 Task: 1.5.3 Create kanban view on account object
Action: Mouse moved to (41, 107)
Screenshot: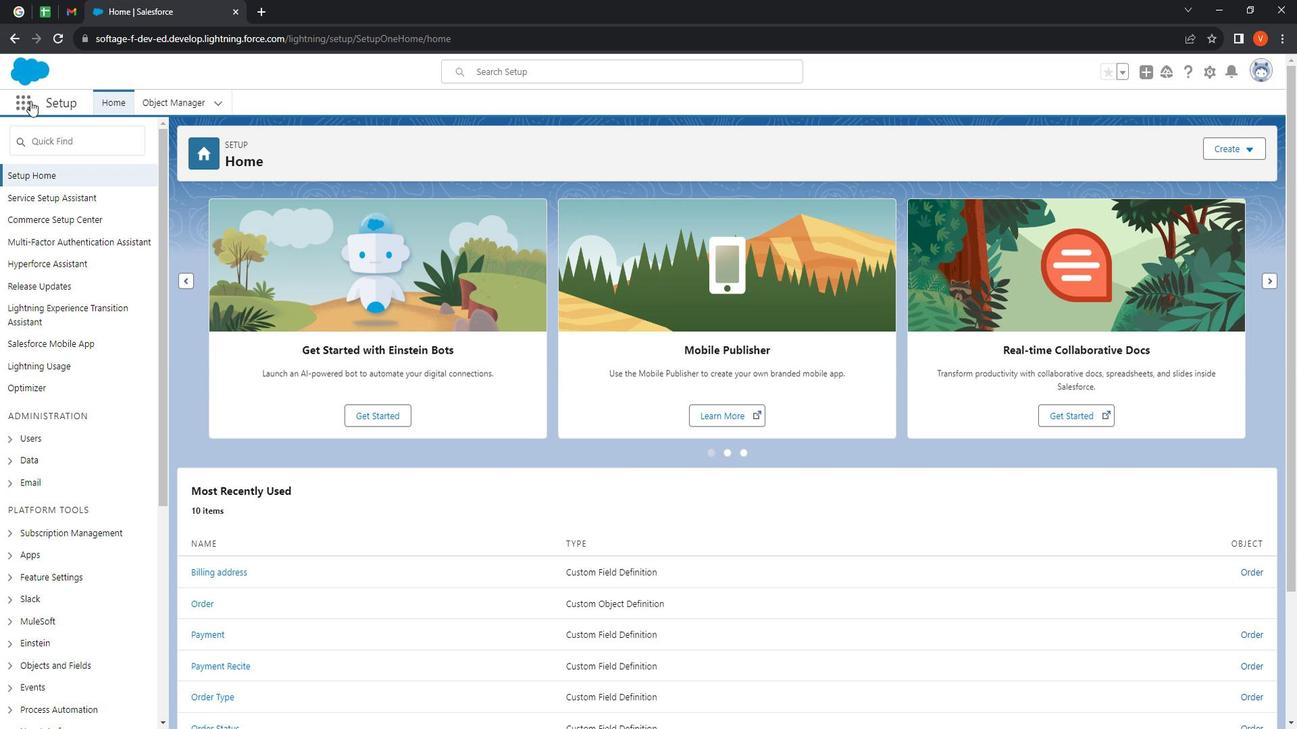 
Action: Mouse pressed left at (41, 107)
Screenshot: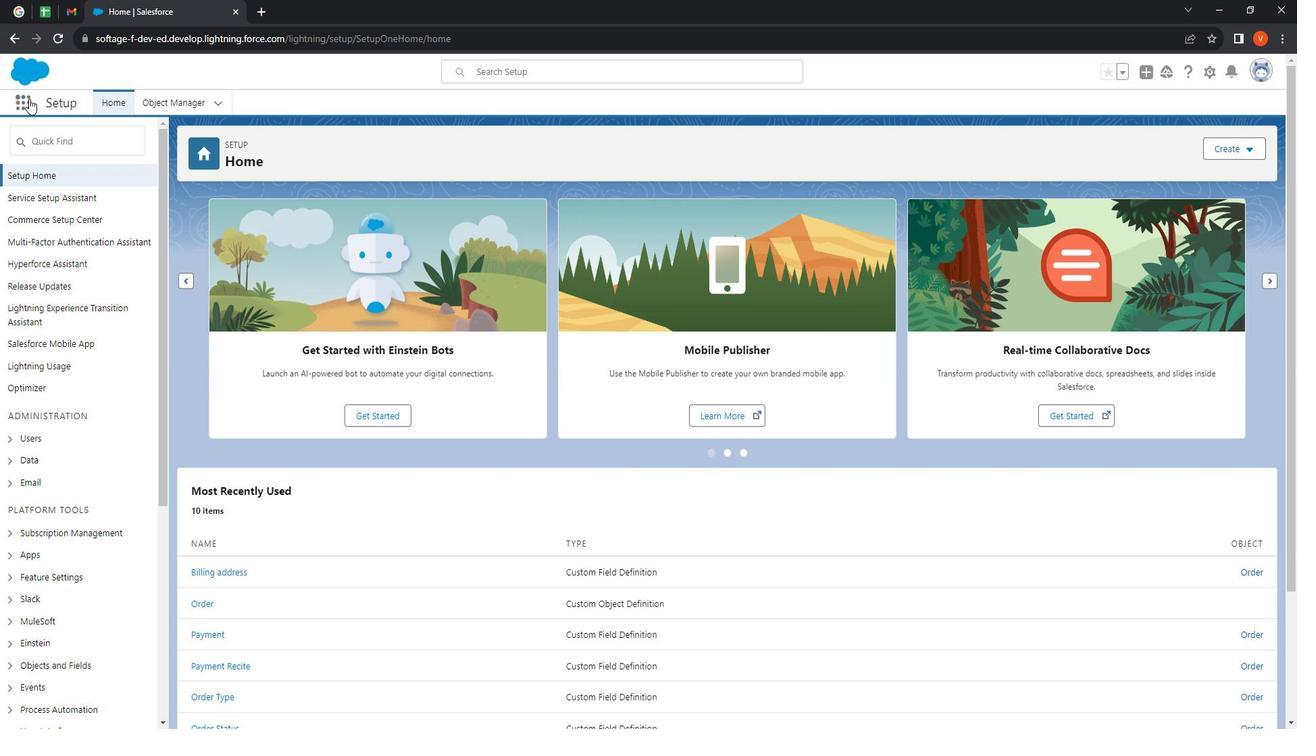 
Action: Mouse moved to (56, 351)
Screenshot: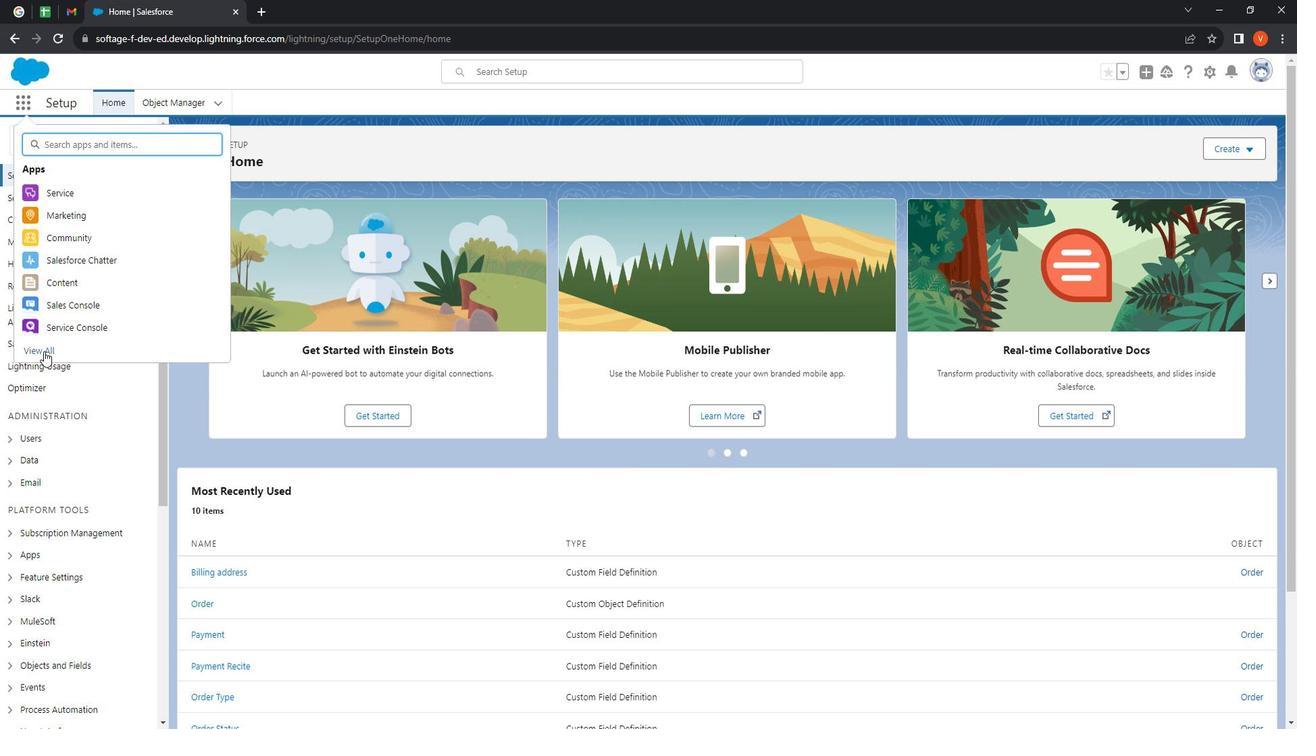 
Action: Mouse pressed left at (56, 351)
Screenshot: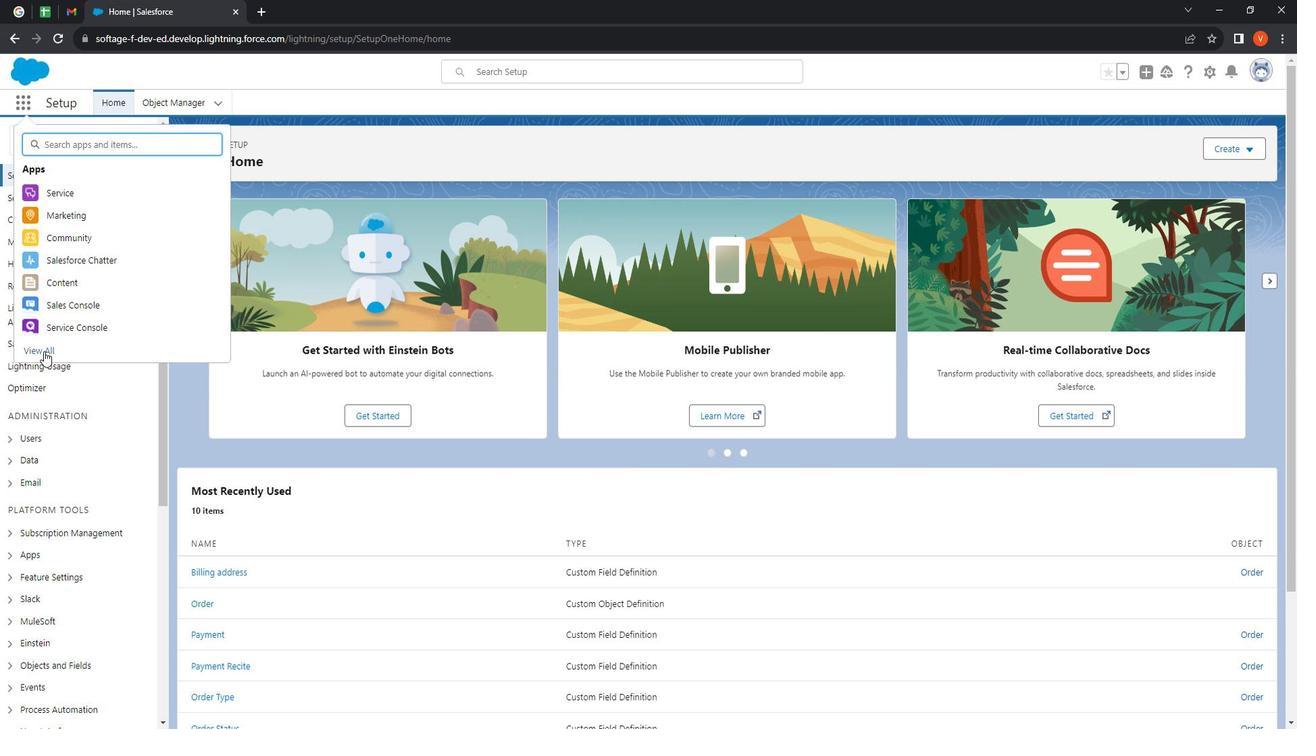
Action: Mouse moved to (399, 312)
Screenshot: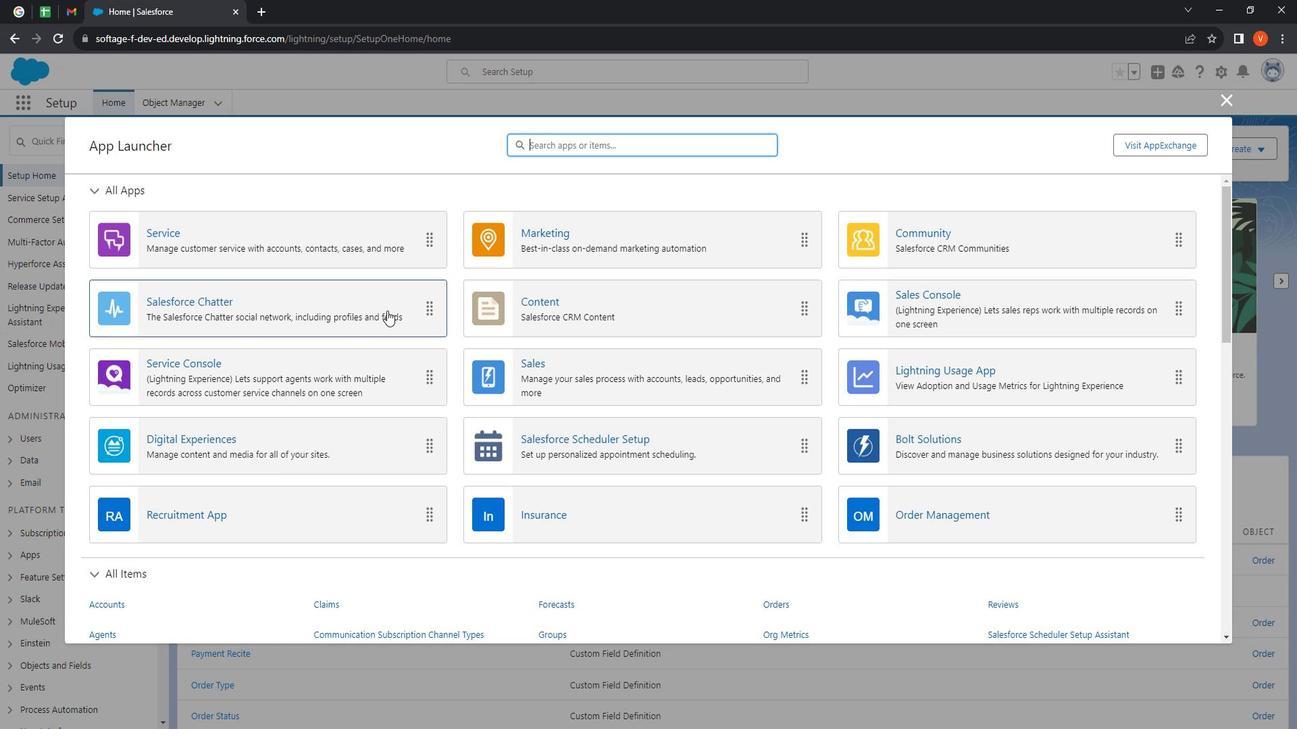 
Action: Mouse scrolled (399, 311) with delta (0, 0)
Screenshot: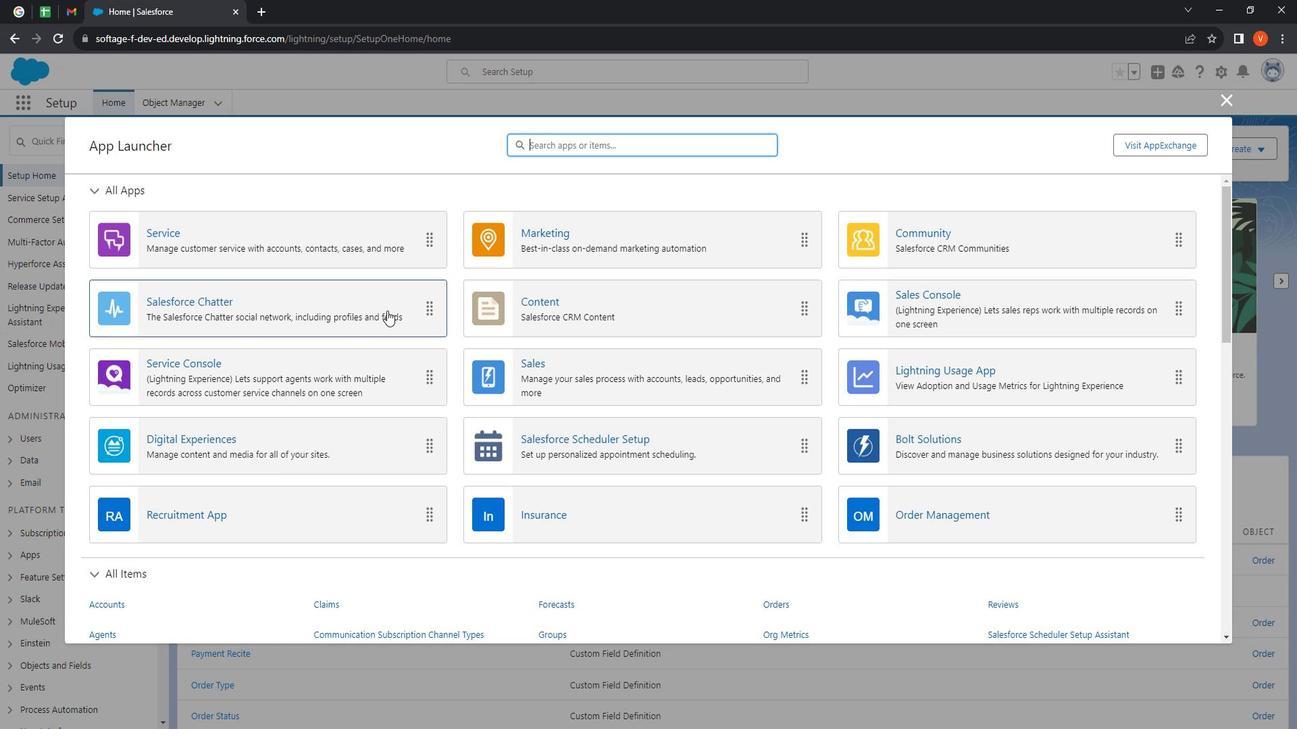 
Action: Mouse moved to (399, 316)
Screenshot: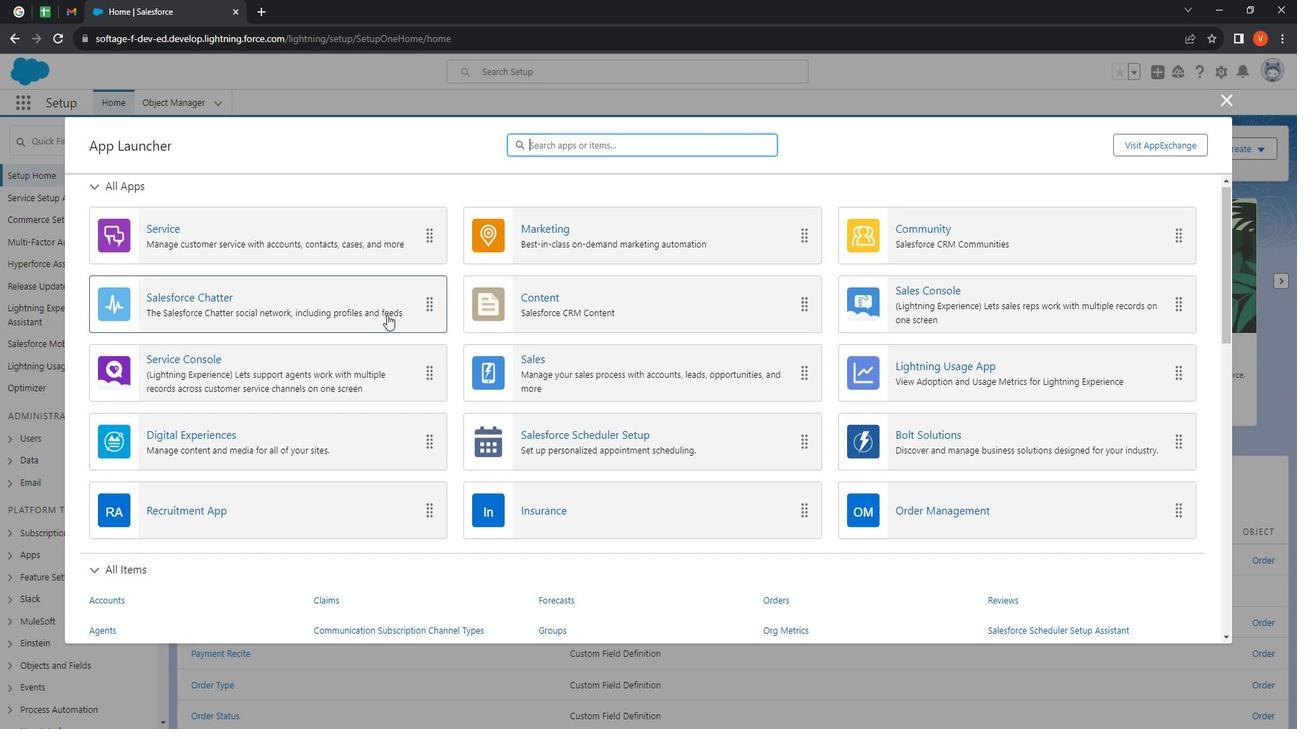 
Action: Mouse scrolled (399, 315) with delta (0, 0)
Screenshot: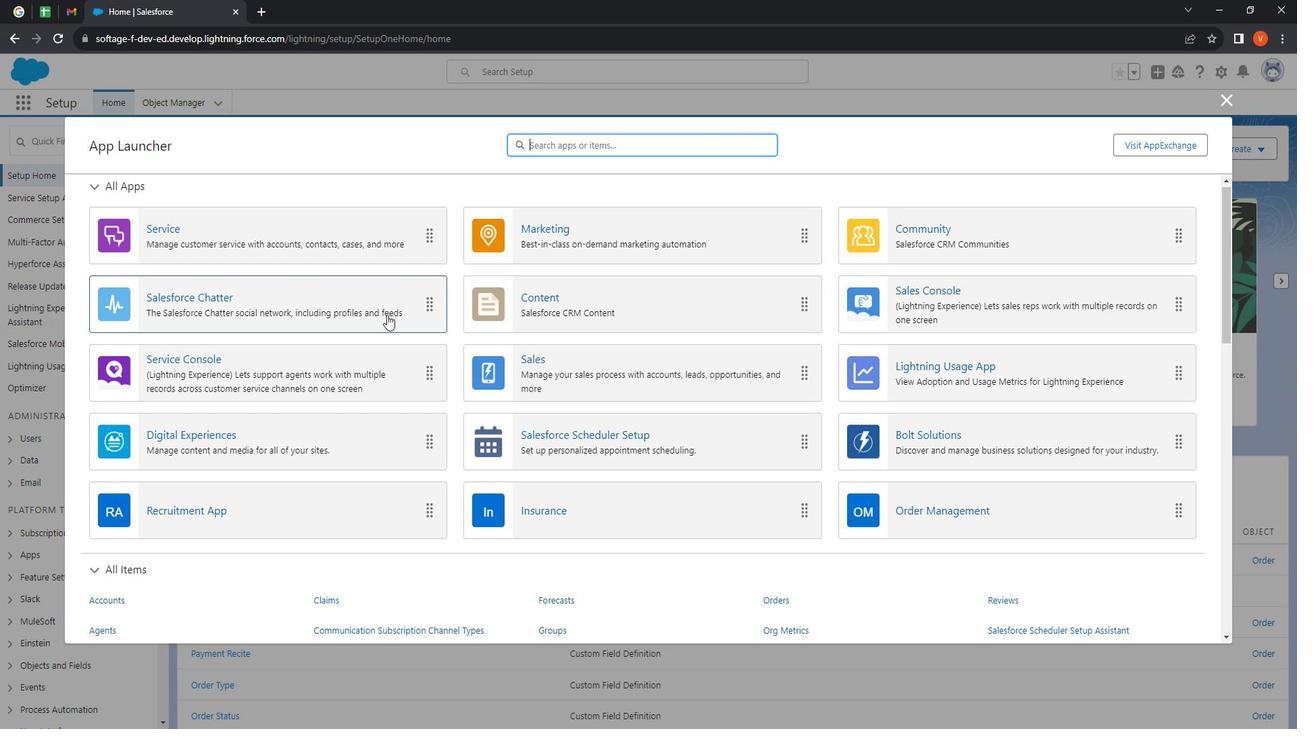 
Action: Mouse moved to (139, 458)
Screenshot: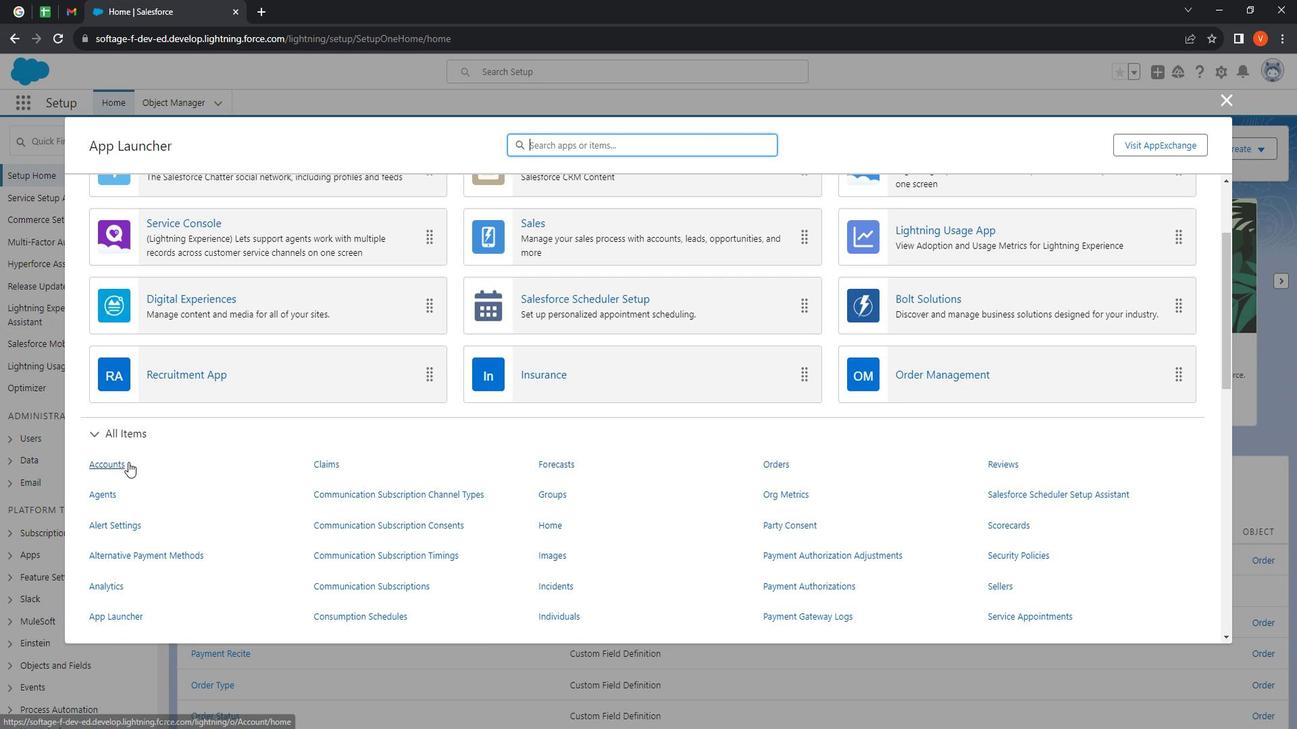 
Action: Mouse pressed left at (139, 458)
Screenshot: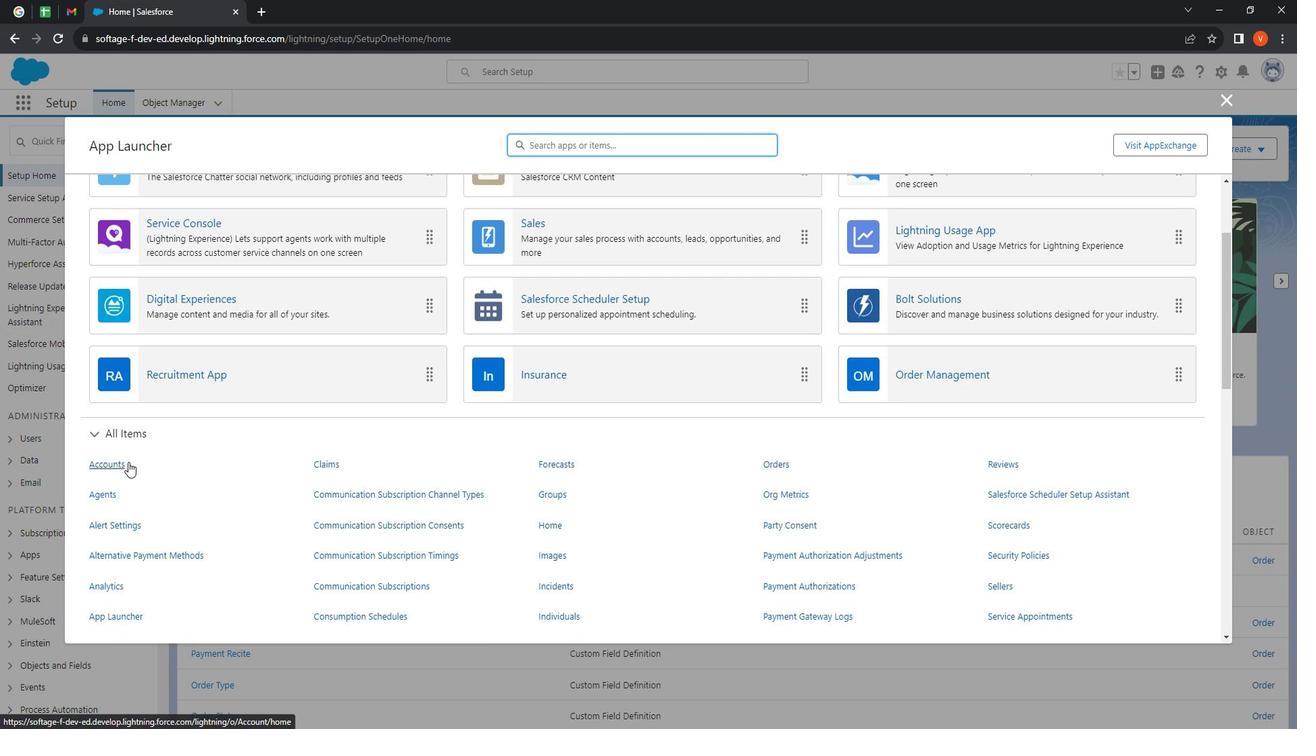 
Action: Mouse moved to (158, 164)
Screenshot: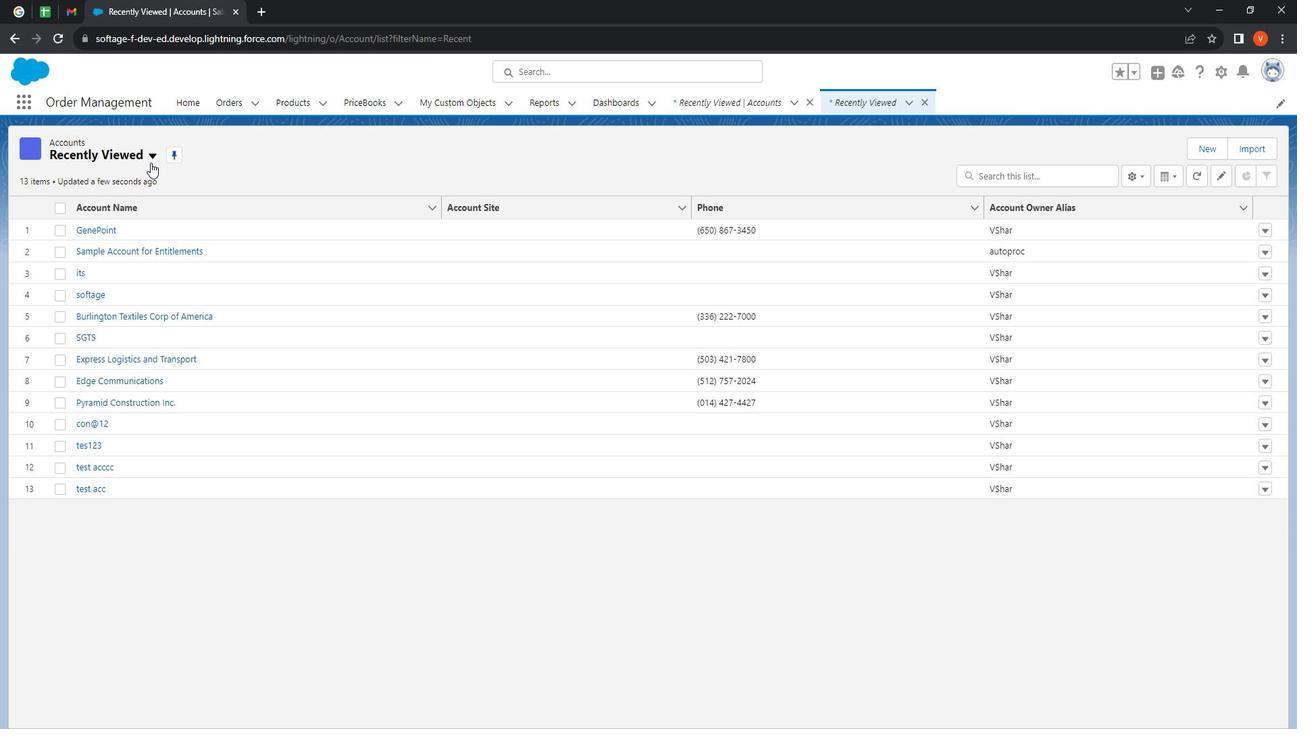 
Action: Mouse pressed left at (158, 164)
Screenshot: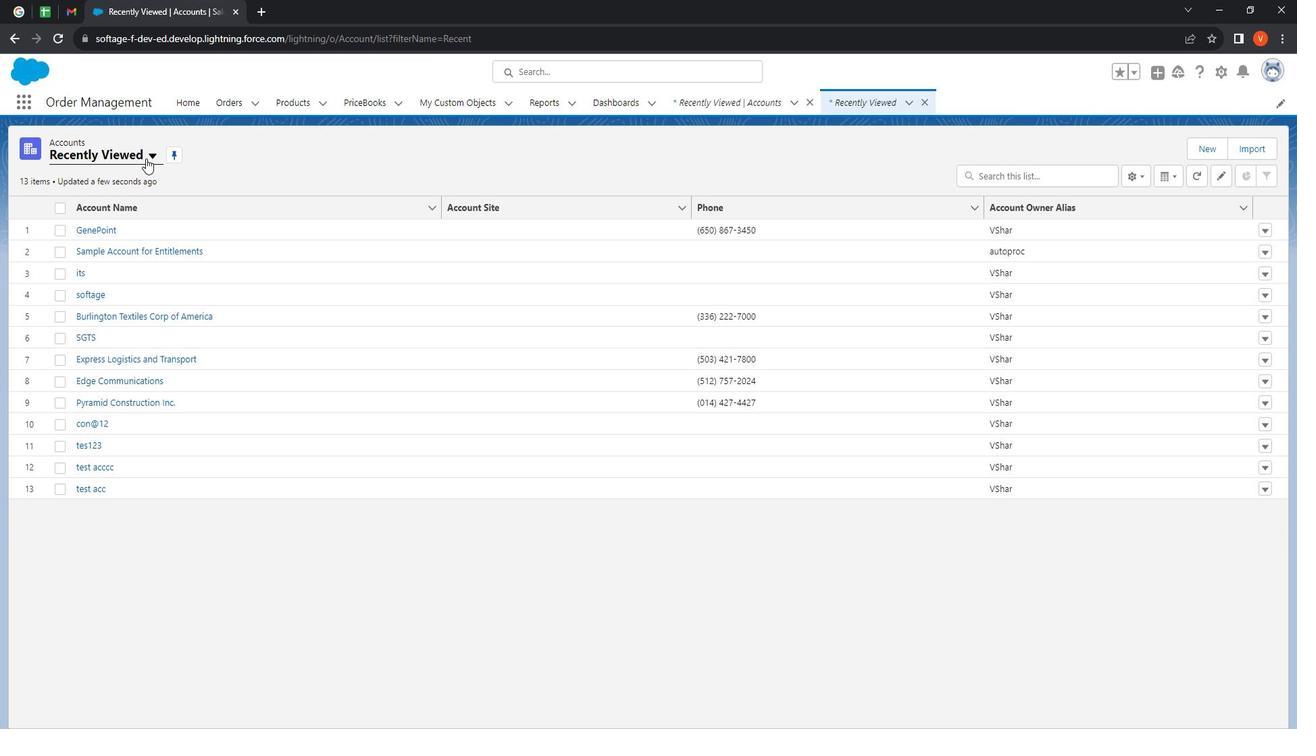 
Action: Mouse moved to (143, 208)
Screenshot: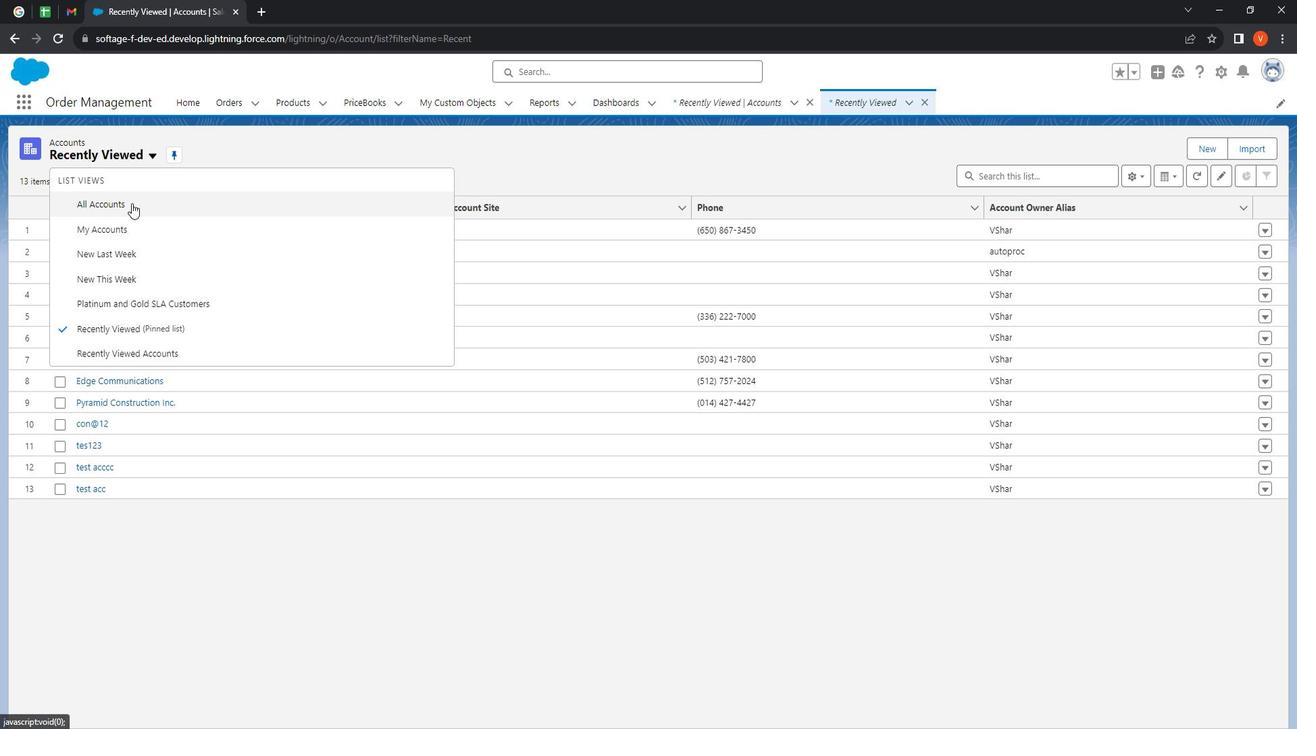 
Action: Mouse pressed left at (143, 208)
Screenshot: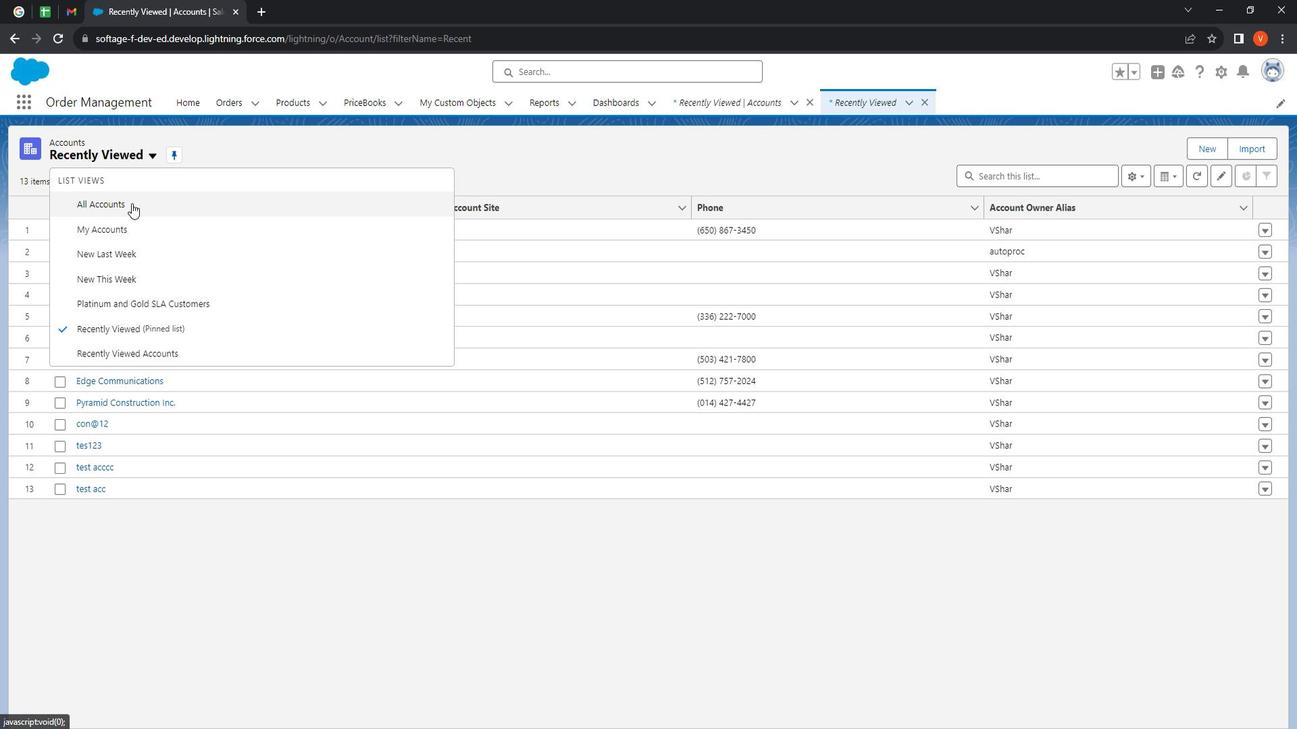
Action: Mouse moved to (162, 162)
Screenshot: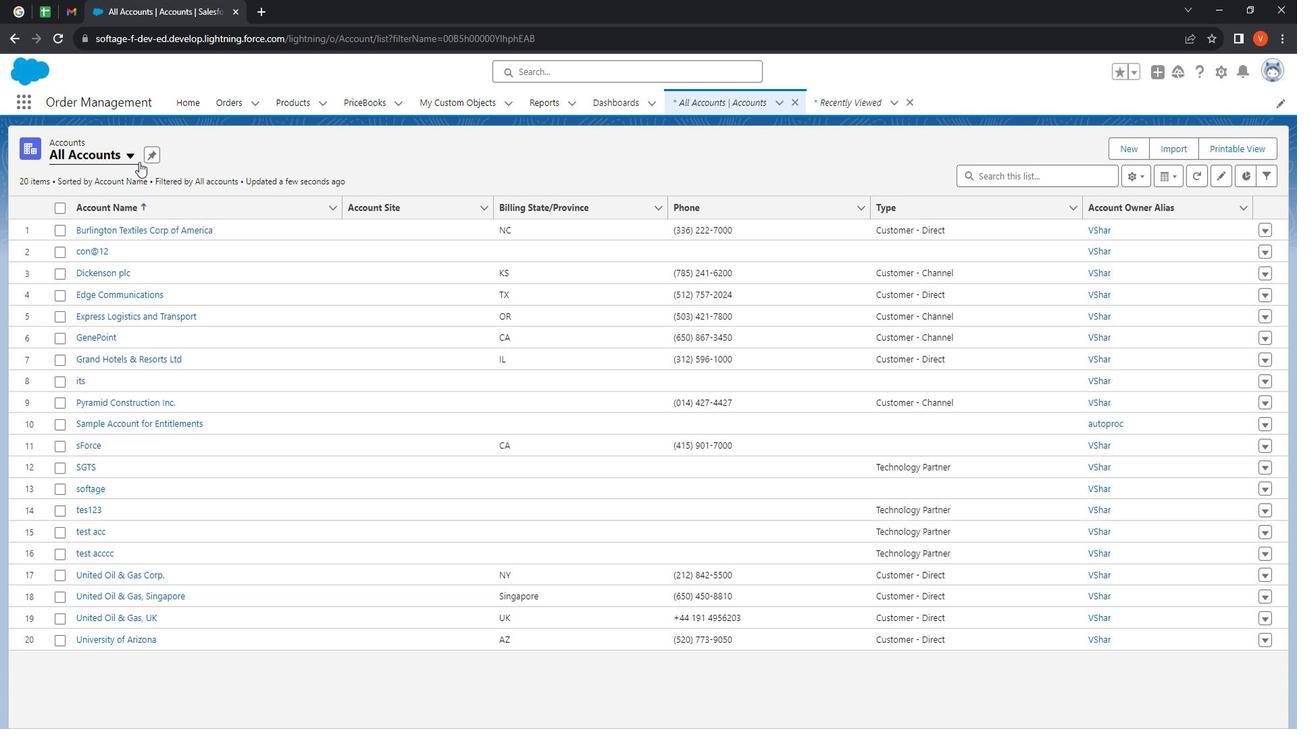 
Action: Mouse pressed left at (162, 162)
Screenshot: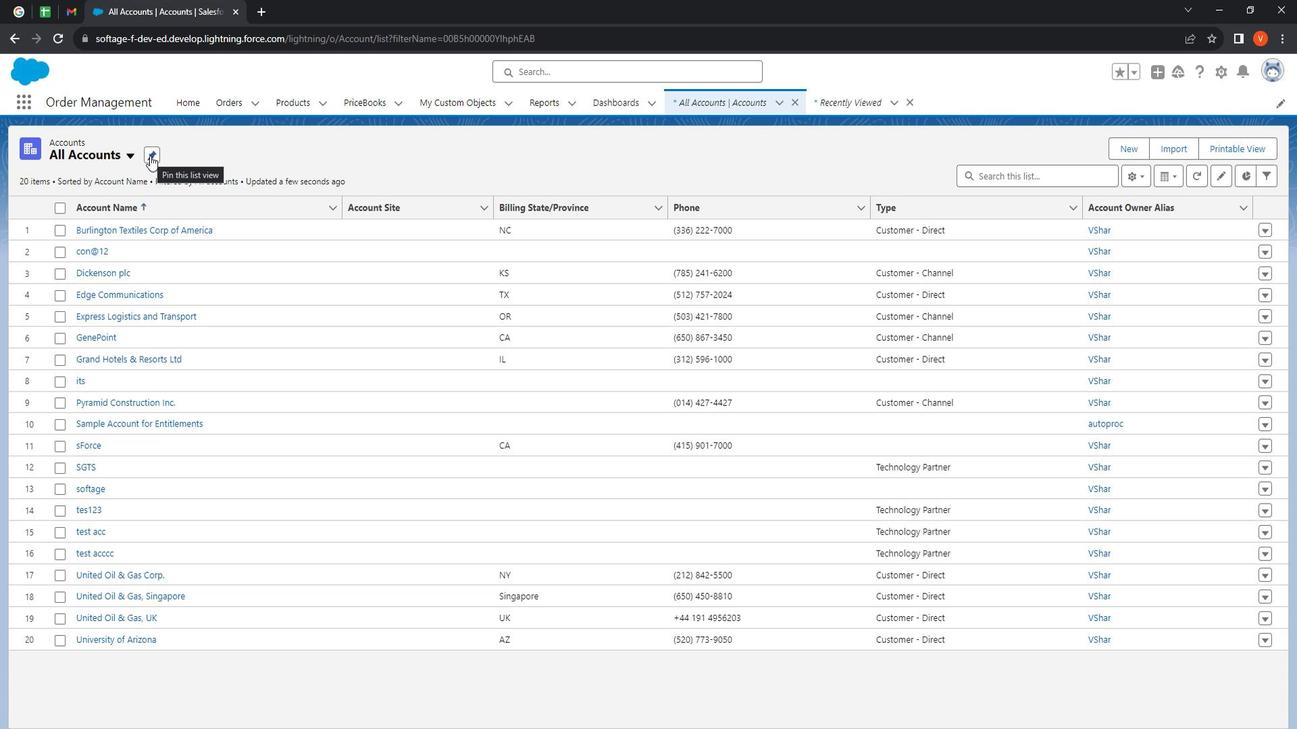 
Action: Mouse moved to (1185, 187)
Screenshot: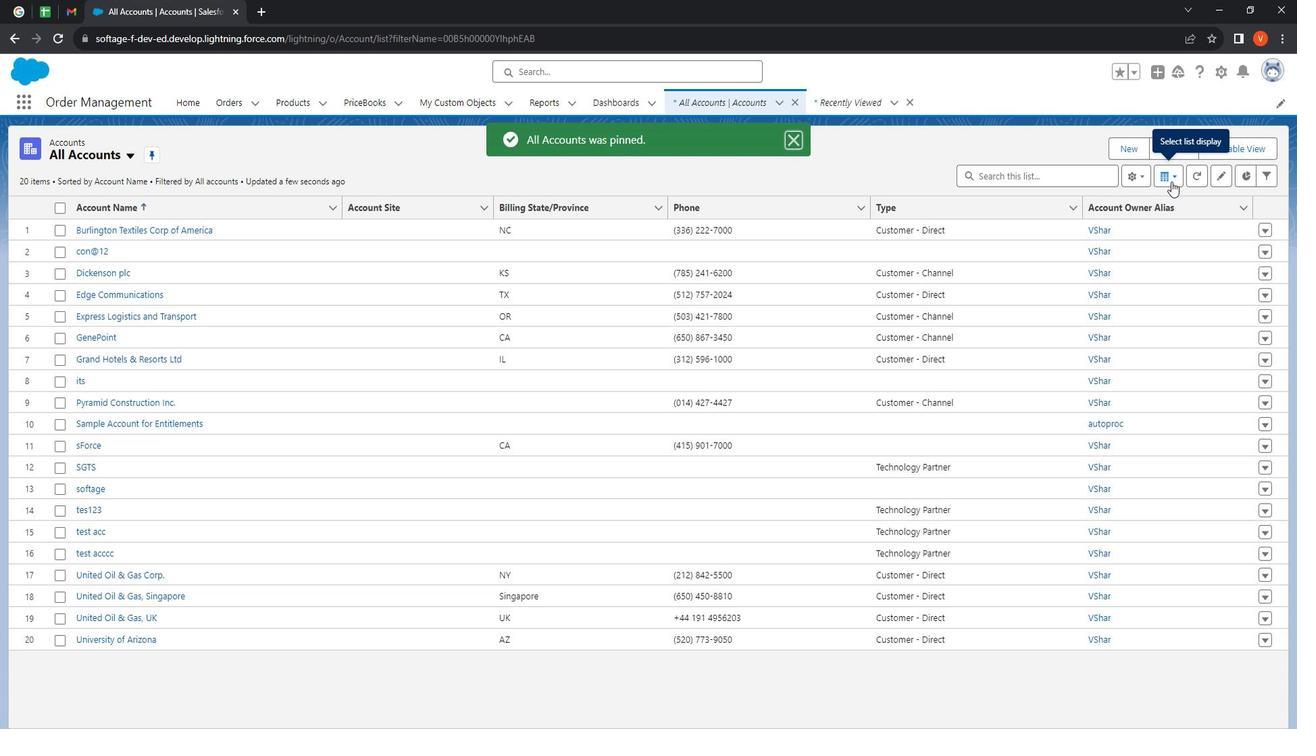 
Action: Mouse pressed left at (1185, 187)
Screenshot: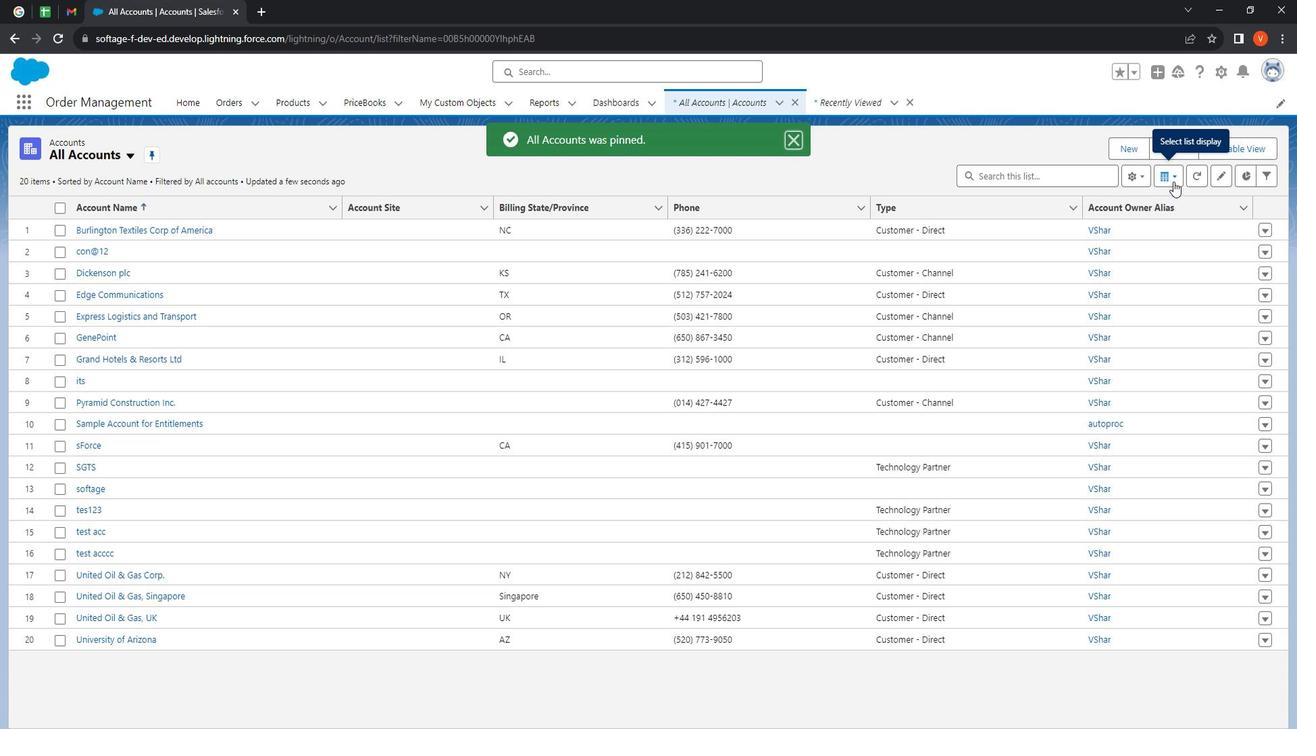 
Action: Mouse moved to (1216, 254)
Screenshot: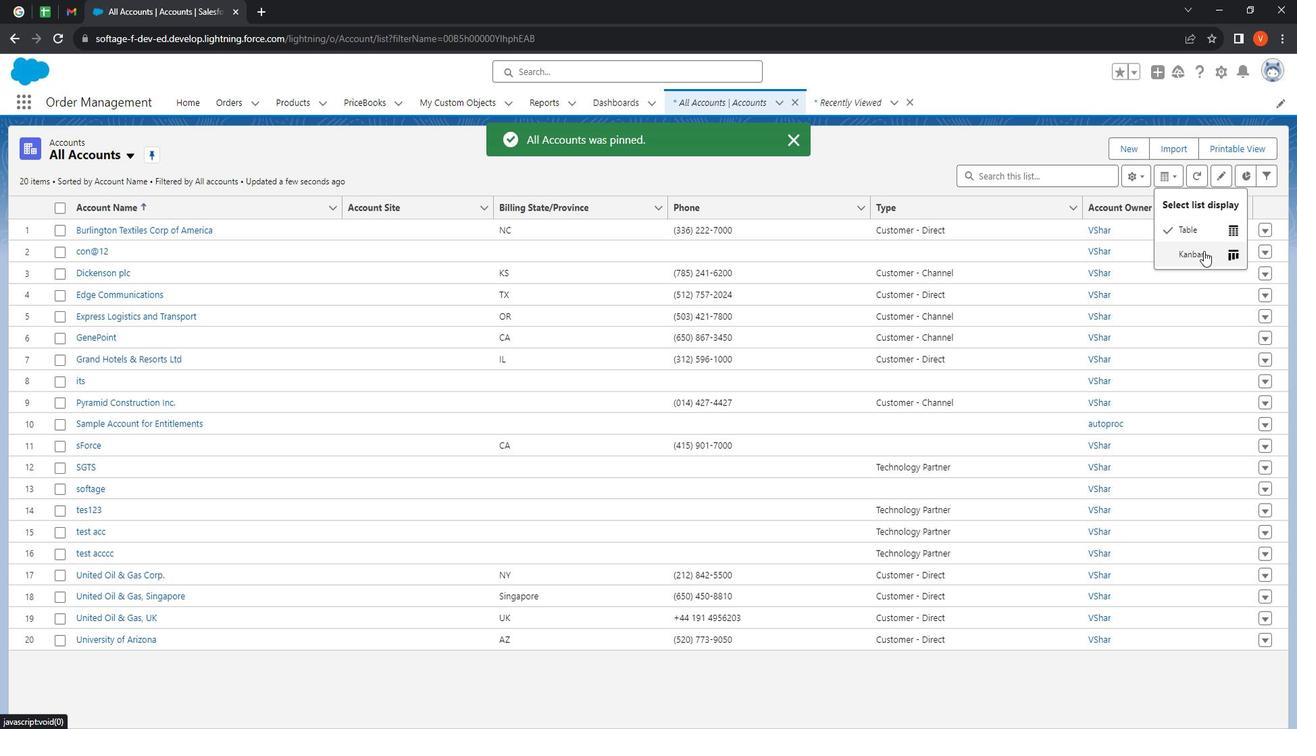 
Action: Mouse pressed left at (1216, 254)
Screenshot: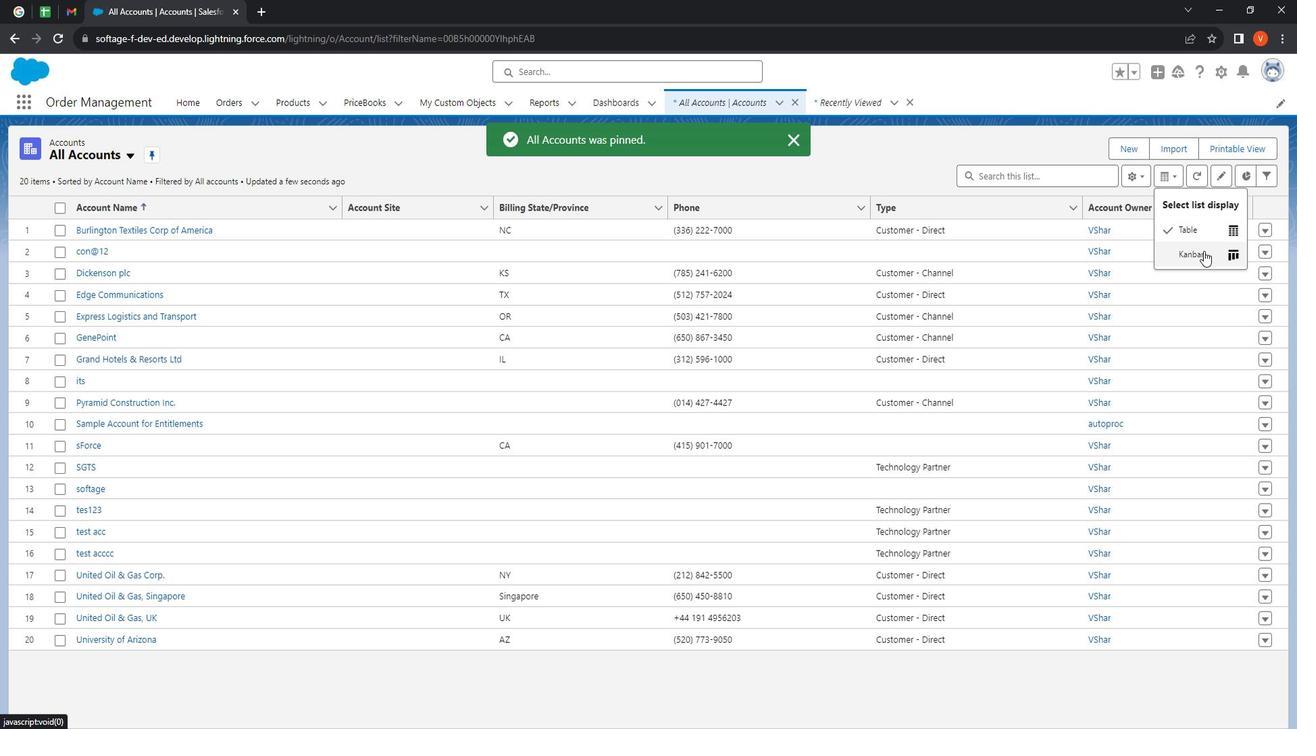 
Action: Mouse moved to (662, 370)
Screenshot: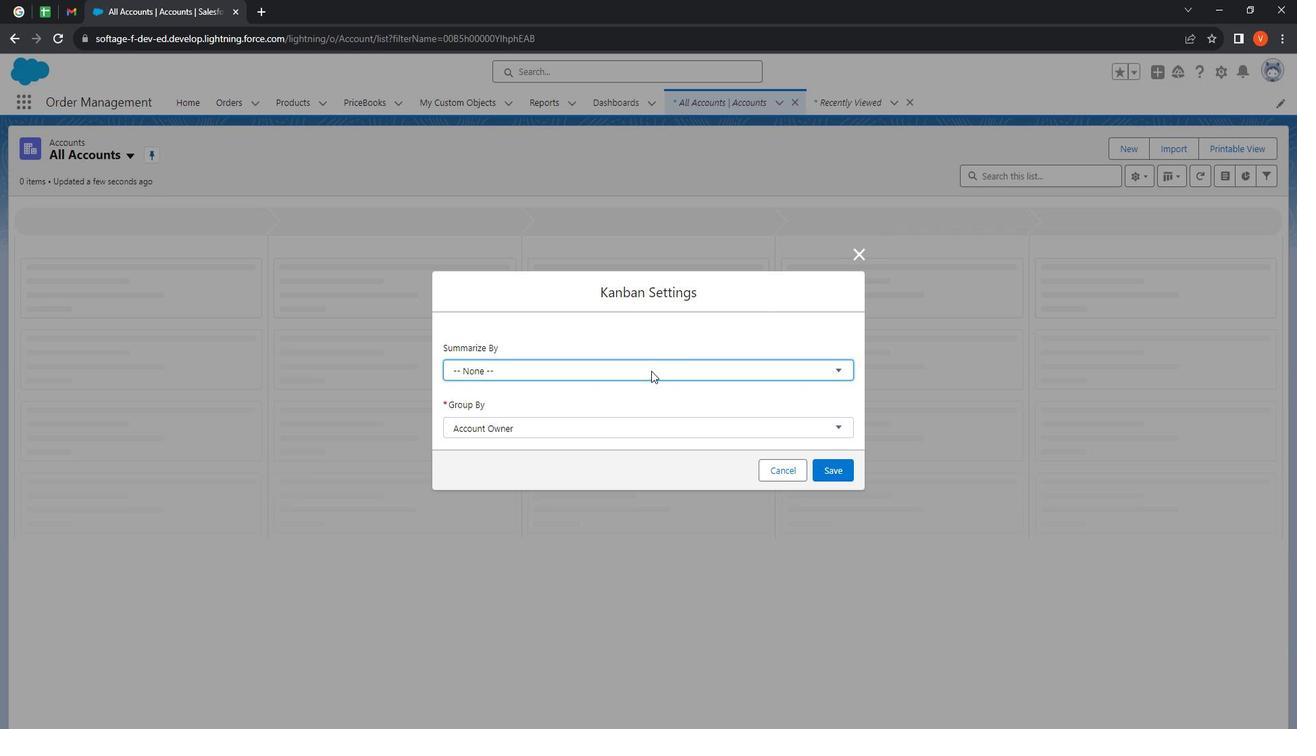 
Action: Mouse pressed left at (662, 370)
Screenshot: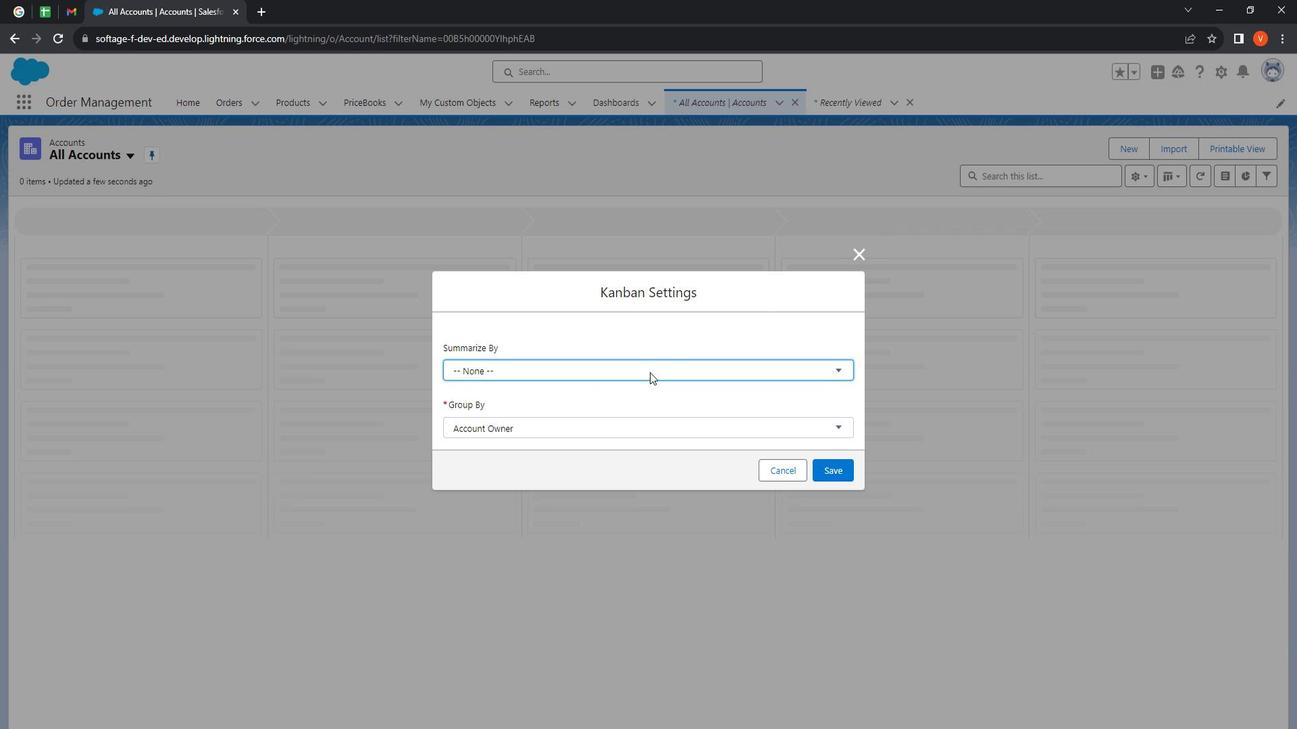
Action: Mouse moved to (537, 412)
Screenshot: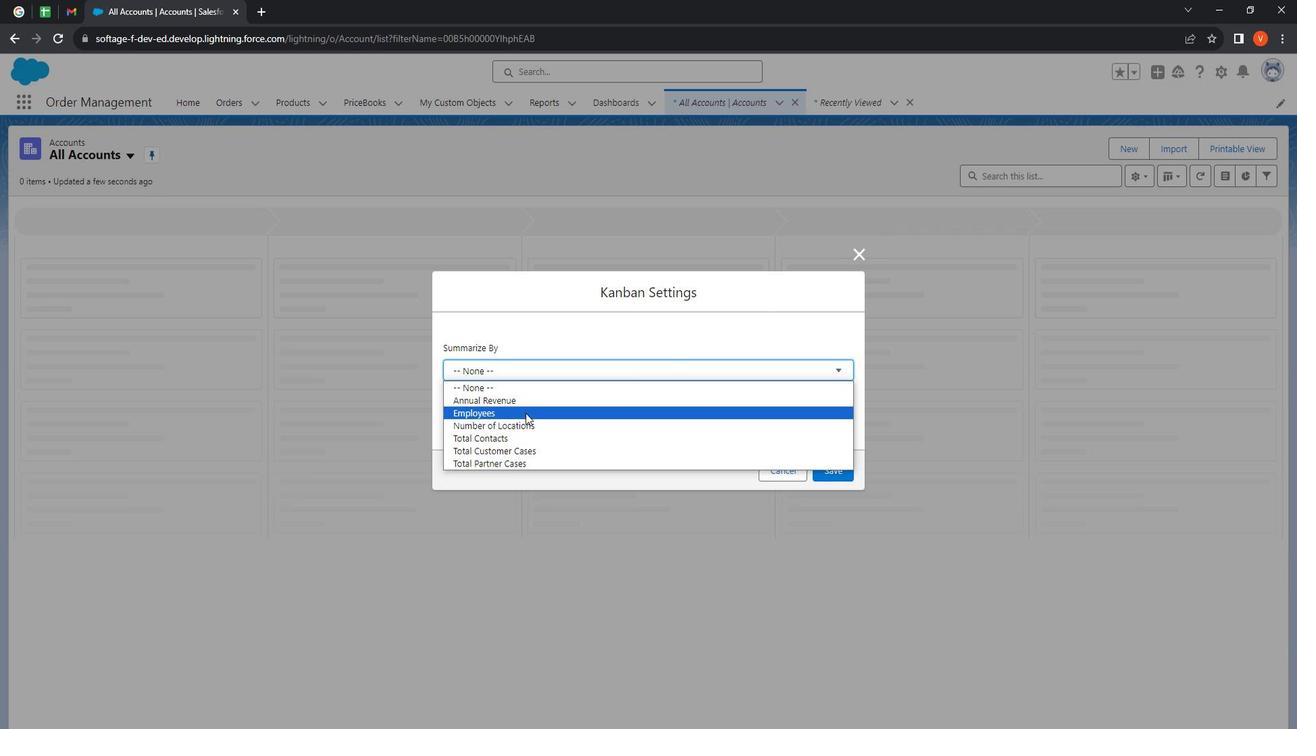 
Action: Mouse scrolled (537, 411) with delta (0, 0)
Screenshot: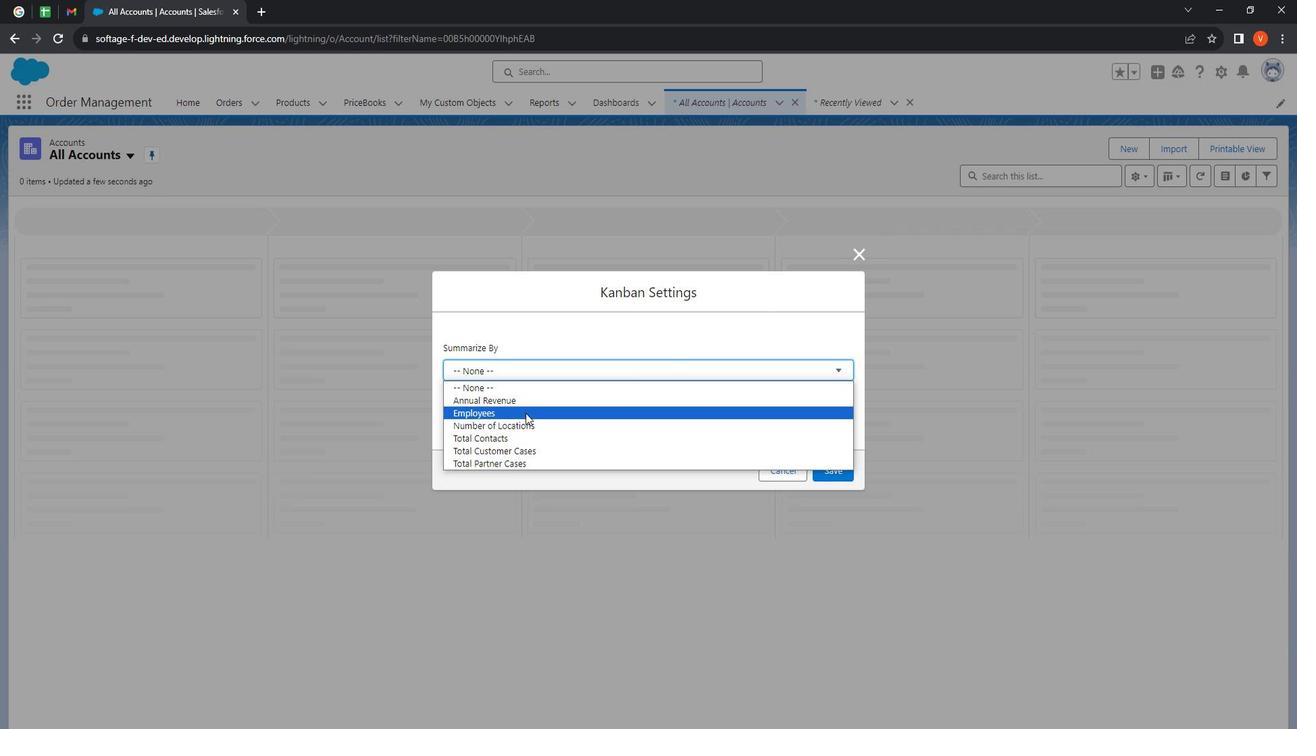 
Action: Mouse moved to (537, 412)
Screenshot: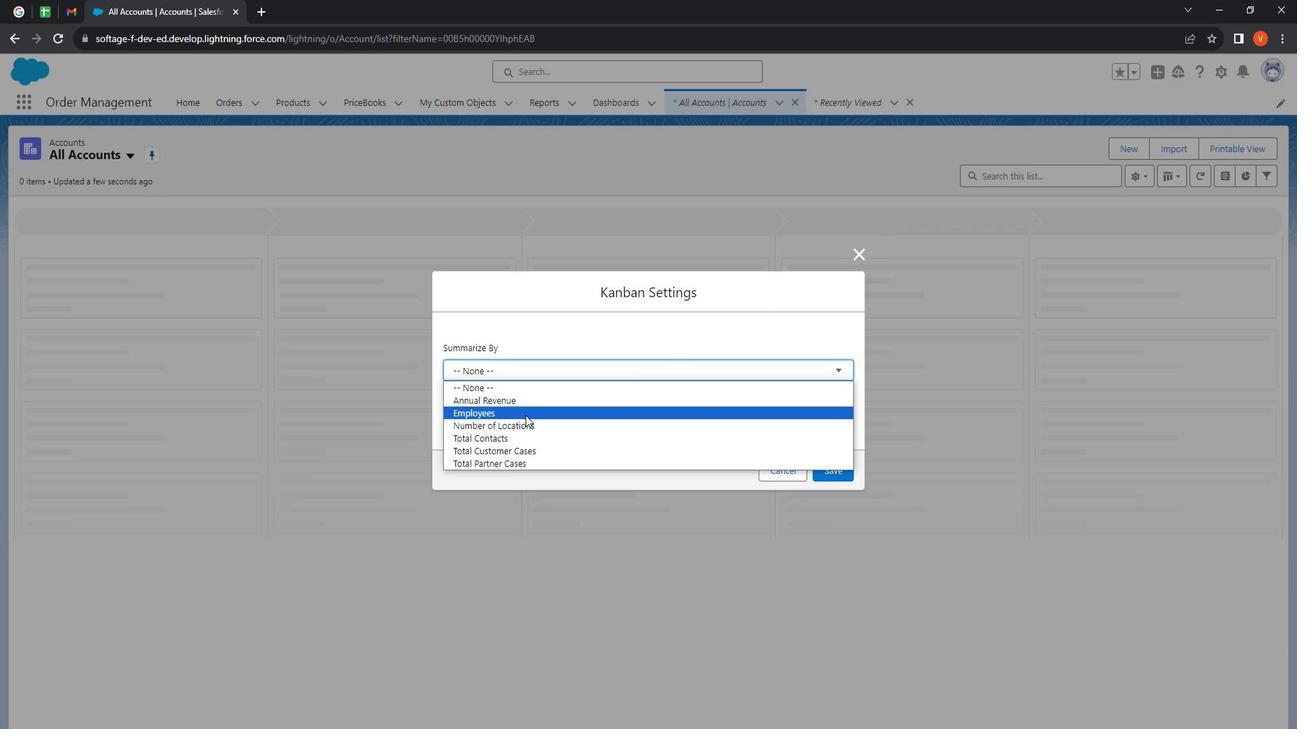 
Action: Mouse scrolled (537, 411) with delta (0, 0)
Screenshot: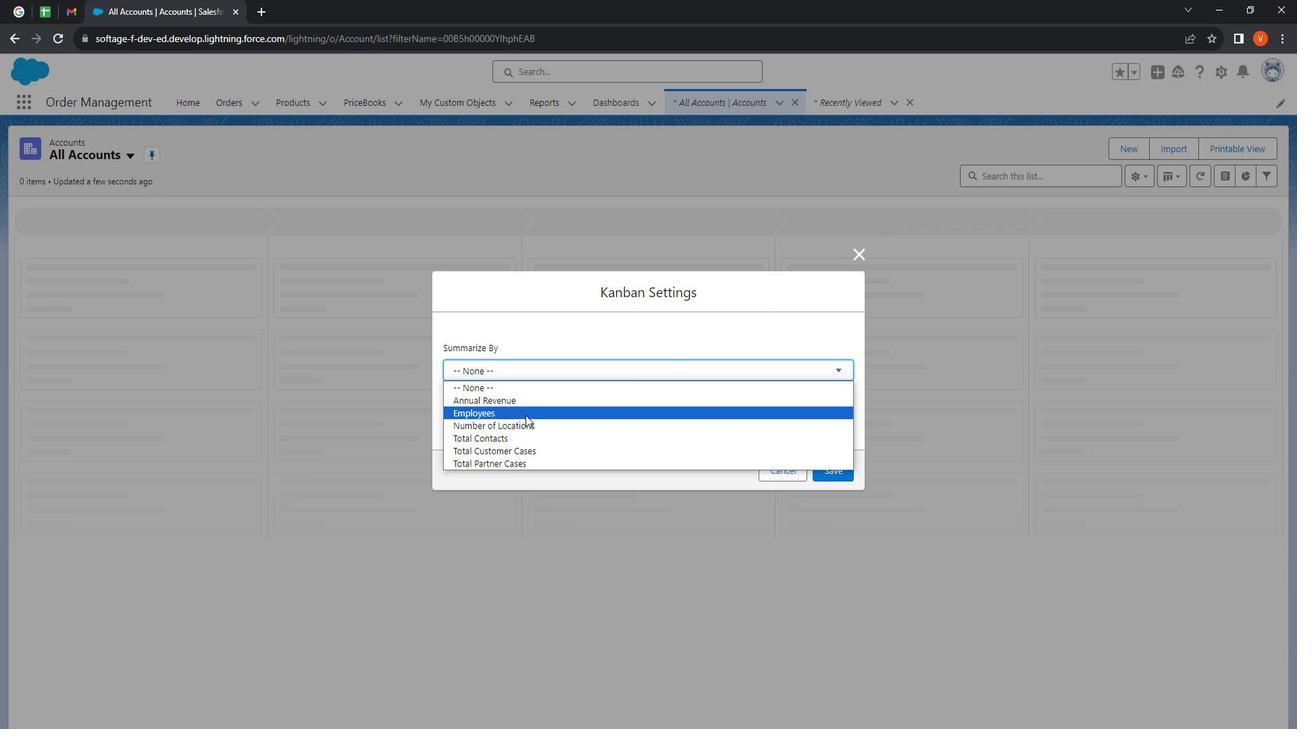 
Action: Mouse moved to (522, 399)
Screenshot: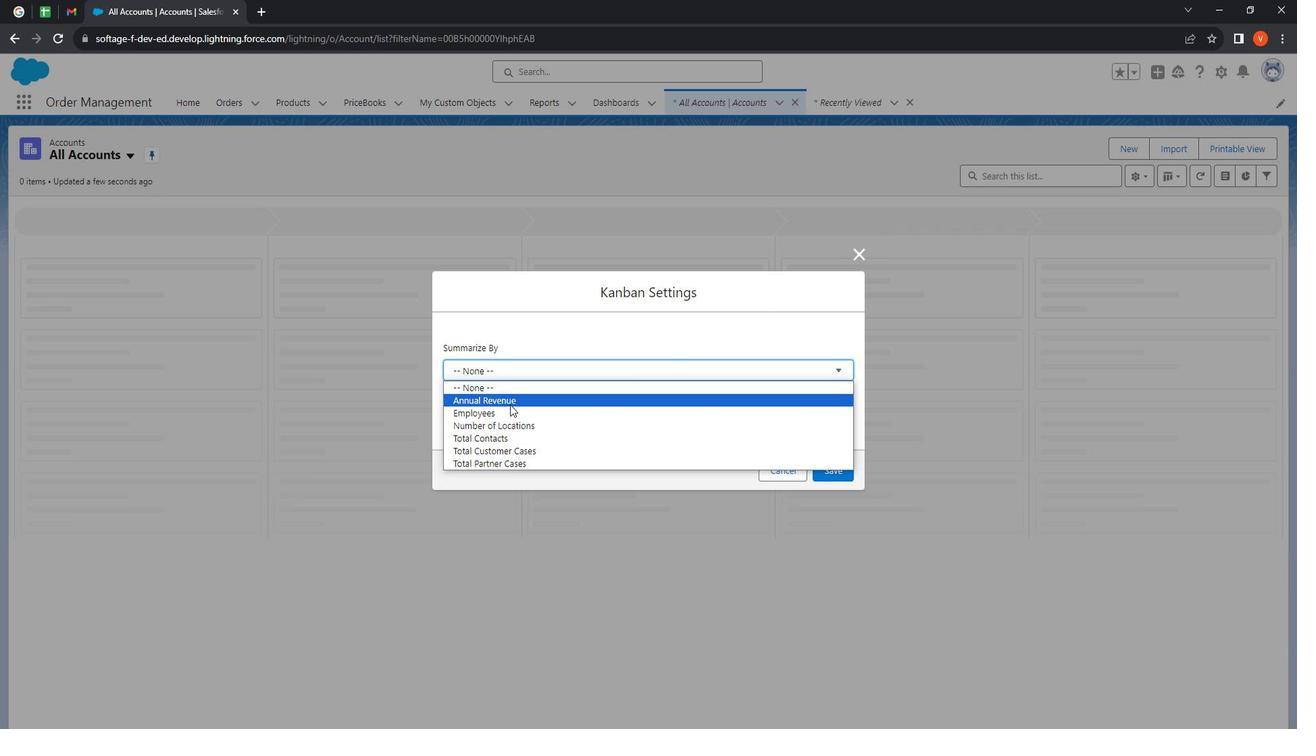 
Action: Mouse pressed left at (522, 399)
Screenshot: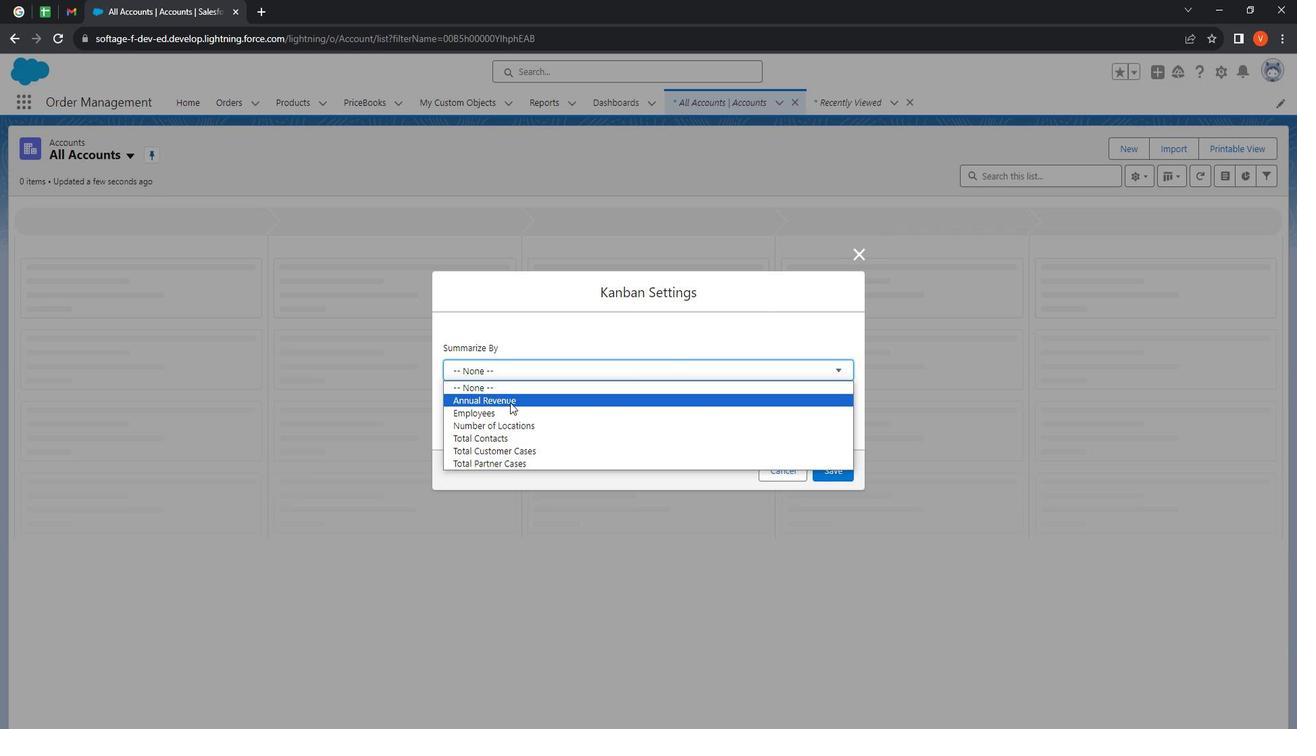
Action: Mouse moved to (535, 424)
Screenshot: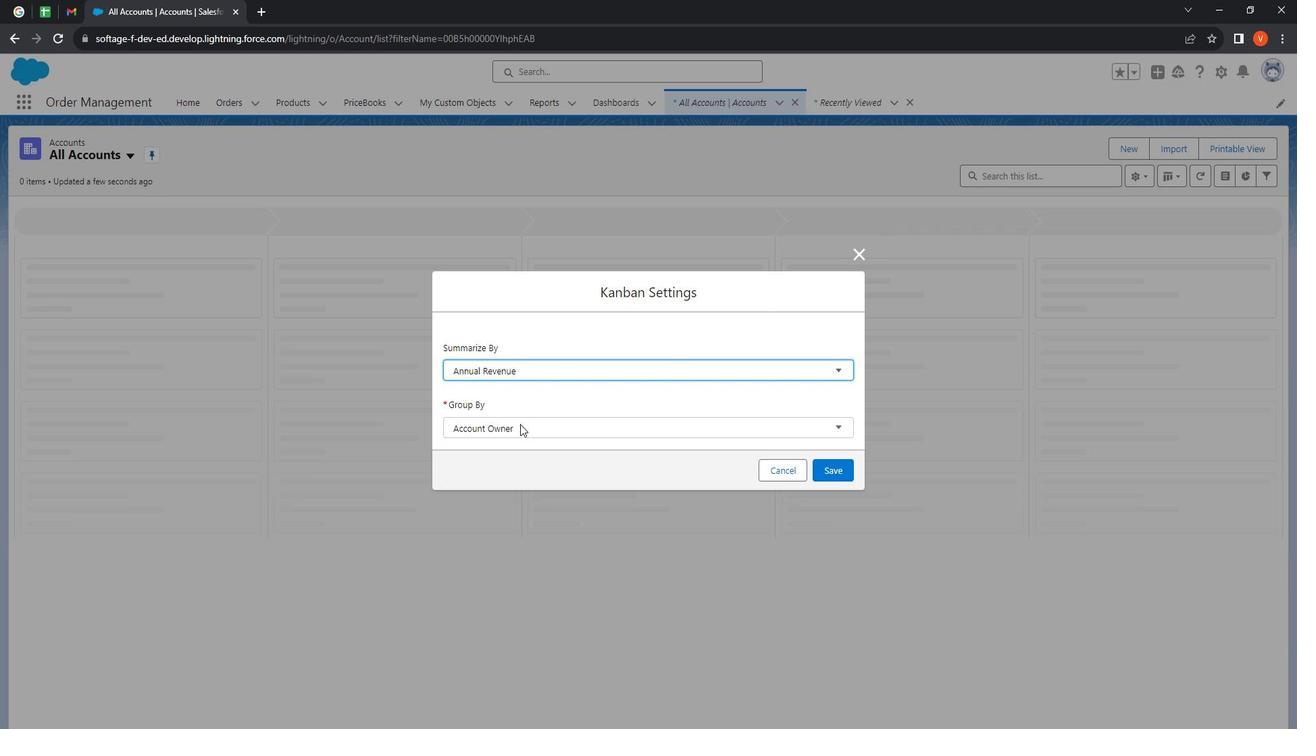 
Action: Mouse pressed left at (535, 424)
Screenshot: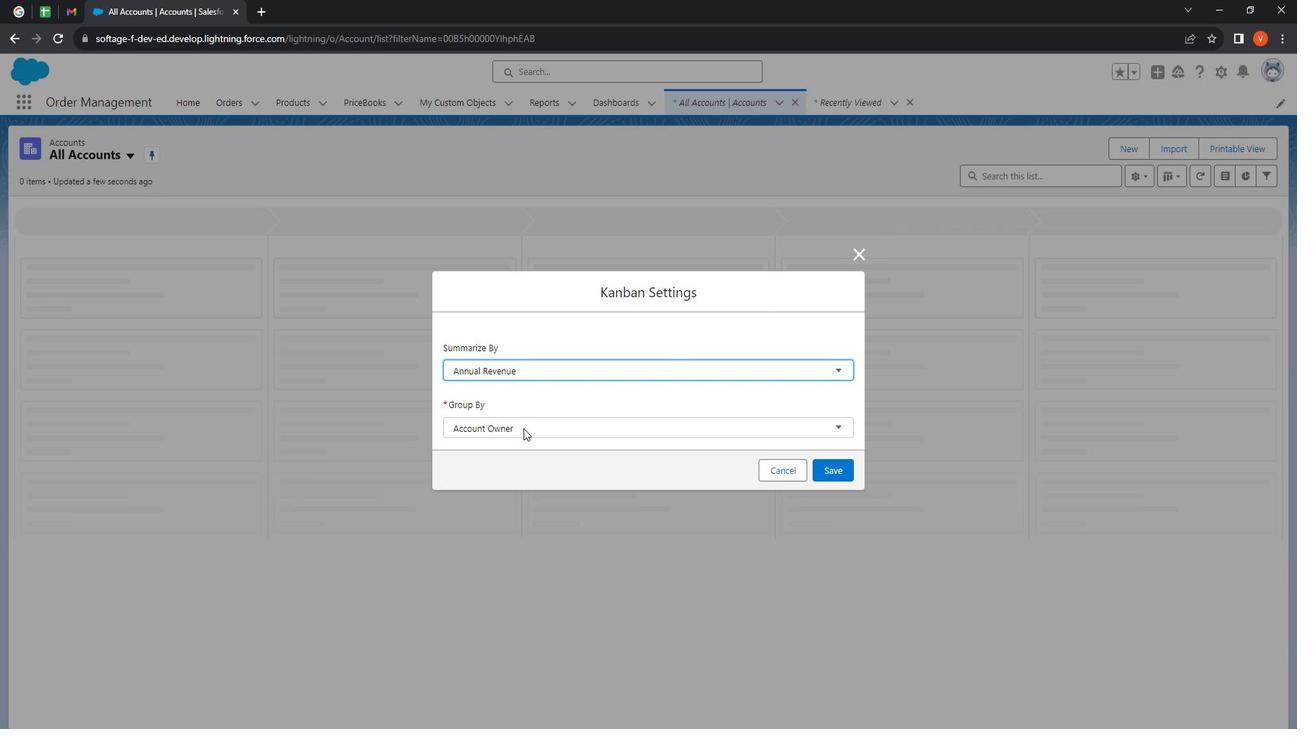 
Action: Mouse moved to (526, 485)
Screenshot: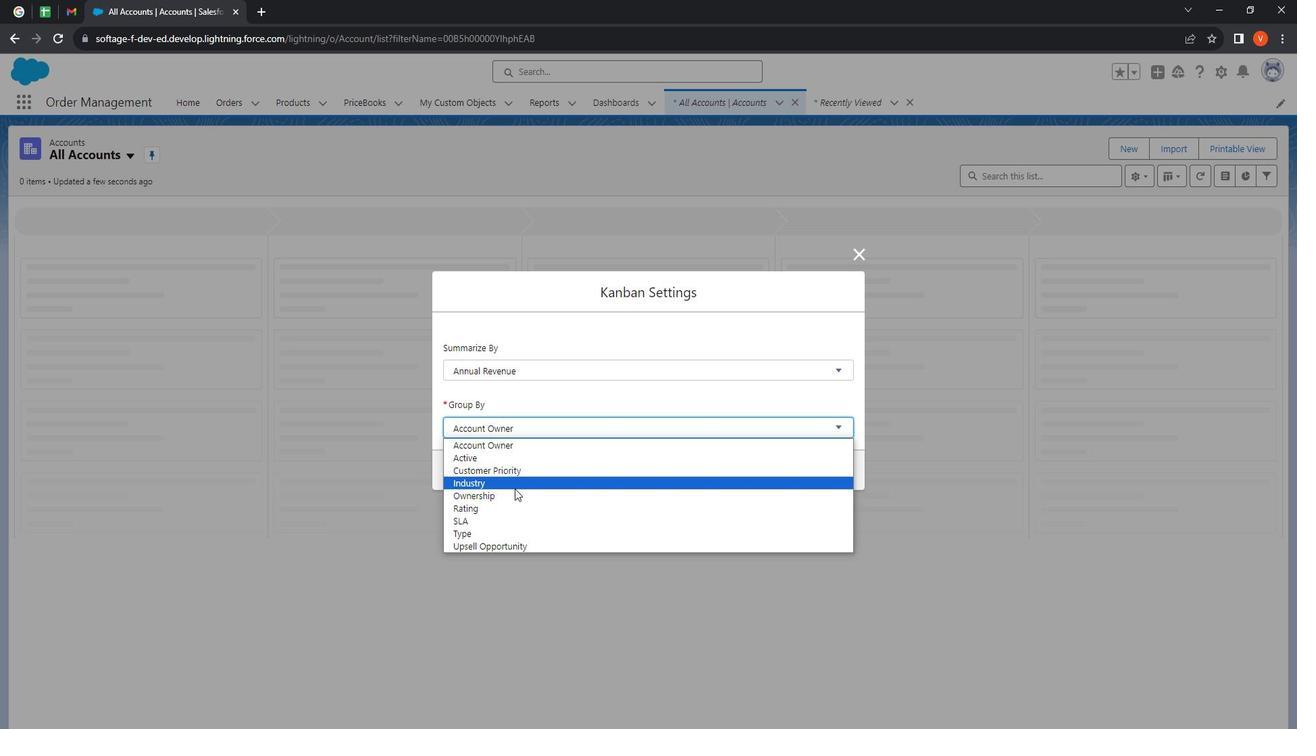 
Action: Mouse scrolled (526, 484) with delta (0, 0)
Screenshot: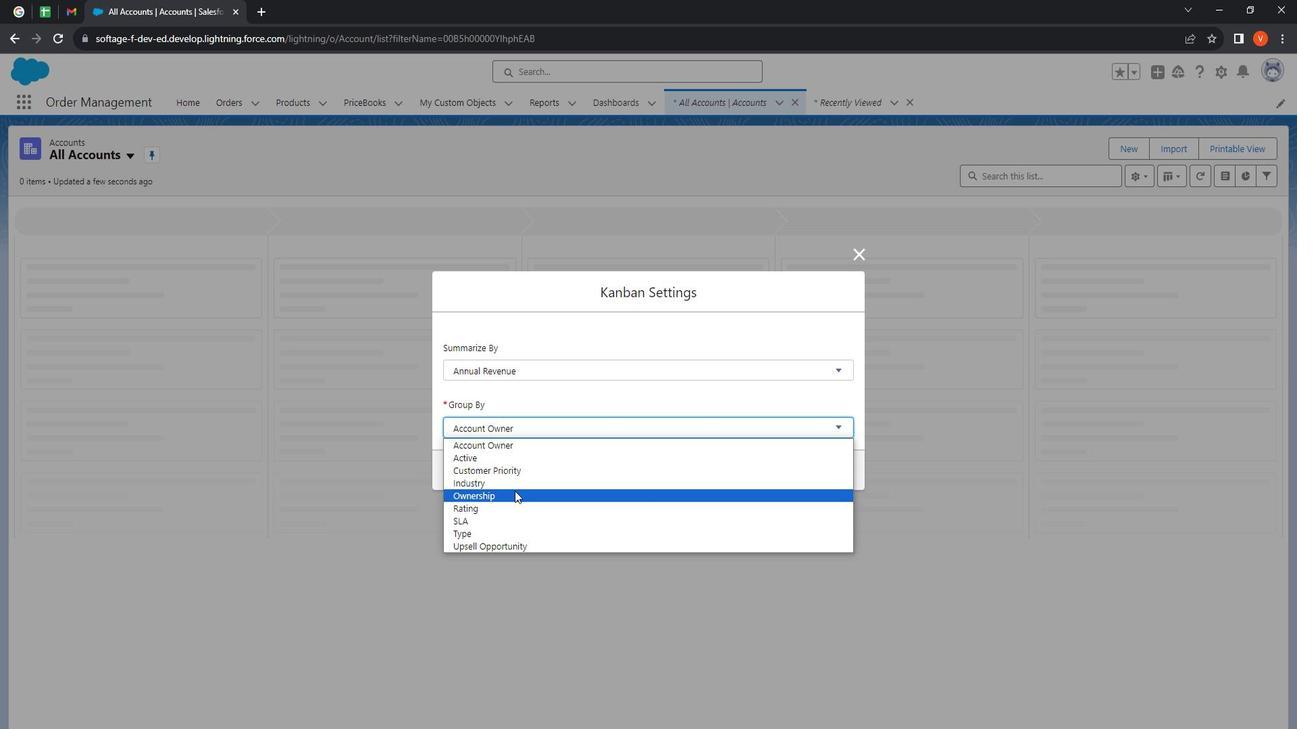 
Action: Mouse moved to (526, 490)
Screenshot: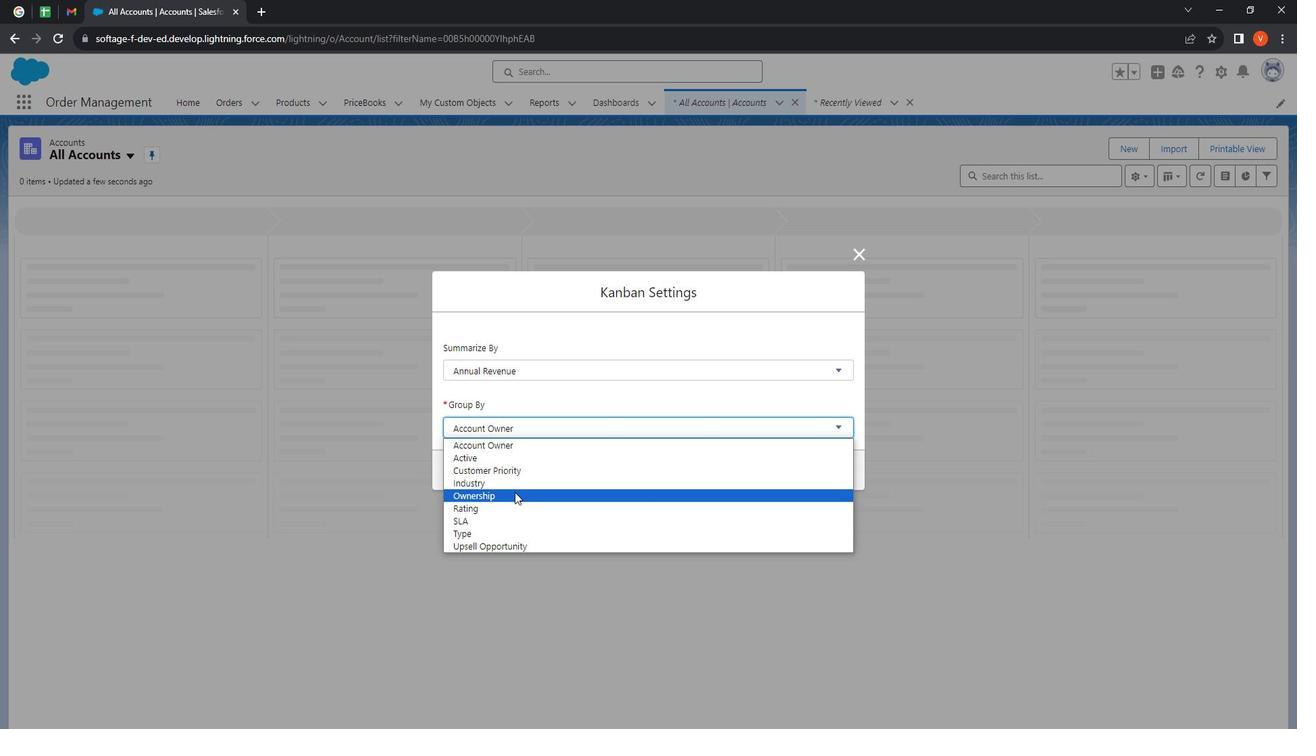 
Action: Mouse scrolled (526, 489) with delta (0, 0)
Screenshot: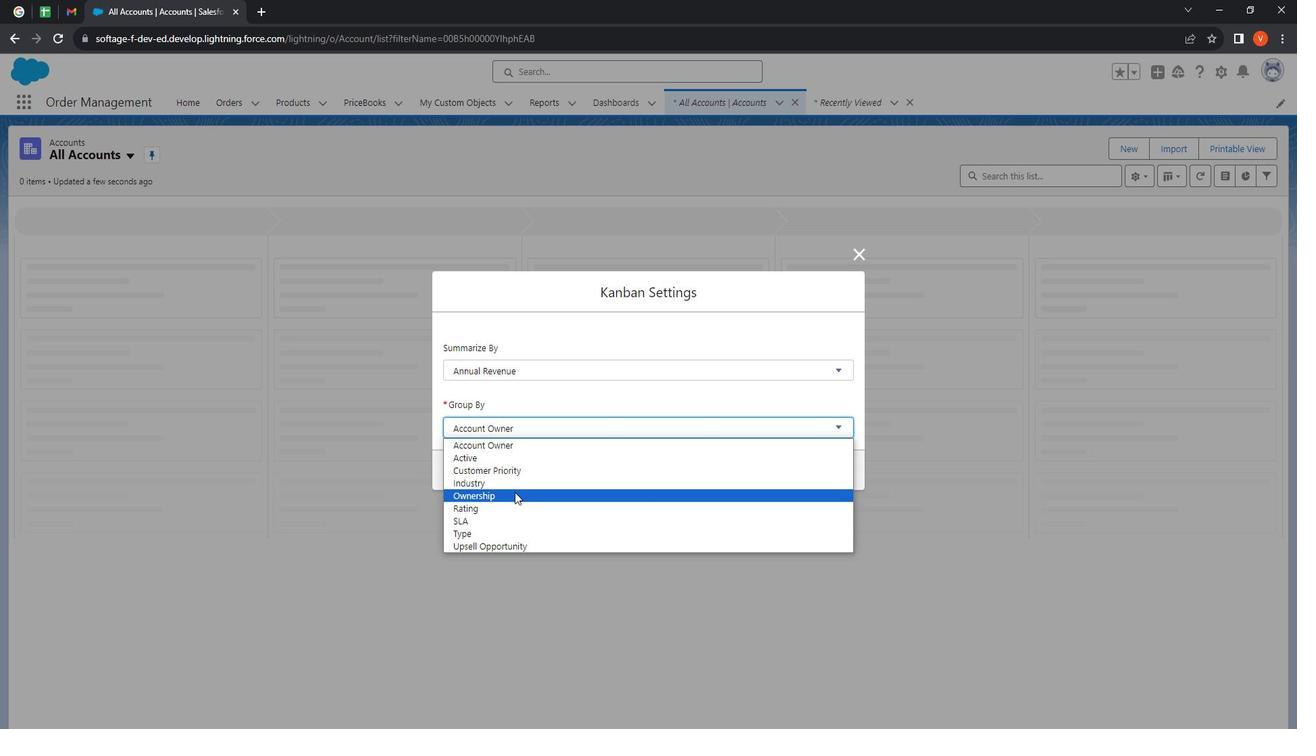
Action: Mouse moved to (501, 530)
Screenshot: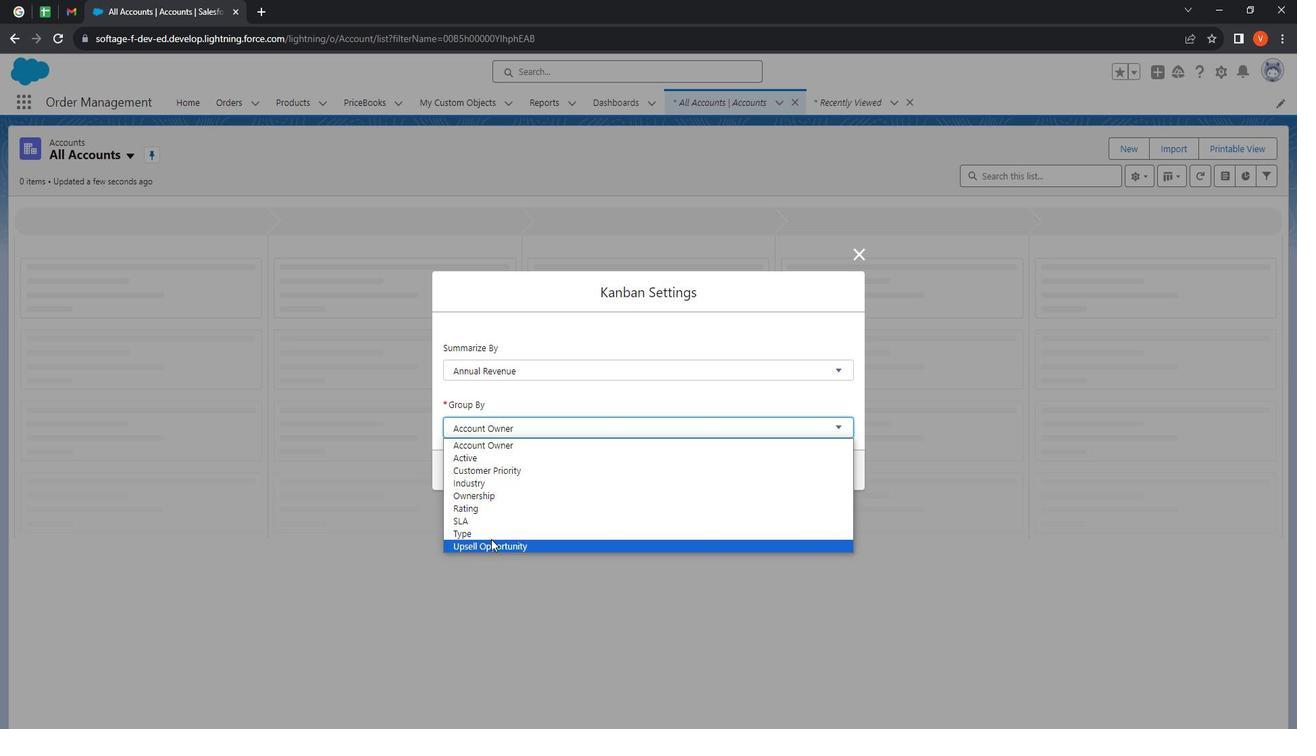 
Action: Mouse pressed left at (501, 530)
Screenshot: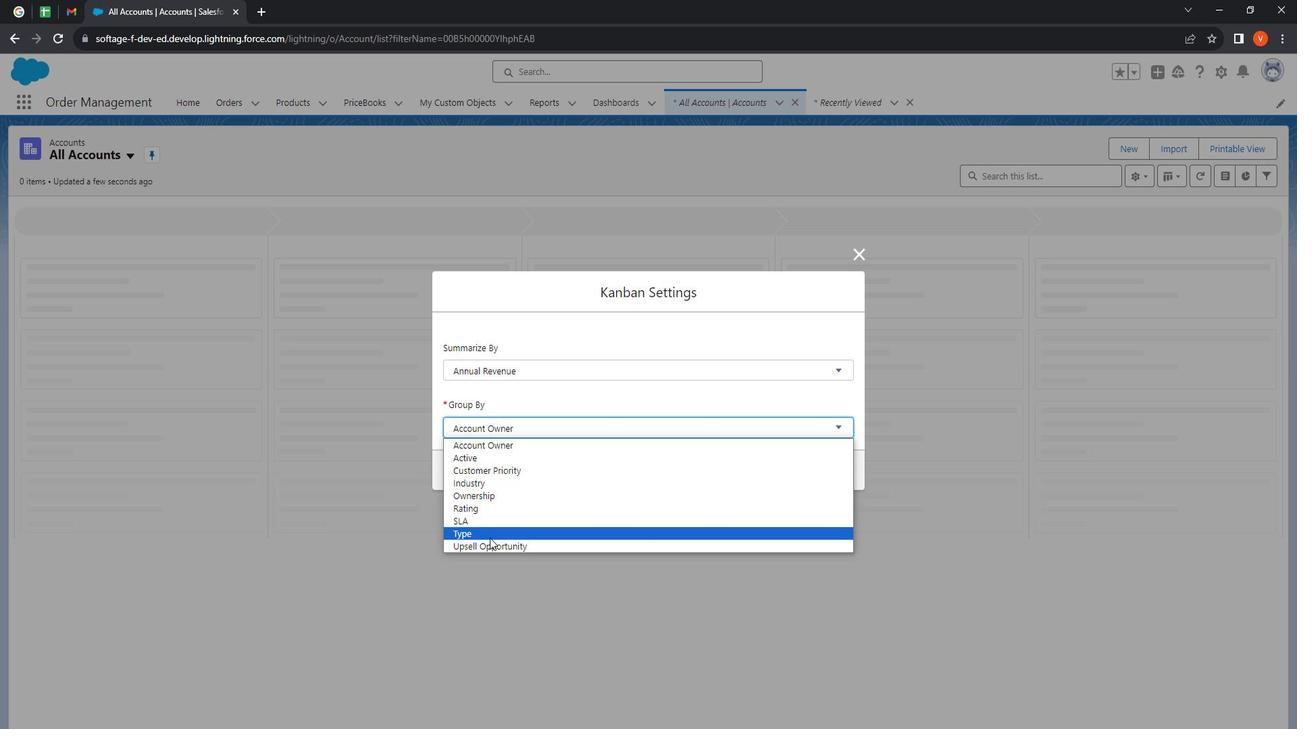 
Action: Mouse moved to (843, 464)
Screenshot: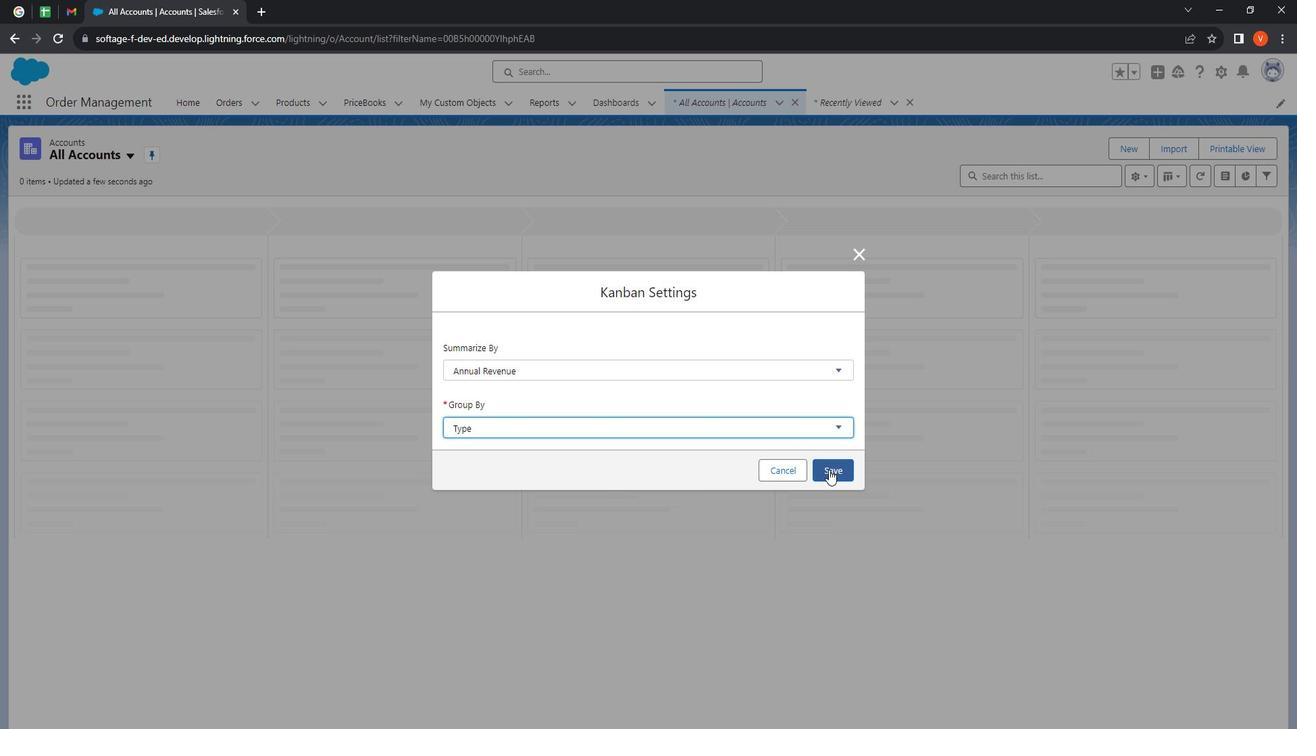 
Action: Mouse pressed left at (843, 464)
Screenshot: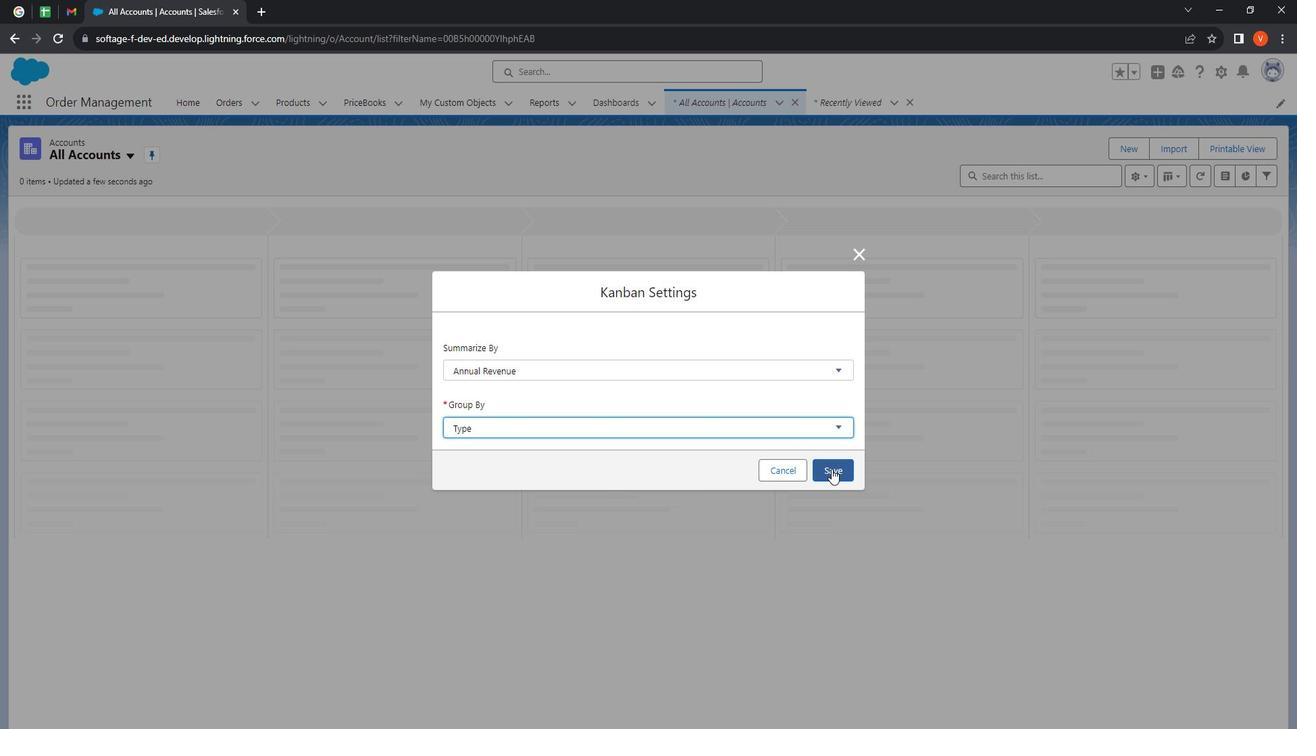 
Action: Mouse moved to (1189, 177)
Screenshot: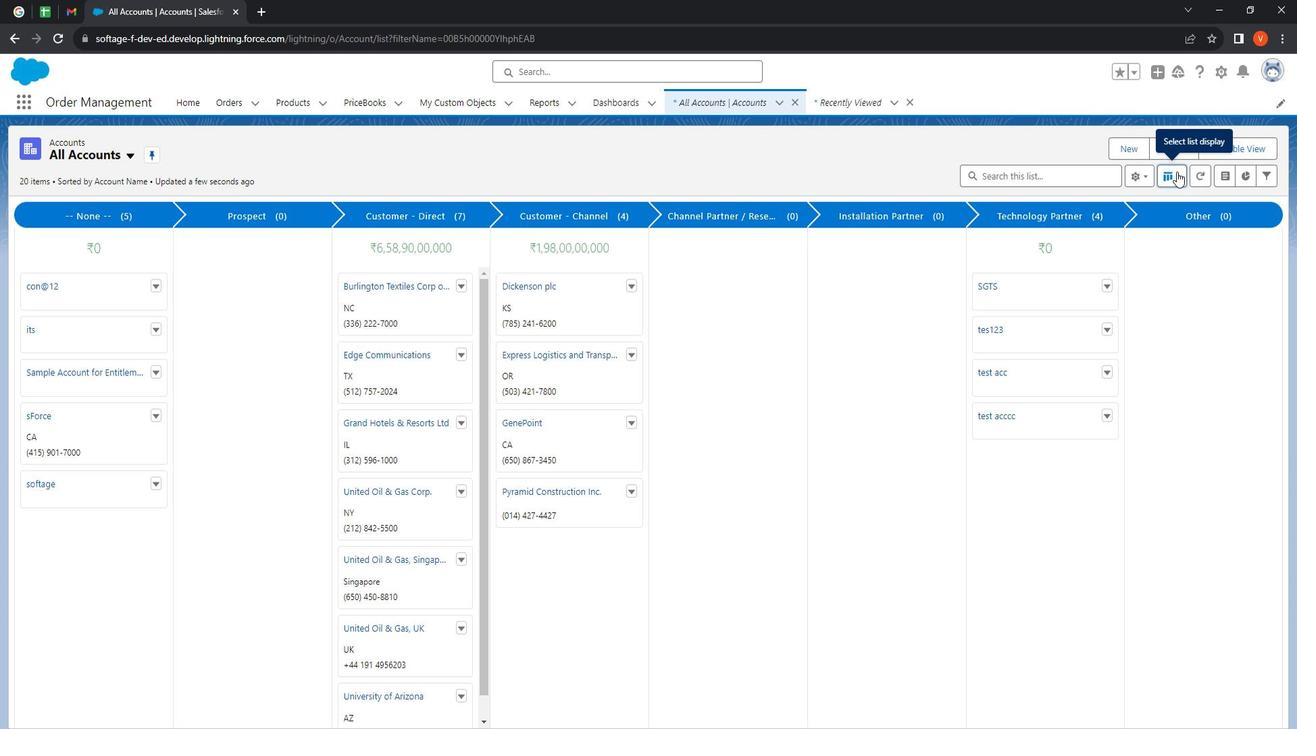 
Action: Mouse pressed left at (1189, 177)
Screenshot: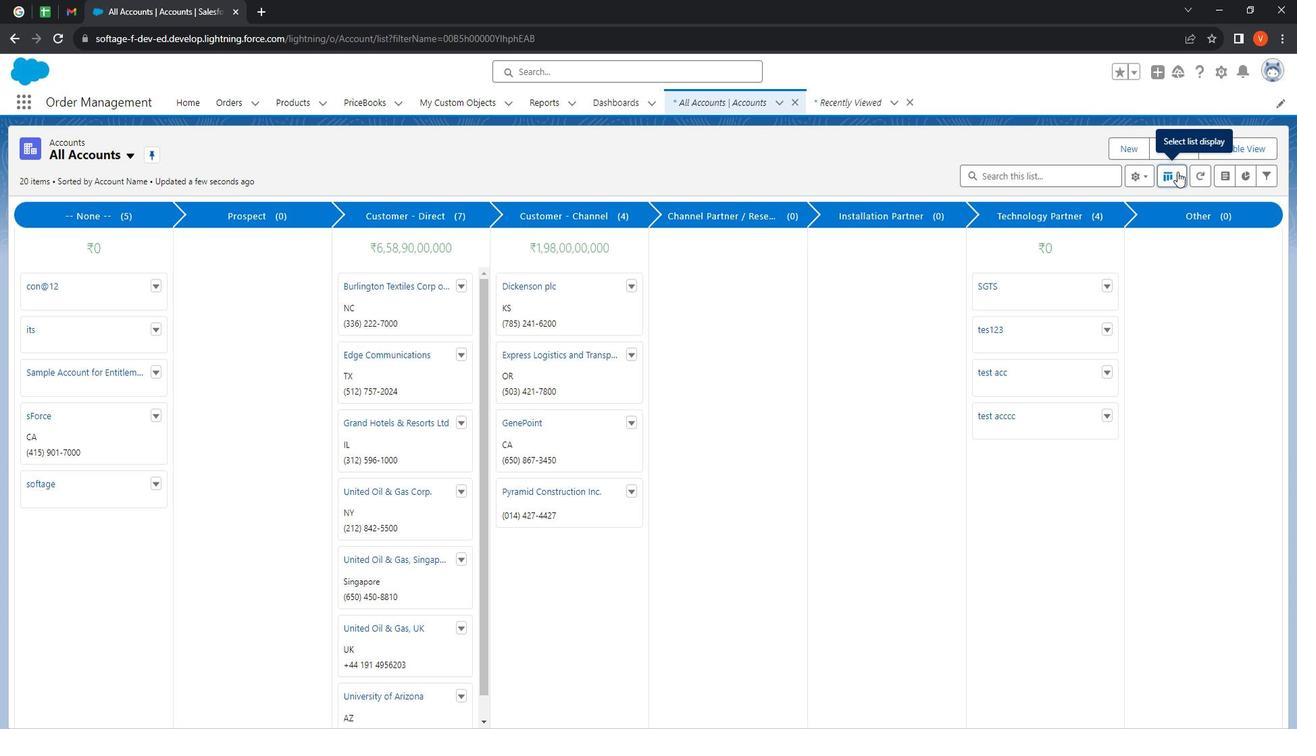 
Action: Mouse moved to (857, 159)
Screenshot: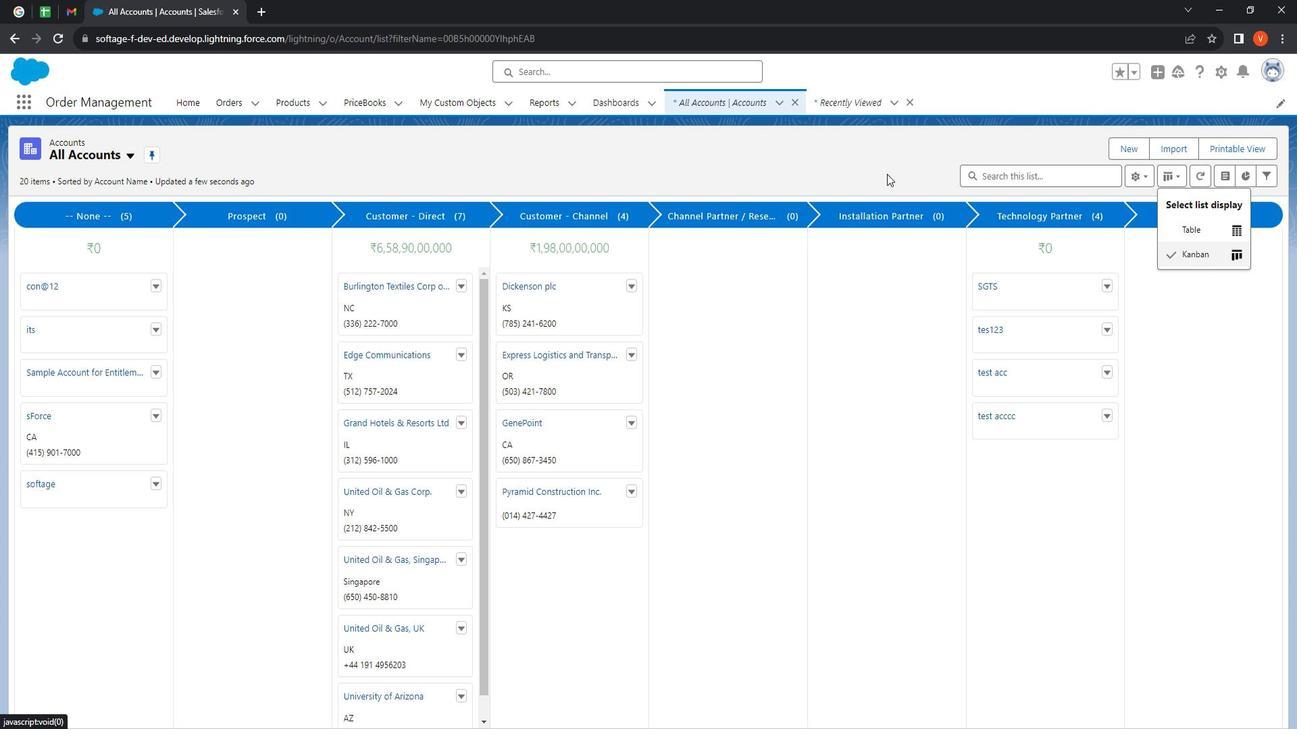 
Action: Mouse pressed left at (857, 159)
Screenshot: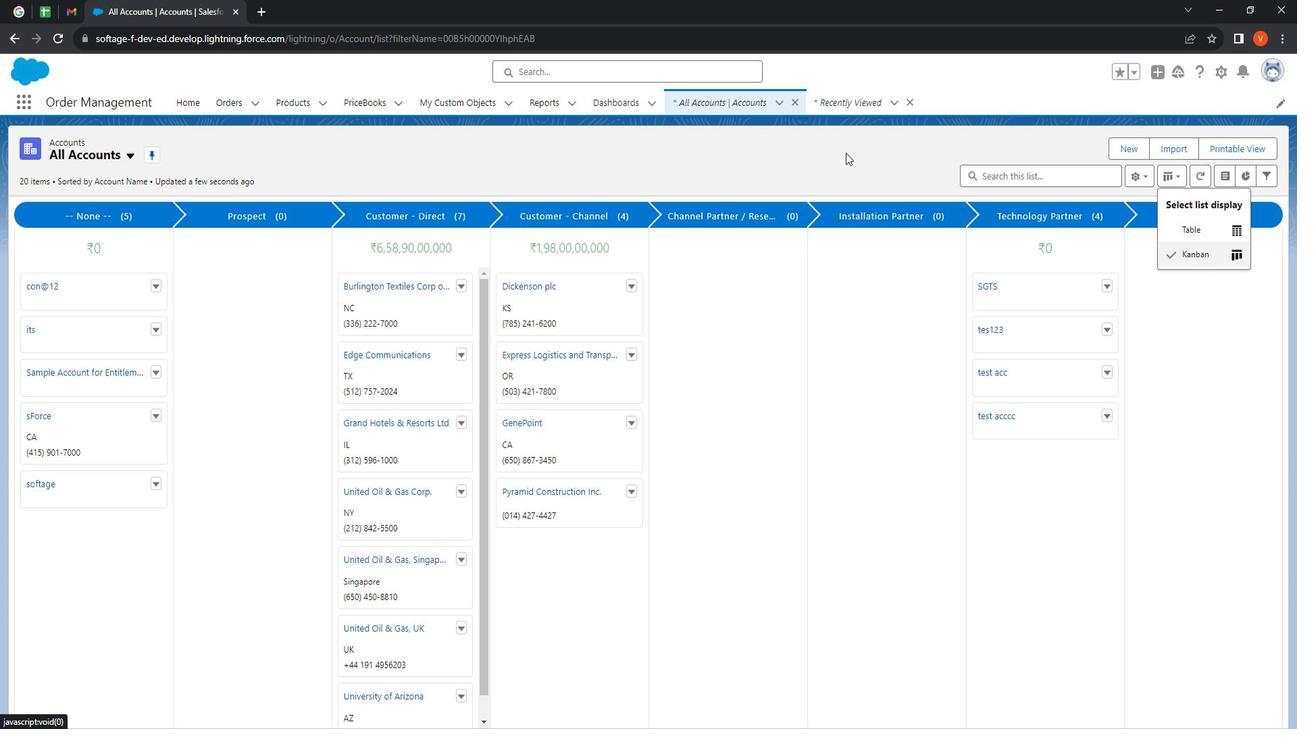 
Action: Mouse moved to (397, 354)
Screenshot: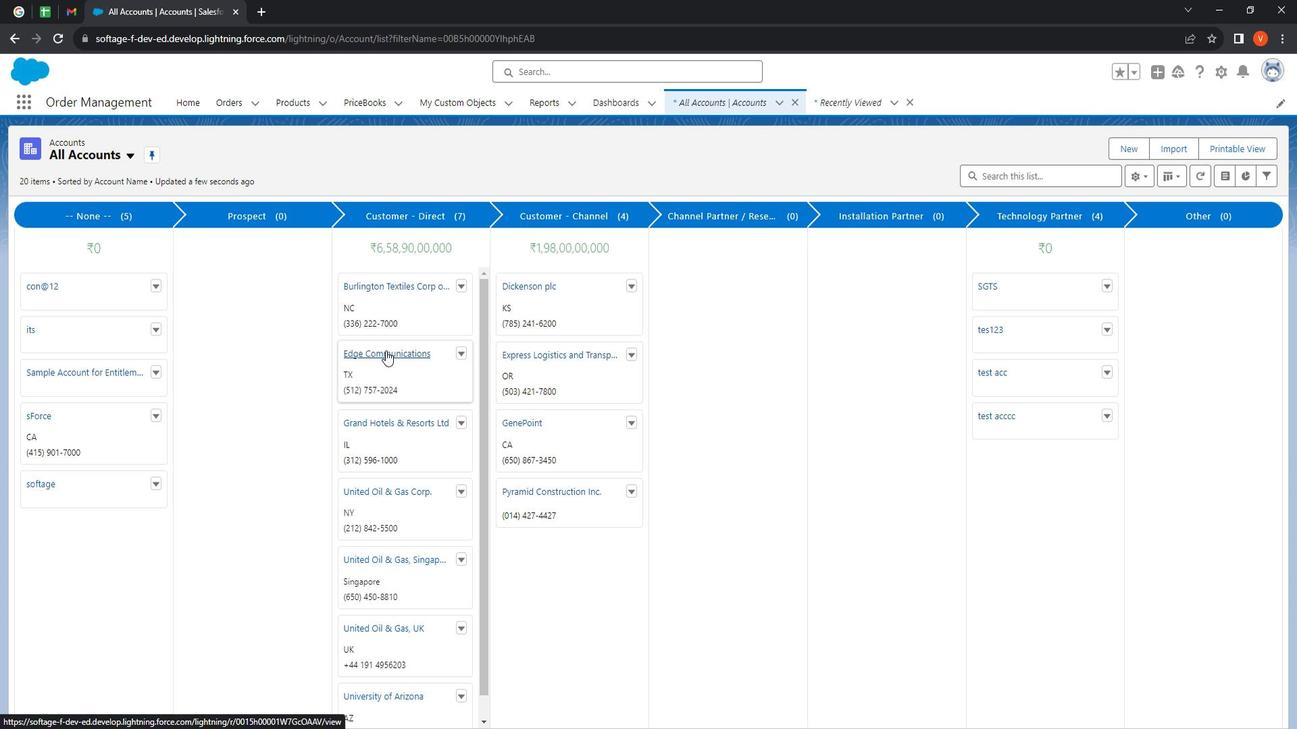 
Action: Mouse scrolled (397, 353) with delta (0, 0)
Screenshot: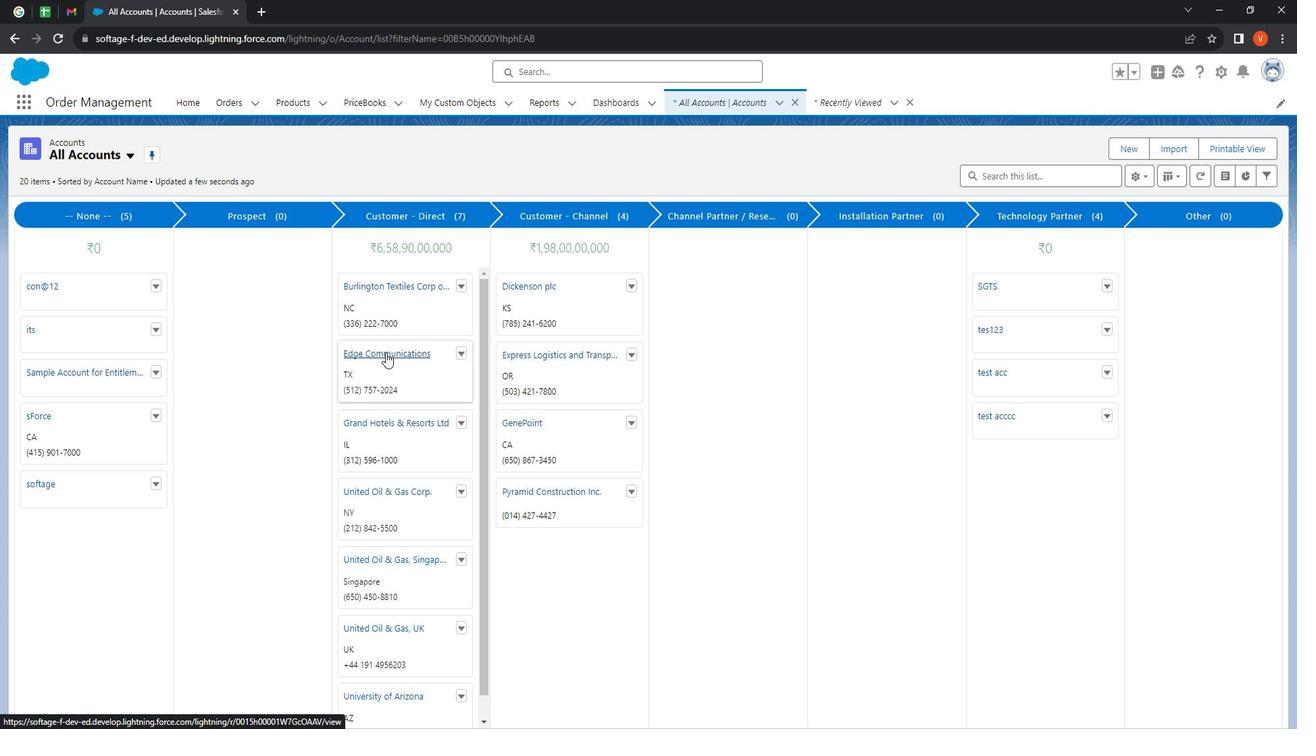 
Action: Mouse moved to (408, 366)
Screenshot: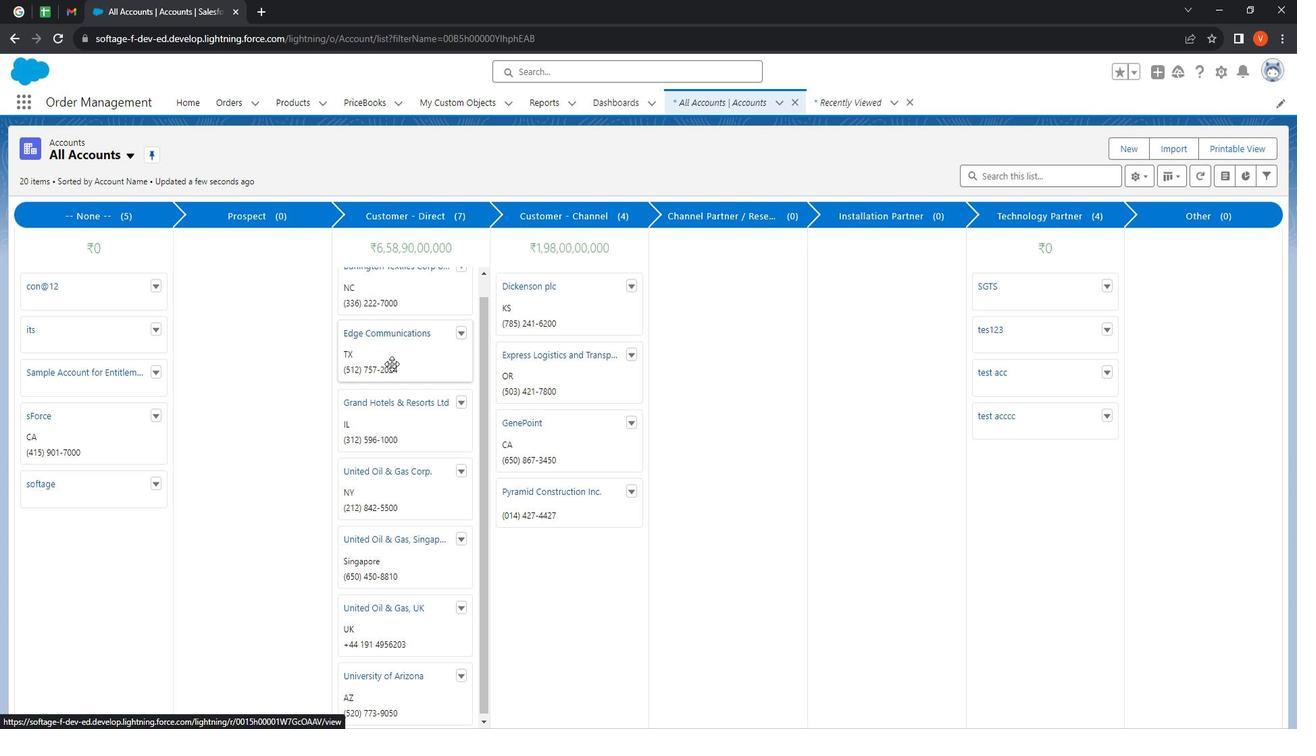 
Action: Mouse scrolled (408, 365) with delta (0, 0)
Screenshot: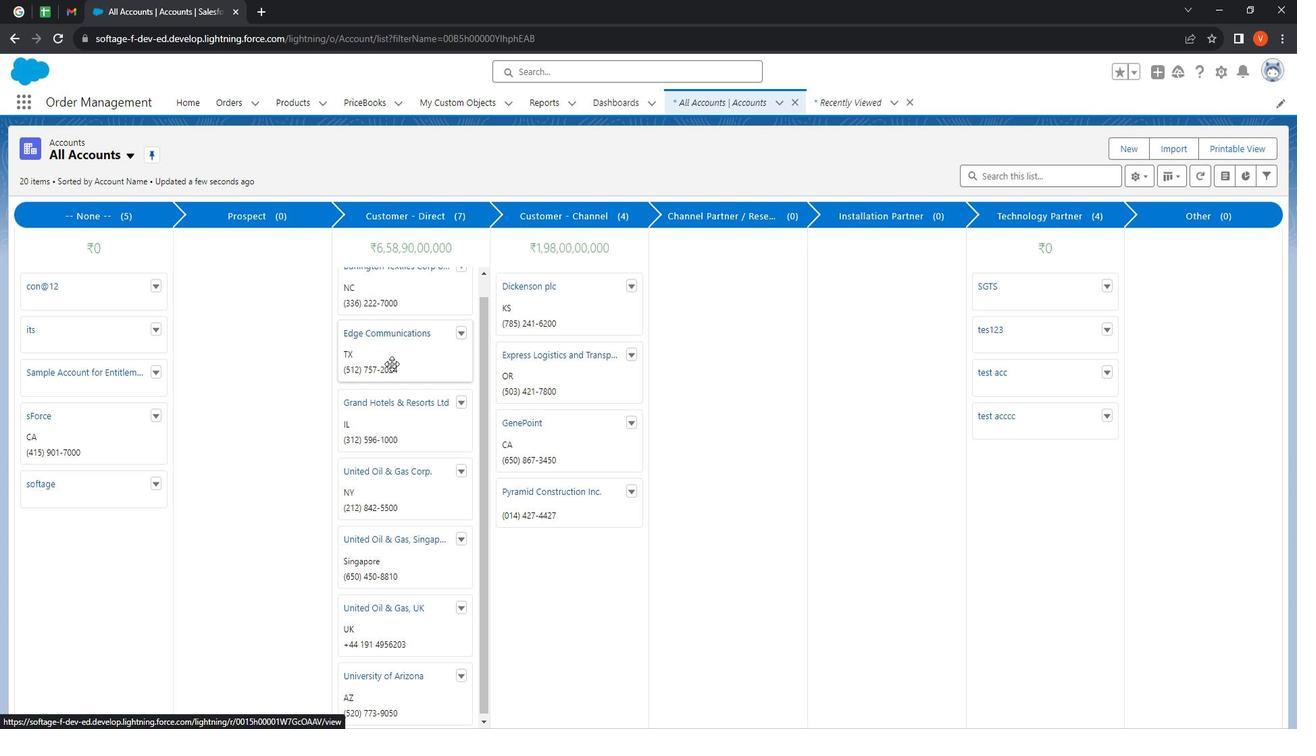 
Action: Mouse moved to (414, 372)
Screenshot: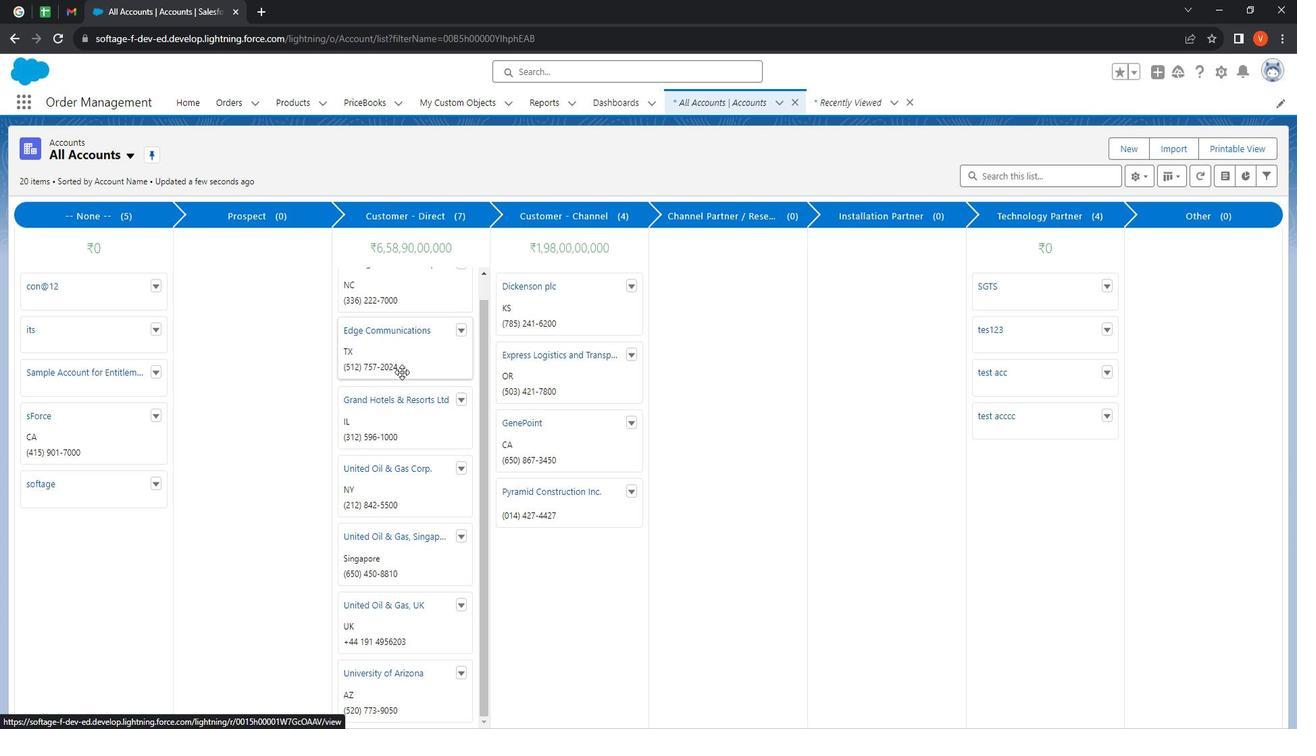 
Action: Mouse scrolled (414, 371) with delta (0, 0)
Screenshot: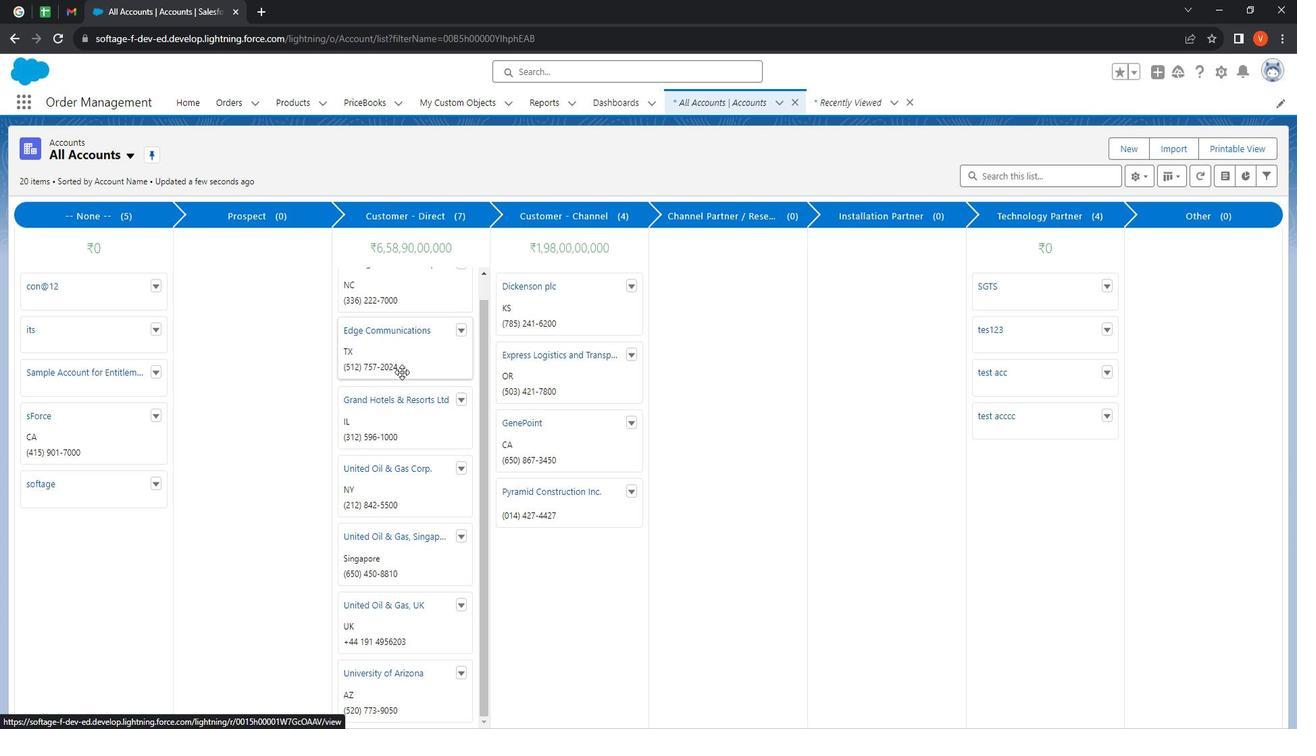 
Action: Mouse moved to (416, 376)
Screenshot: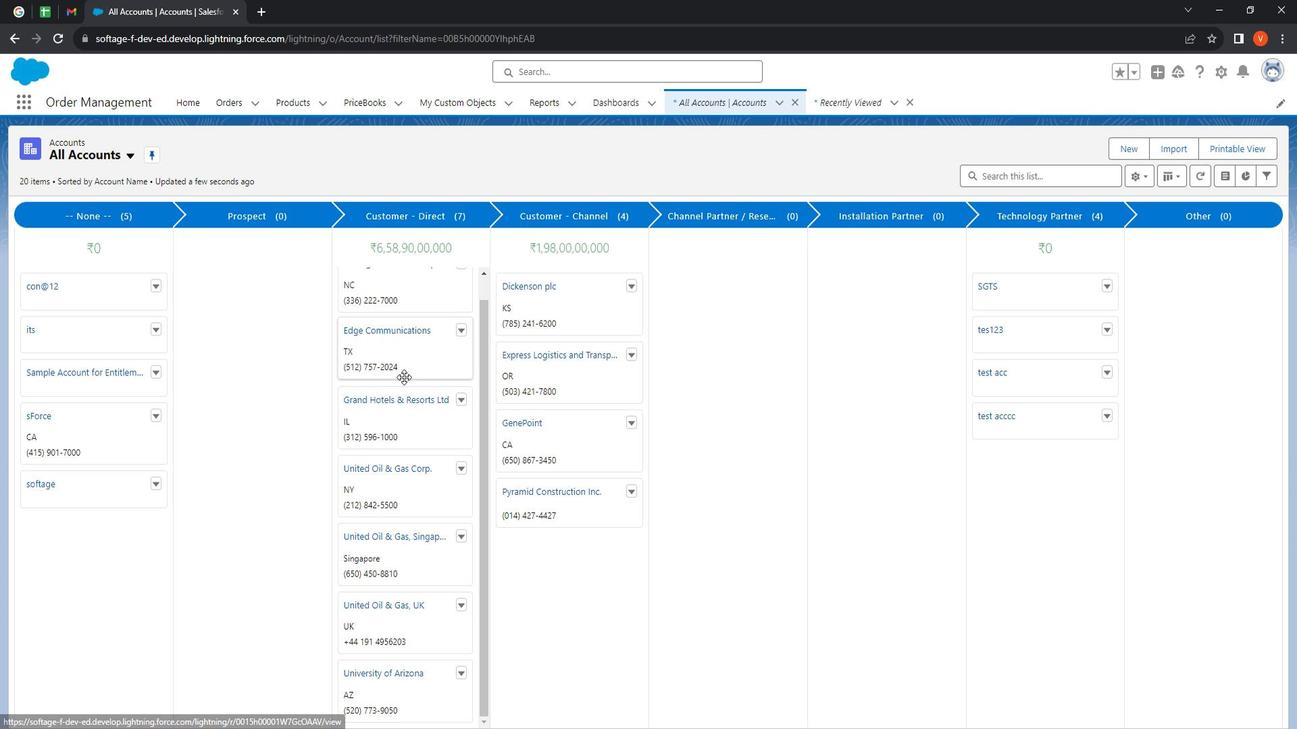 
Action: Mouse scrolled (416, 376) with delta (0, 0)
Screenshot: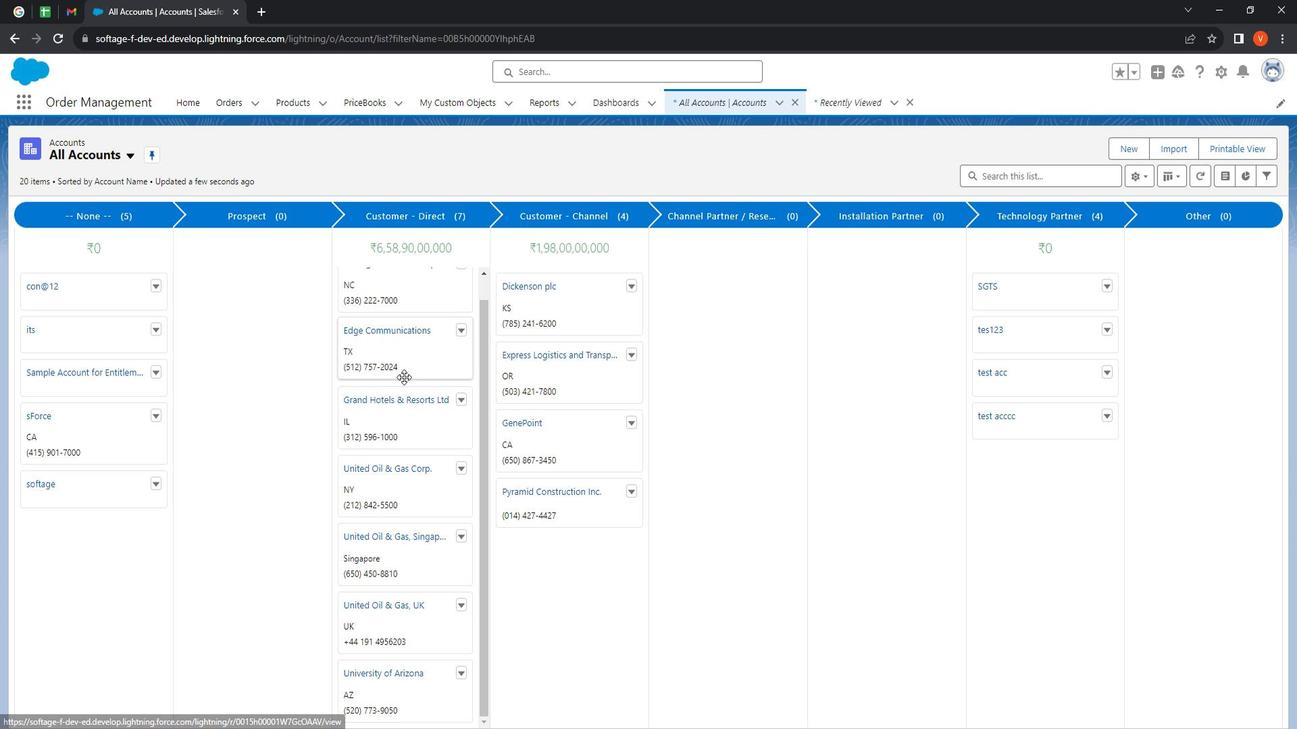 
Action: Mouse moved to (549, 403)
Screenshot: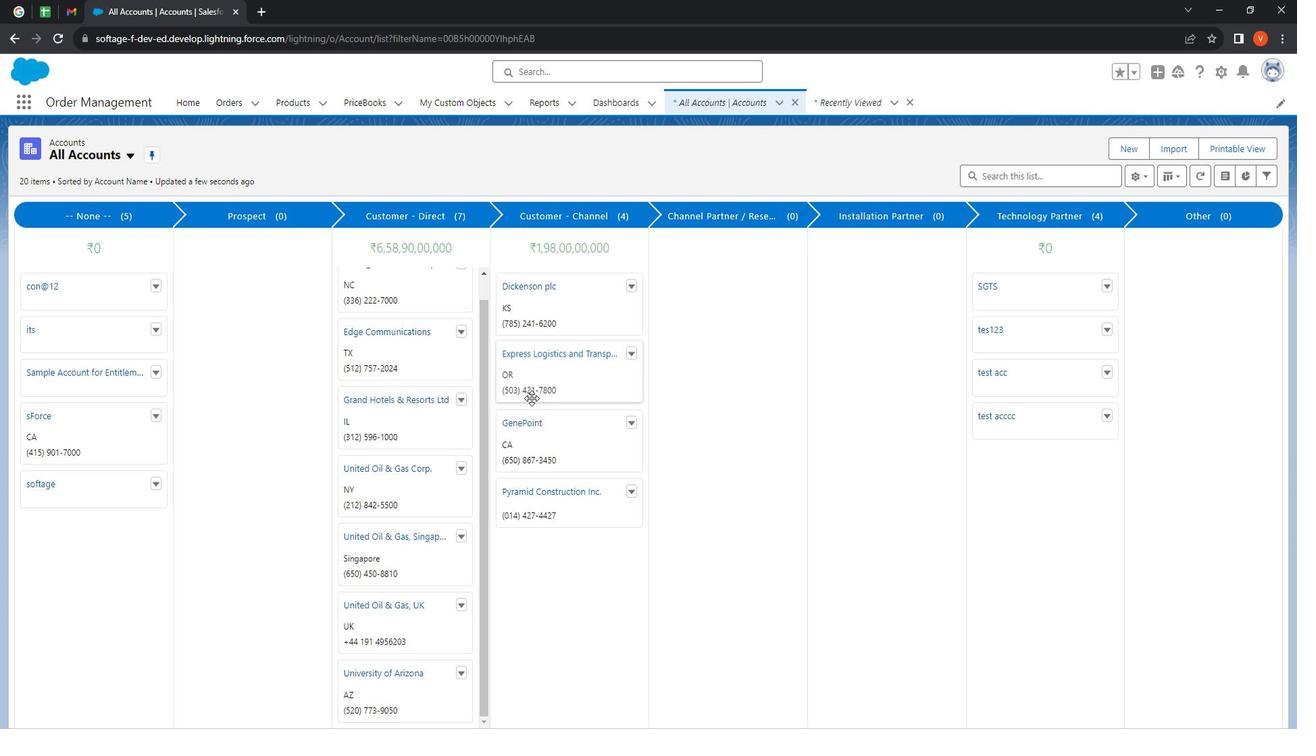 
Action: Mouse scrolled (549, 403) with delta (0, 0)
Screenshot: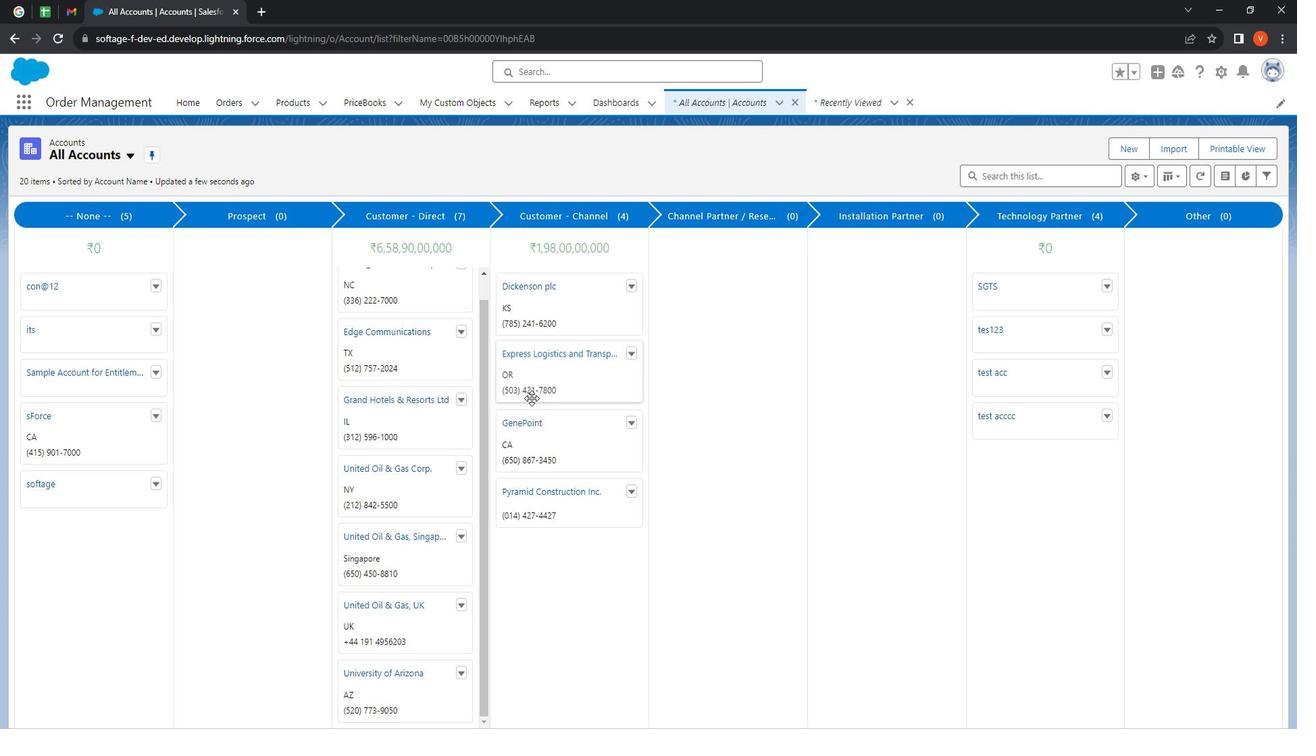 
Action: Mouse moved to (562, 418)
Screenshot: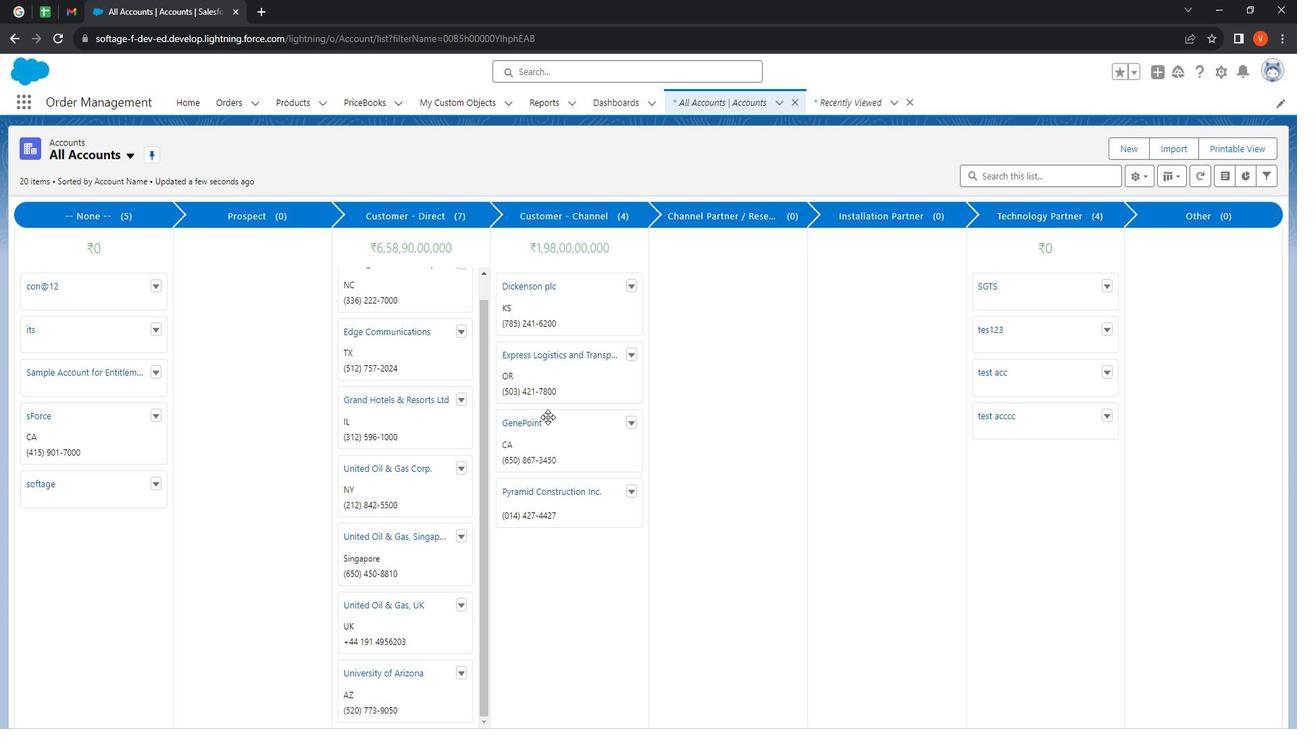 
Action: Mouse scrolled (562, 418) with delta (0, 0)
Screenshot: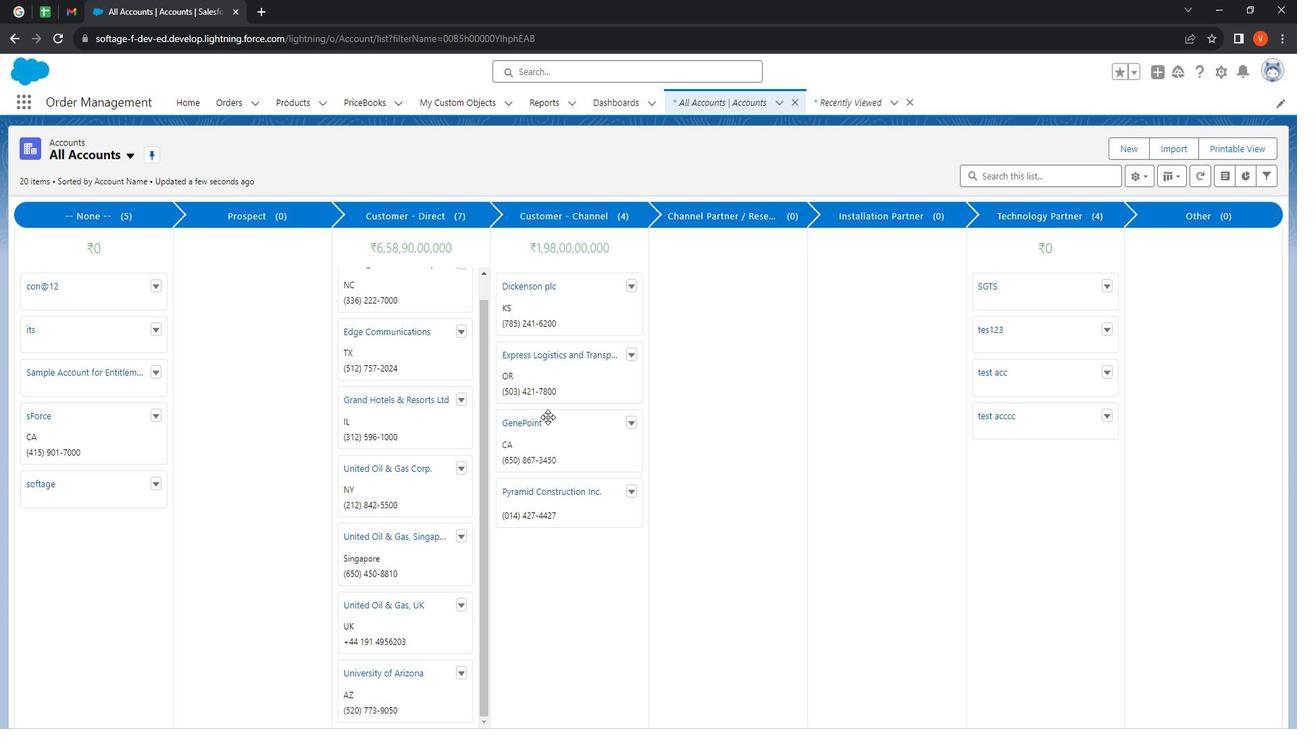 
Action: Mouse moved to (564, 424)
Screenshot: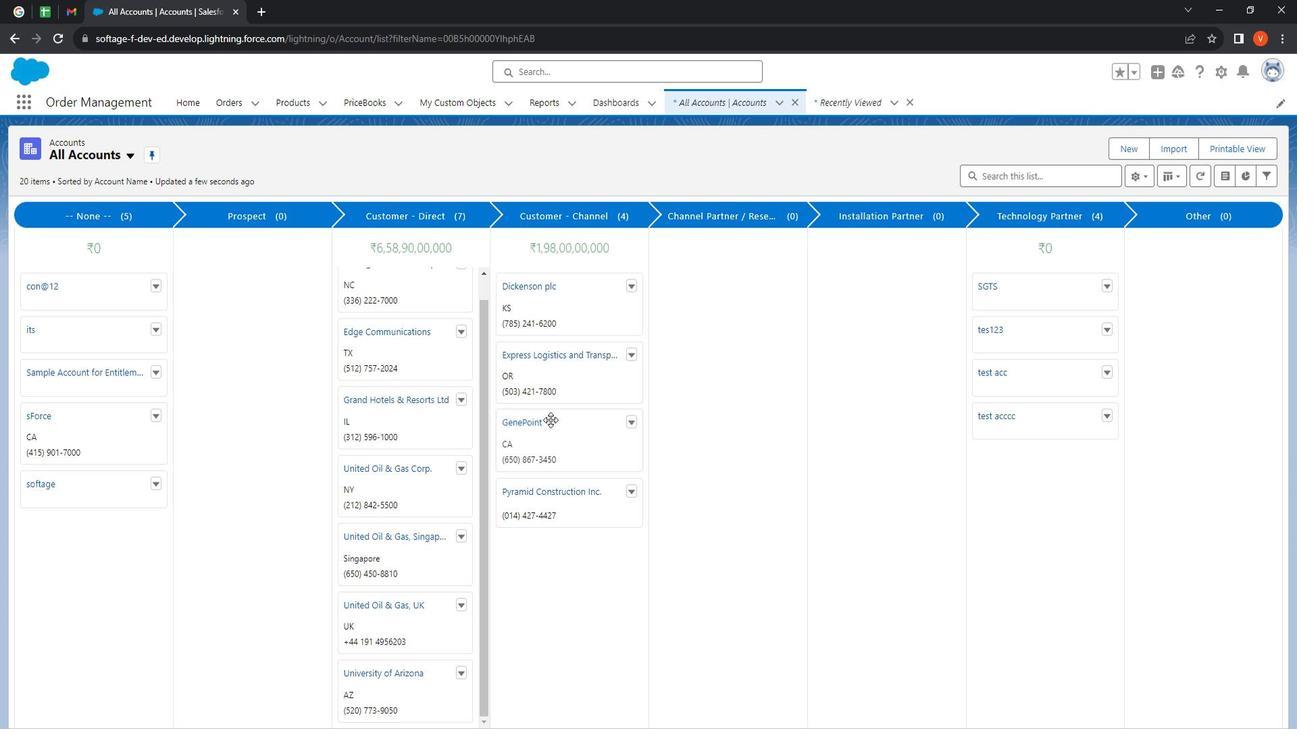 
Action: Mouse scrolled (564, 423) with delta (0, 0)
Screenshot: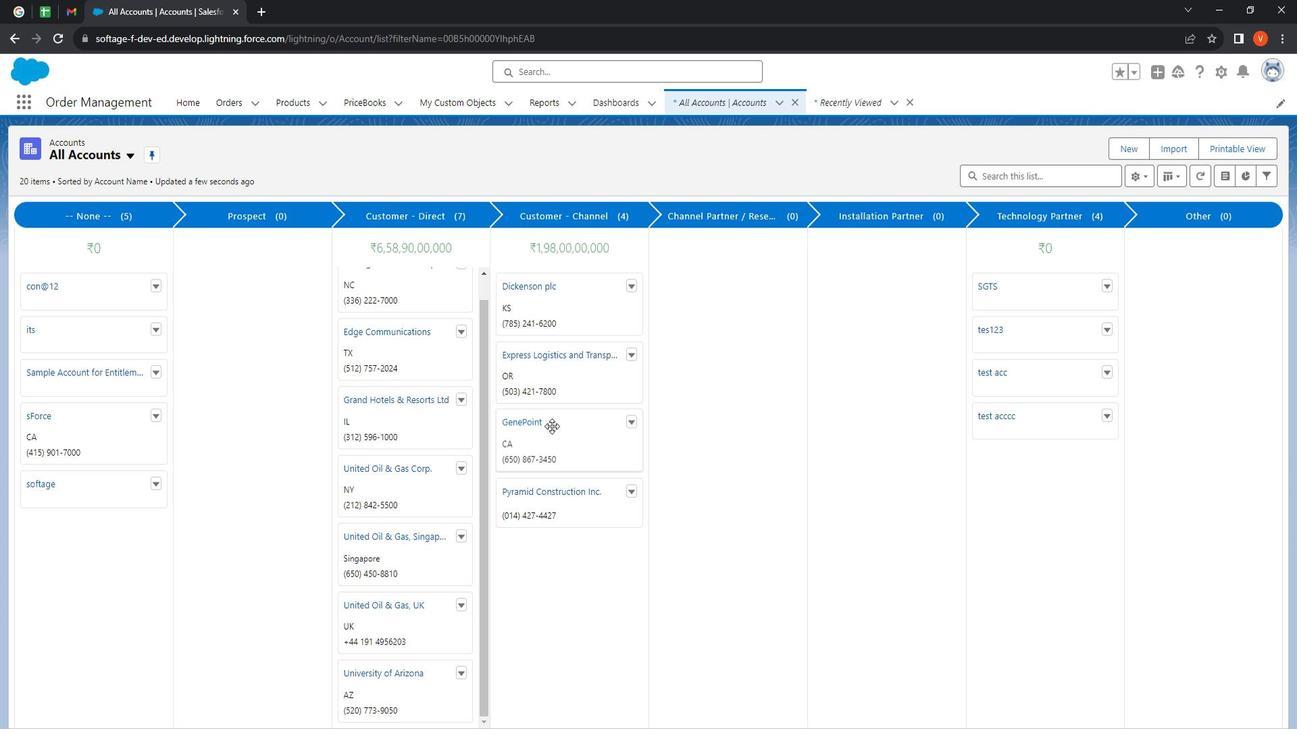 
Action: Mouse moved to (406, 333)
Screenshot: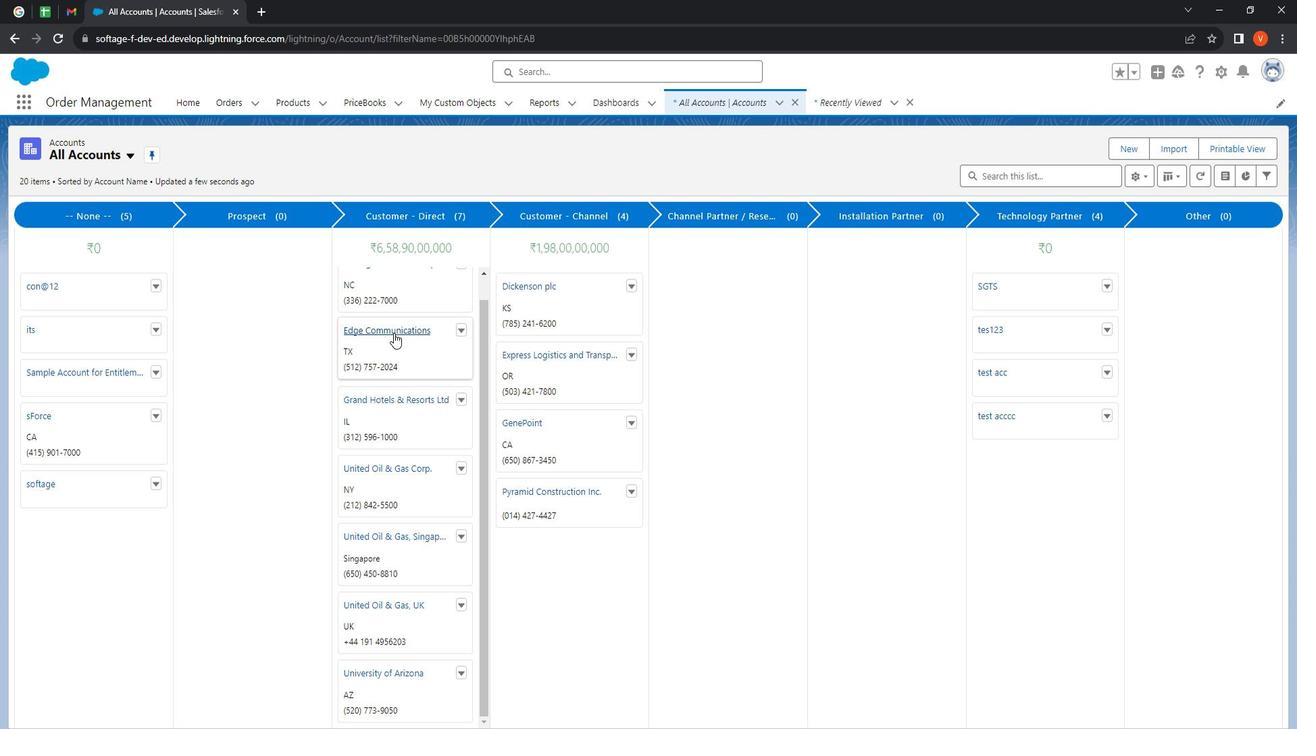
Action: Mouse pressed left at (406, 333)
Screenshot: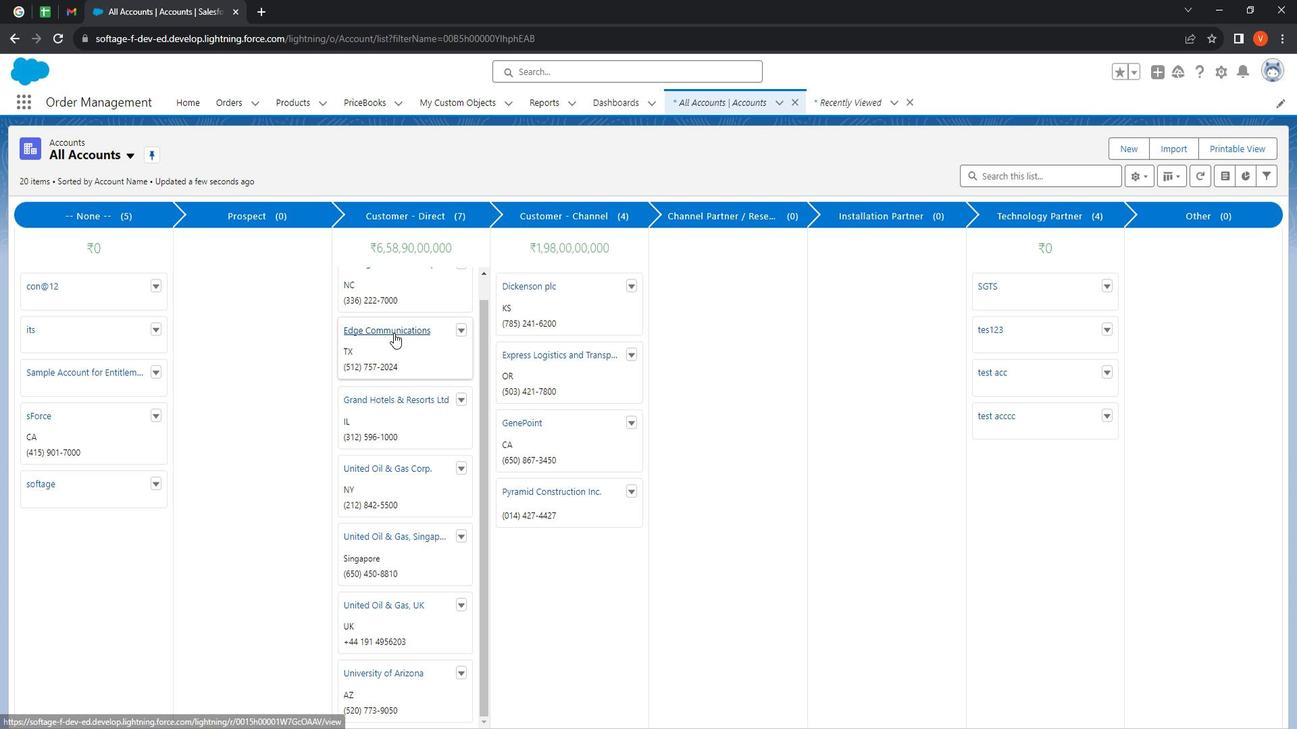 
Action: Mouse moved to (120, 258)
Screenshot: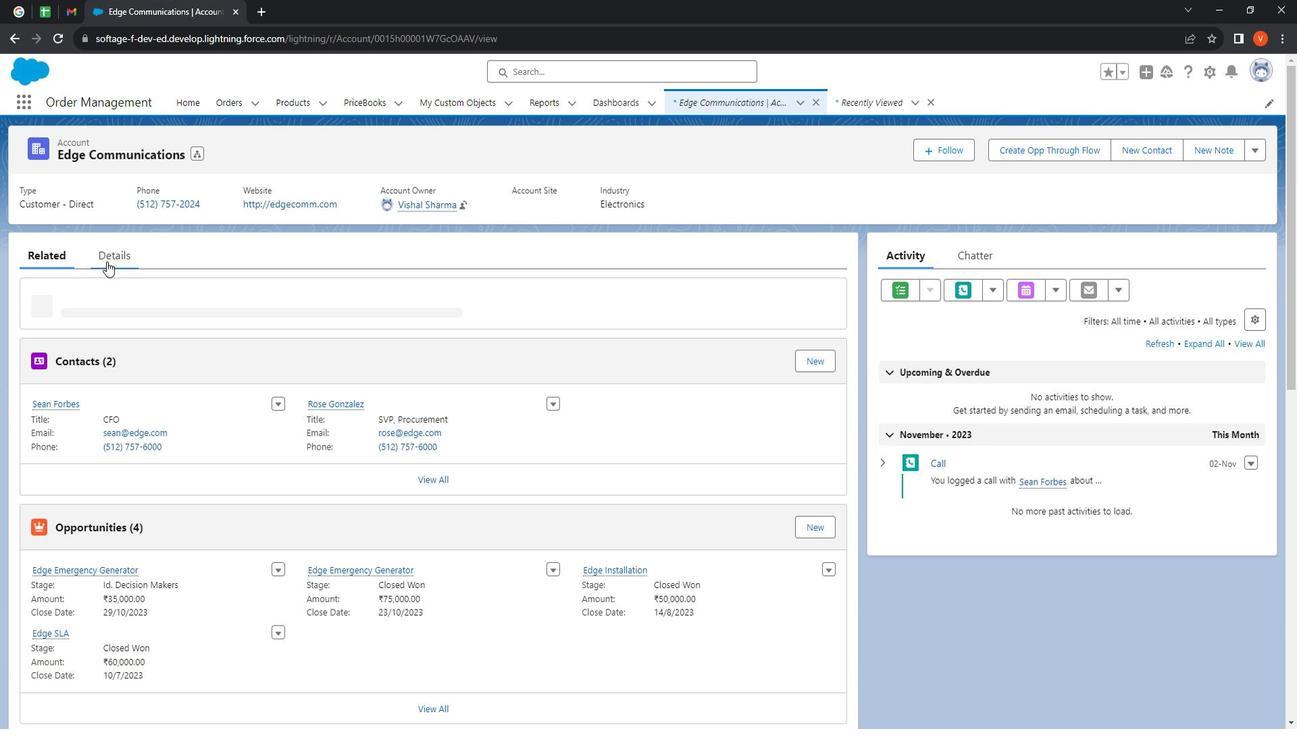 
Action: Mouse pressed left at (120, 258)
Screenshot: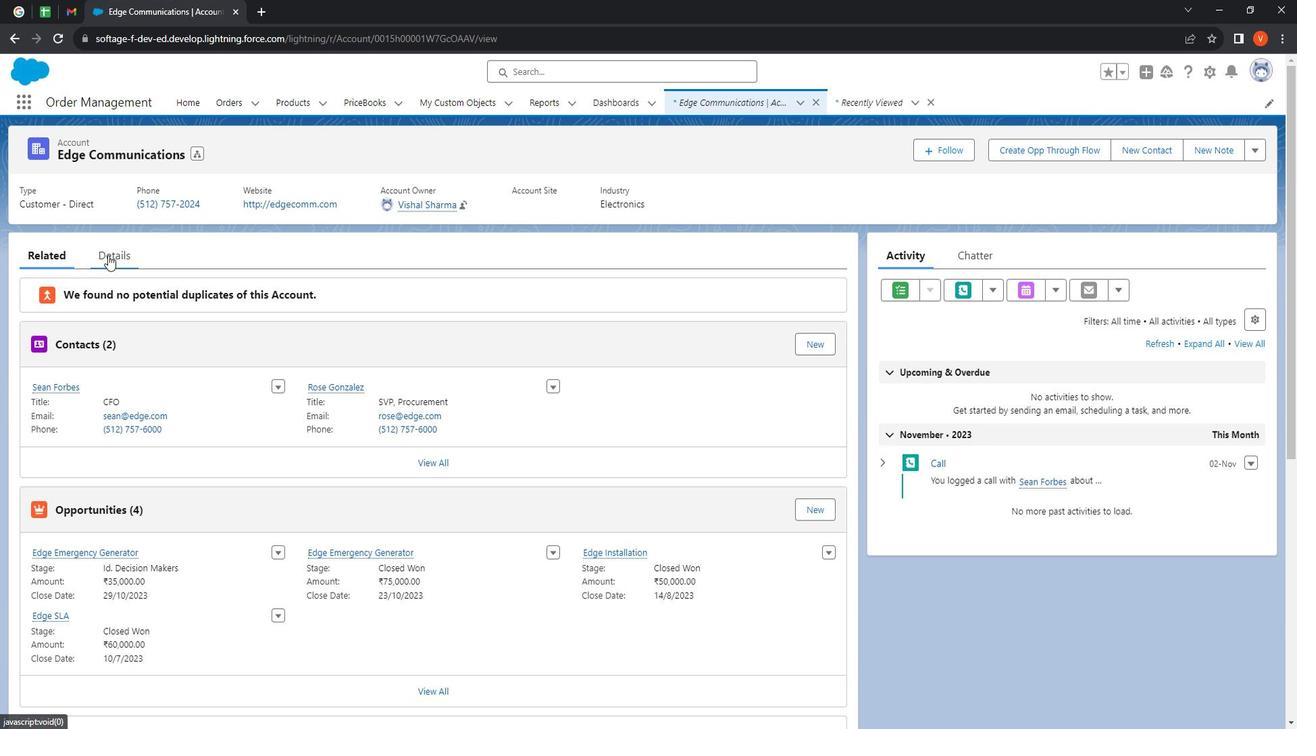 
Action: Mouse moved to (751, 114)
Screenshot: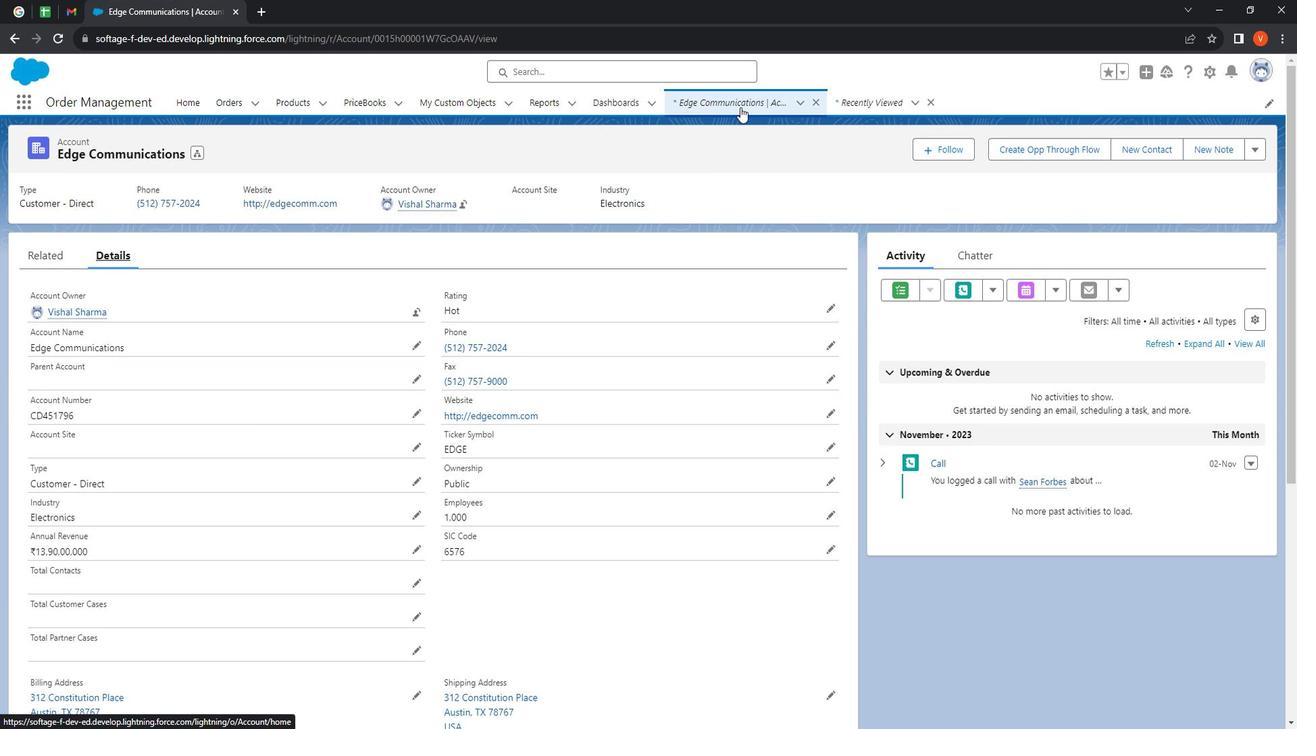 
Action: Mouse pressed left at (751, 114)
Screenshot: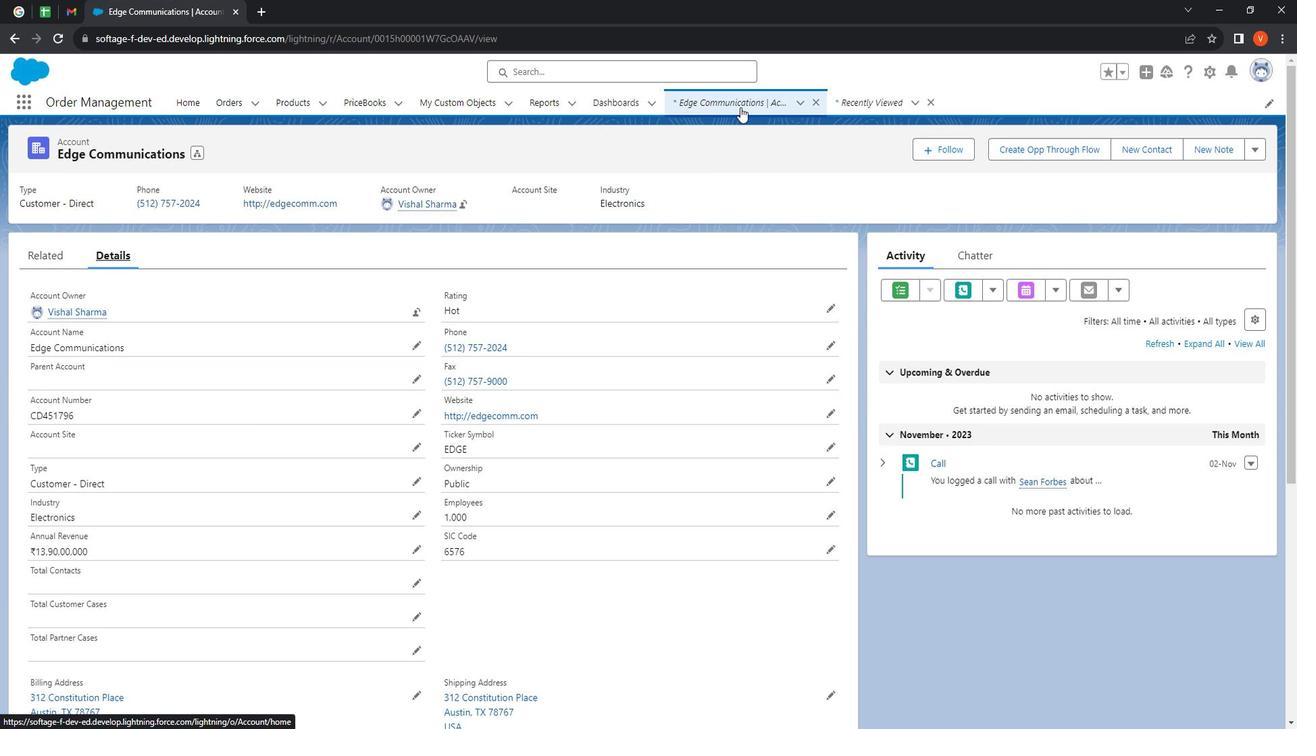 
Action: Mouse moved to (286, 220)
Screenshot: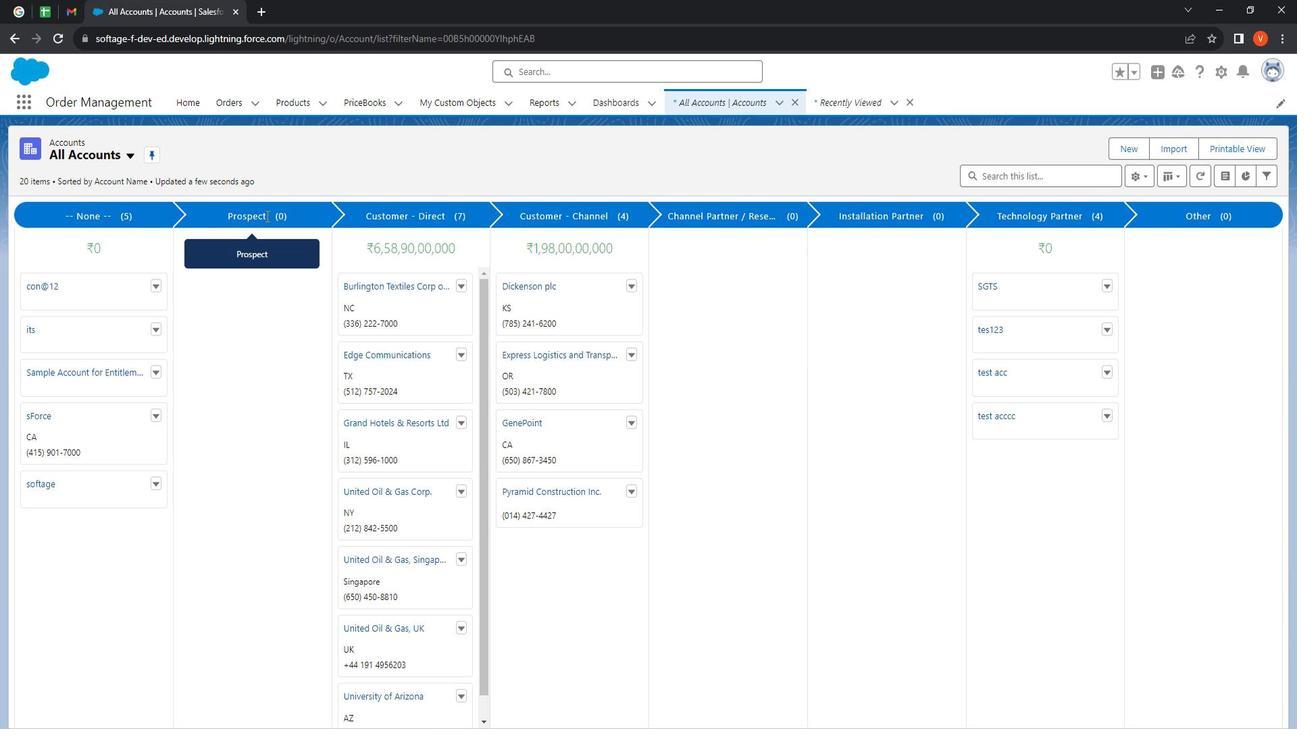 
Action: Mouse pressed left at (286, 220)
Screenshot: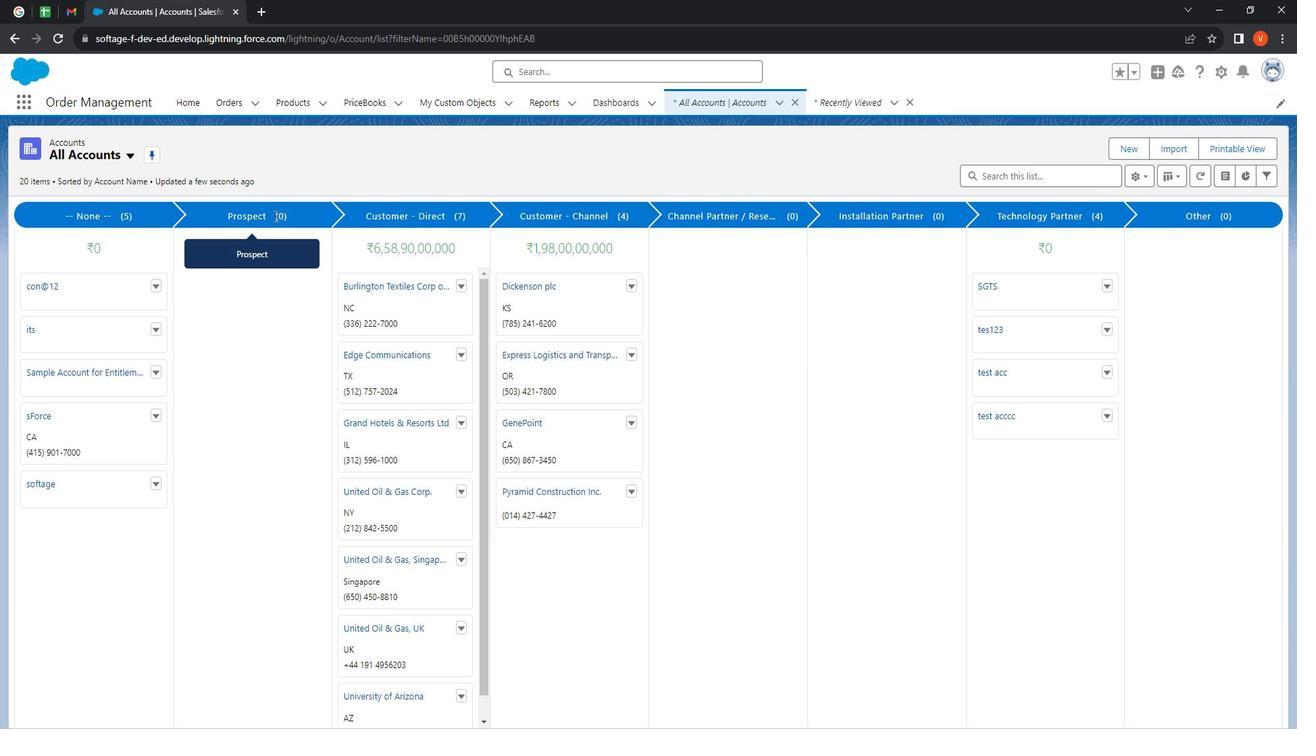 
Action: Mouse moved to (623, 231)
Screenshot: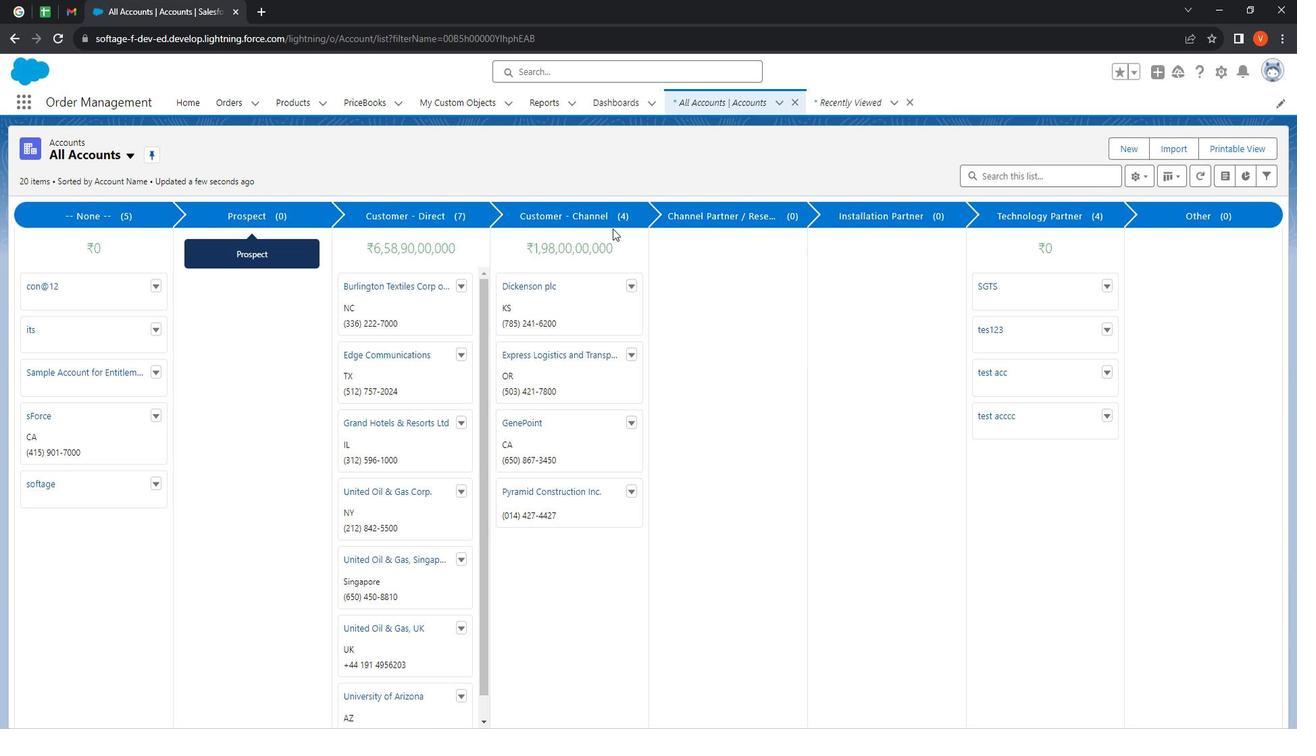 
Action: Mouse pressed left at (623, 231)
Screenshot: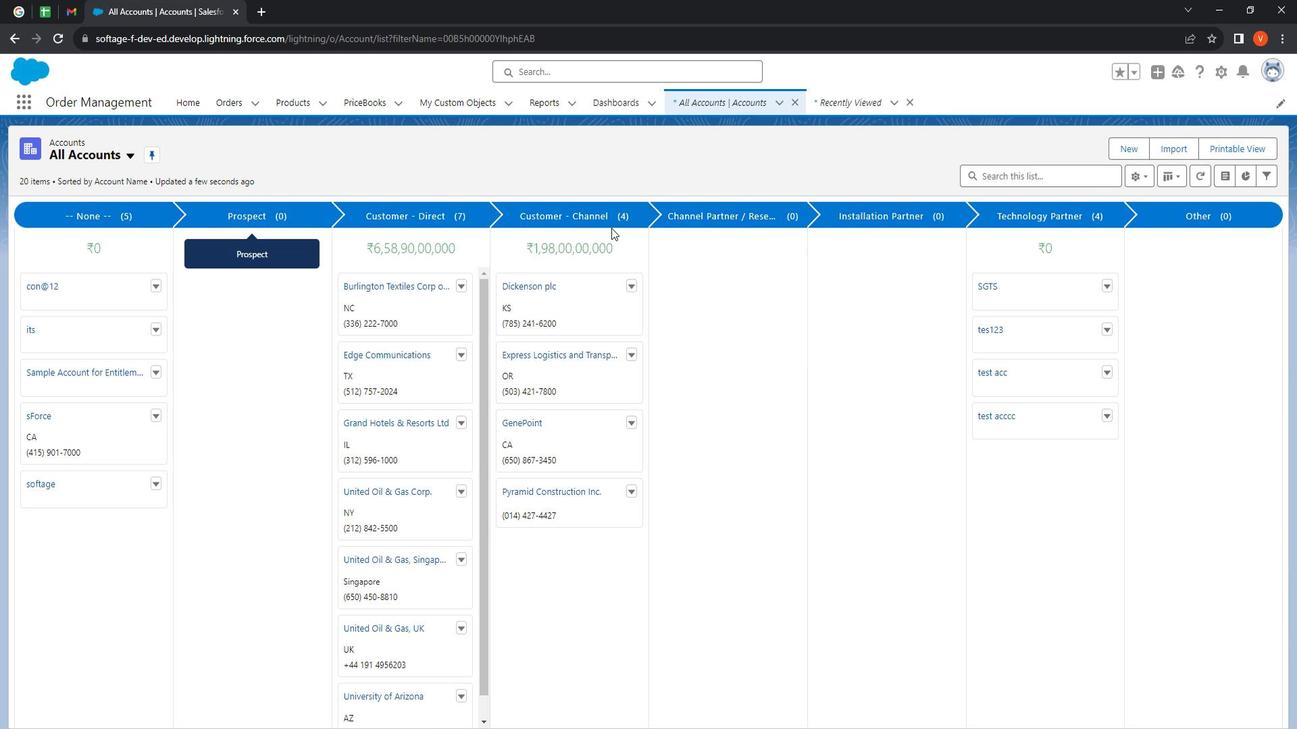 
Action: Mouse moved to (897, 210)
Screenshot: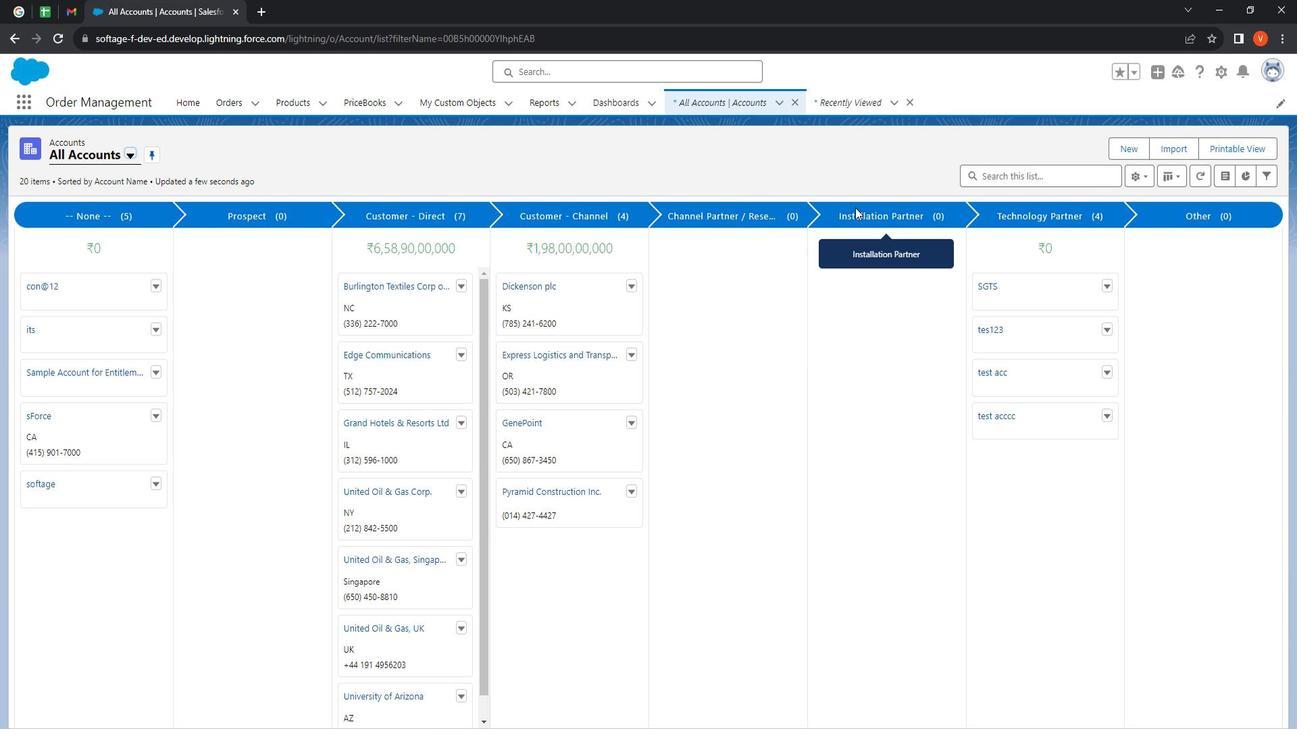 
Action: Mouse pressed left at (897, 210)
Screenshot: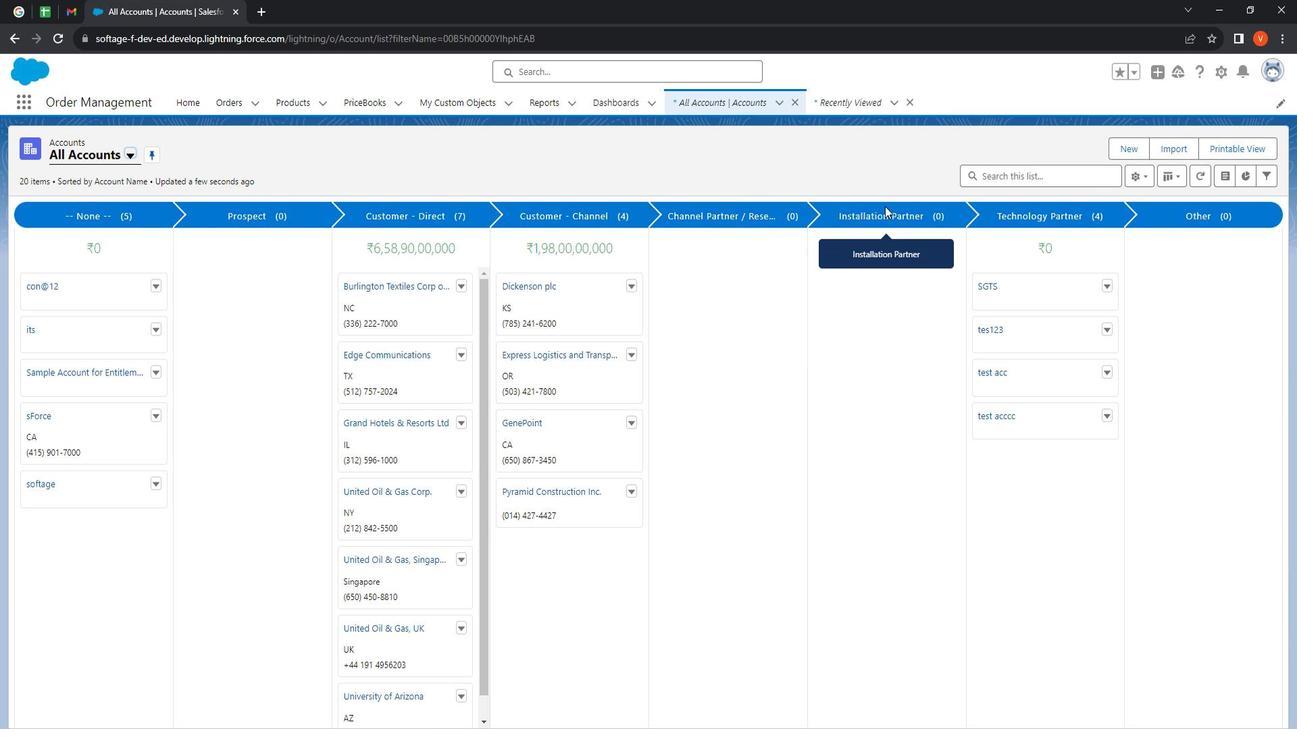 
Action: Mouse moved to (1089, 212)
Screenshot: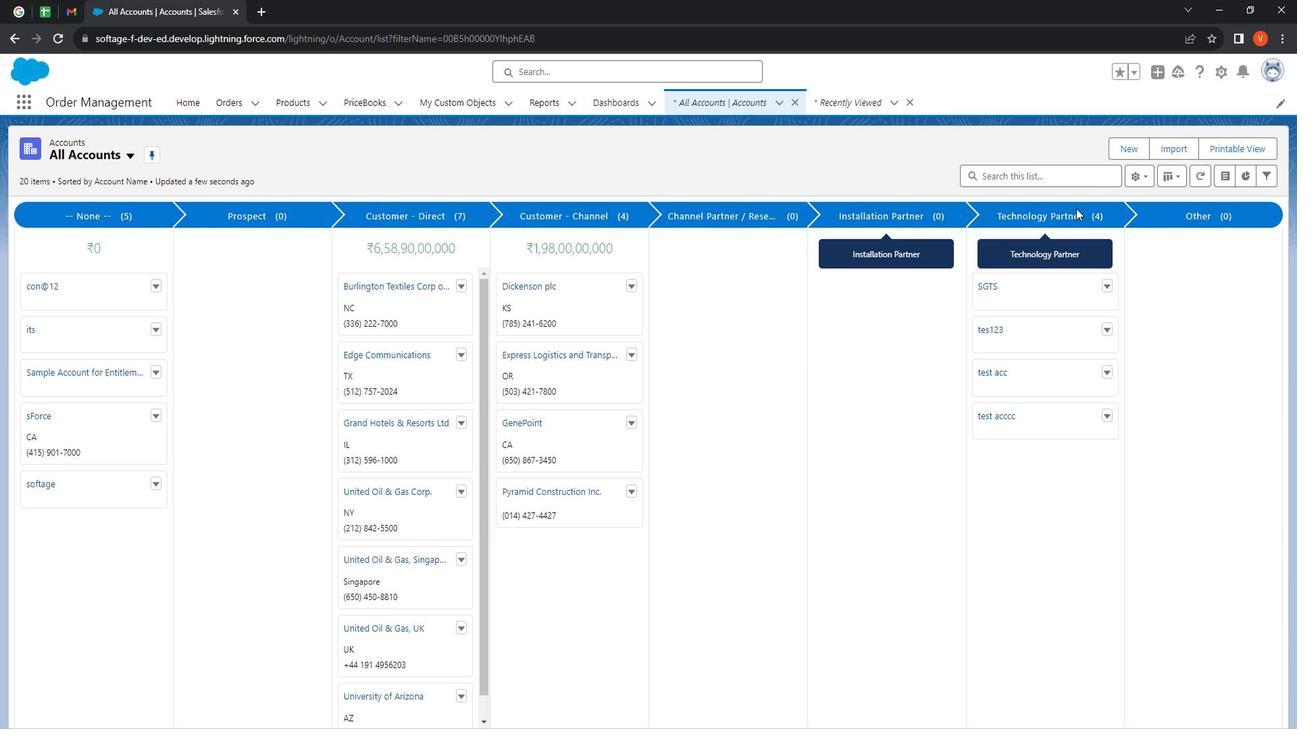 
Action: Mouse pressed left at (1089, 212)
Screenshot: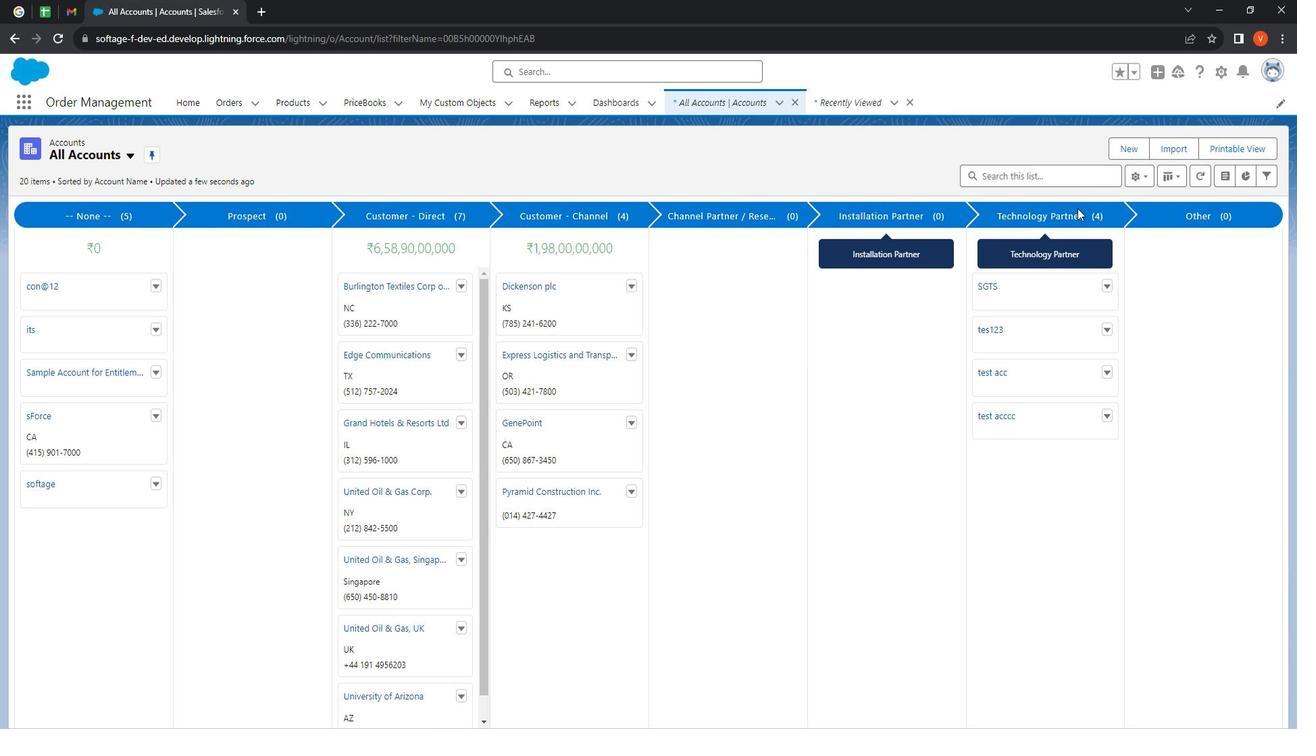 
Action: Mouse moved to (997, 368)
Screenshot: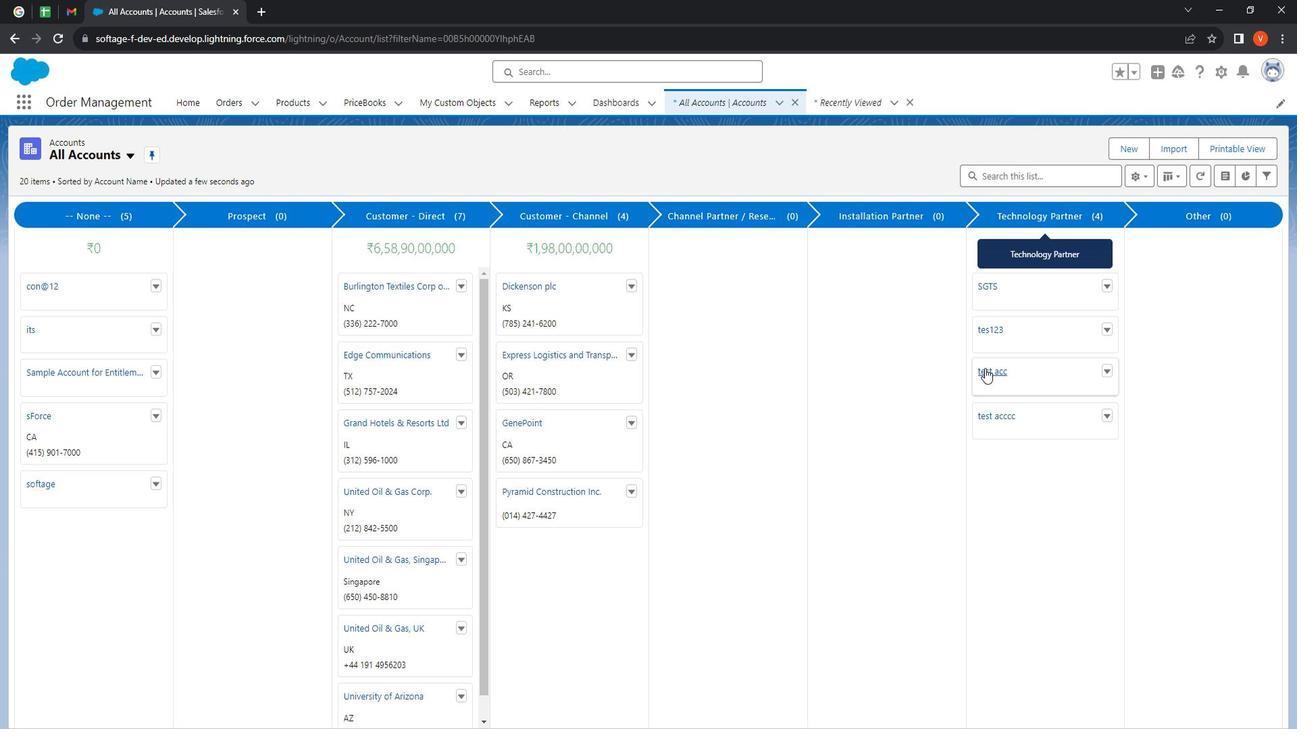 
Action: Mouse pressed left at (997, 368)
Screenshot: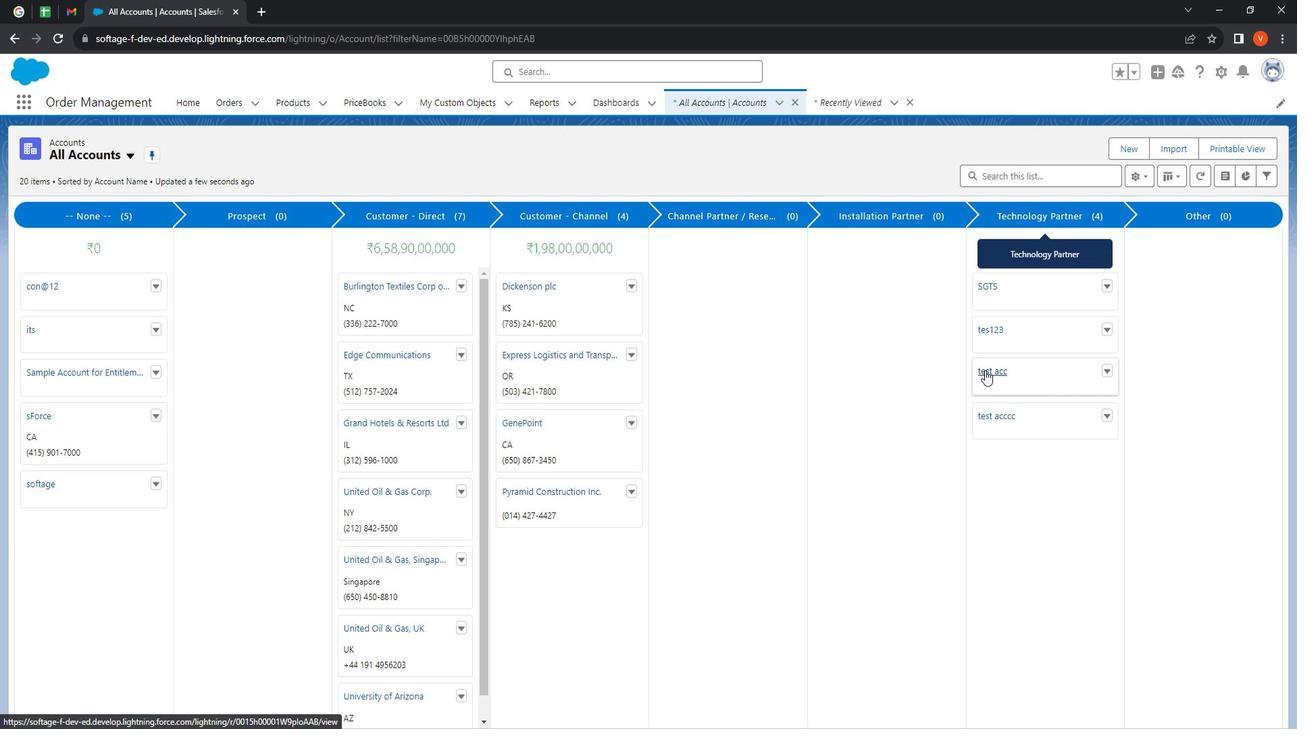 
Action: Mouse moved to (129, 264)
Screenshot: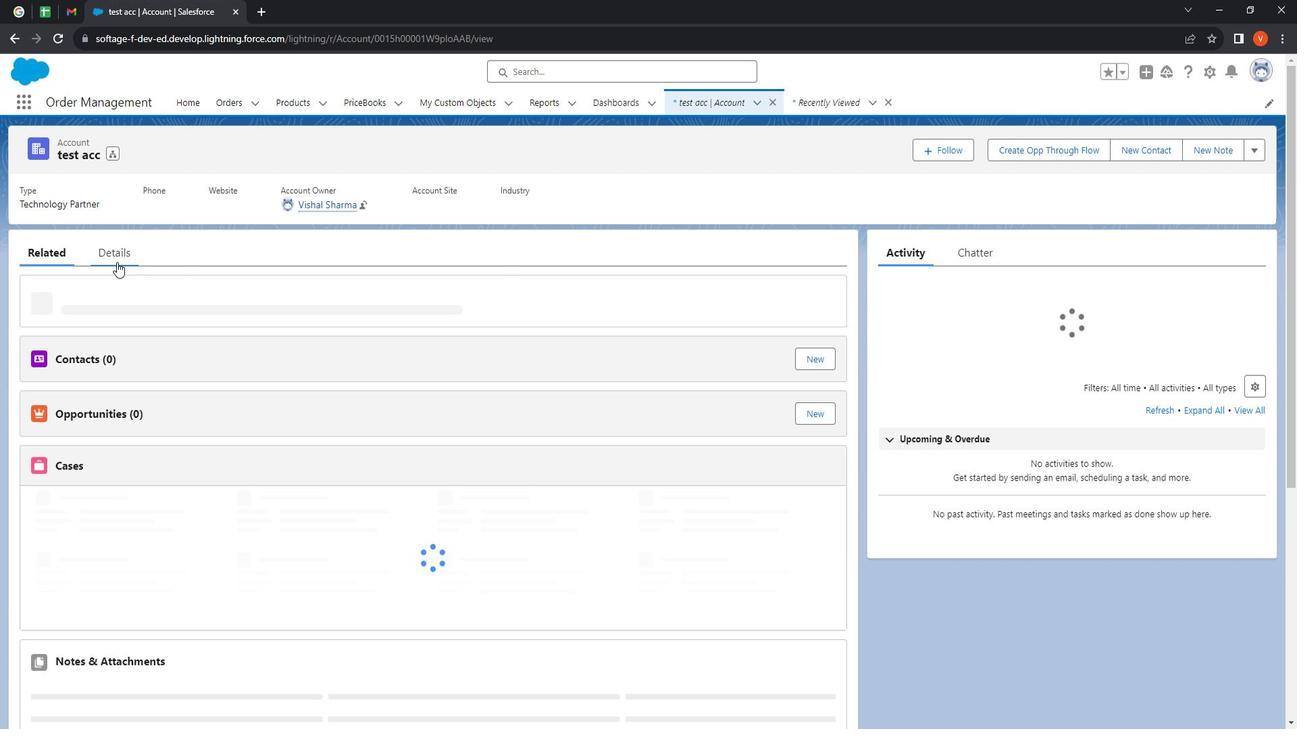 
Action: Mouse pressed left at (129, 264)
Screenshot: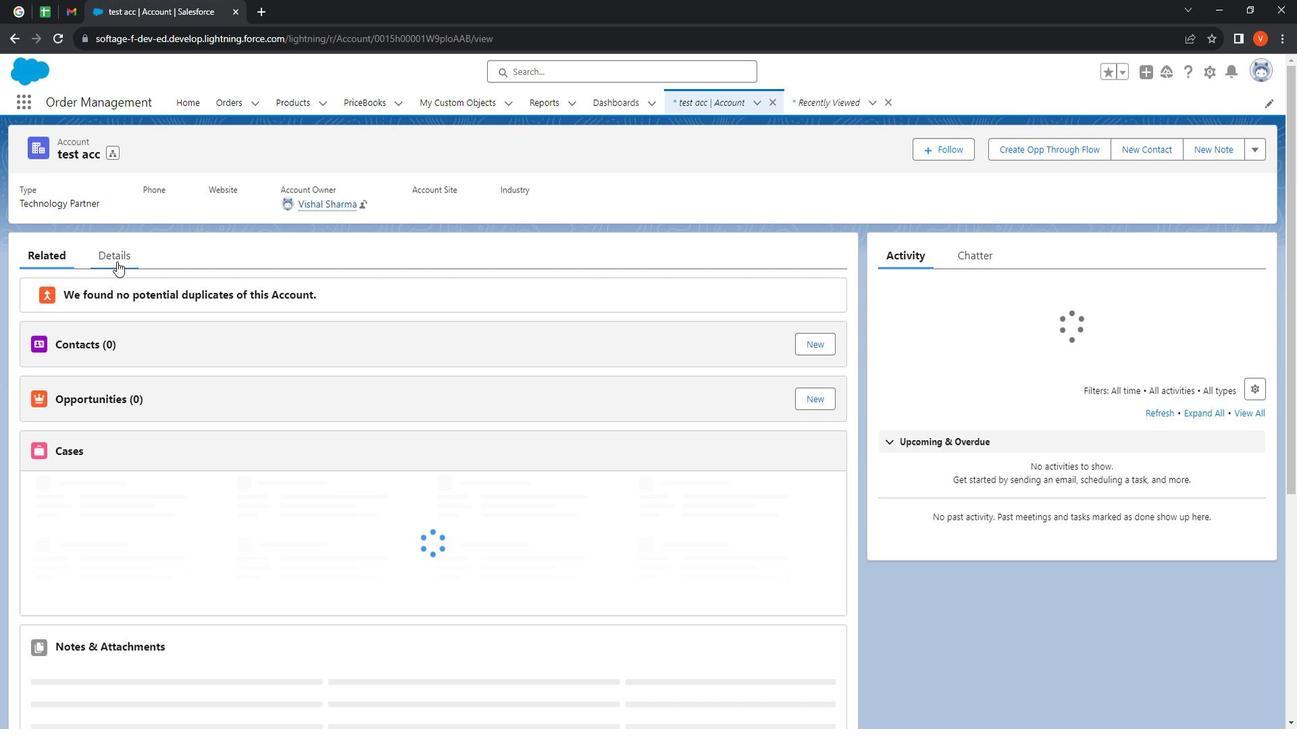 
Action: Mouse moved to (645, 330)
Screenshot: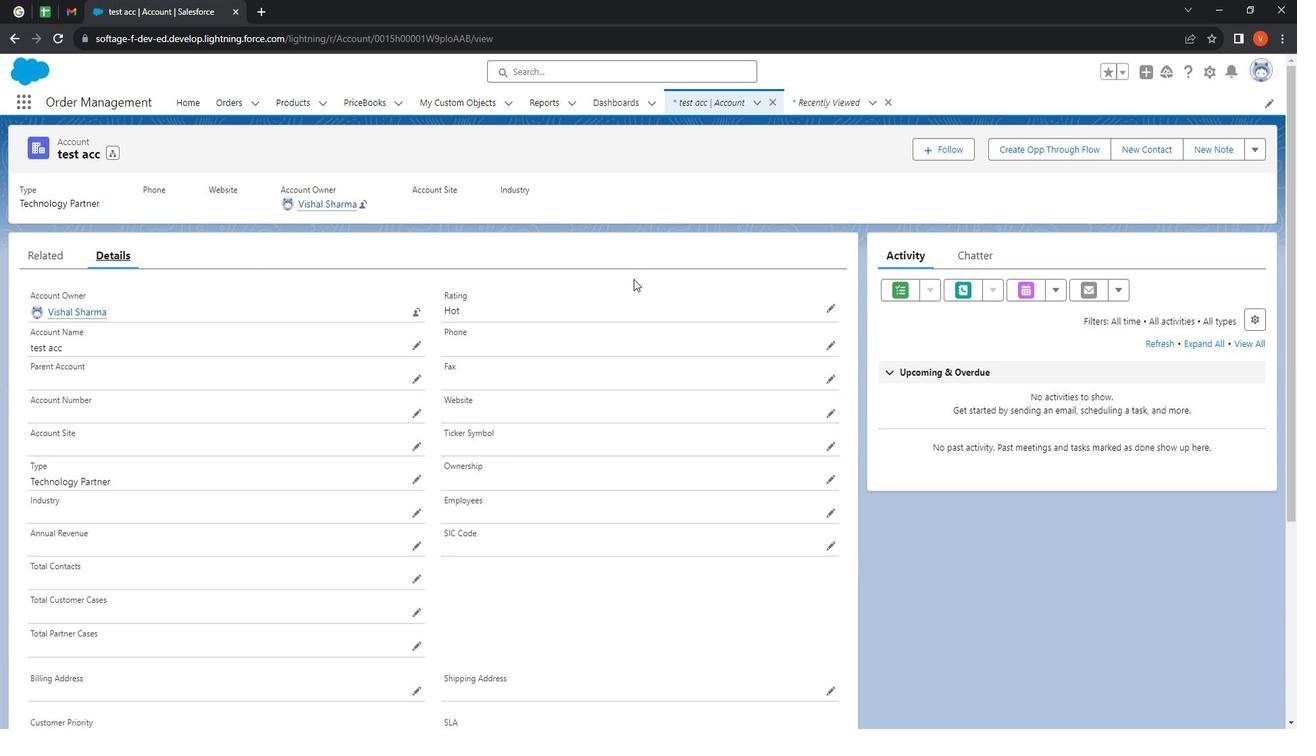
Action: Mouse scrolled (645, 329) with delta (0, 0)
Screenshot: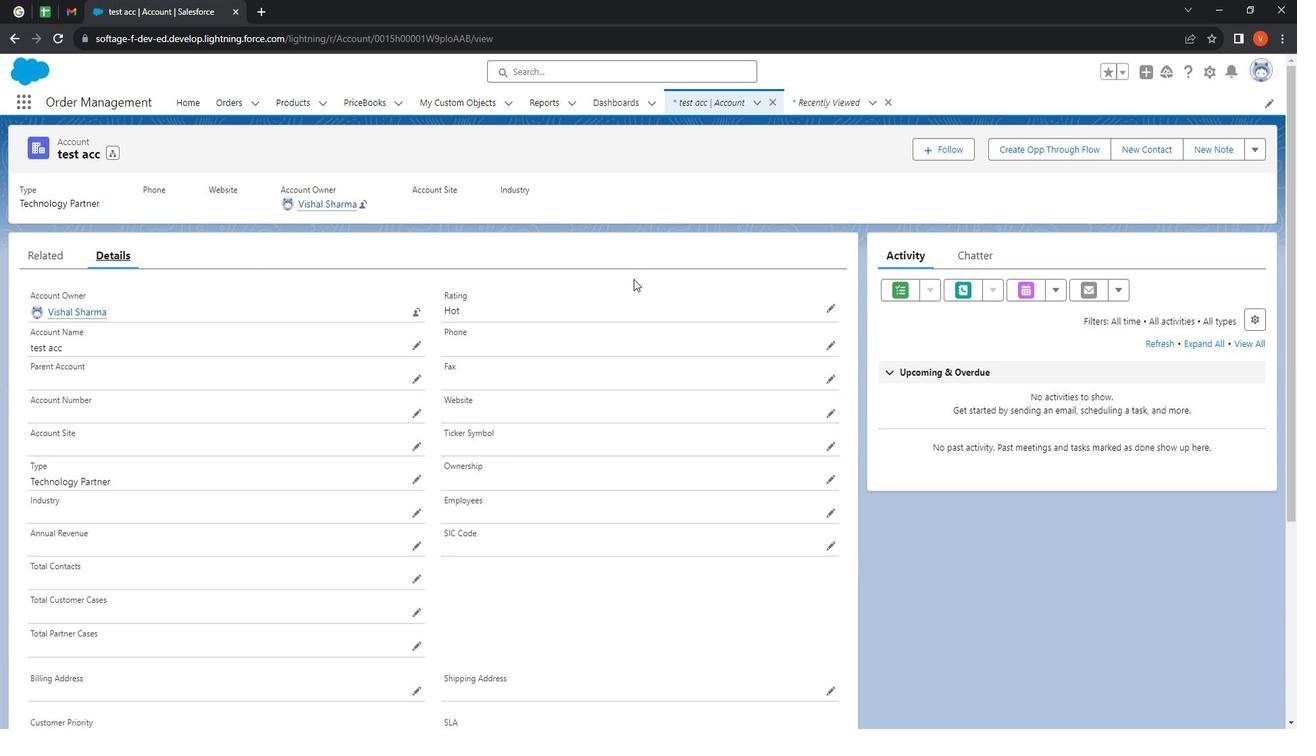
Action: Mouse moved to (641, 367)
Screenshot: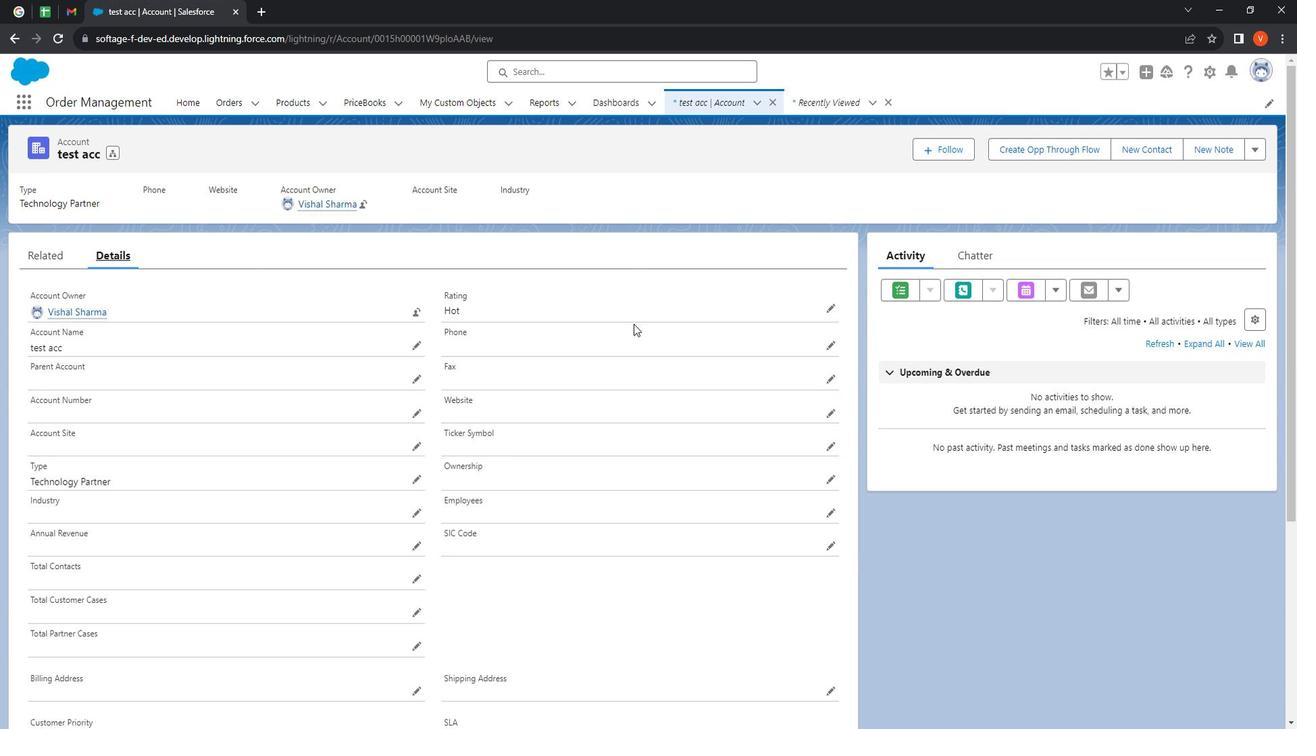 
Action: Mouse scrolled (641, 366) with delta (0, 0)
Screenshot: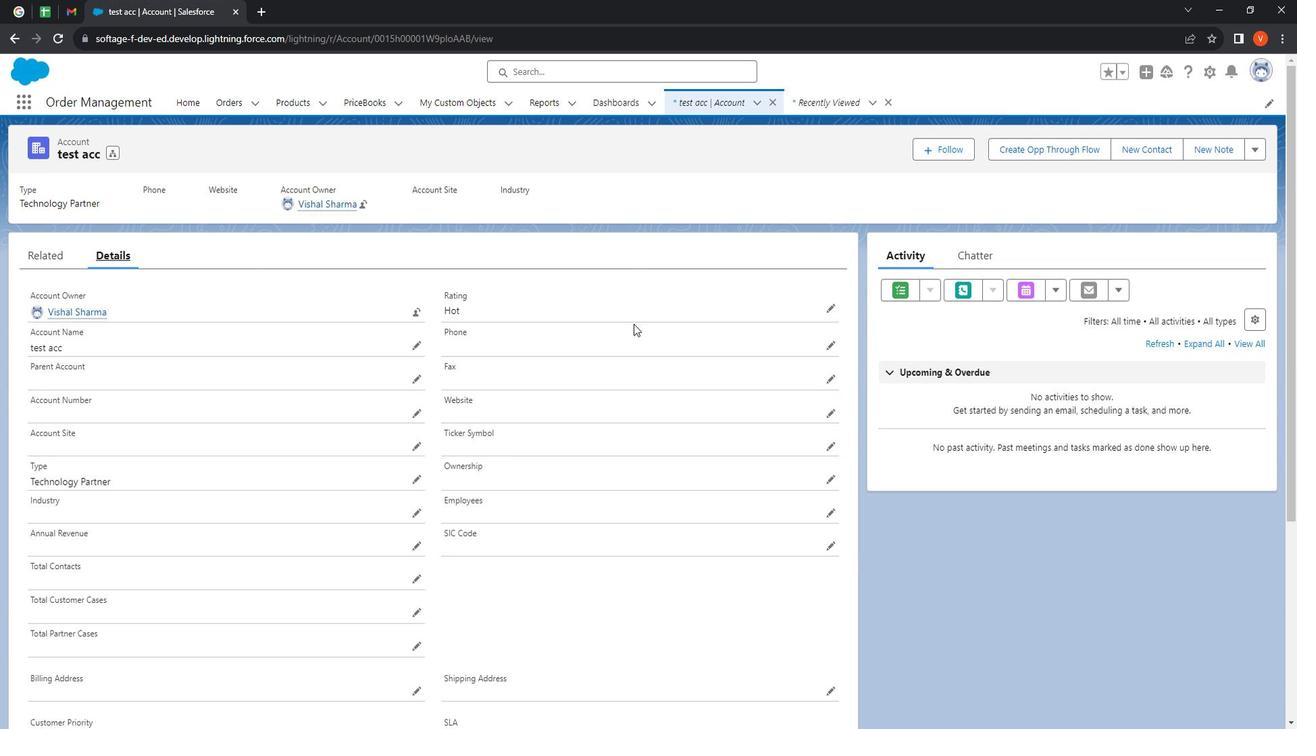 
Action: Mouse moved to (636, 378)
Screenshot: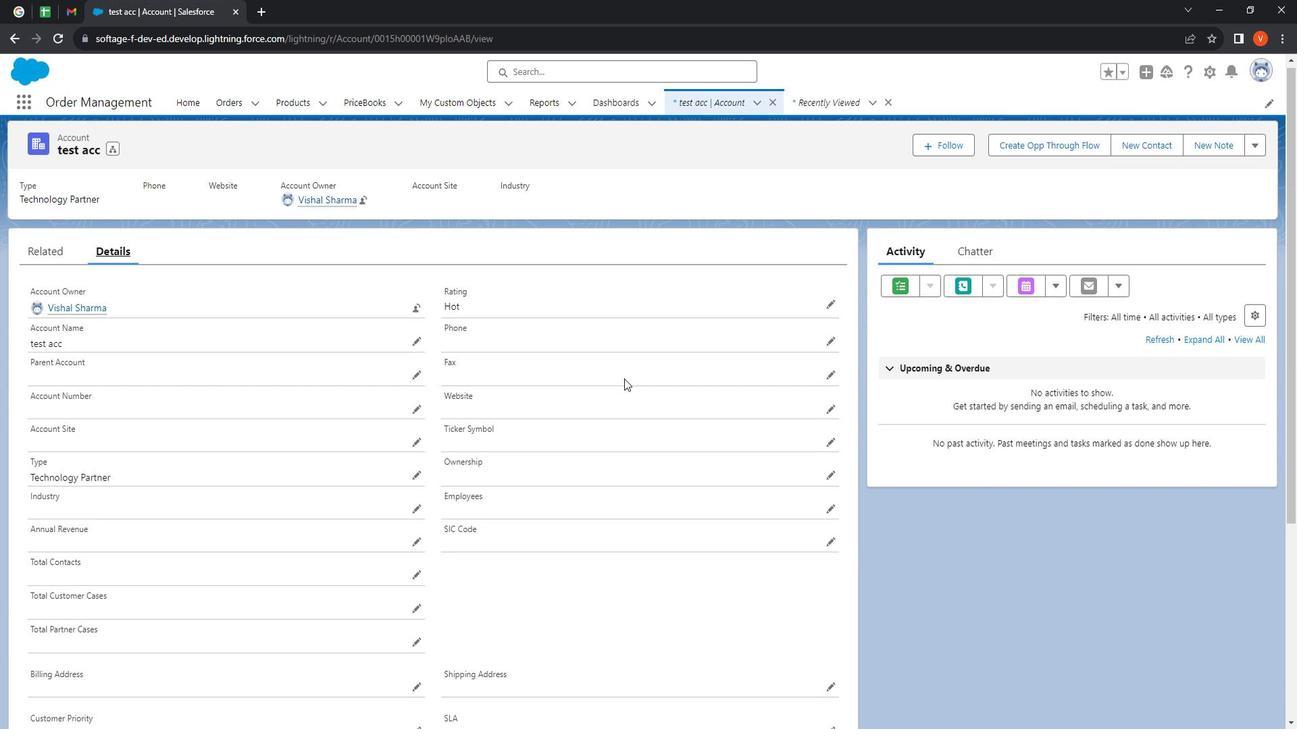 
Action: Mouse scrolled (636, 378) with delta (0, 0)
Screenshot: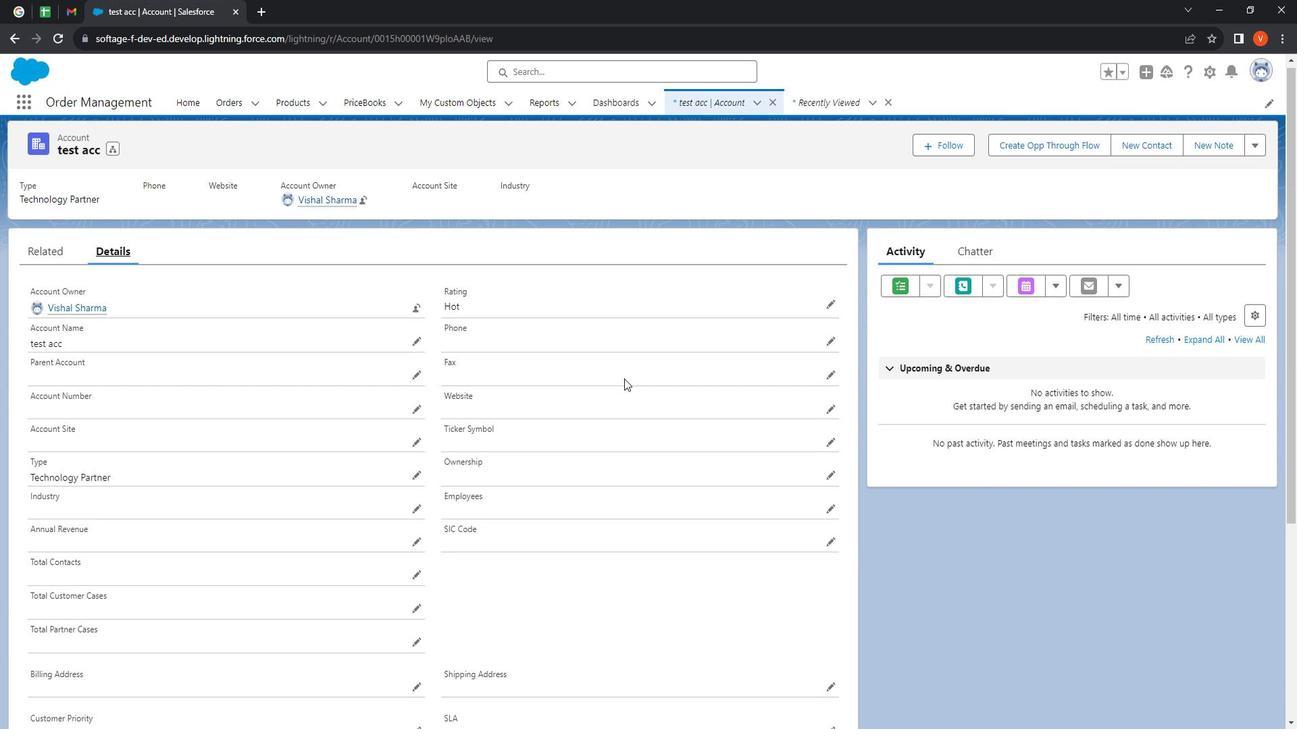
Action: Mouse moved to (635, 383)
Screenshot: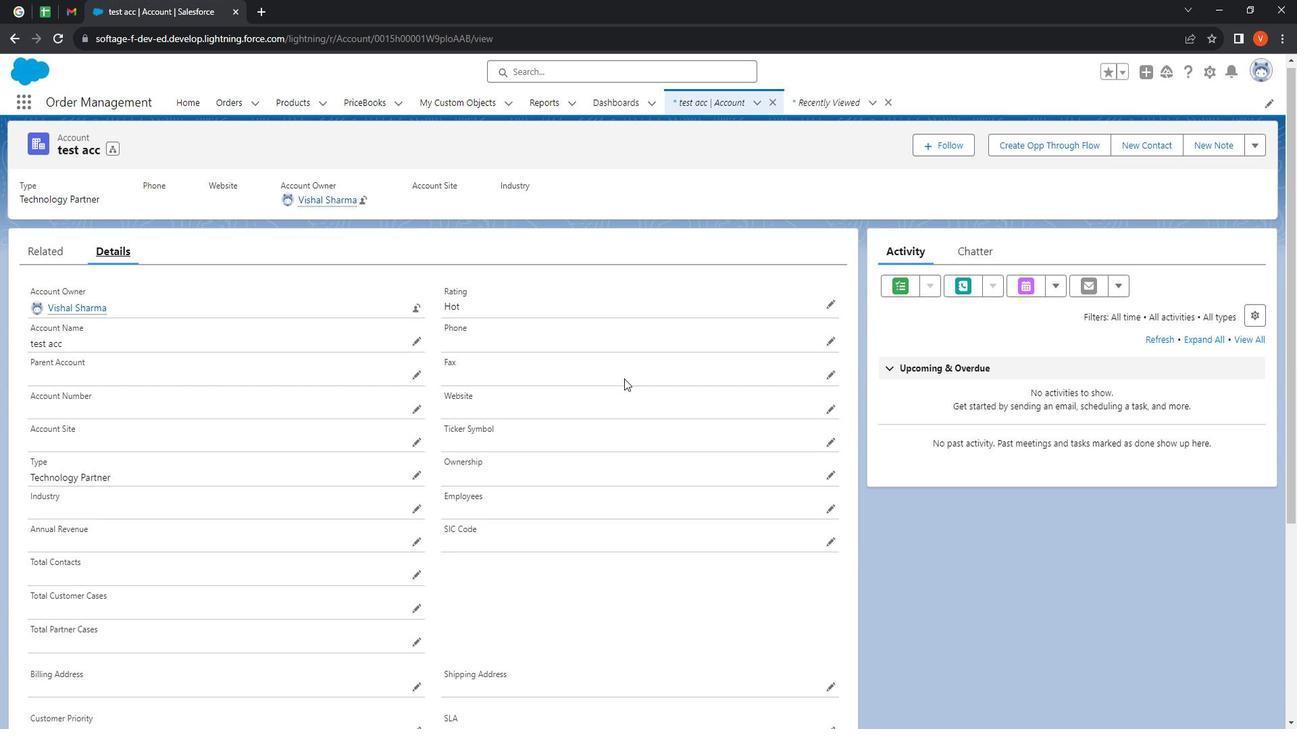 
Action: Mouse scrolled (635, 383) with delta (0, 0)
Screenshot: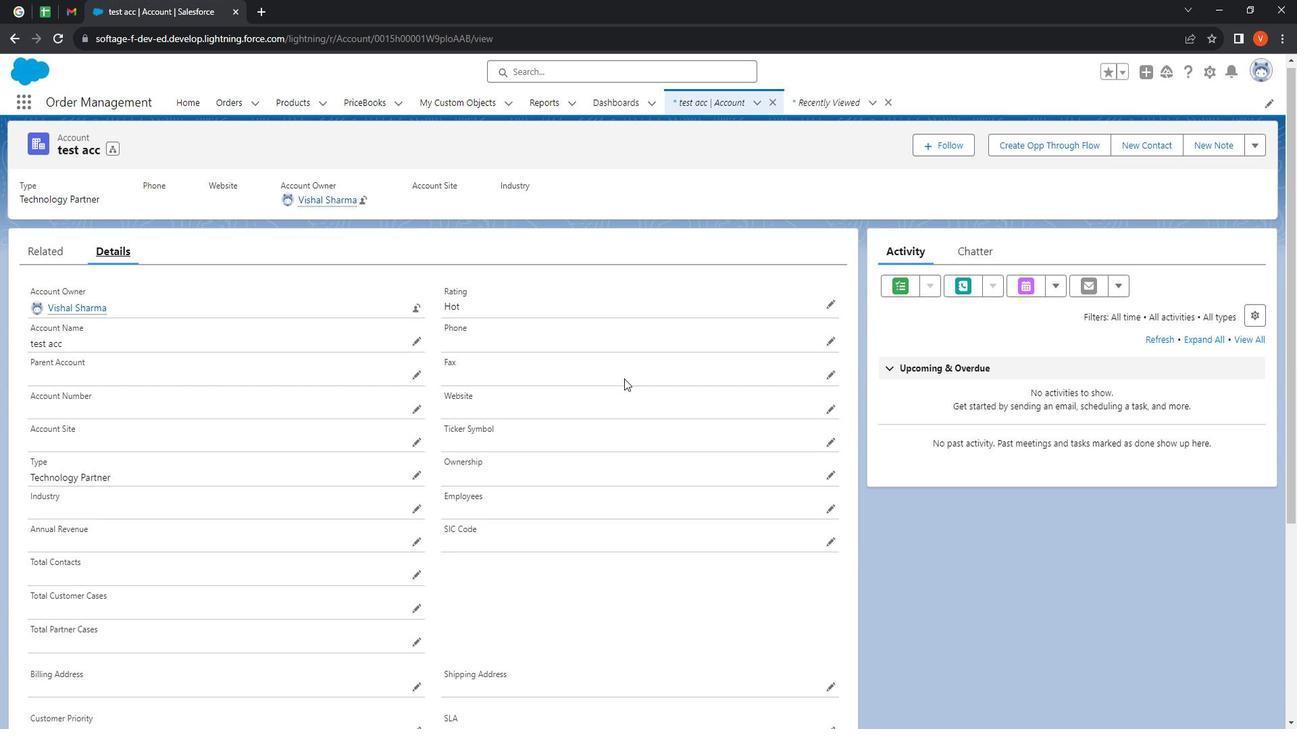 
Action: Mouse moved to (635, 388)
Screenshot: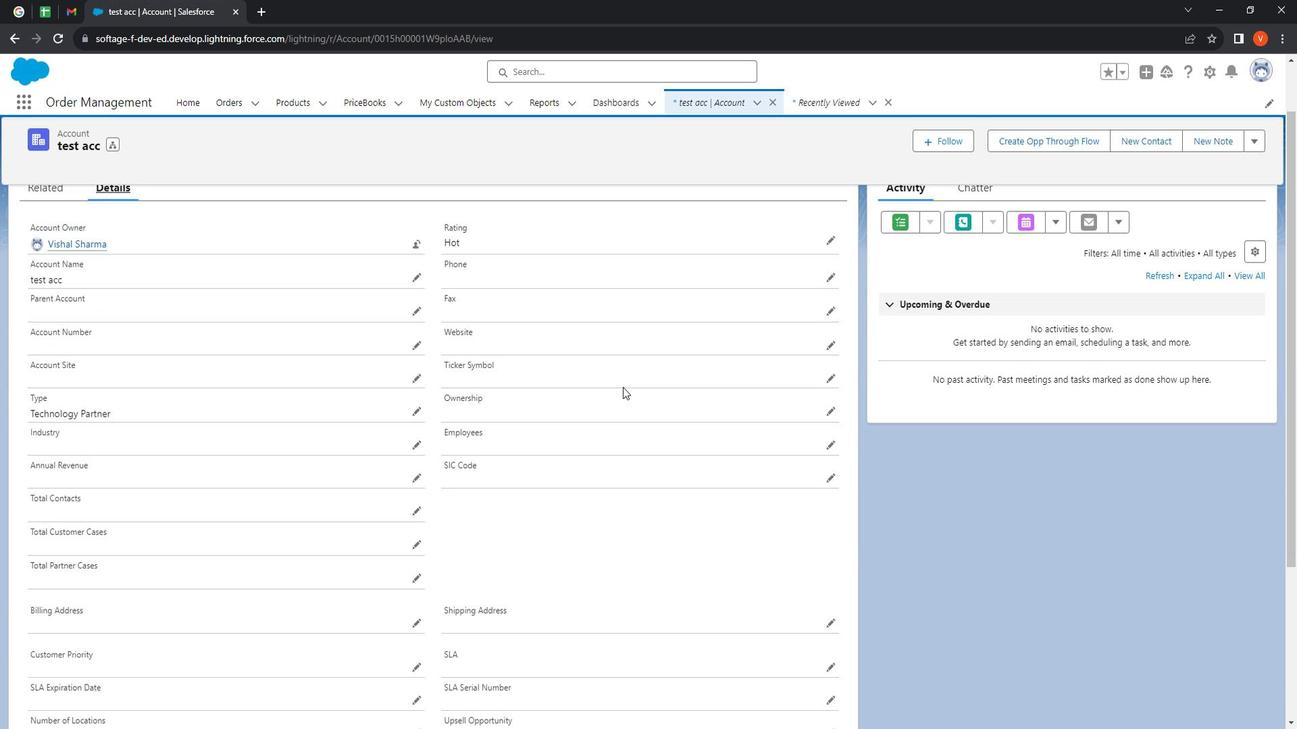 
Action: Mouse scrolled (635, 387) with delta (0, 0)
Screenshot: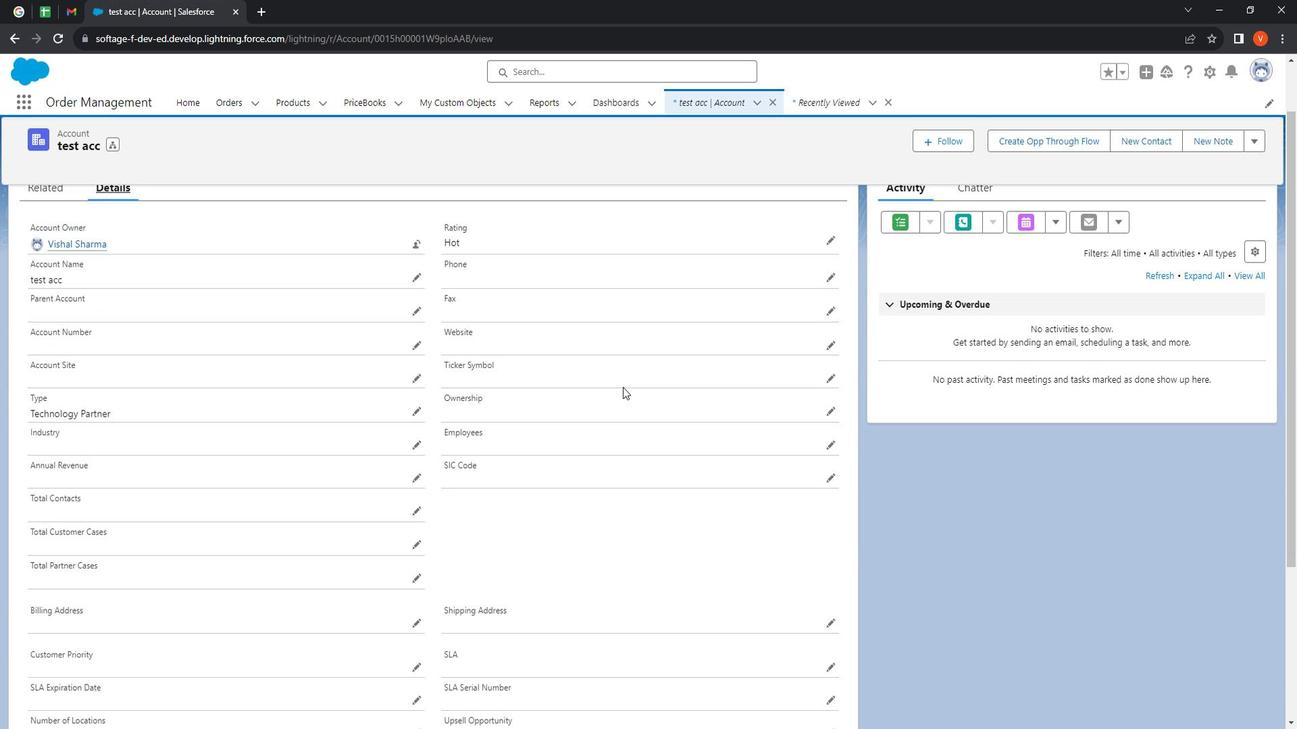 
Action: Mouse moved to (639, 392)
Screenshot: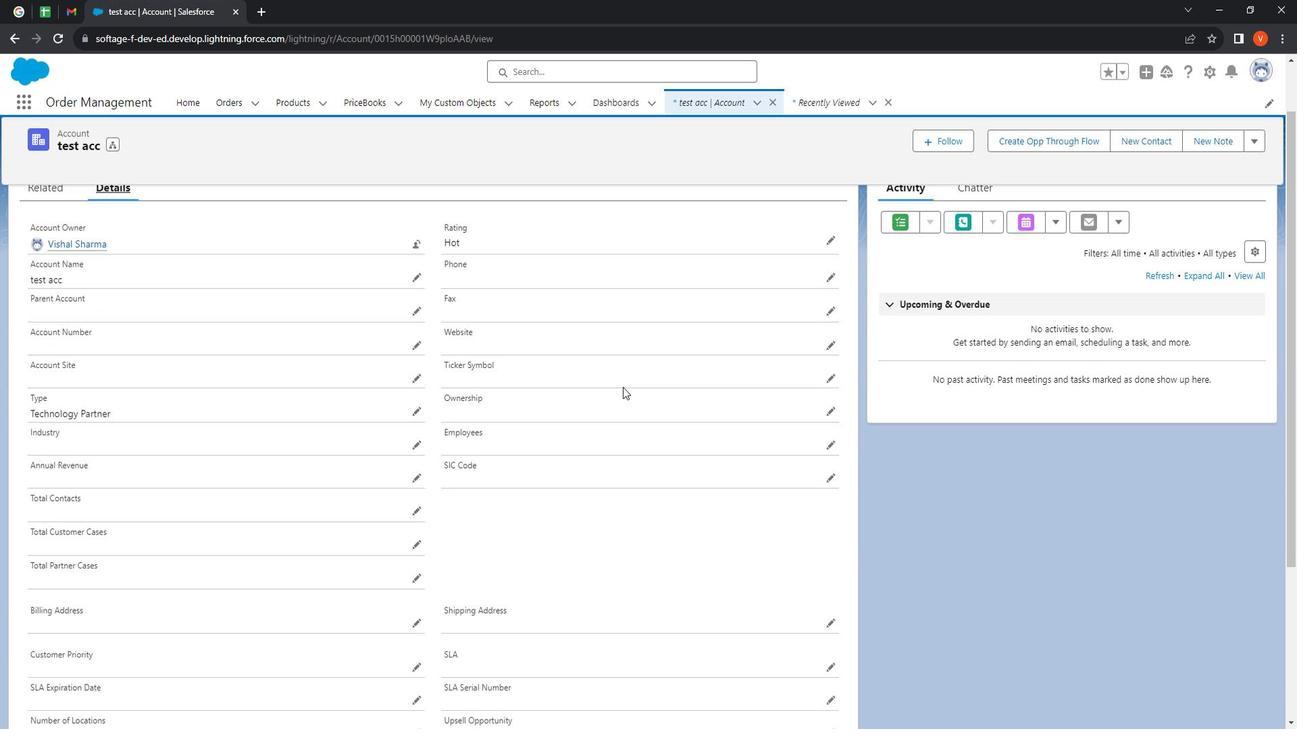 
Action: Mouse scrolled (639, 391) with delta (0, 0)
Screenshot: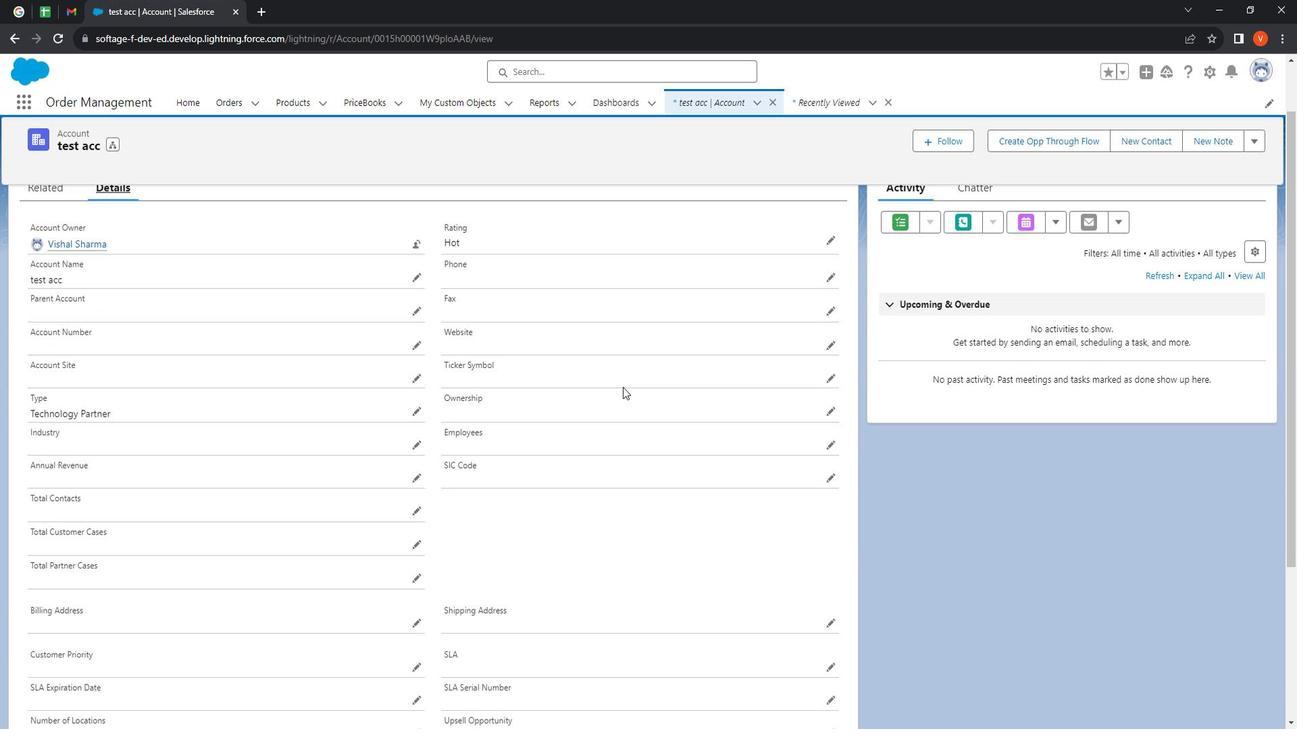 
Action: Mouse moved to (643, 394)
Screenshot: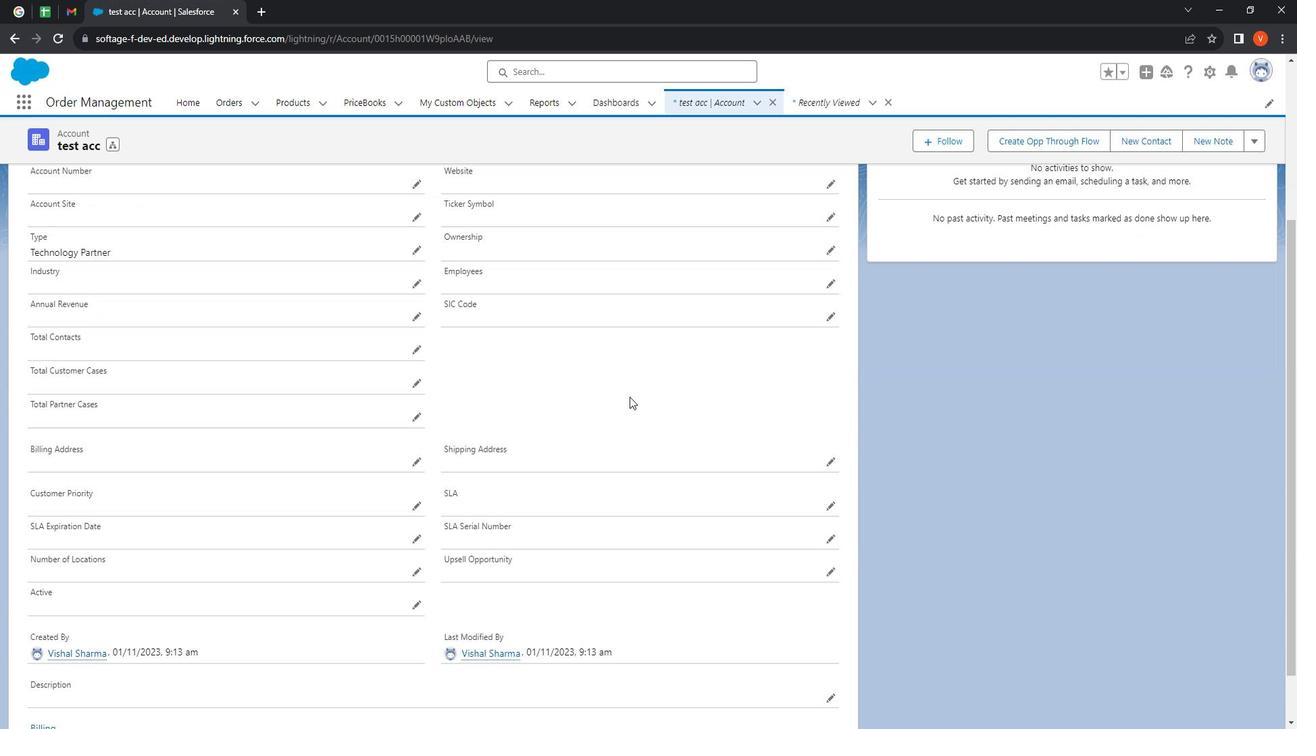 
Action: Mouse scrolled (643, 393) with delta (0, 0)
Screenshot: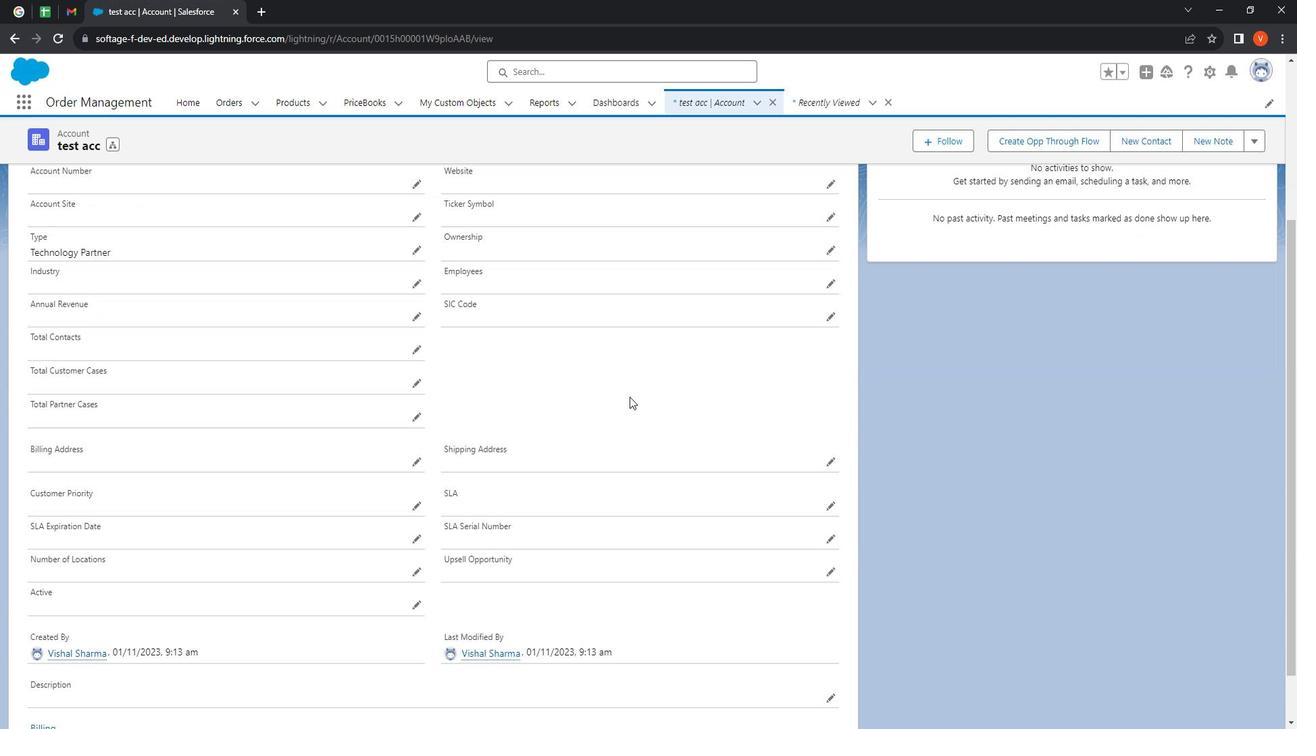 
Action: Mouse moved to (658, 401)
Screenshot: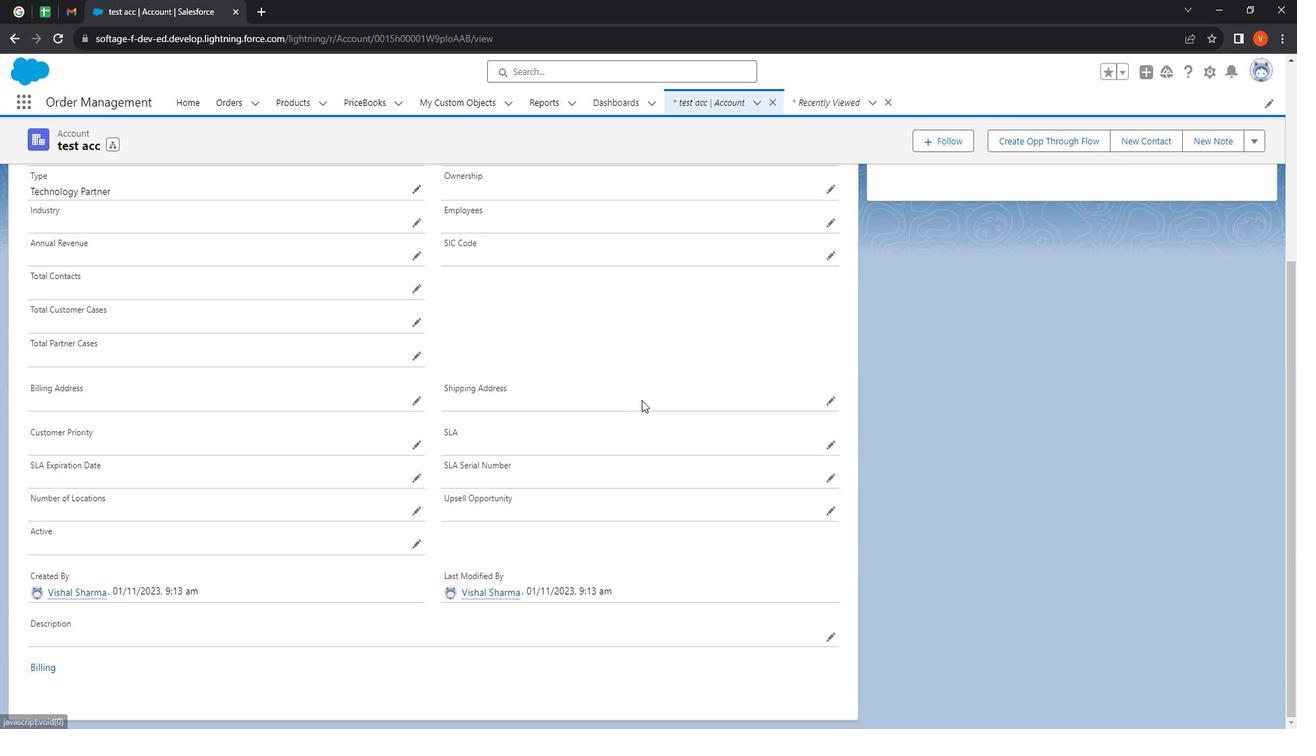 
Action: Mouse scrolled (658, 401) with delta (0, 0)
Screenshot: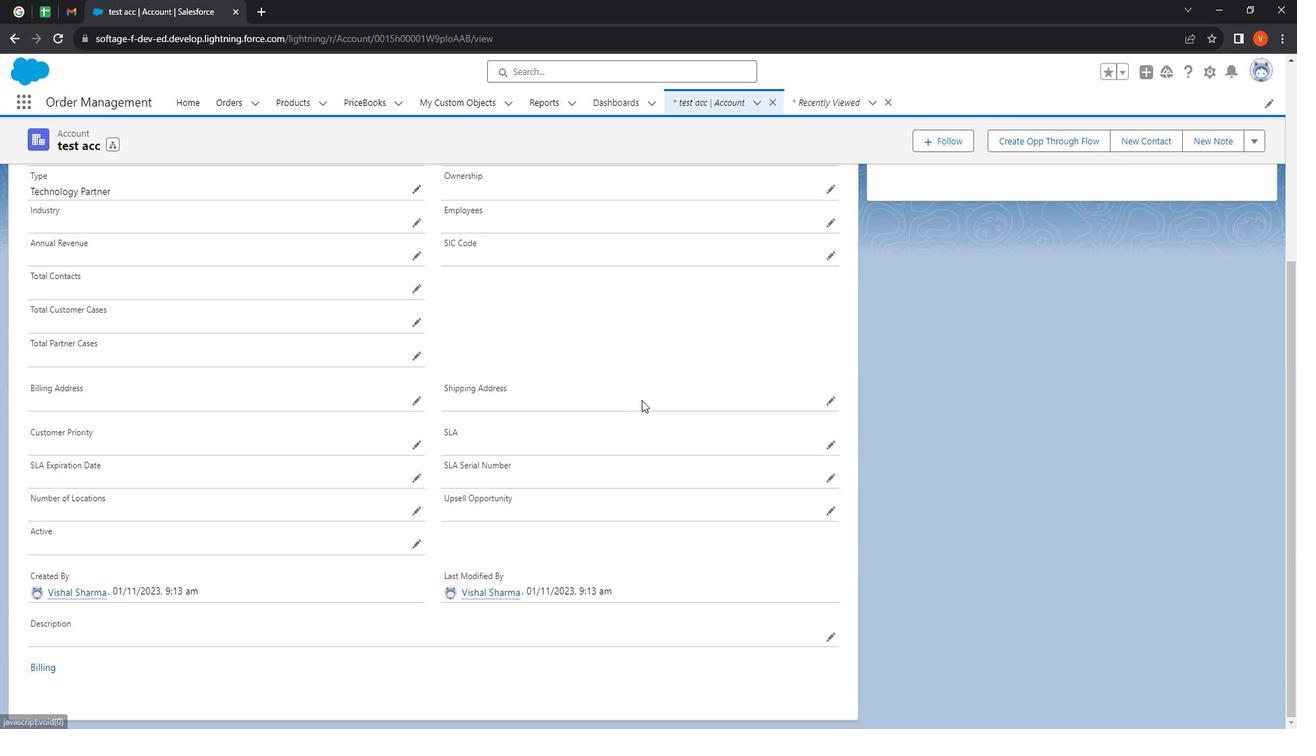 
Action: Mouse moved to (661, 403)
Screenshot: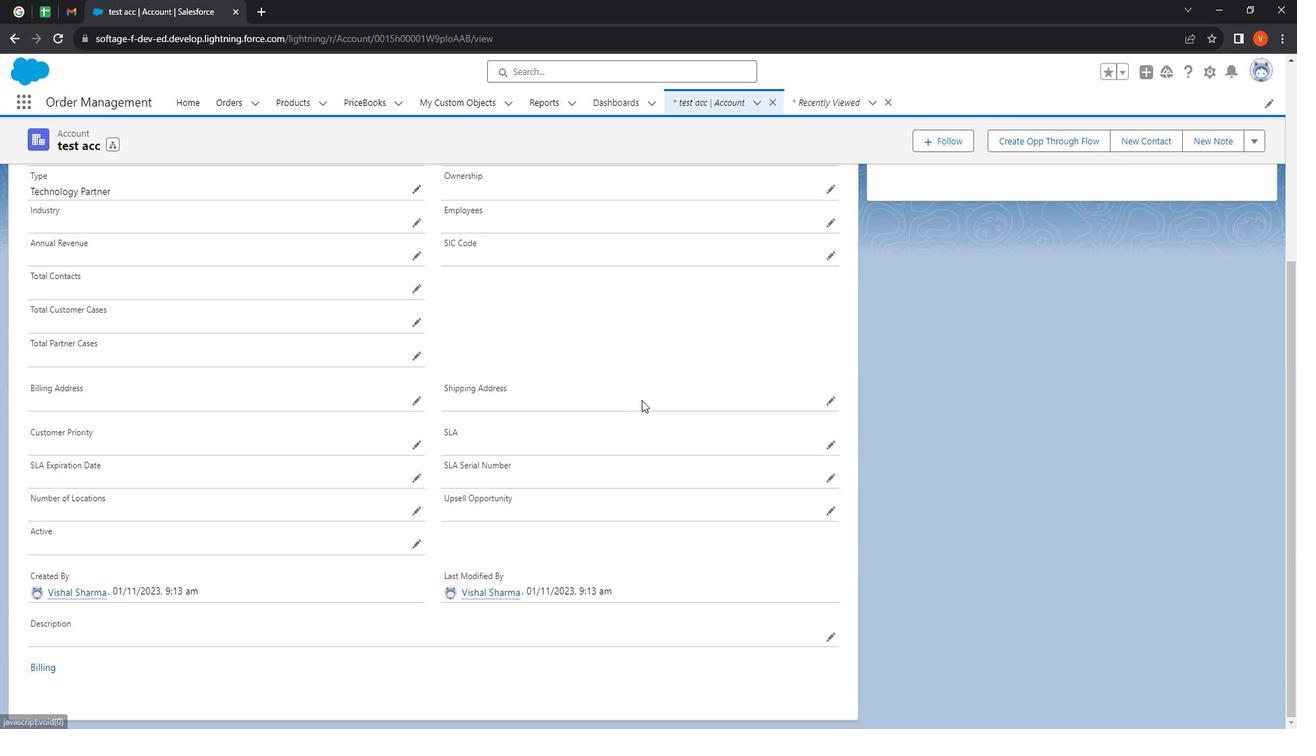 
Action: Mouse scrolled (661, 404) with delta (0, 0)
Screenshot: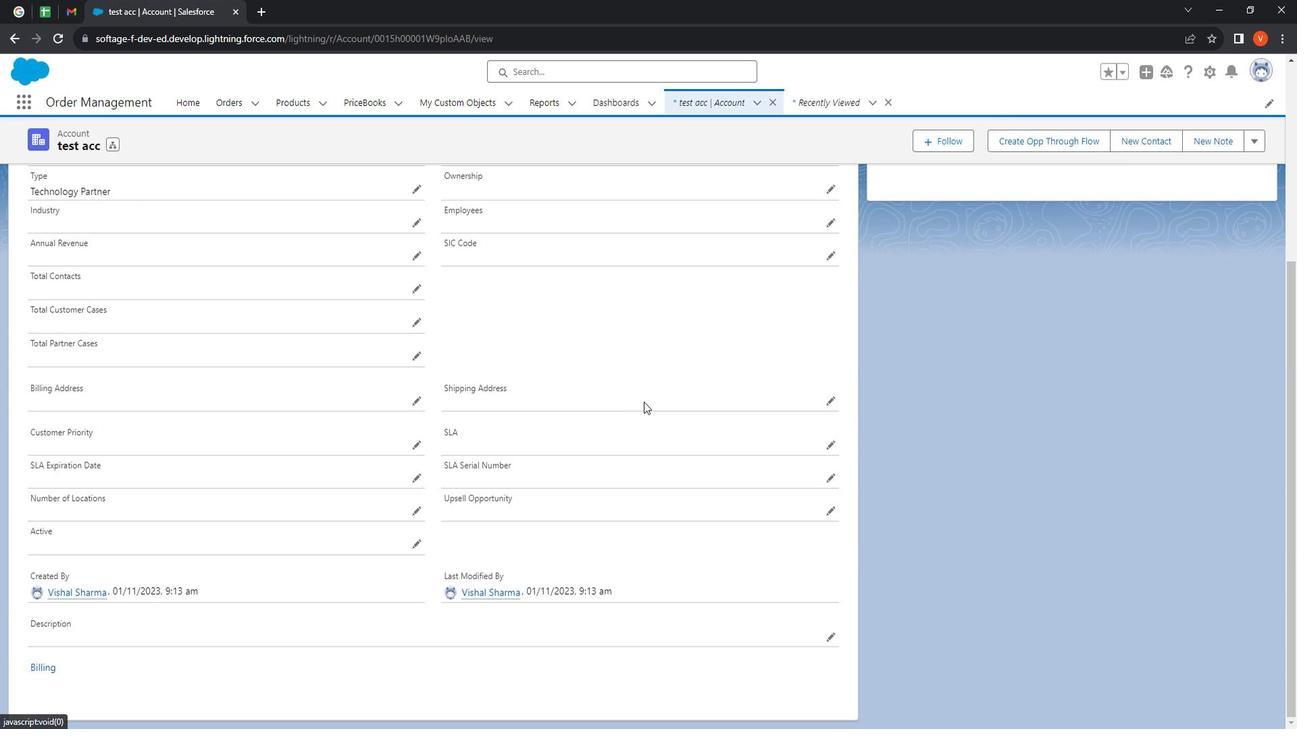 
Action: Mouse moved to (664, 410)
Screenshot: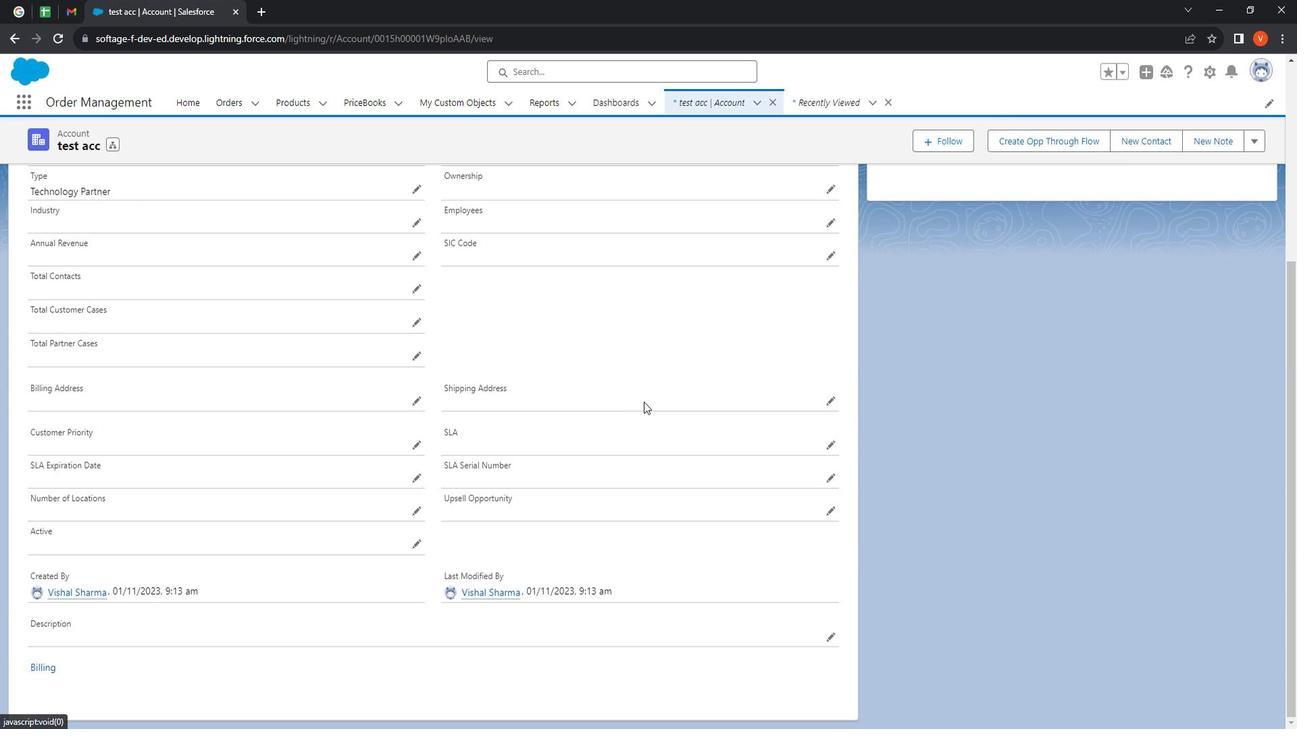 
Action: Mouse scrolled (664, 410) with delta (0, 0)
Screenshot: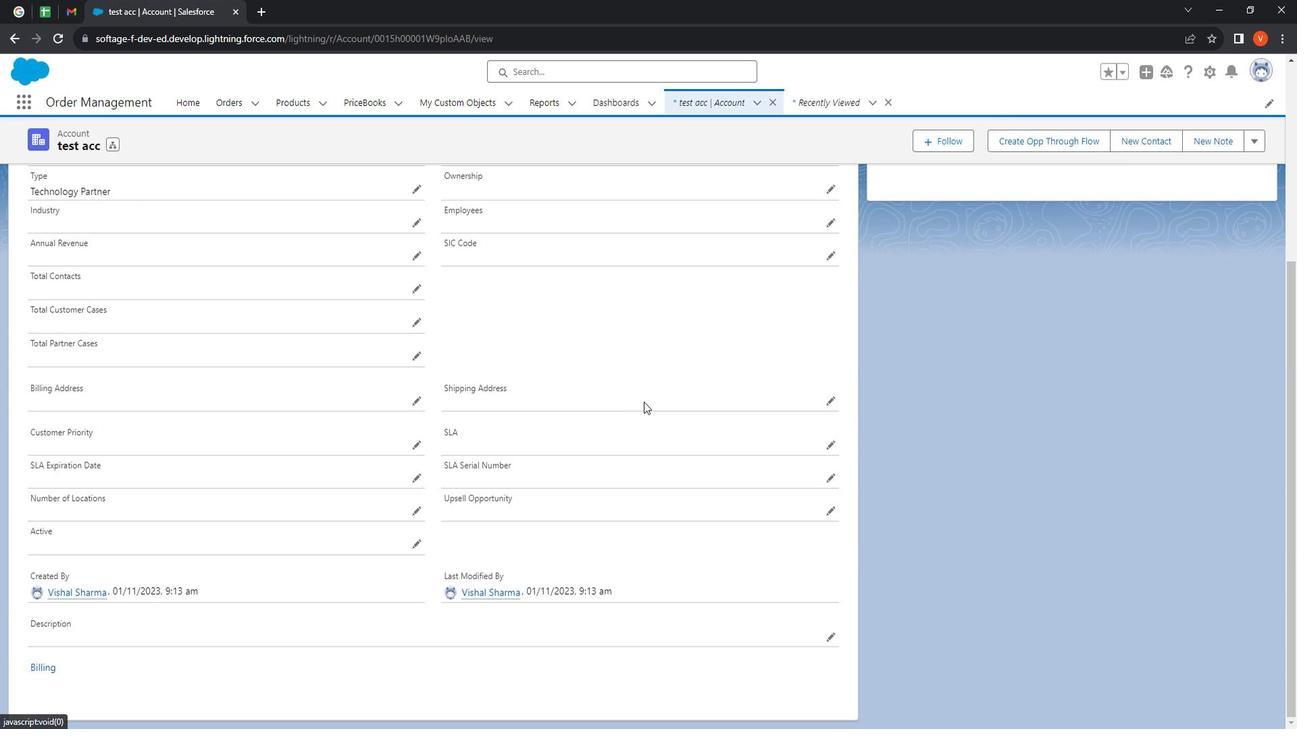 
Action: Mouse moved to (668, 414)
Screenshot: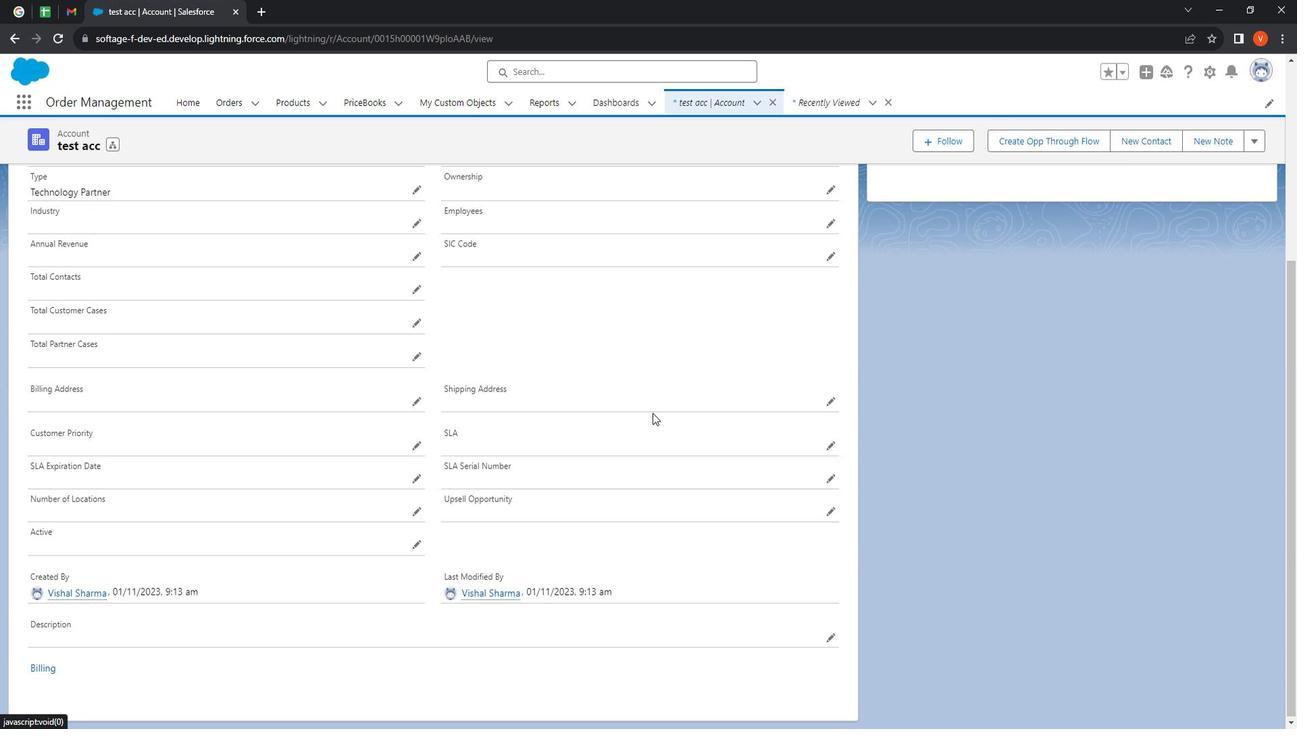 
Action: Mouse scrolled (668, 414) with delta (0, 0)
Screenshot: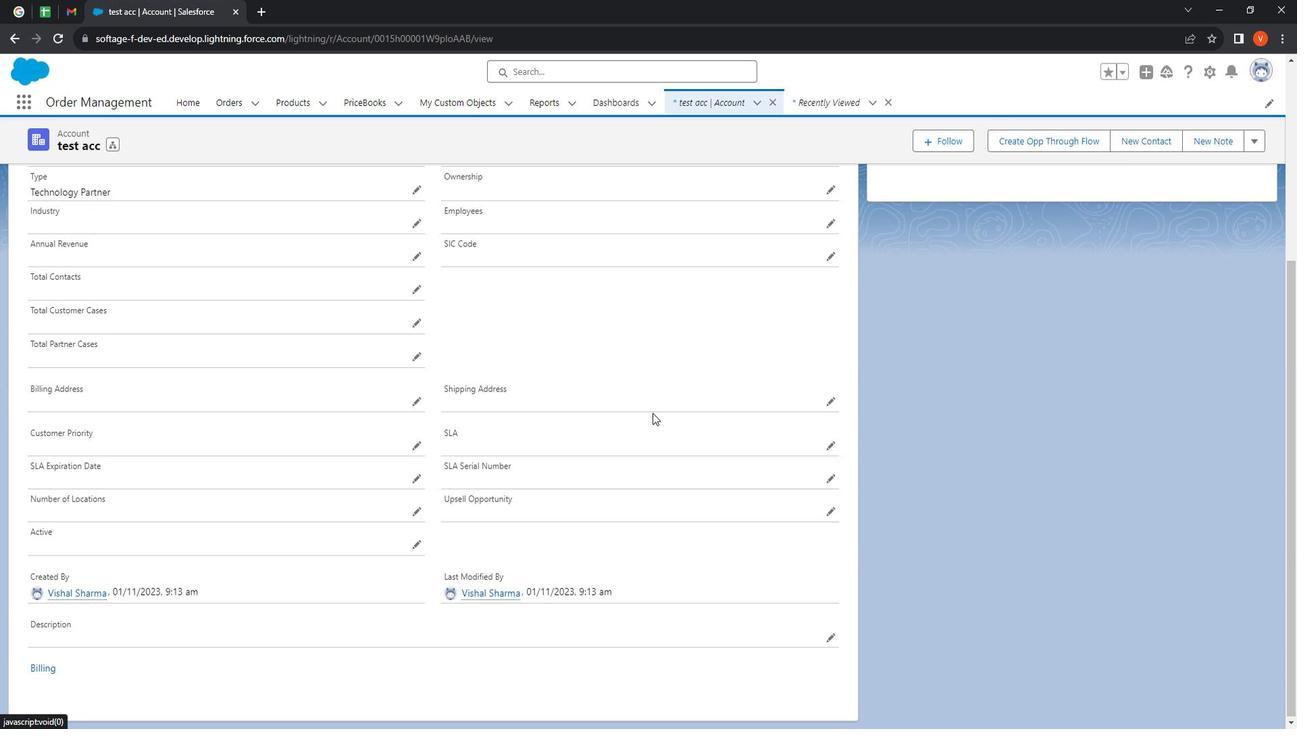 
Action: Mouse moved to (668, 415)
Screenshot: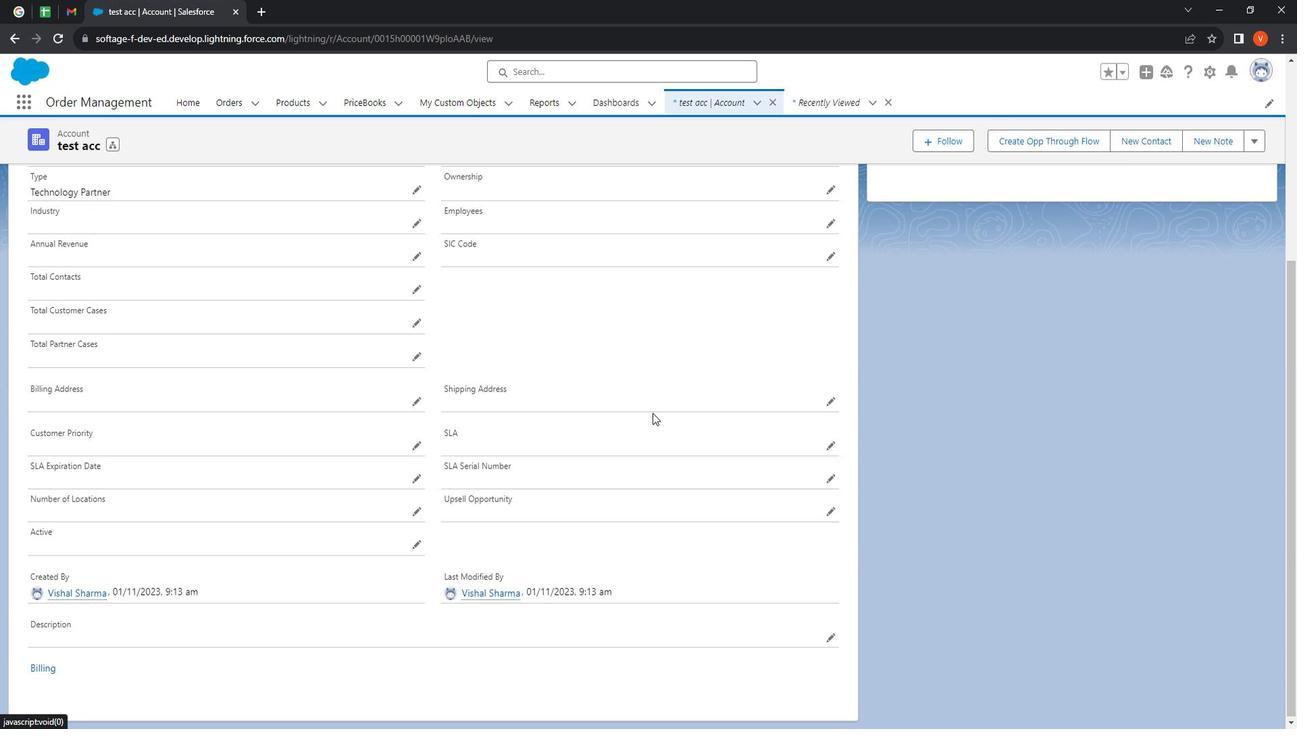
Action: Mouse scrolled (668, 416) with delta (0, 0)
Screenshot: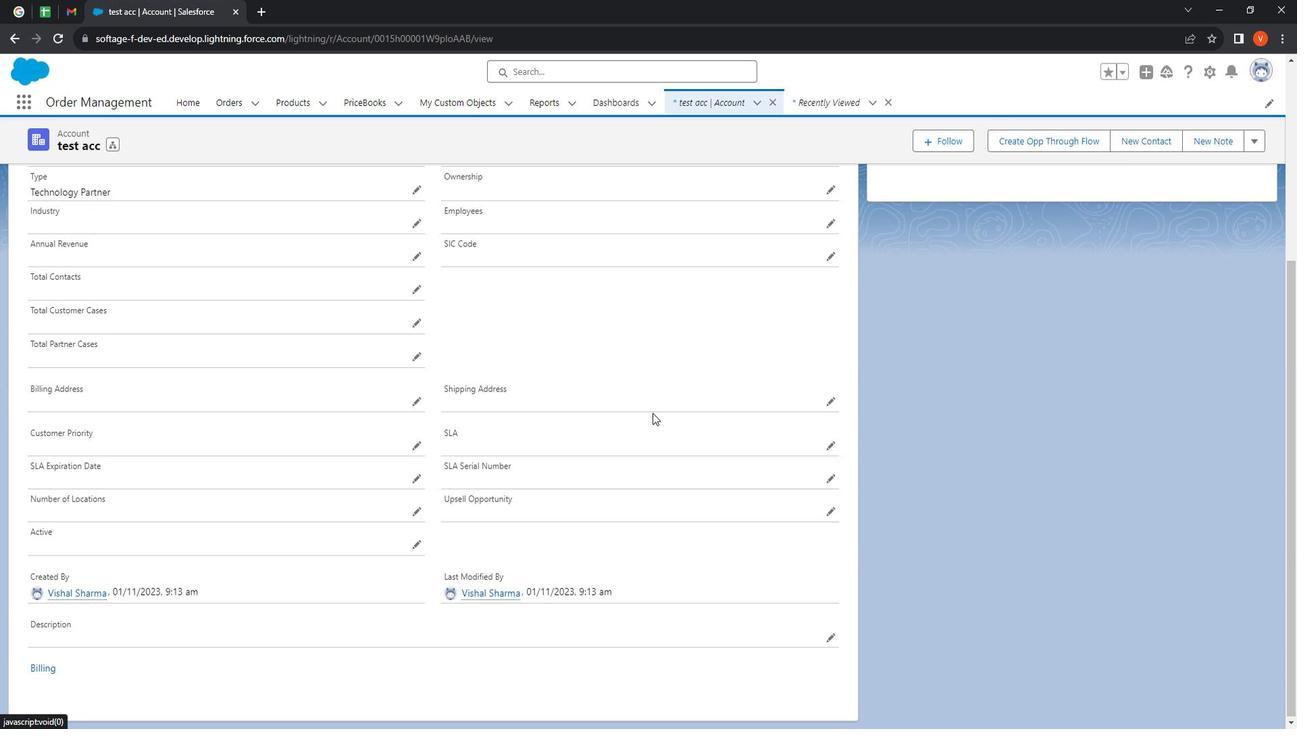 
Action: Mouse moved to (670, 416)
Screenshot: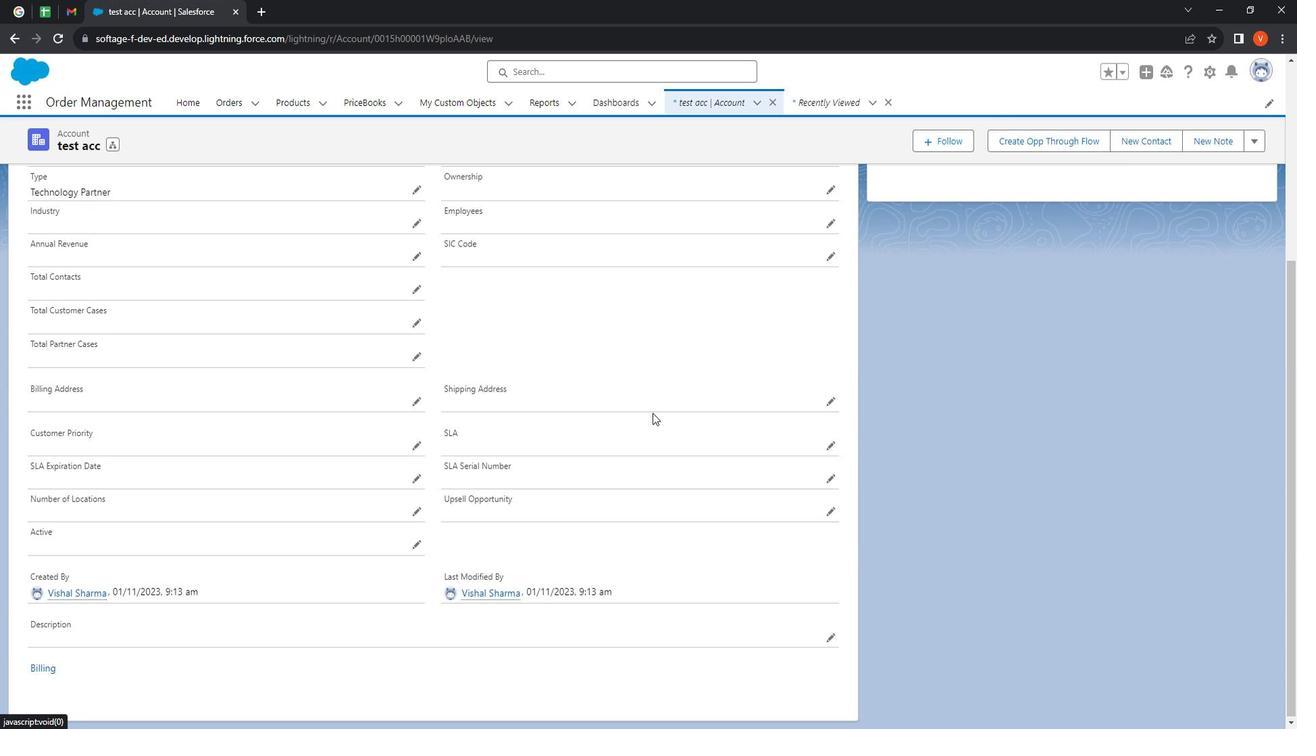 
Action: Mouse scrolled (670, 416) with delta (0, 0)
Screenshot: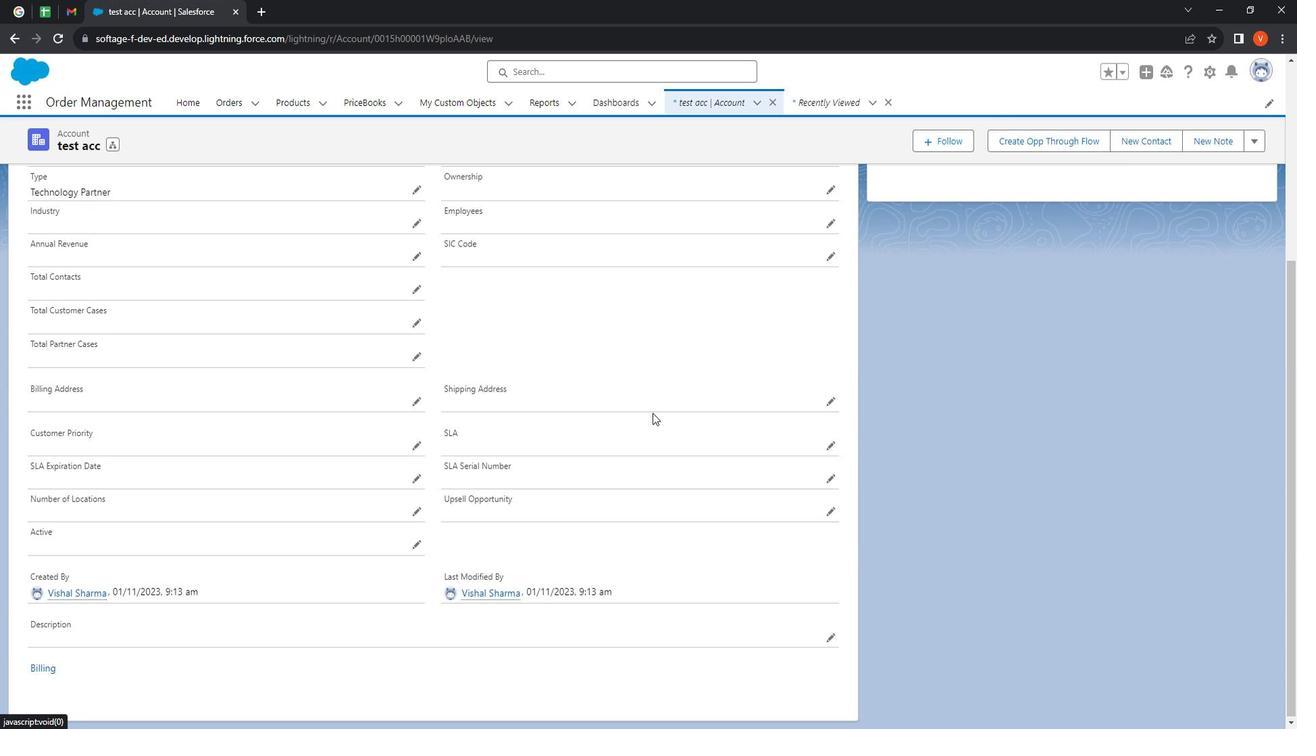 
Action: Mouse moved to (671, 416)
Screenshot: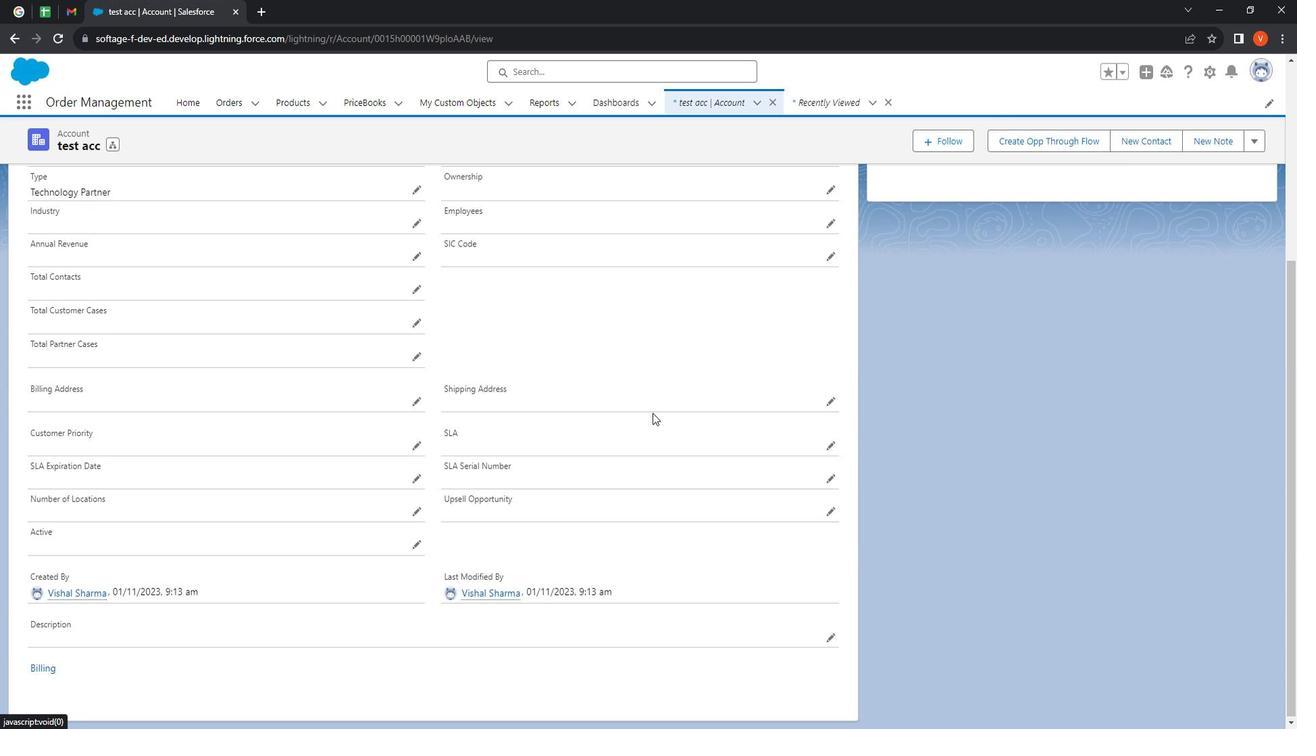 
Action: Mouse scrolled (671, 416) with delta (0, 0)
Screenshot: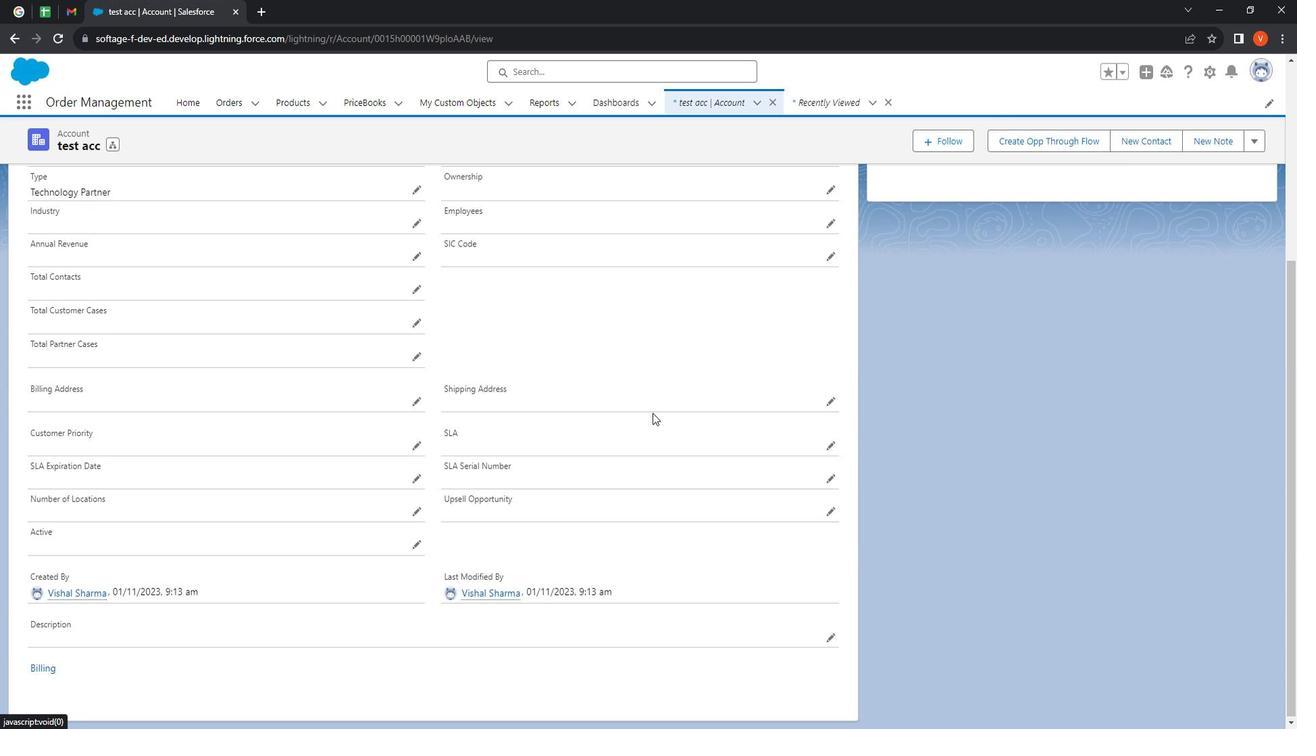 
Action: Mouse moved to (675, 416)
Screenshot: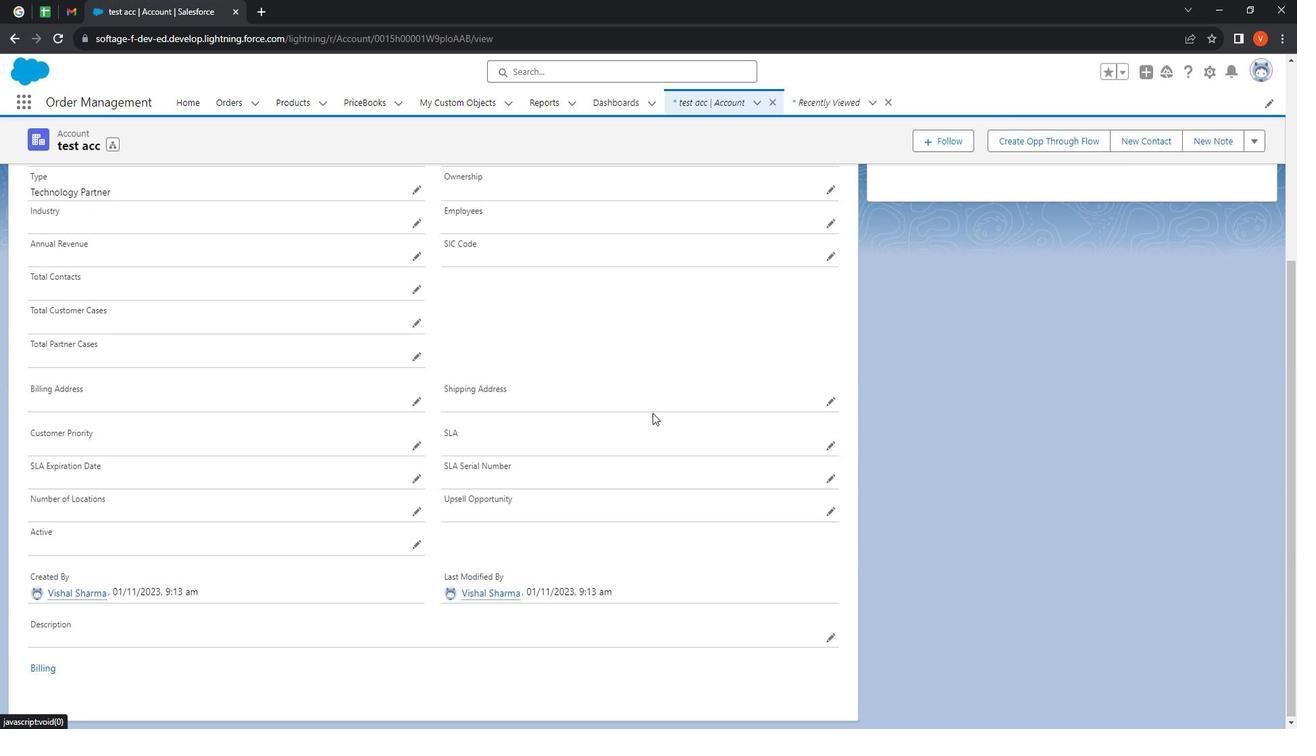 
Action: Mouse scrolled (675, 416) with delta (0, 0)
Screenshot: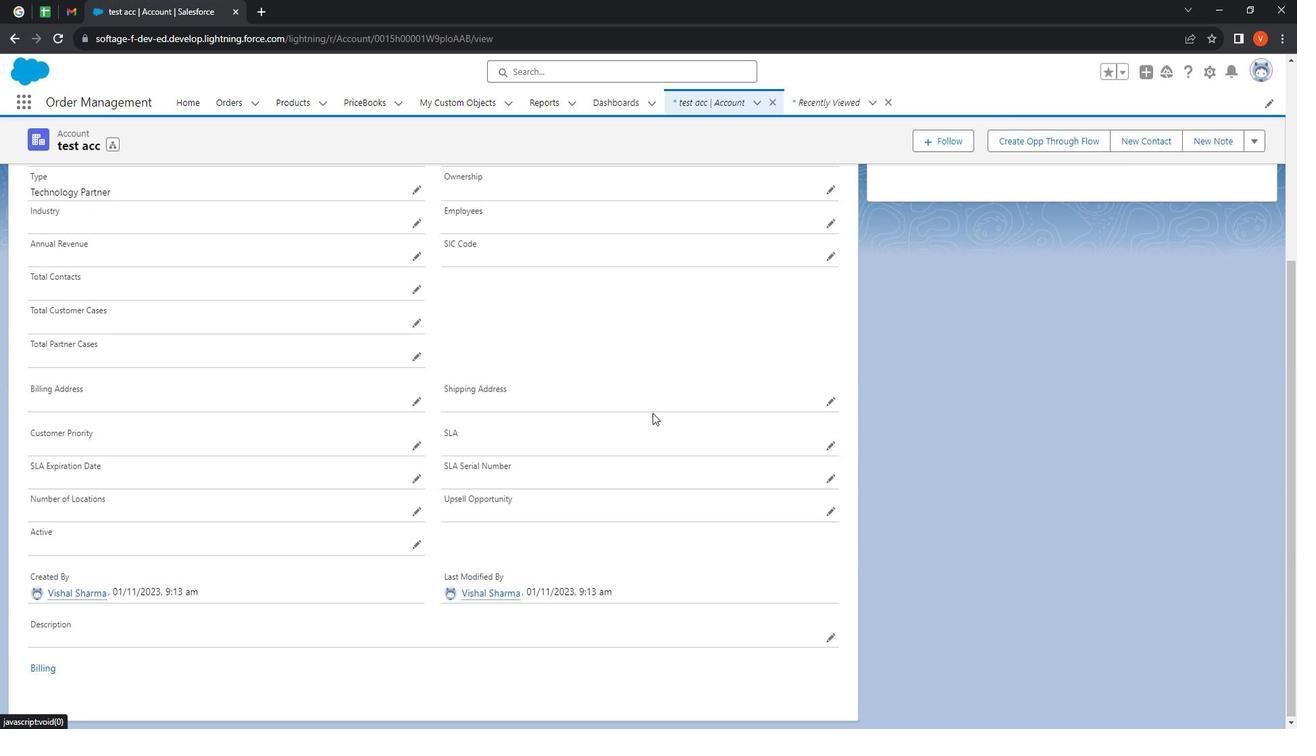 
Action: Mouse moved to (685, 414)
Screenshot: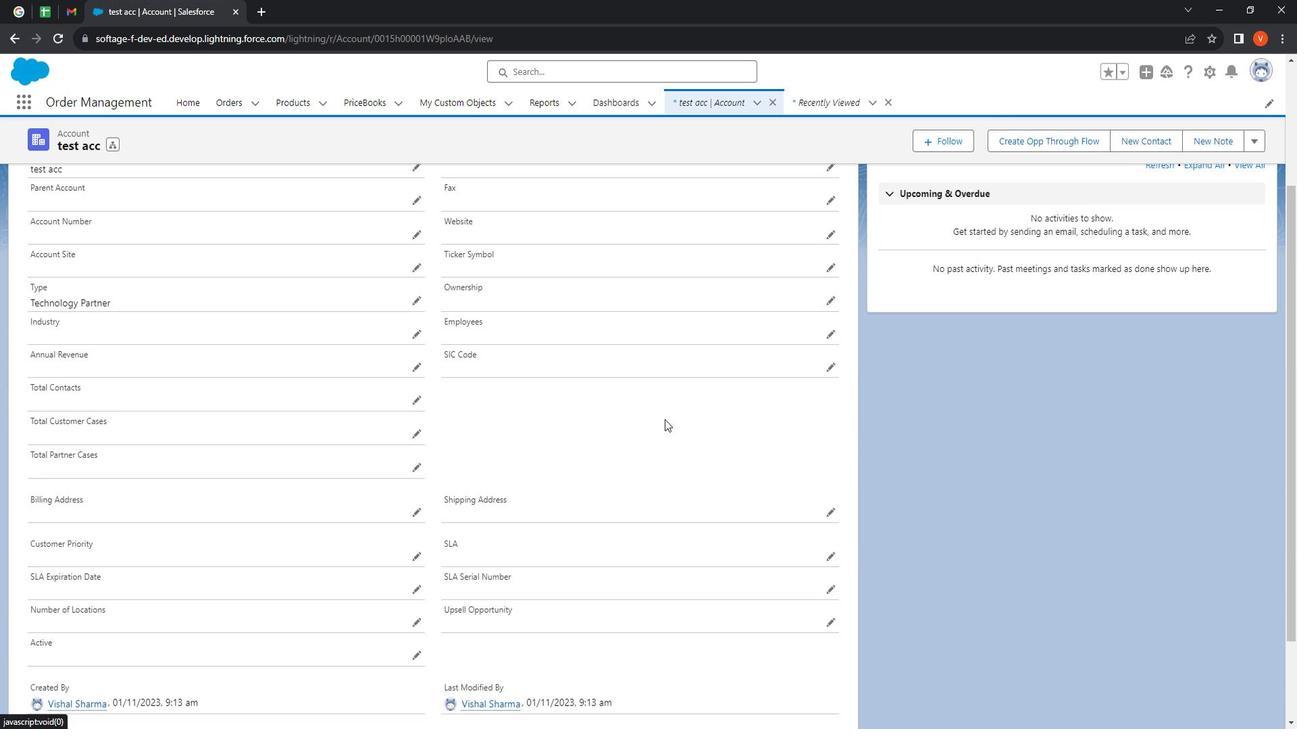 
Action: Mouse scrolled (685, 414) with delta (0, 0)
Screenshot: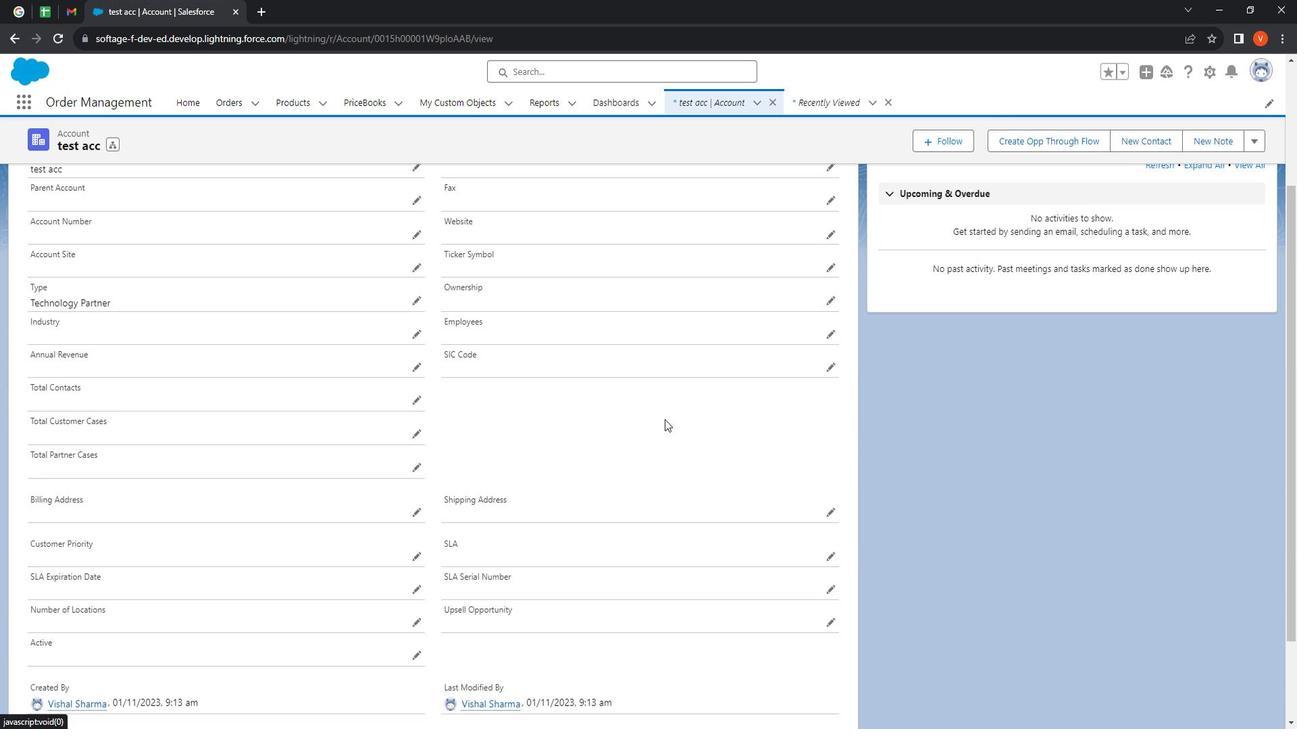 
Action: Mouse moved to (720, 109)
Screenshot: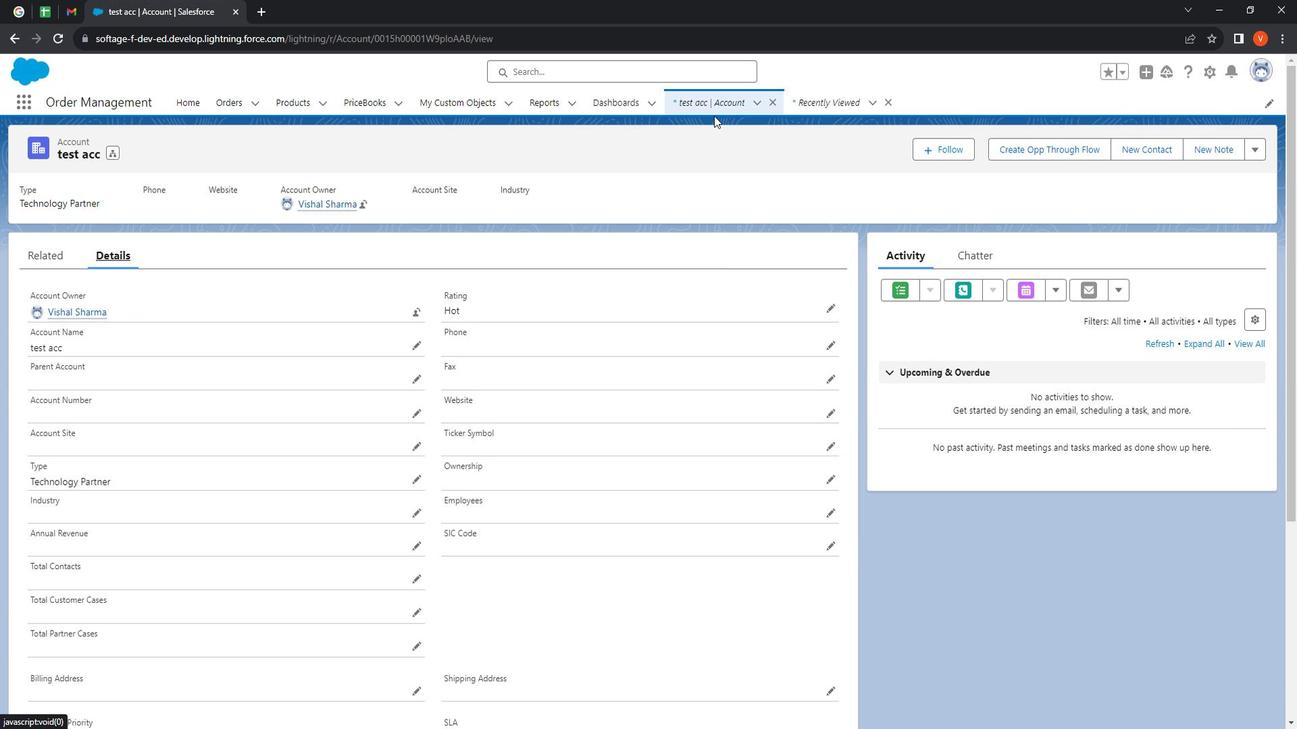 
Action: Mouse pressed left at (720, 109)
Screenshot: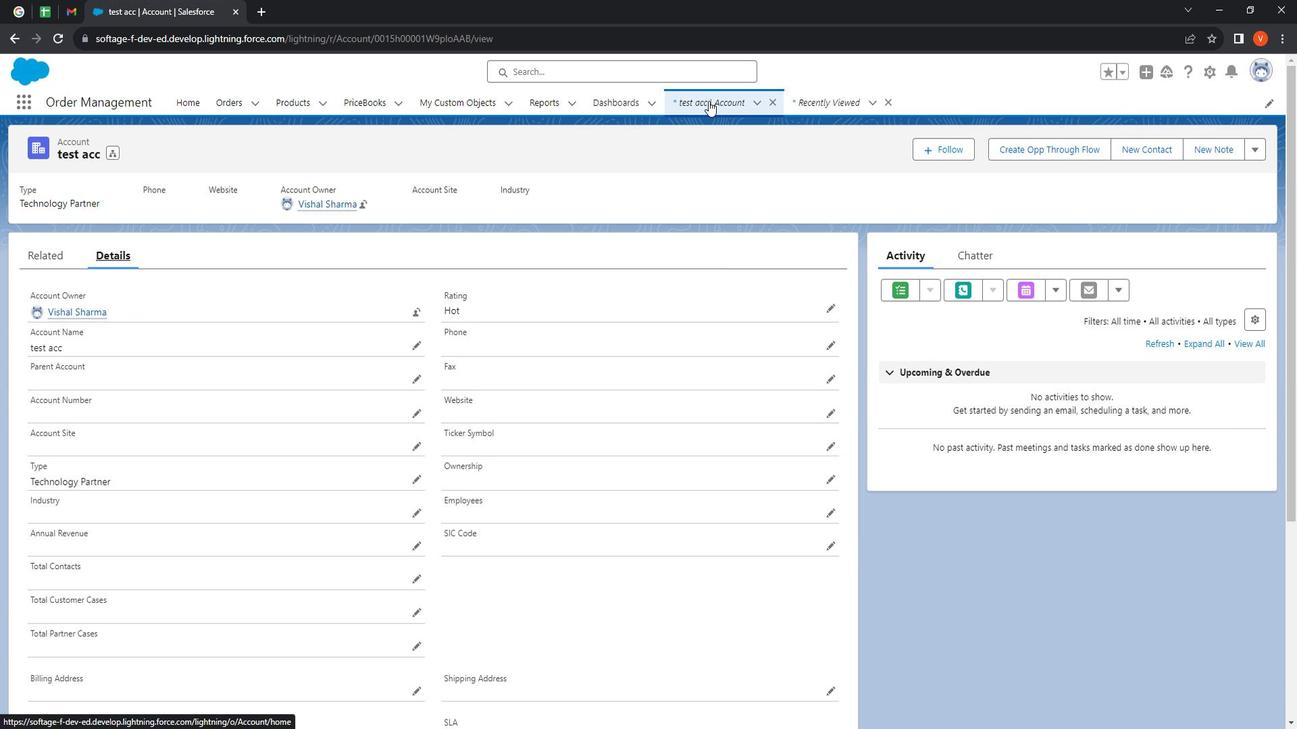 
Action: Mouse moved to (166, 291)
Screenshot: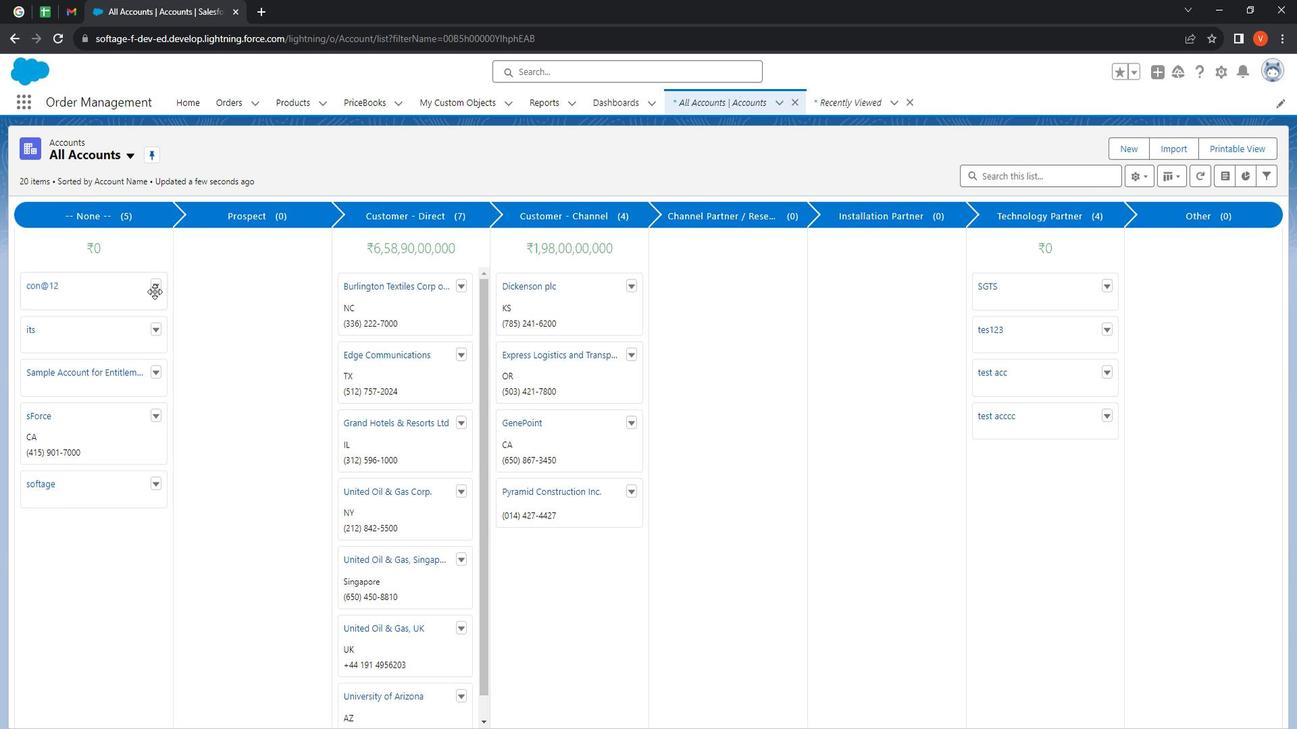 
Action: Mouse pressed left at (166, 291)
Screenshot: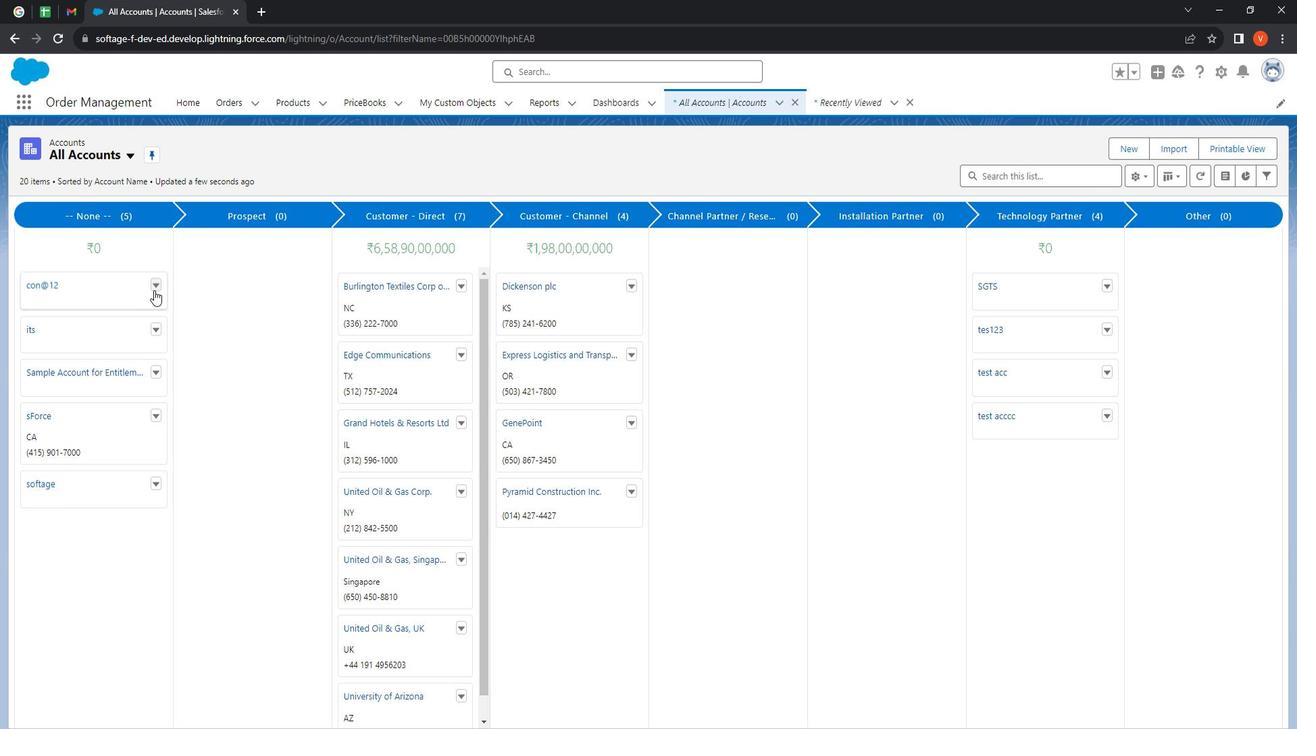 
Action: Mouse moved to (169, 368)
Screenshot: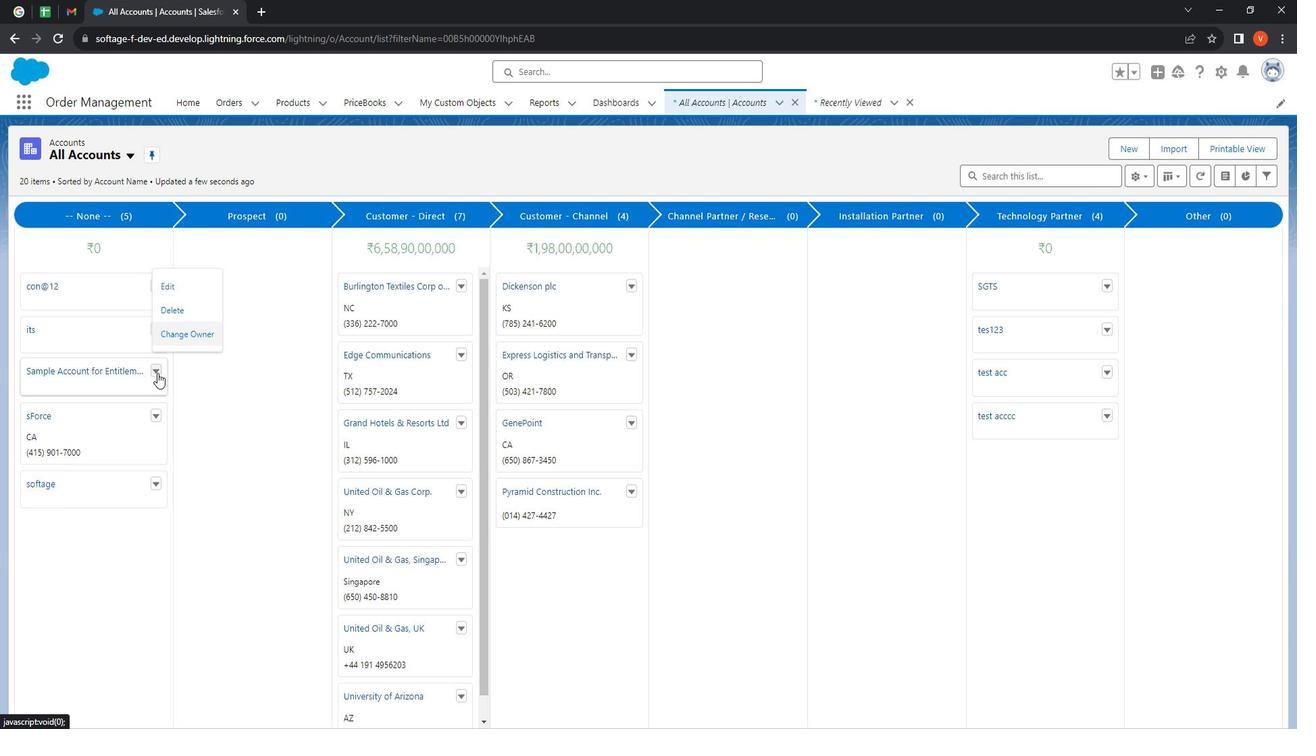 
Action: Mouse pressed left at (169, 368)
Screenshot: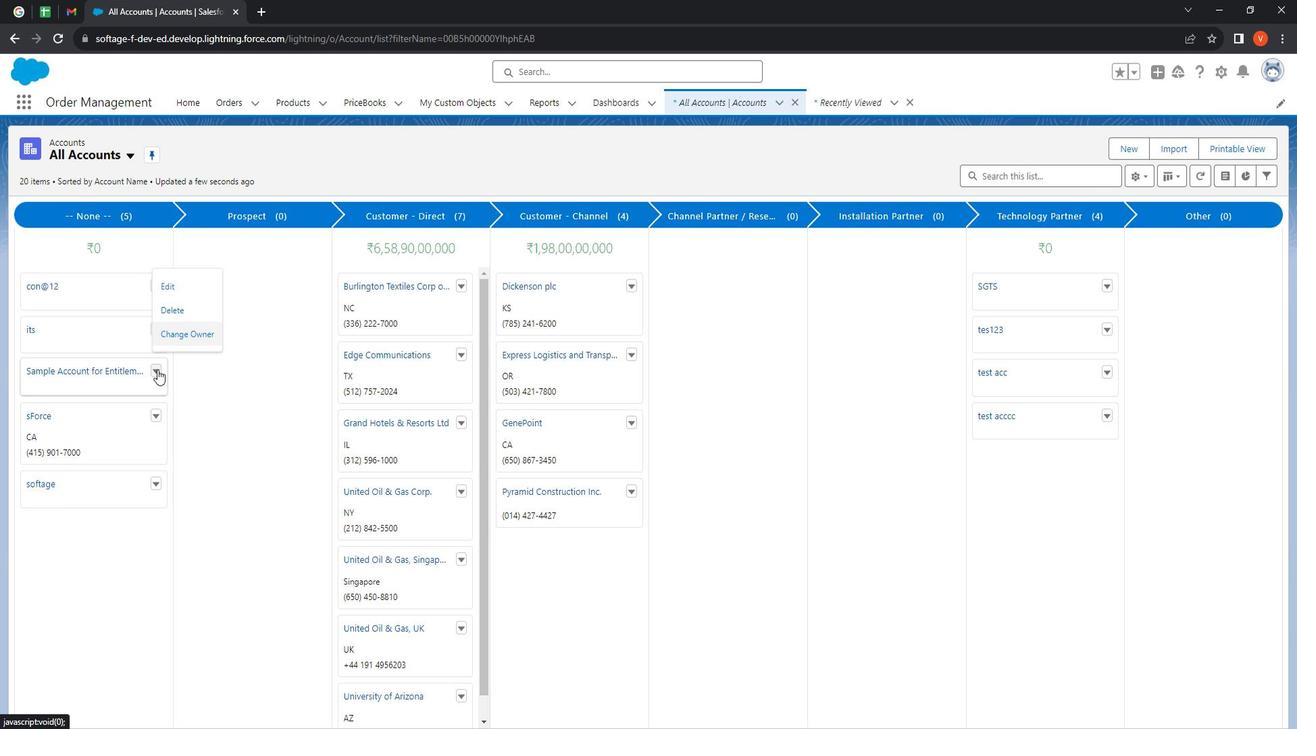 
Action: Mouse moved to (245, 381)
Screenshot: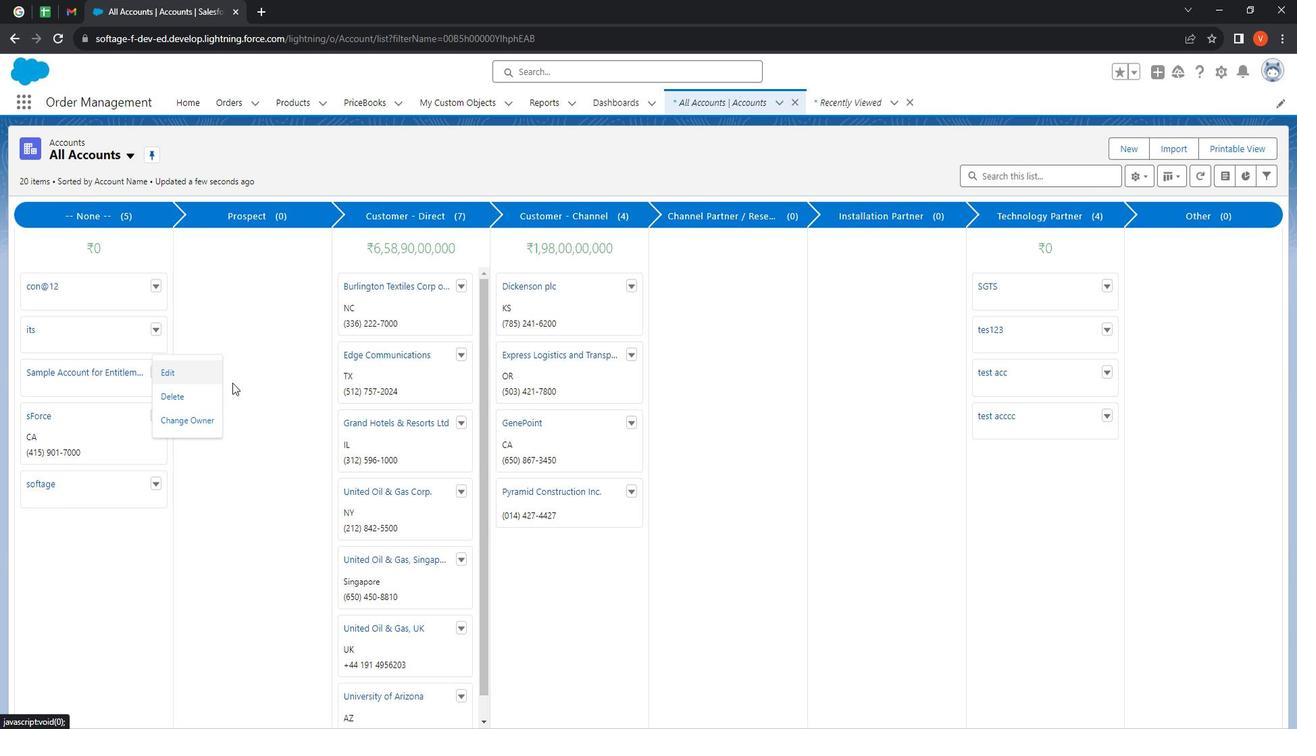 
Action: Mouse pressed left at (245, 381)
Screenshot: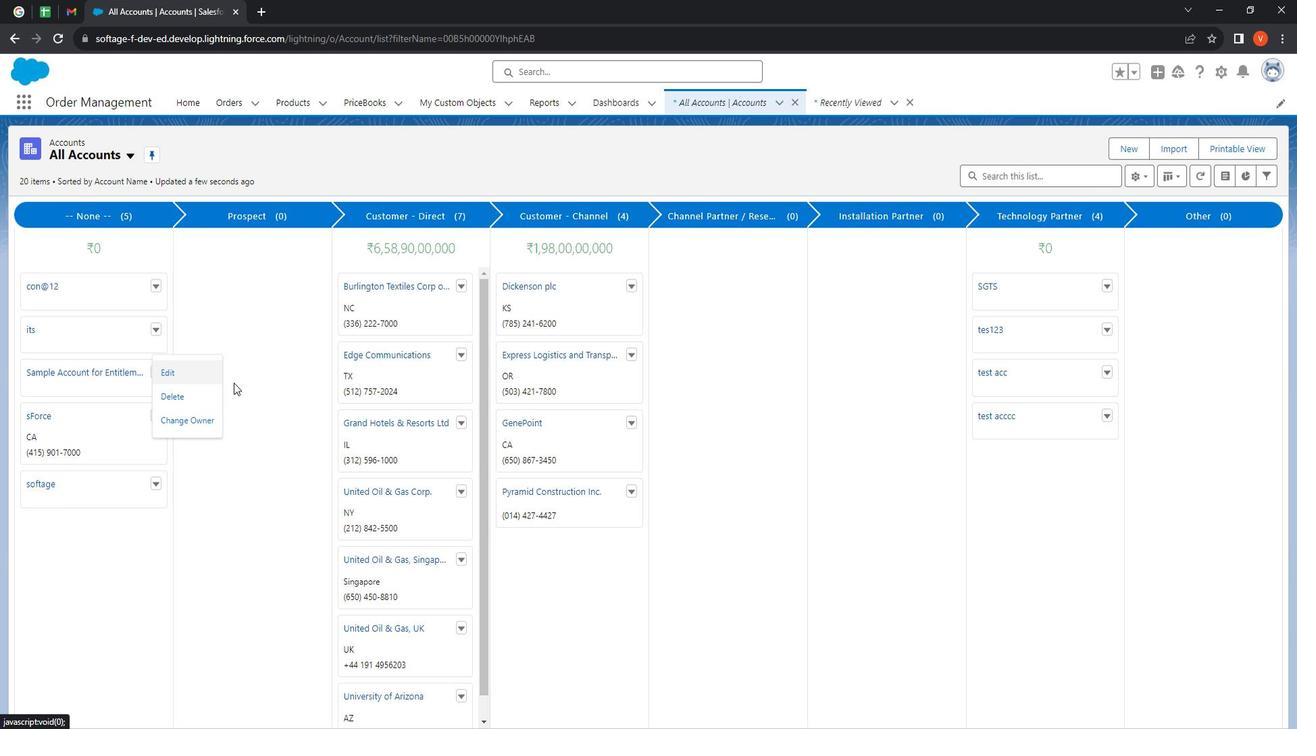 
Action: Mouse moved to (1142, 156)
Screenshot: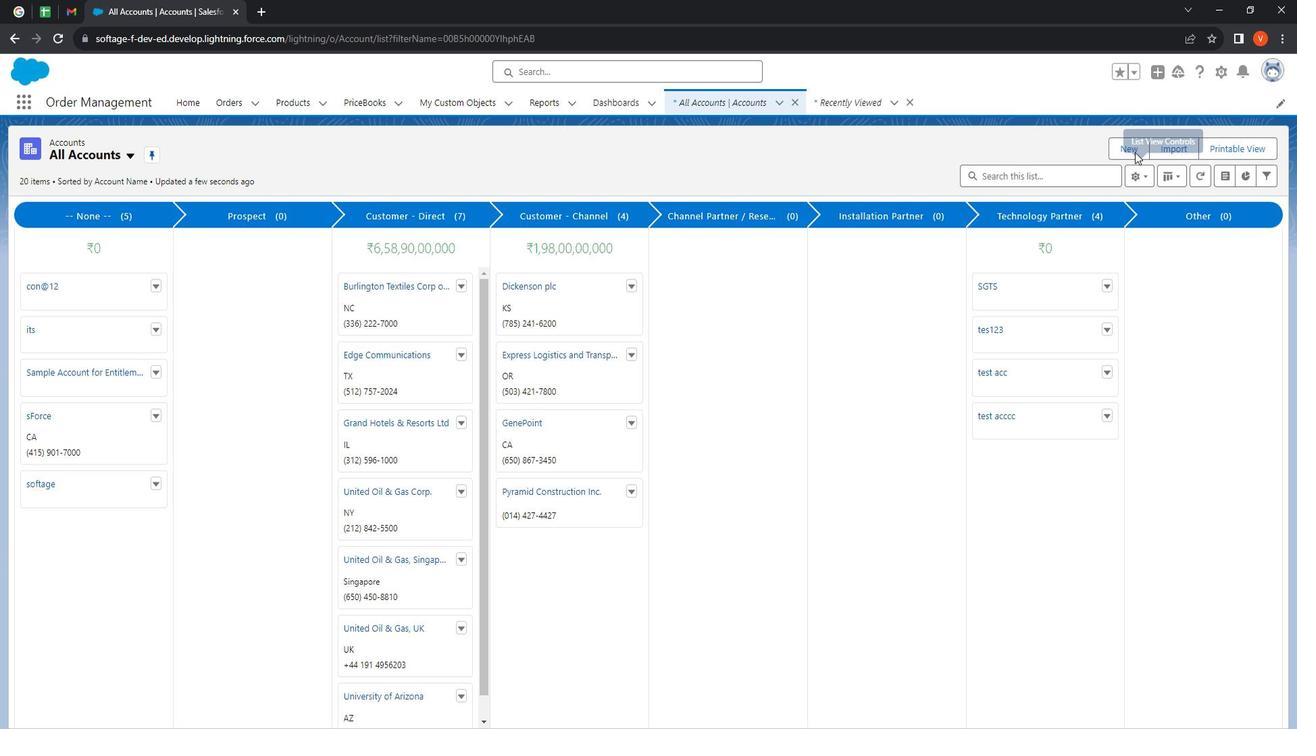 
Action: Mouse pressed left at (1142, 156)
Screenshot: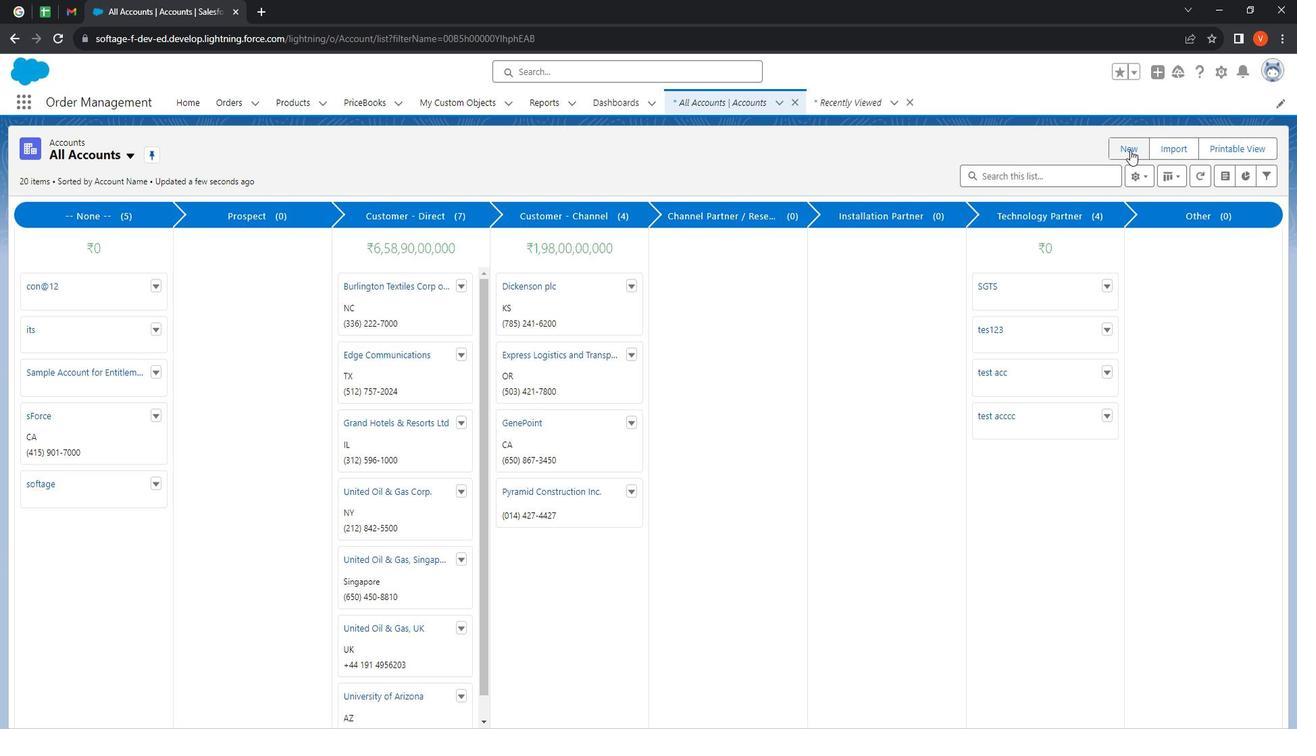 
Action: Mouse moved to (497, 268)
Screenshot: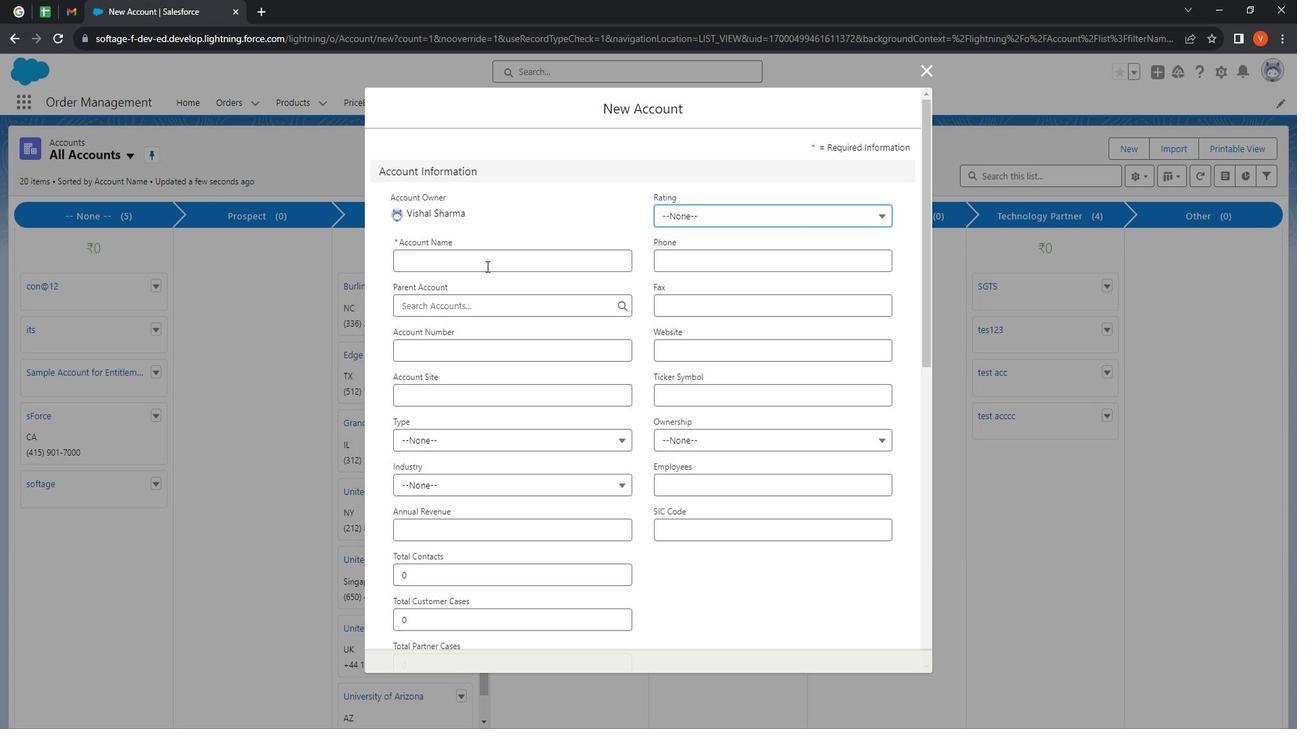 
Action: Mouse pressed left at (497, 268)
Screenshot: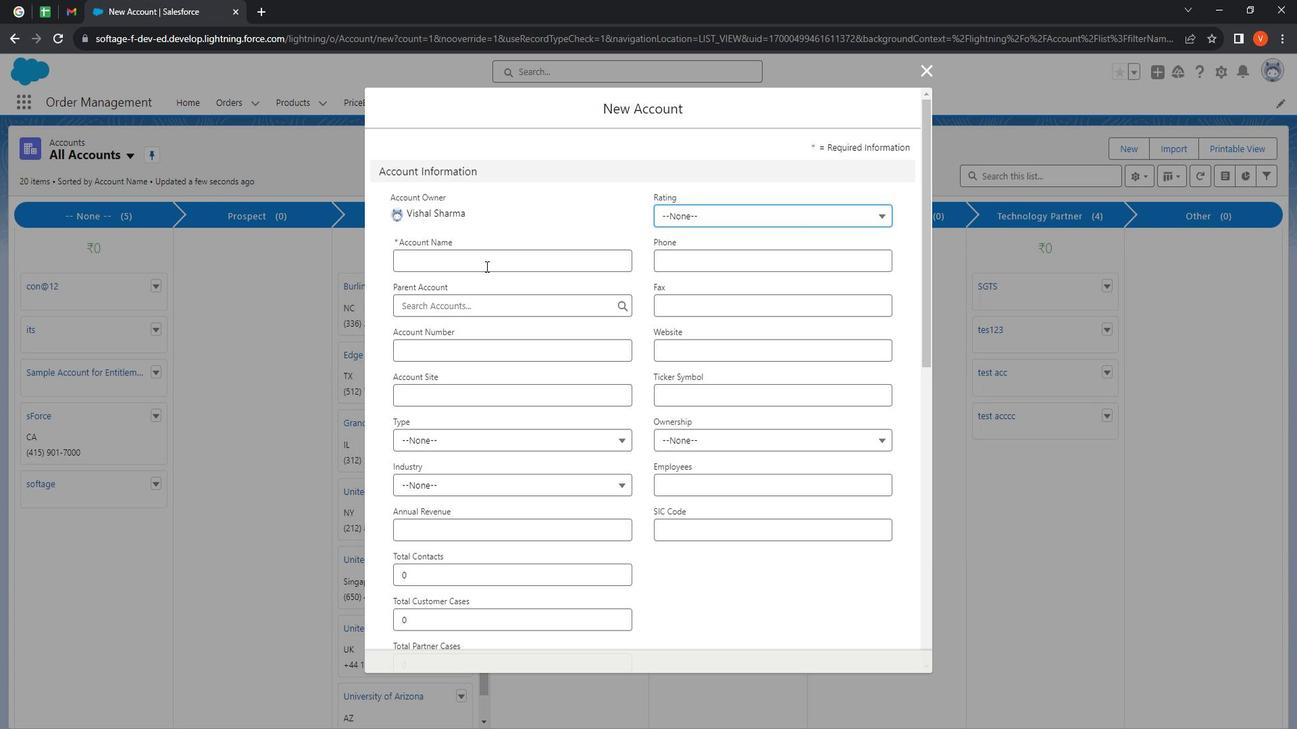 
Action: Mouse moved to (493, 269)
Screenshot: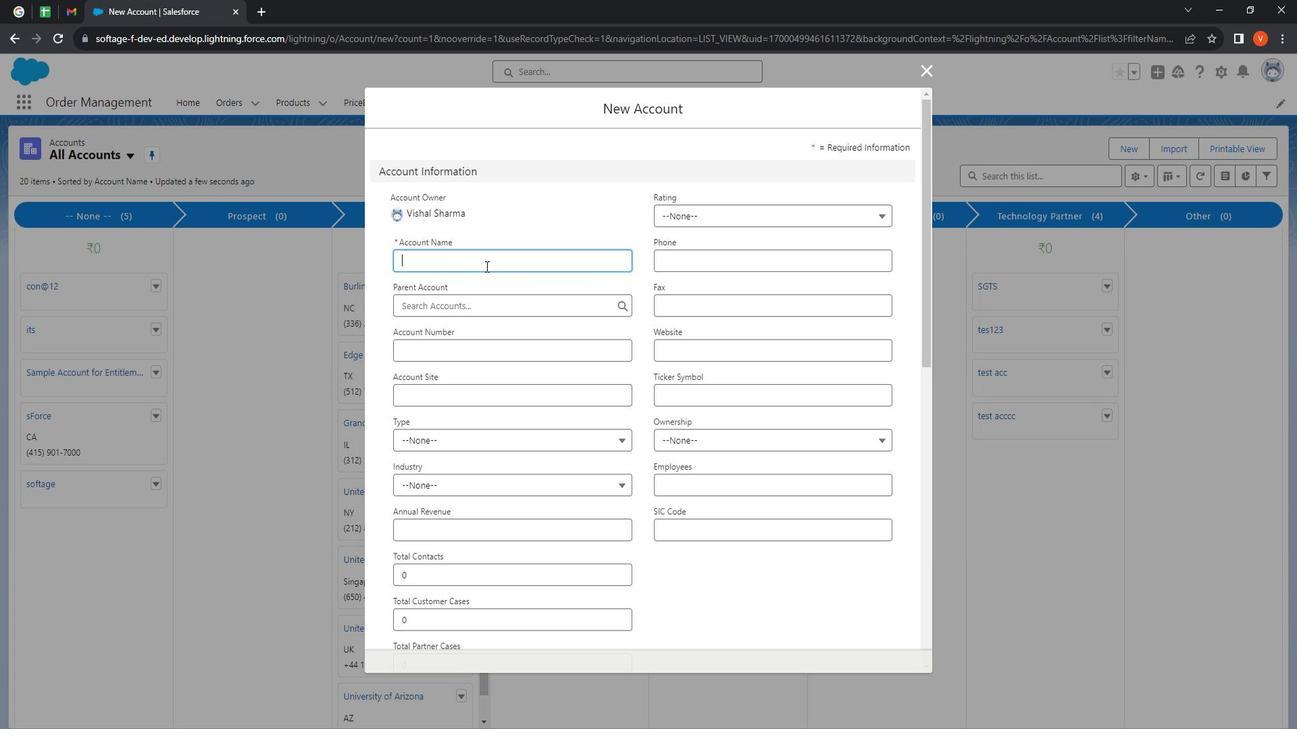 
Action: Key pressed <Key.shift>Test<Key.space>account<Key.space>for<Key.space>ca<Key.backspace><Key.backspace>kabvab<Key.backspace><Key.backspace><Key.backspace>ban<Key.space>view
Screenshot: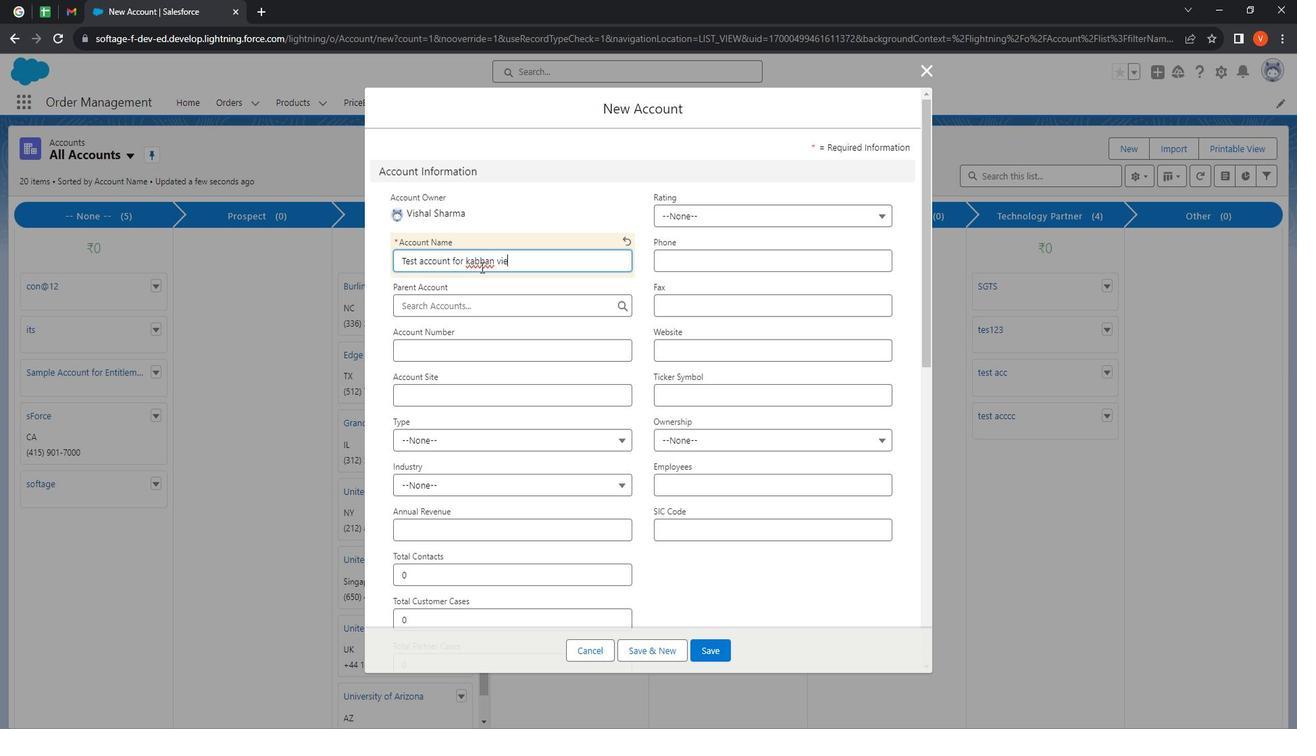 
Action: Mouse moved to (489, 265)
Screenshot: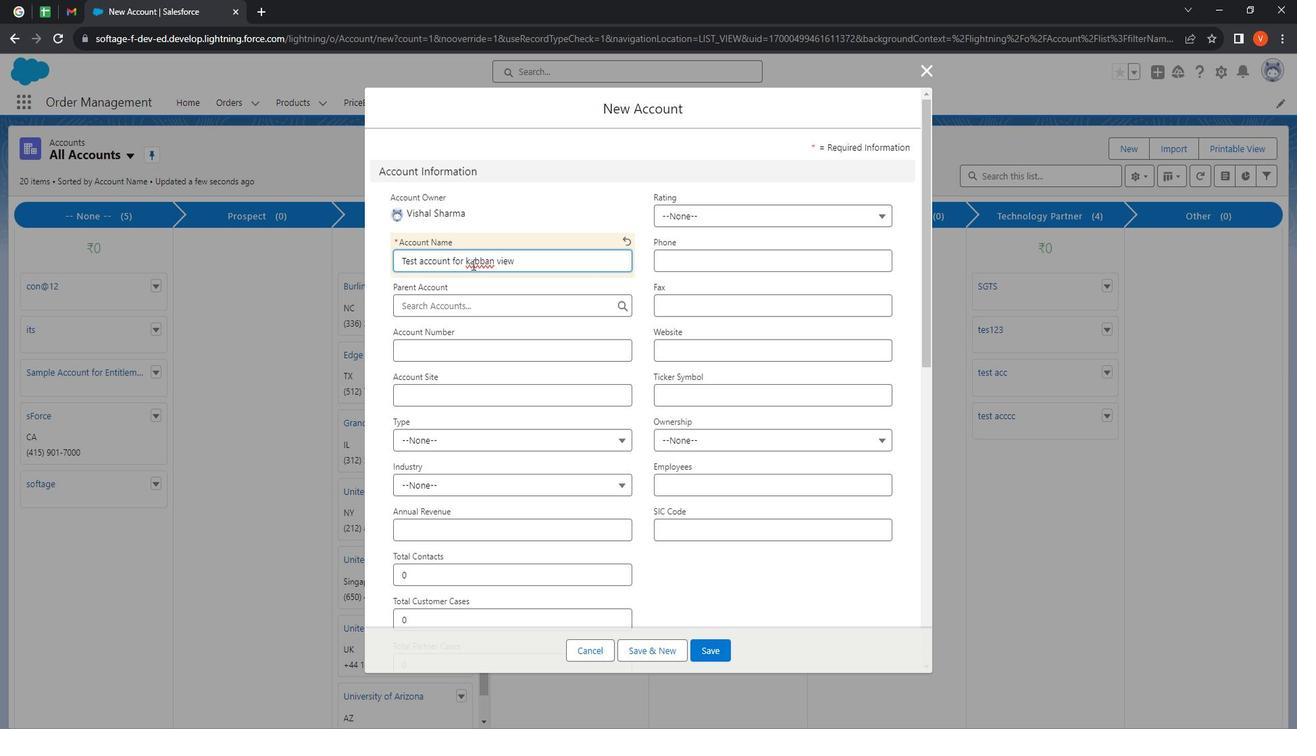 
Action: Mouse pressed left at (489, 265)
Screenshot: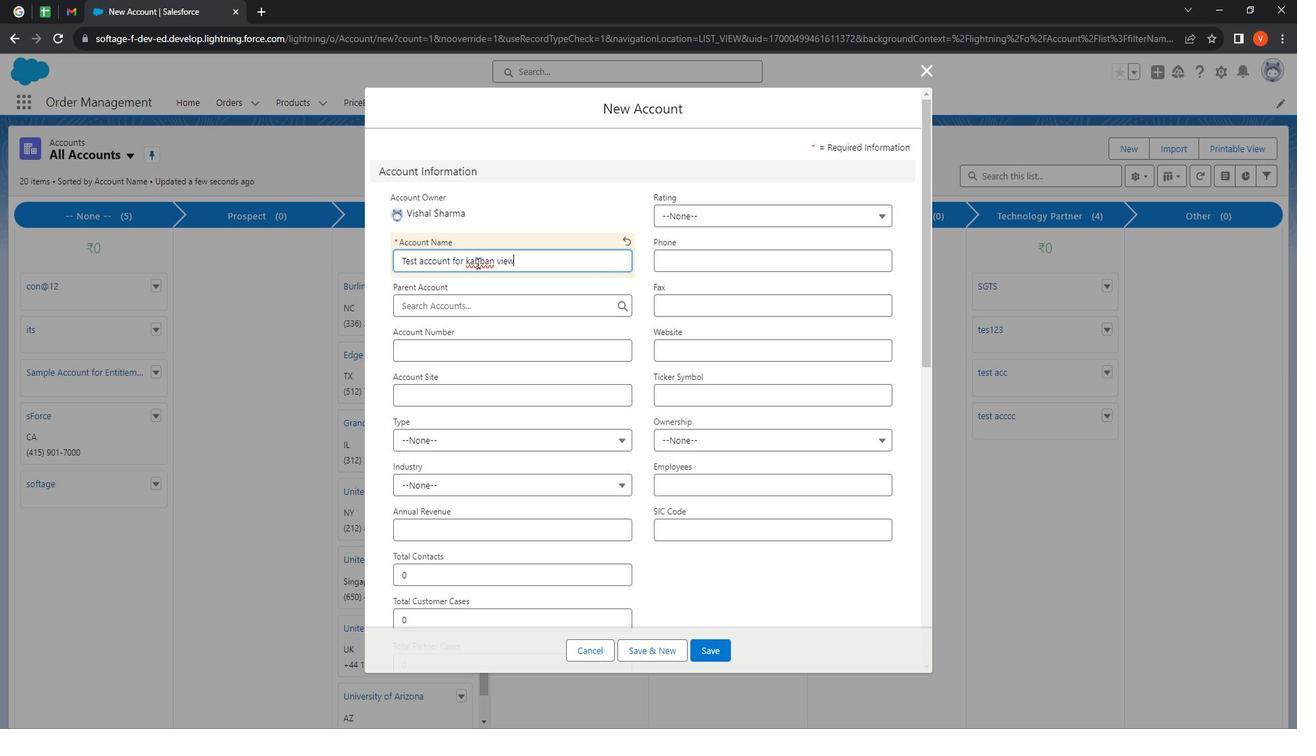 
Action: Mouse moved to (535, 297)
Screenshot: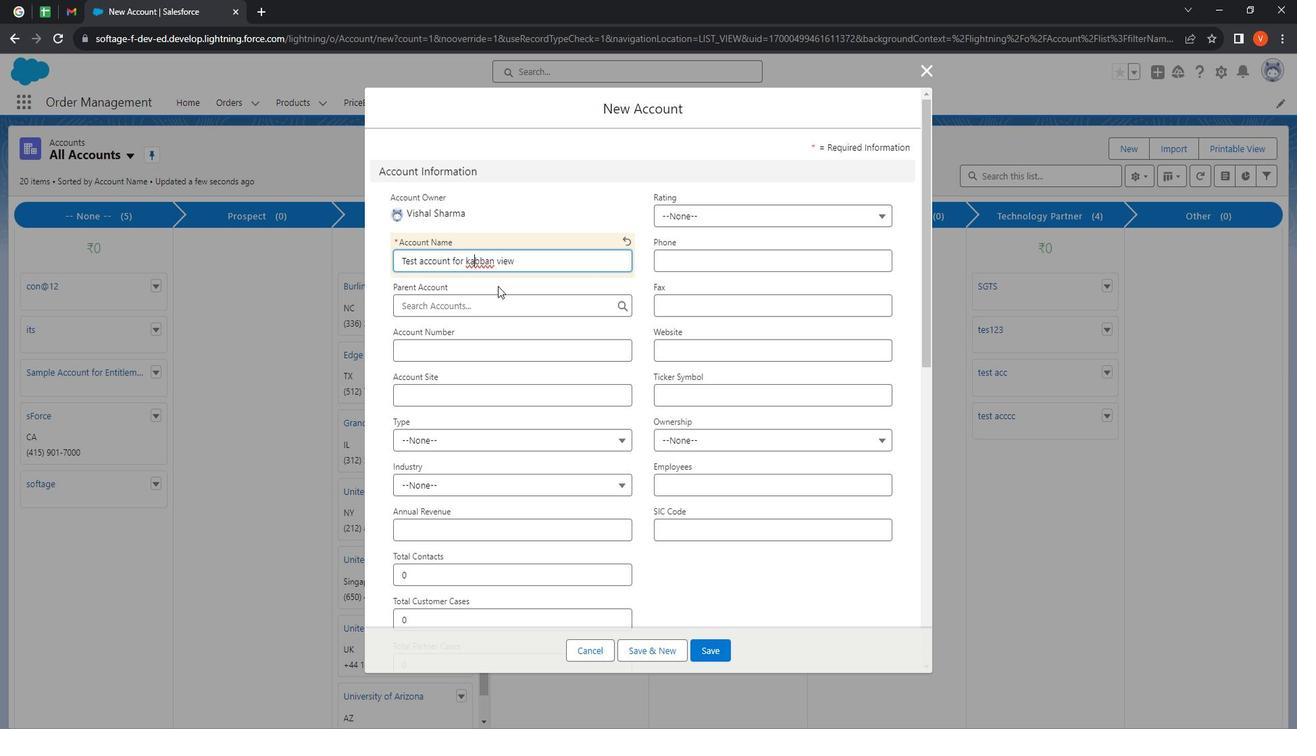 
Action: Key pressed <Key.delete>n
Screenshot: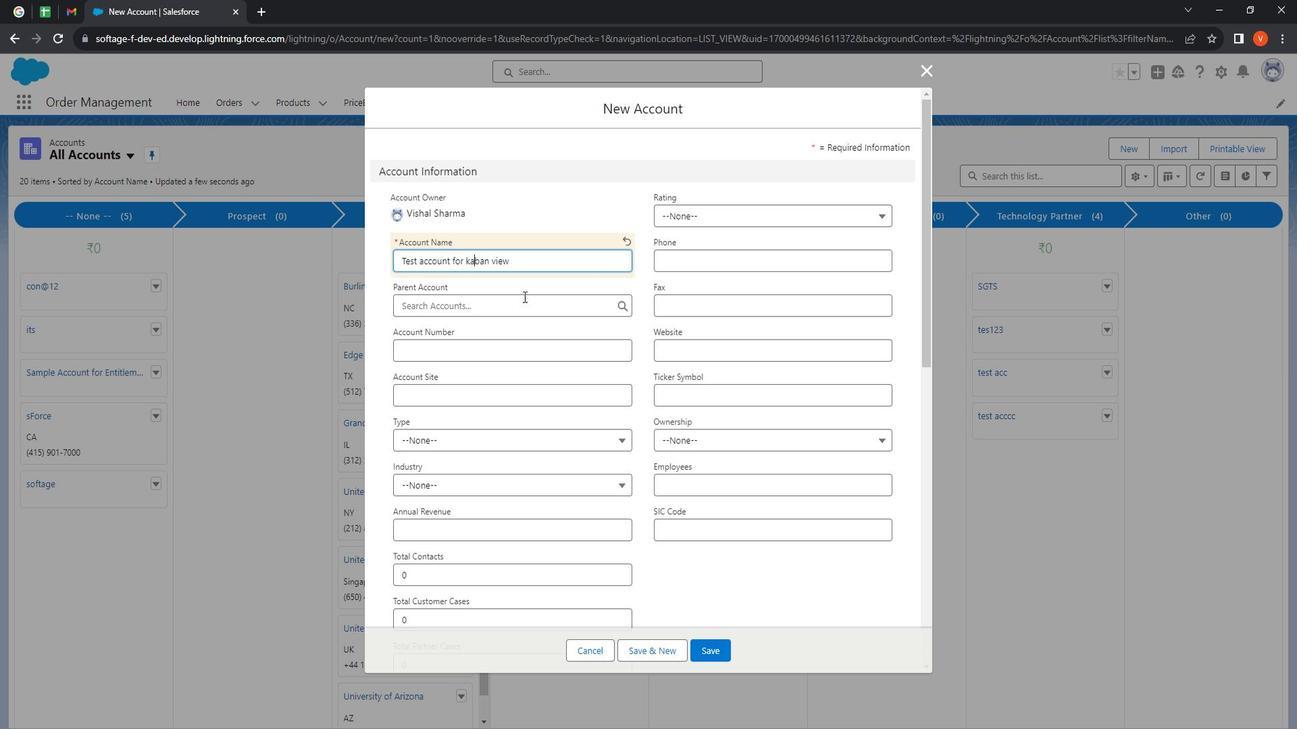 
Action: Mouse moved to (772, 217)
Screenshot: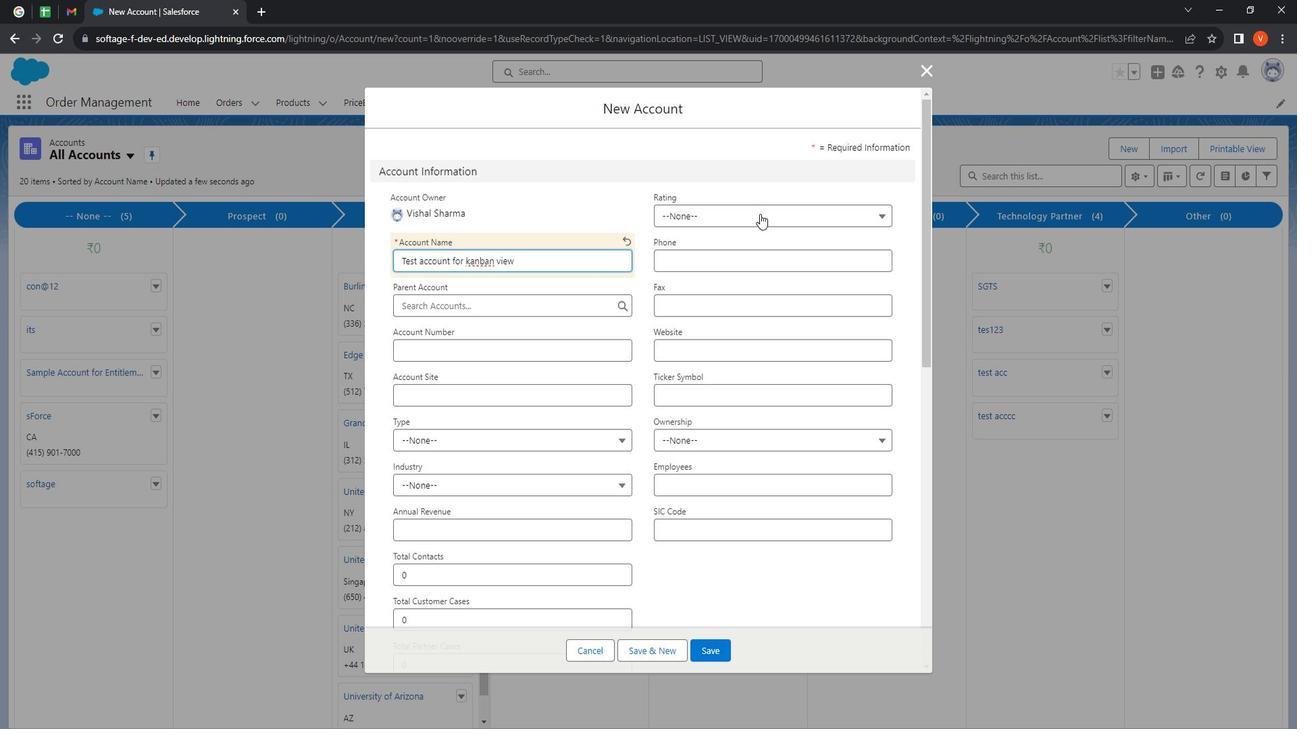 
Action: Mouse pressed left at (772, 217)
Screenshot: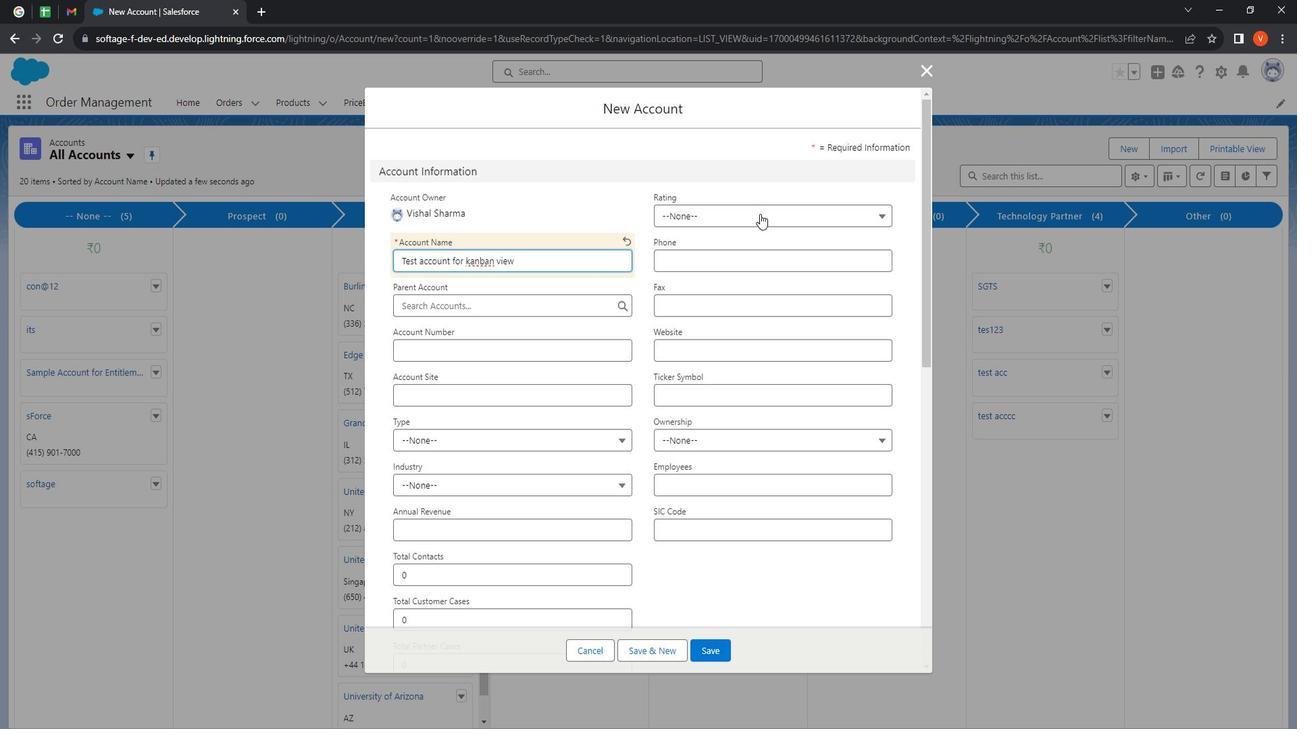 
Action: Mouse moved to (760, 270)
Screenshot: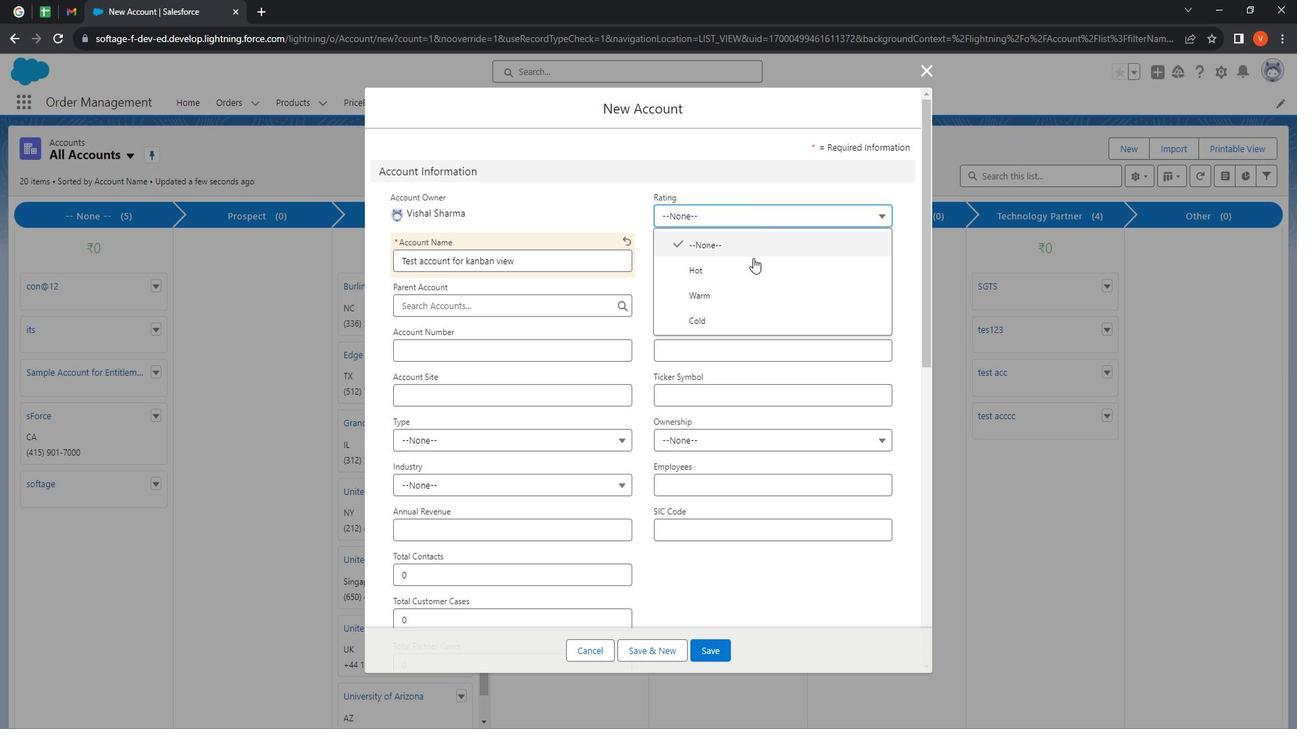 
Action: Mouse pressed left at (760, 270)
Screenshot: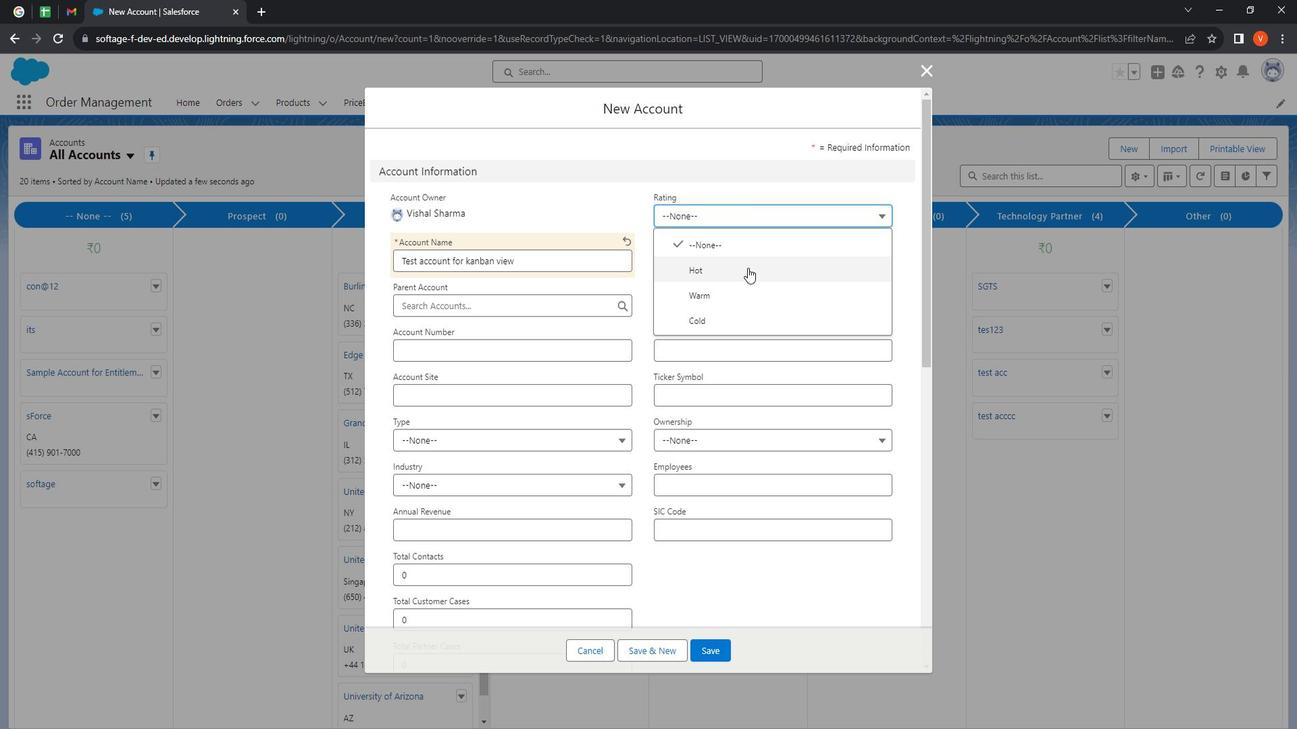 
Action: Mouse moved to (726, 634)
Screenshot: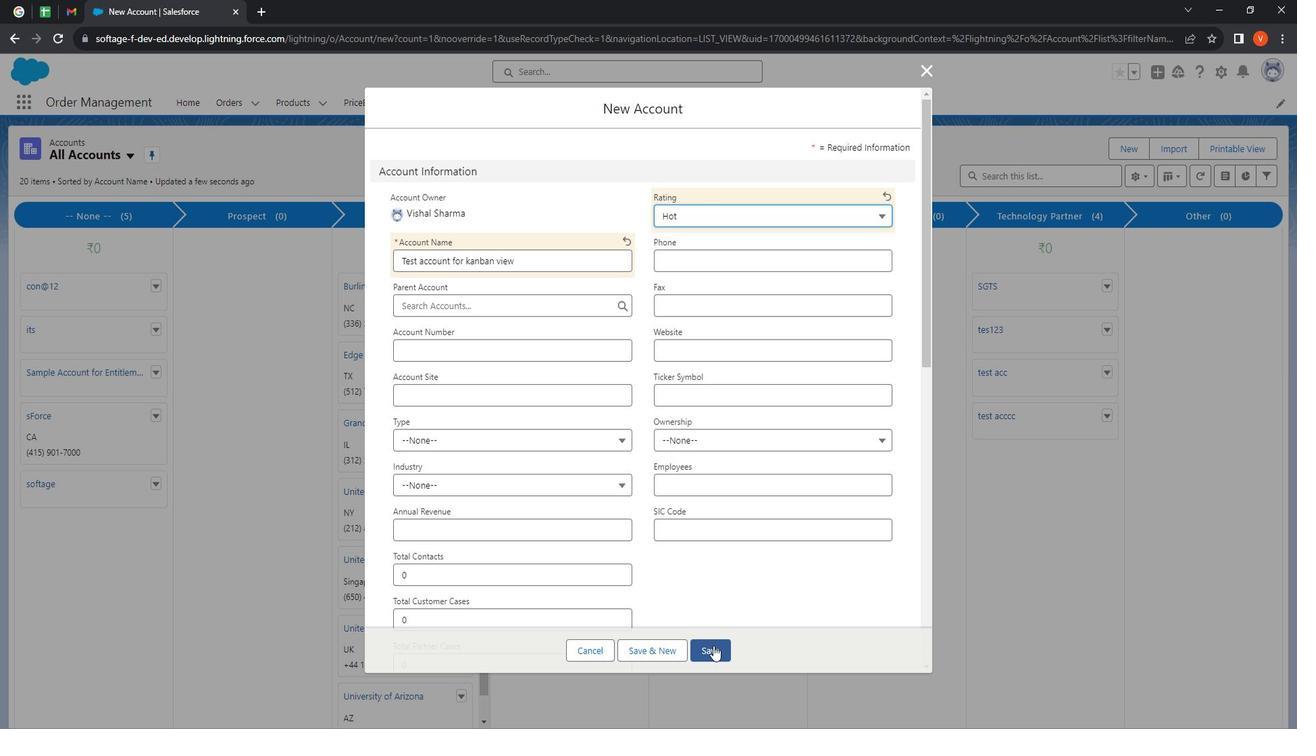 
Action: Mouse pressed left at (726, 634)
Screenshot: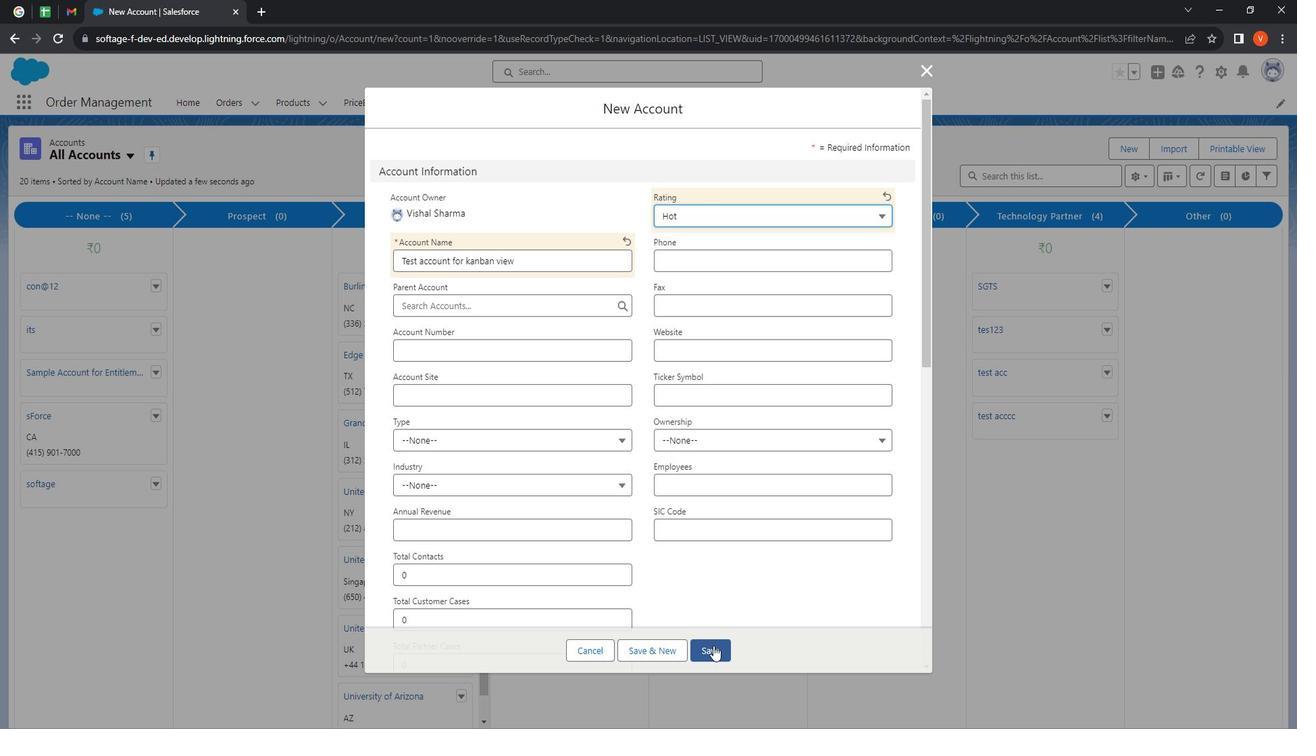 
Action: Mouse moved to (757, 109)
Screenshot: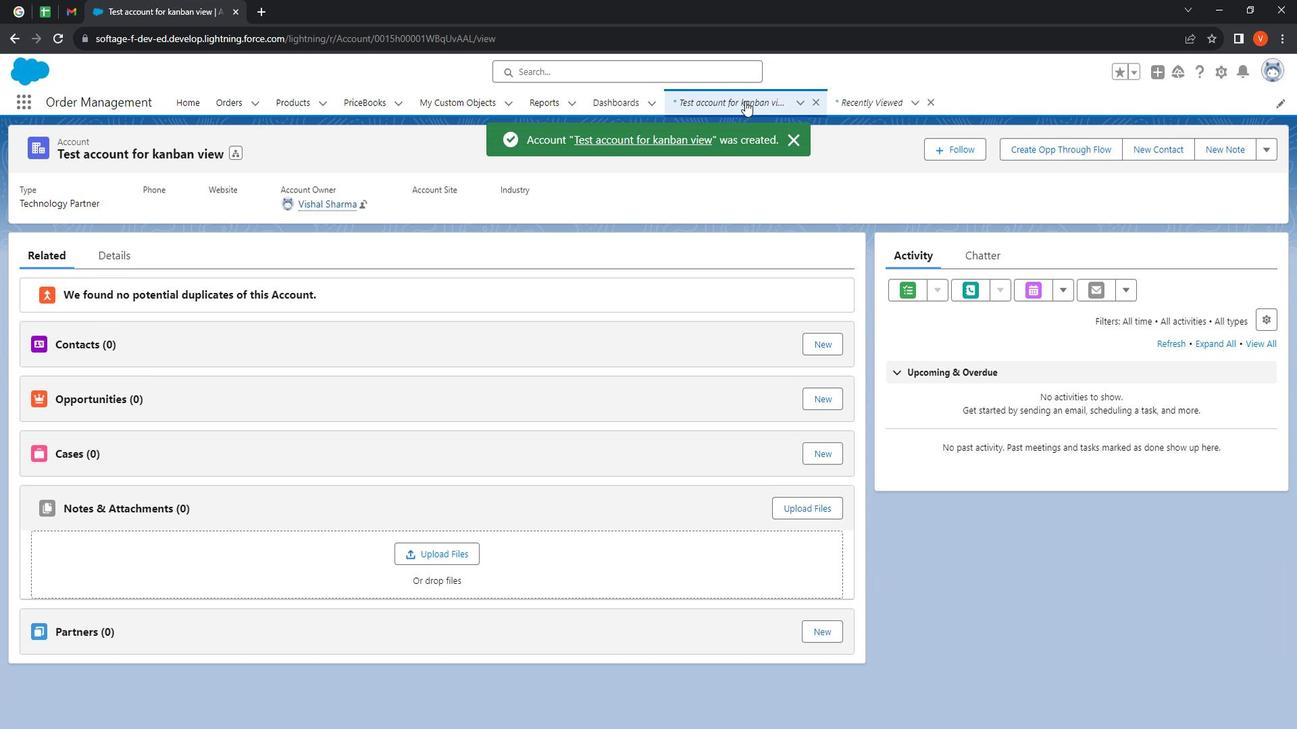 
Action: Mouse pressed left at (757, 109)
Screenshot: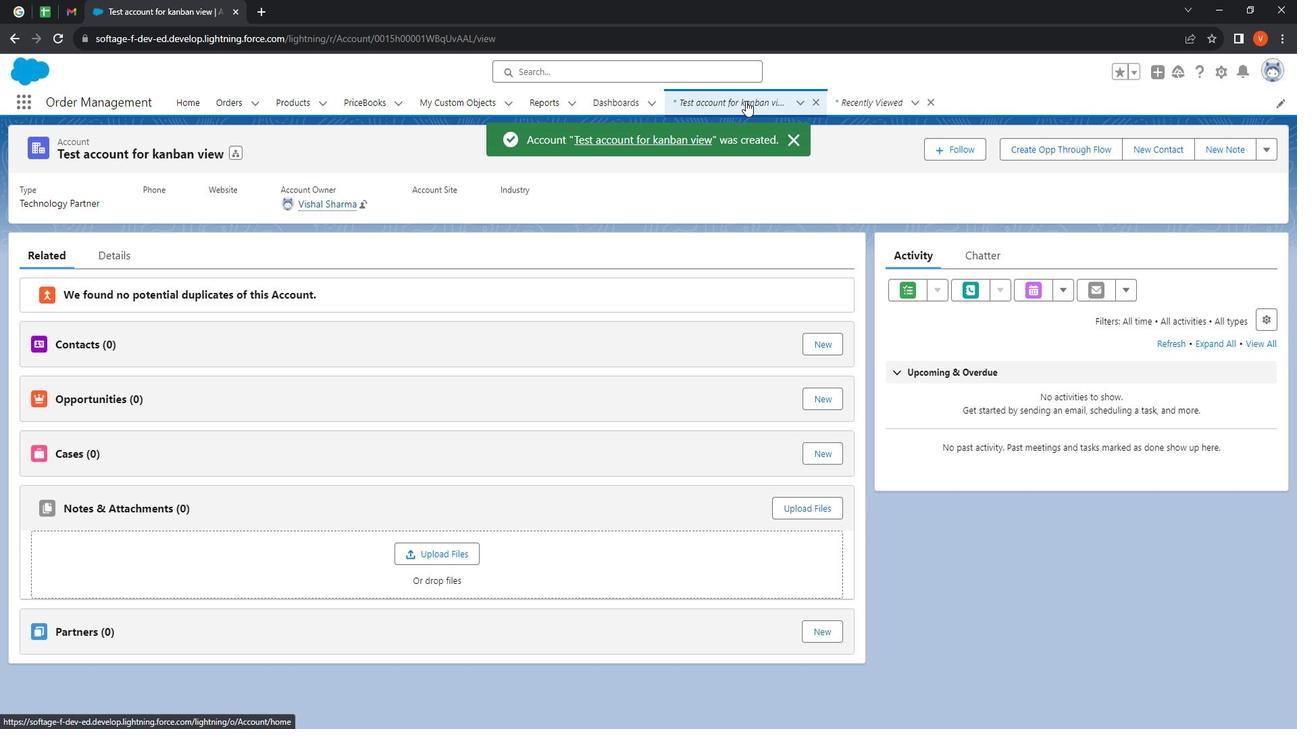 
Action: Mouse moved to (1064, 453)
Screenshot: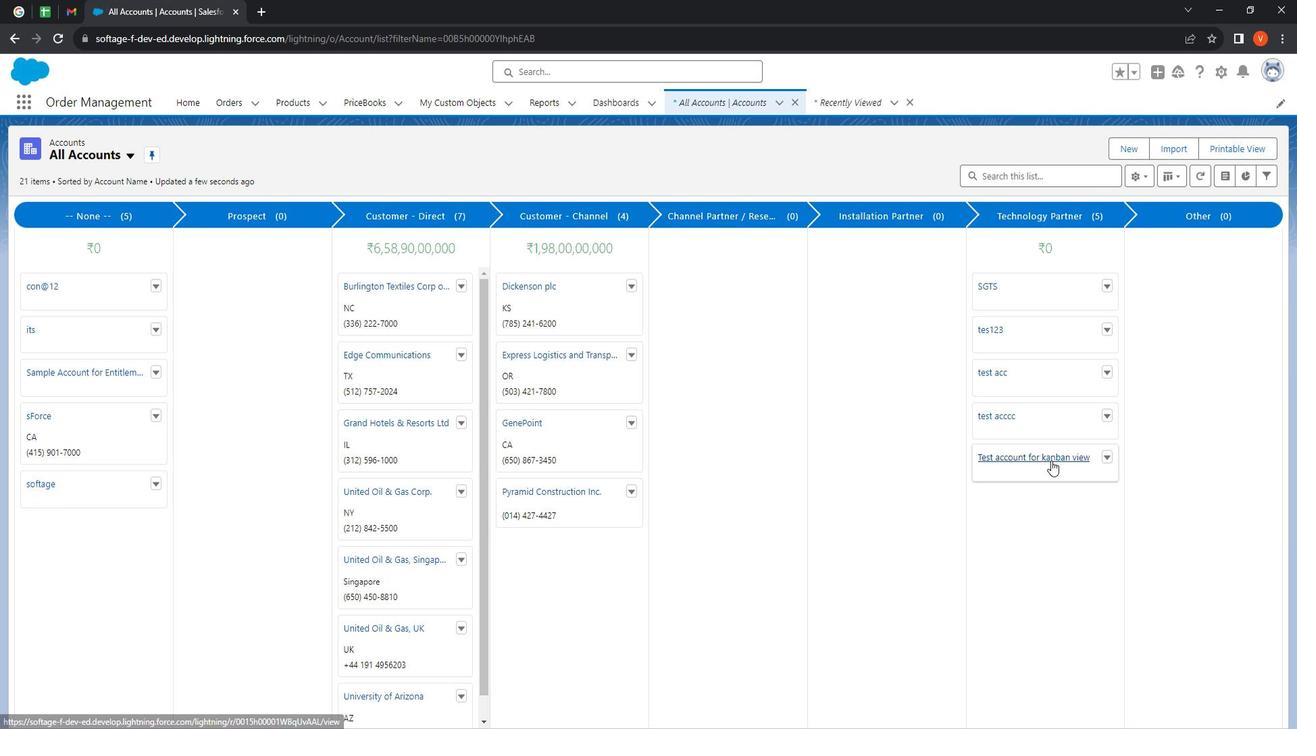 
Action: Mouse pressed left at (1064, 453)
Screenshot: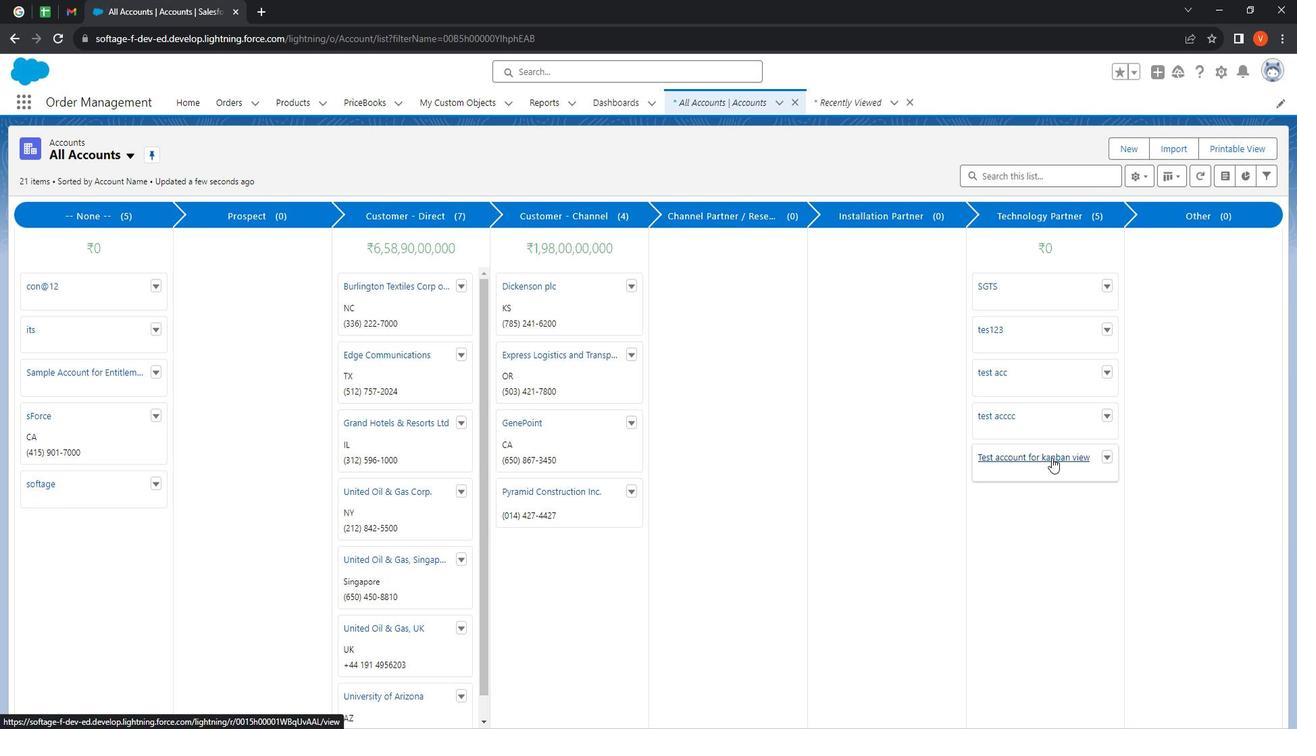
Action: Mouse moved to (129, 258)
Screenshot: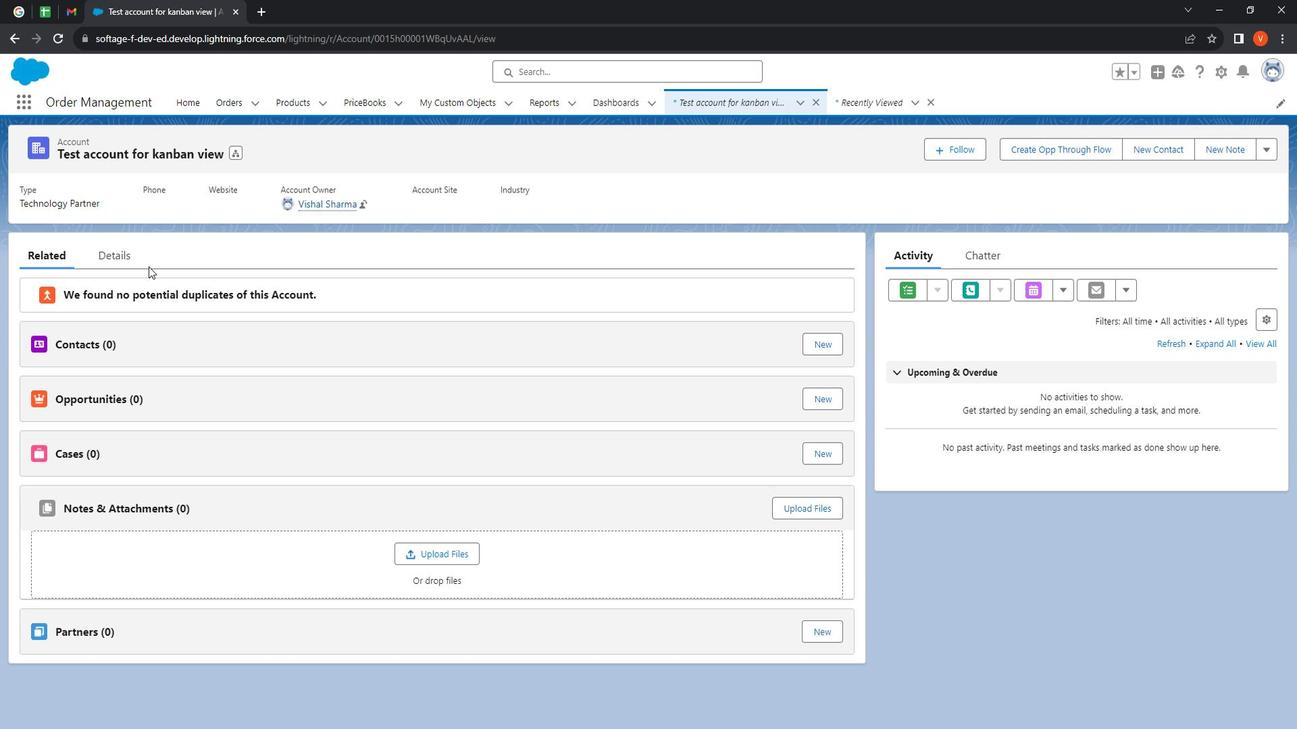 
Action: Mouse pressed left at (129, 258)
Screenshot: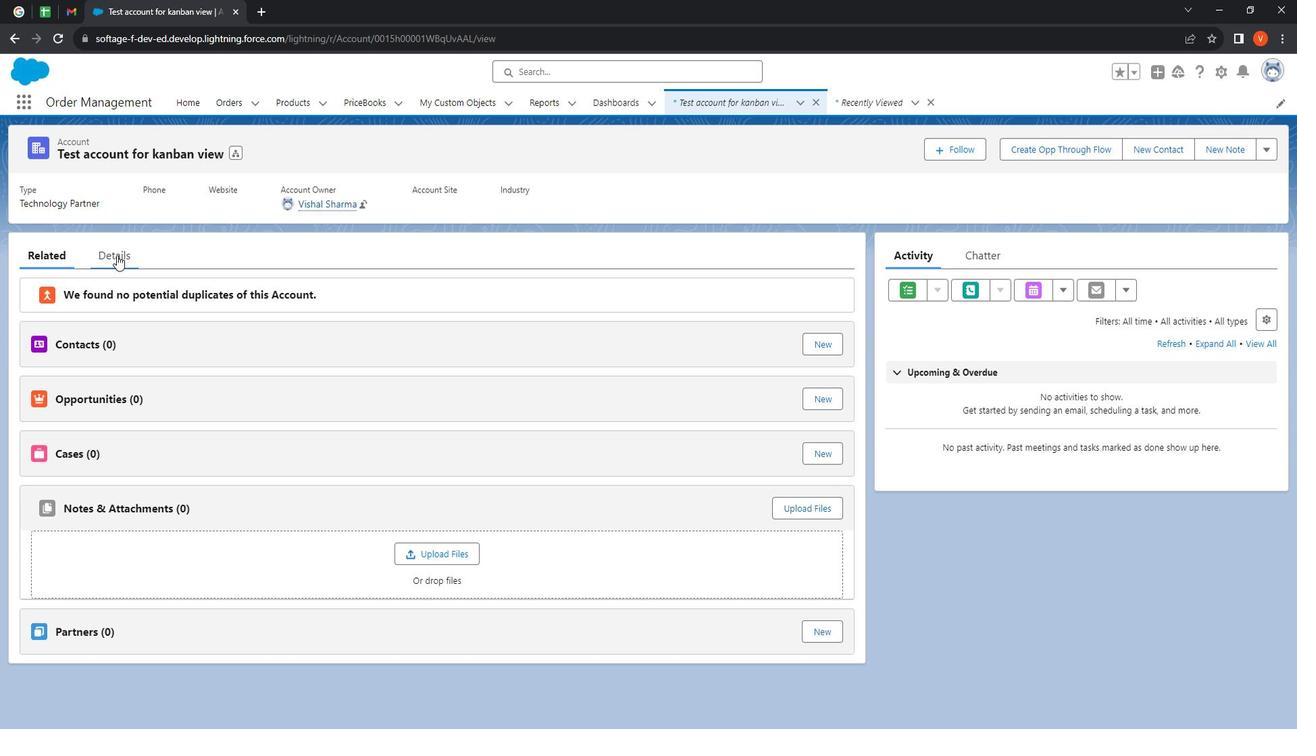 
Action: Mouse moved to (181, 358)
Screenshot: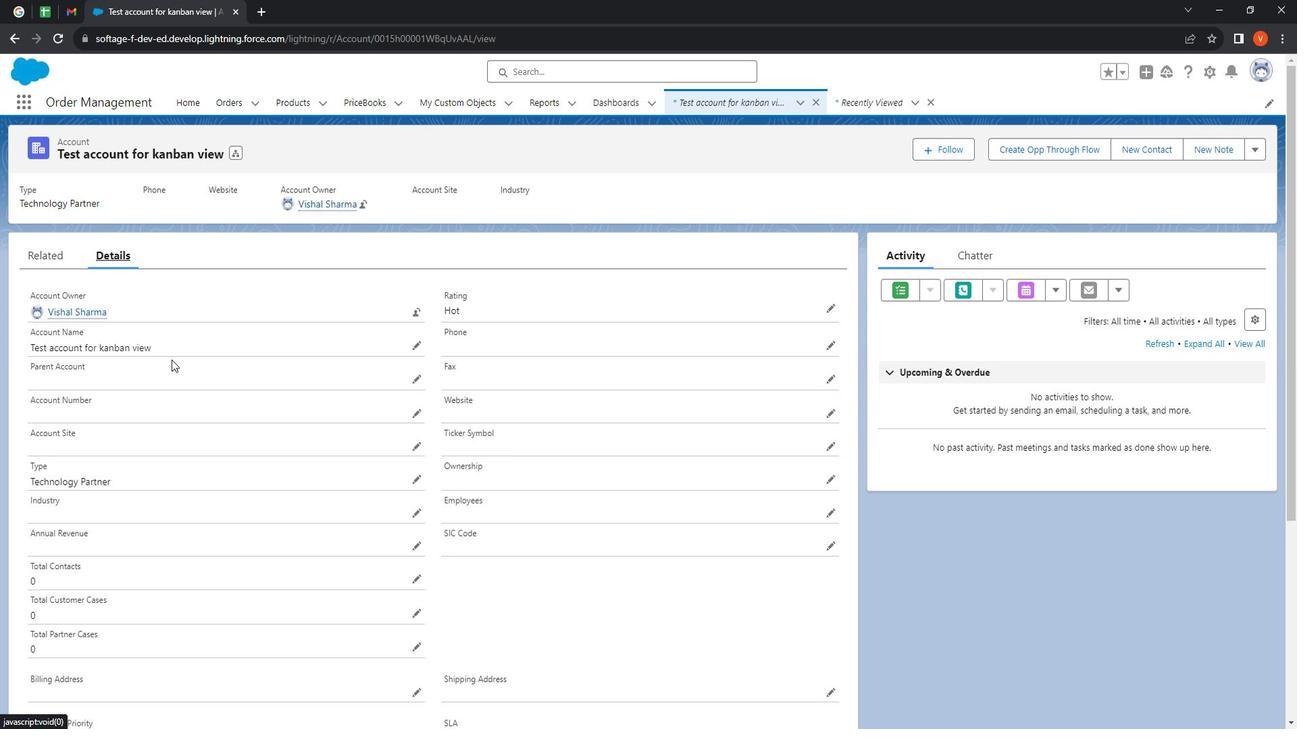 
Action: Mouse pressed left at (181, 358)
Screenshot: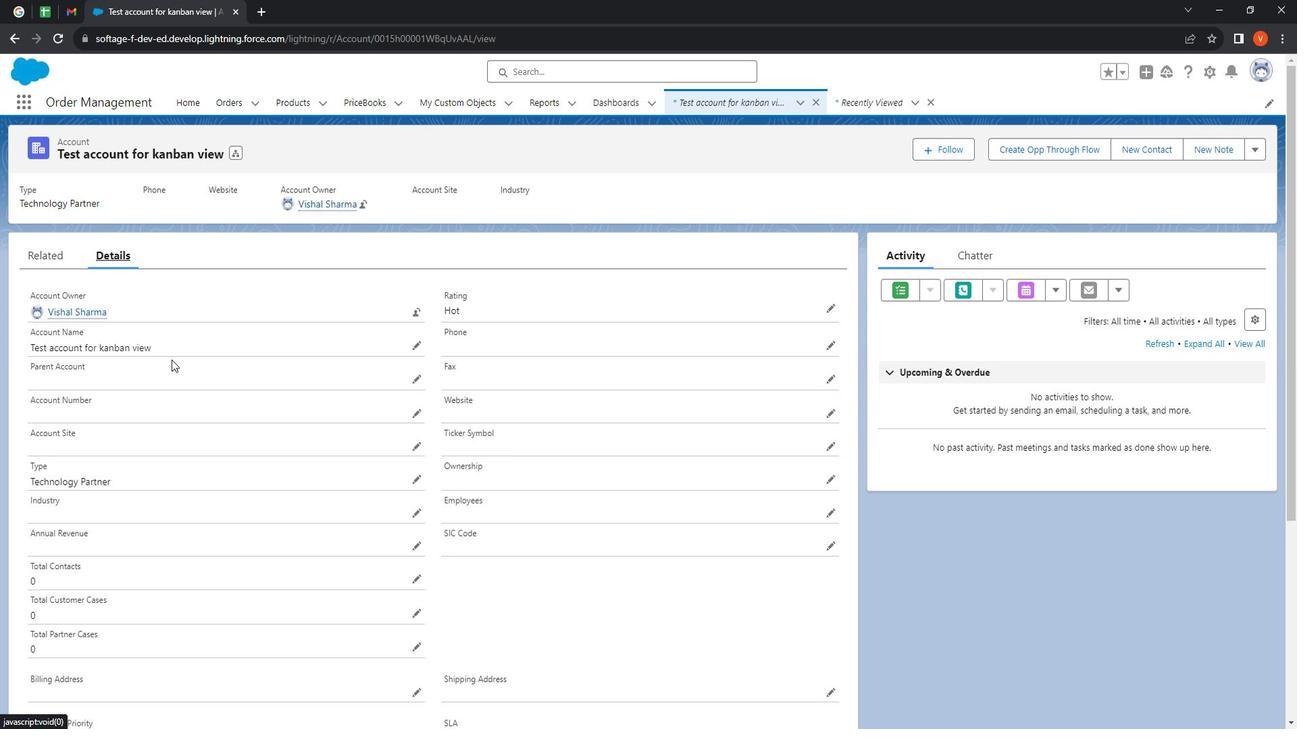 
Action: Mouse moved to (751, 104)
Screenshot: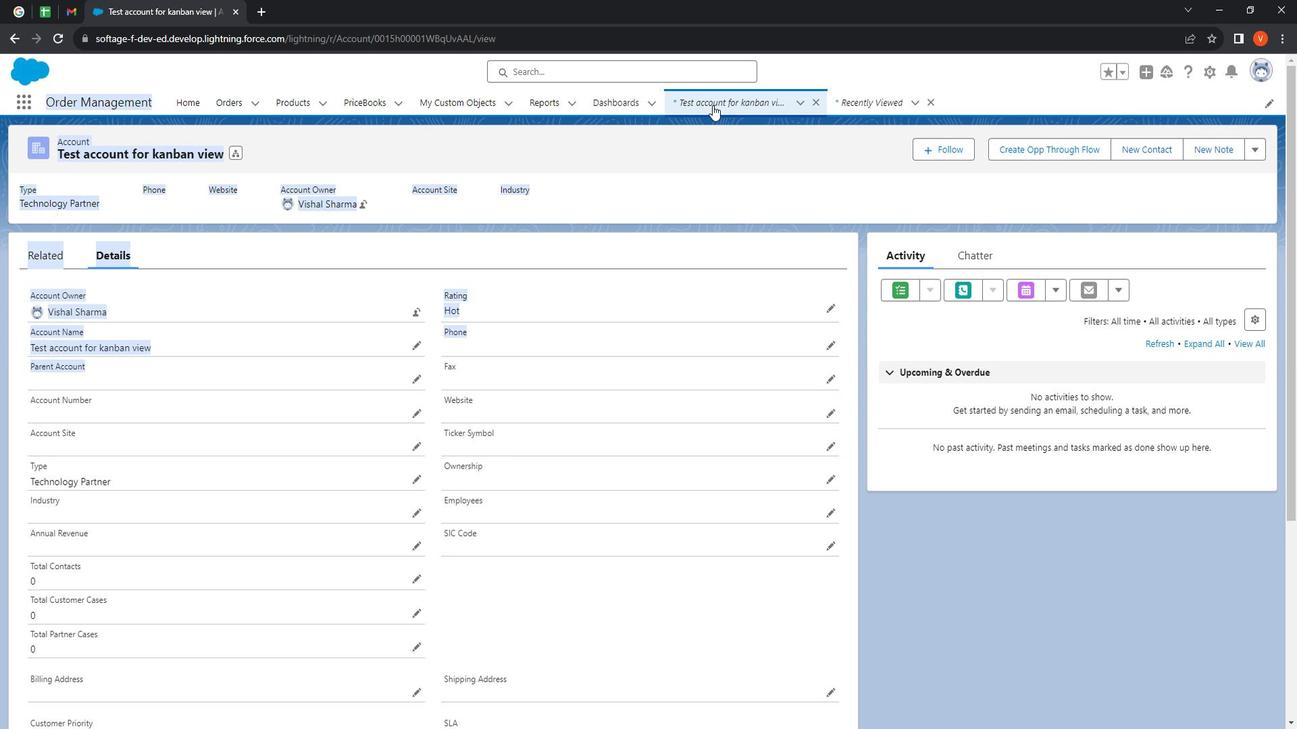 
Action: Mouse pressed left at (751, 104)
Screenshot: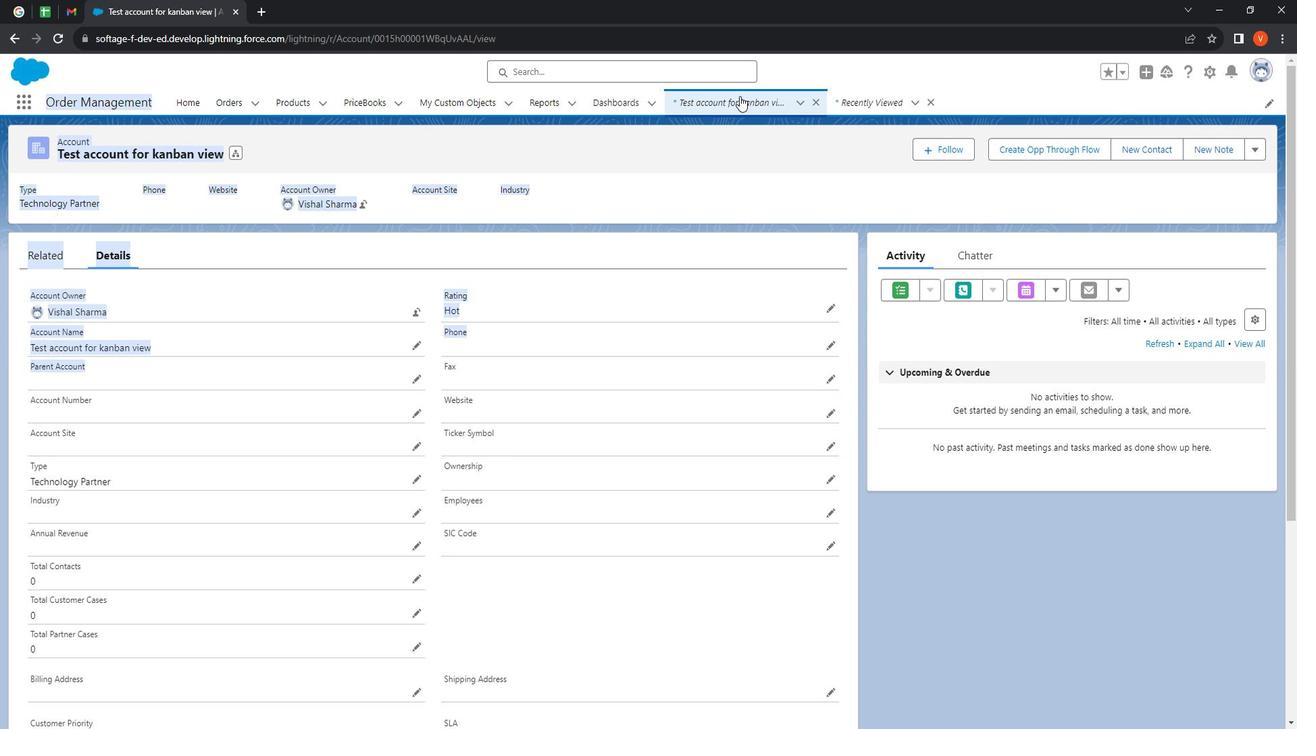 
Action: Mouse moved to (893, 267)
Screenshot: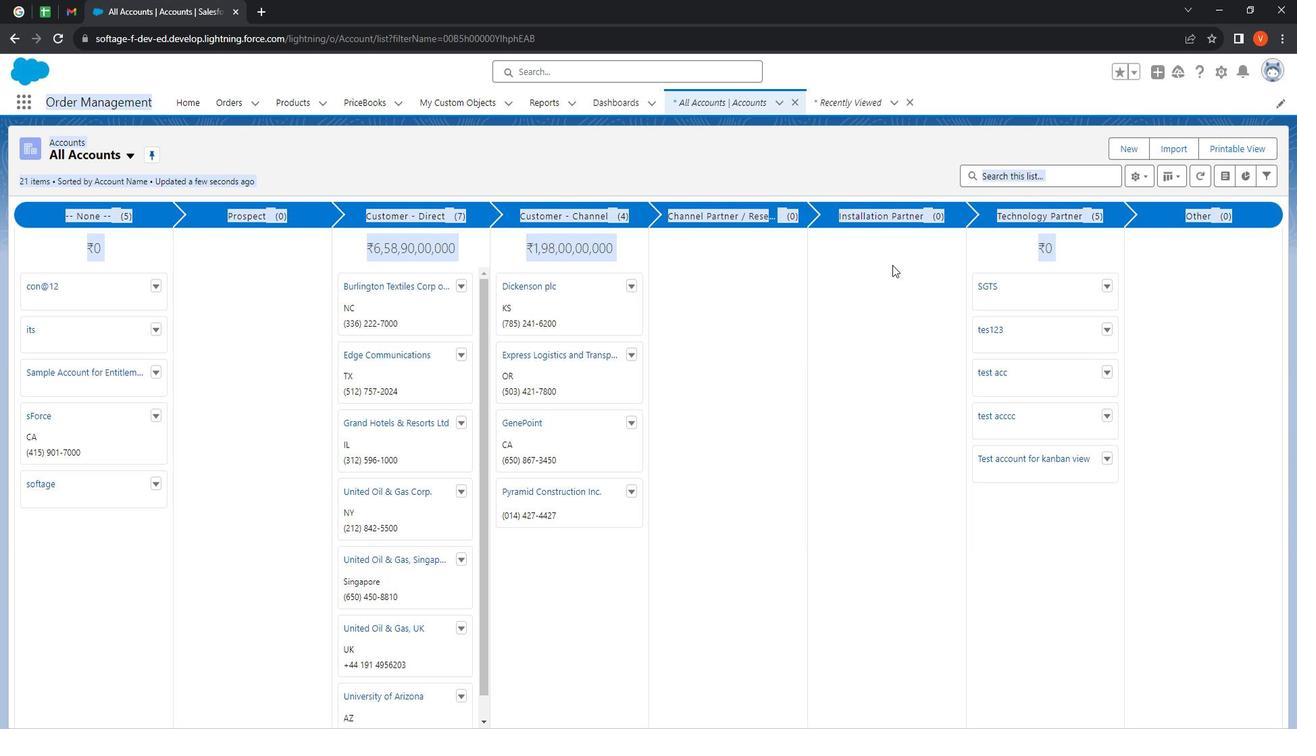 
Action: Mouse pressed left at (893, 267)
Screenshot: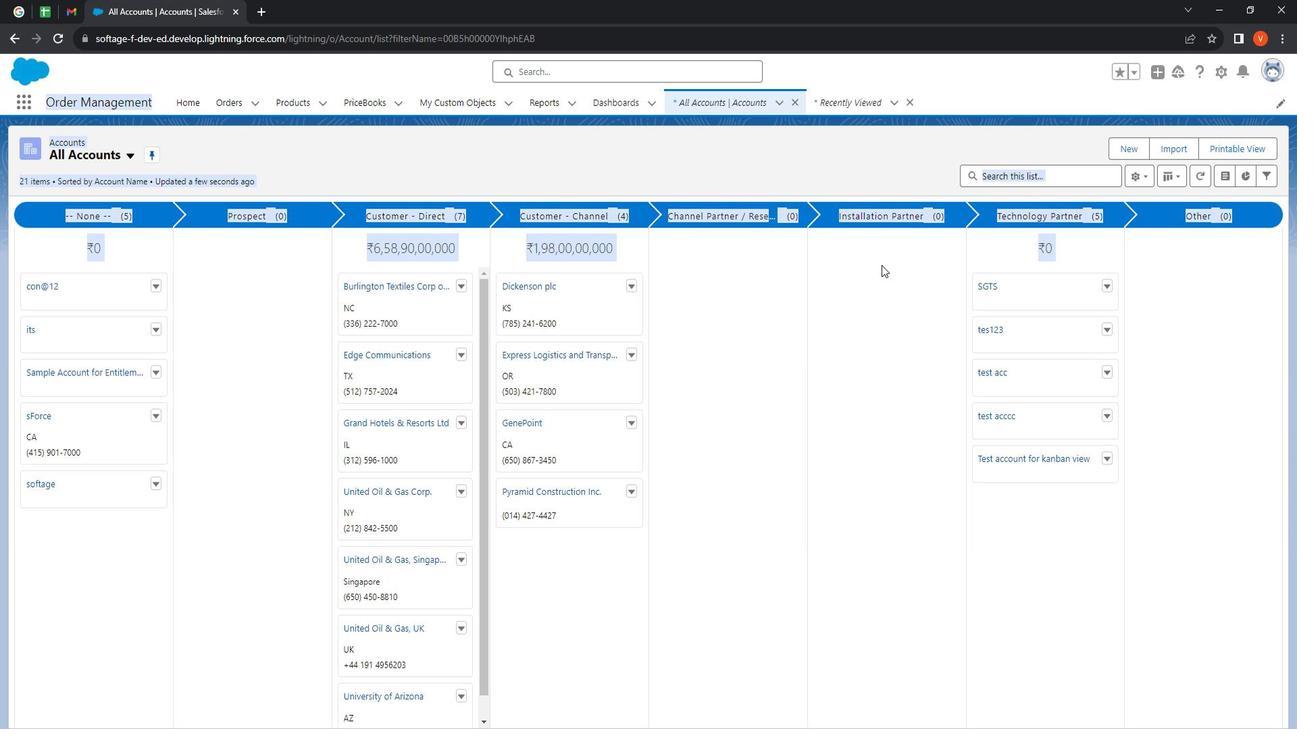 
Action: Mouse moved to (1143, 154)
Screenshot: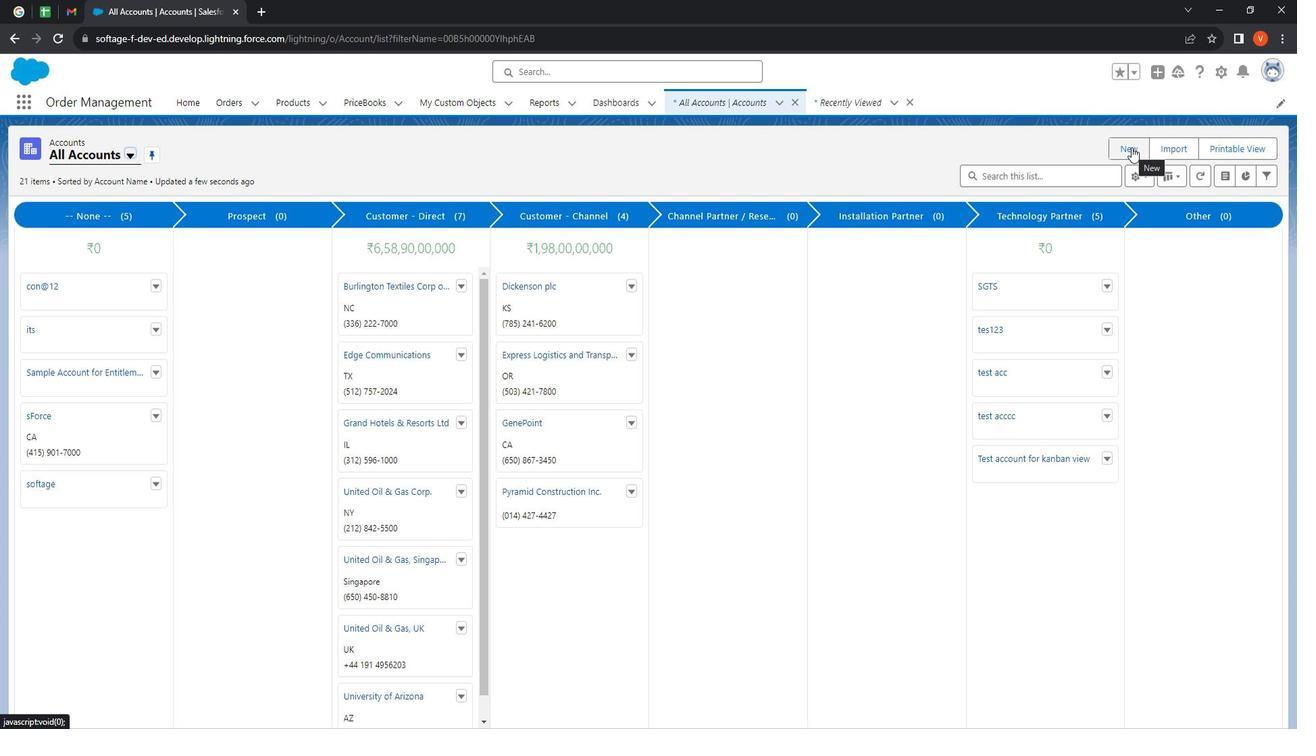 
Action: Mouse pressed left at (1143, 154)
Screenshot: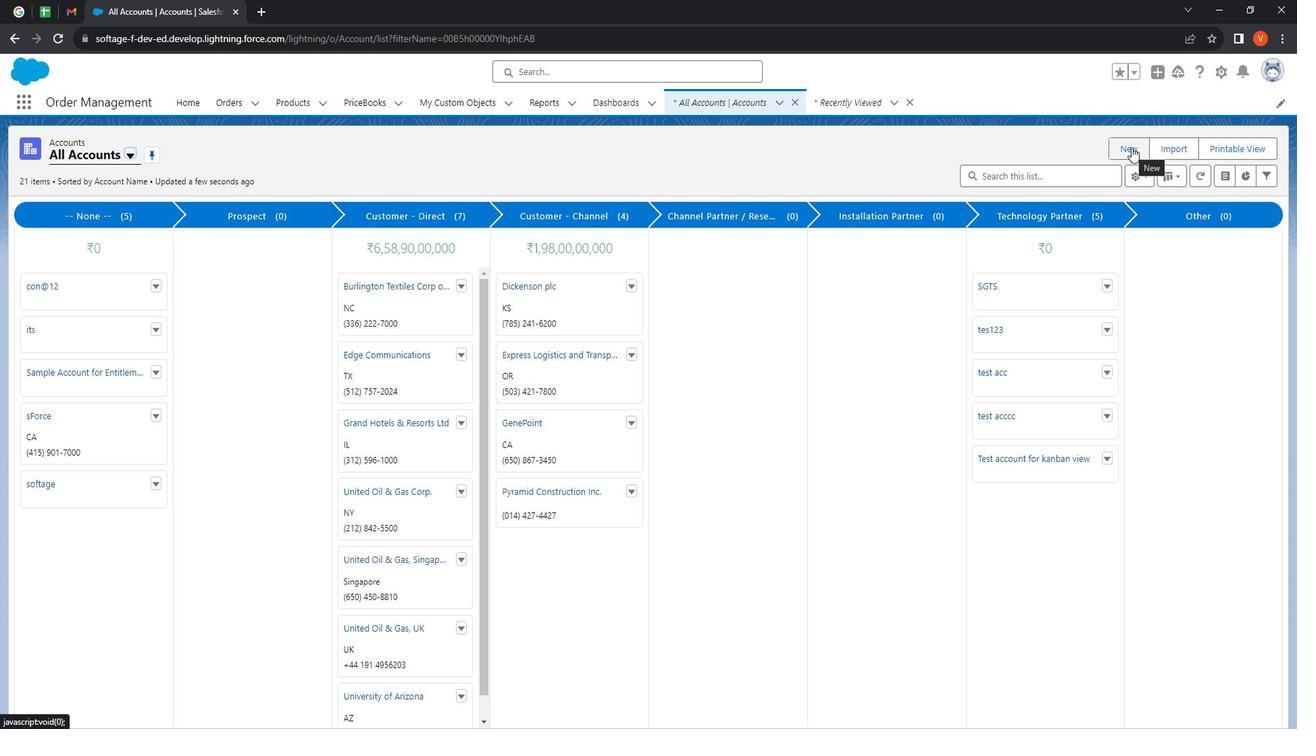
Action: Mouse moved to (485, 249)
Screenshot: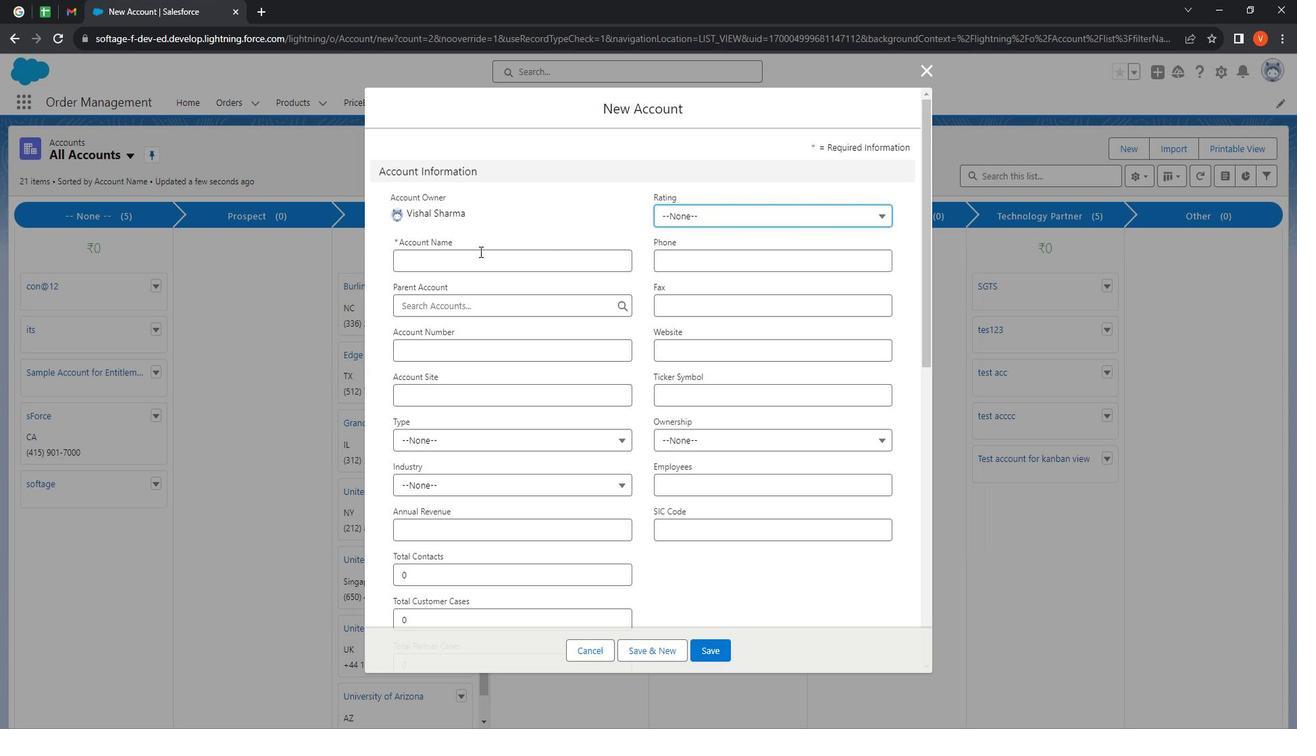 
Action: Mouse pressed left at (485, 249)
Screenshot: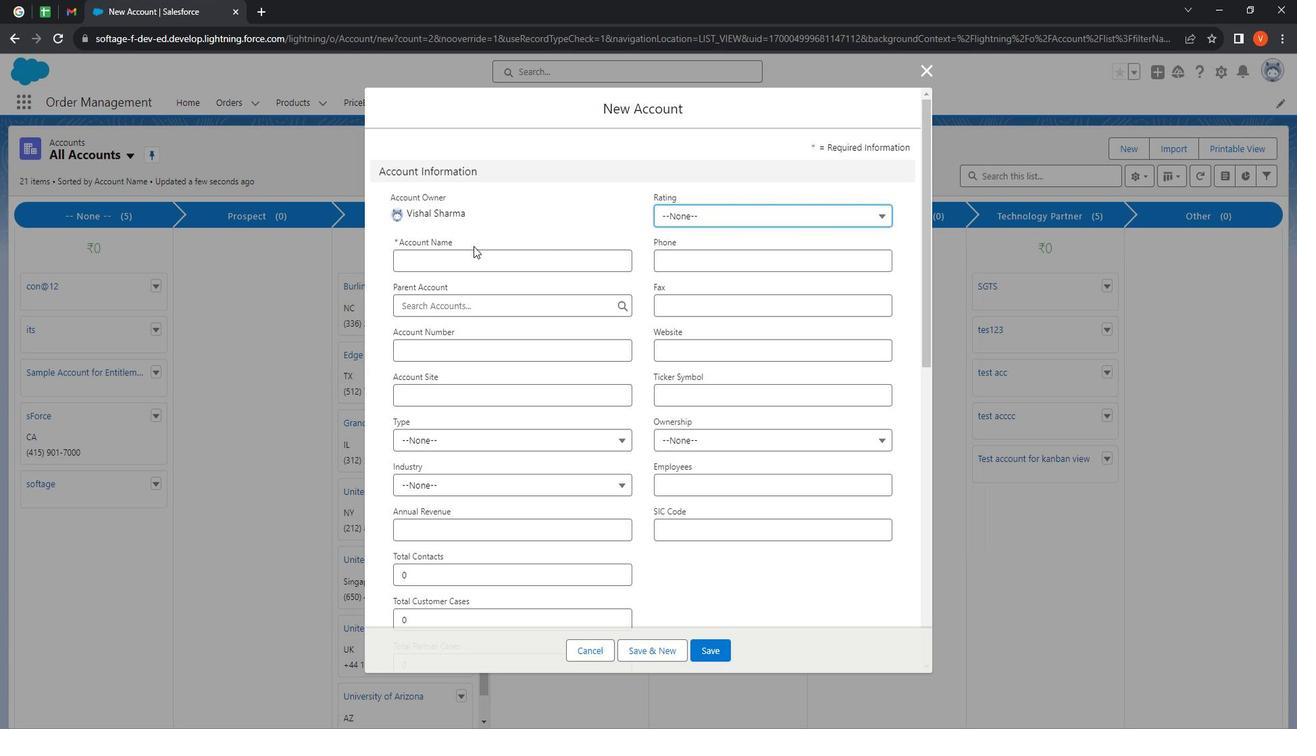 
Action: Mouse moved to (489, 259)
Screenshot: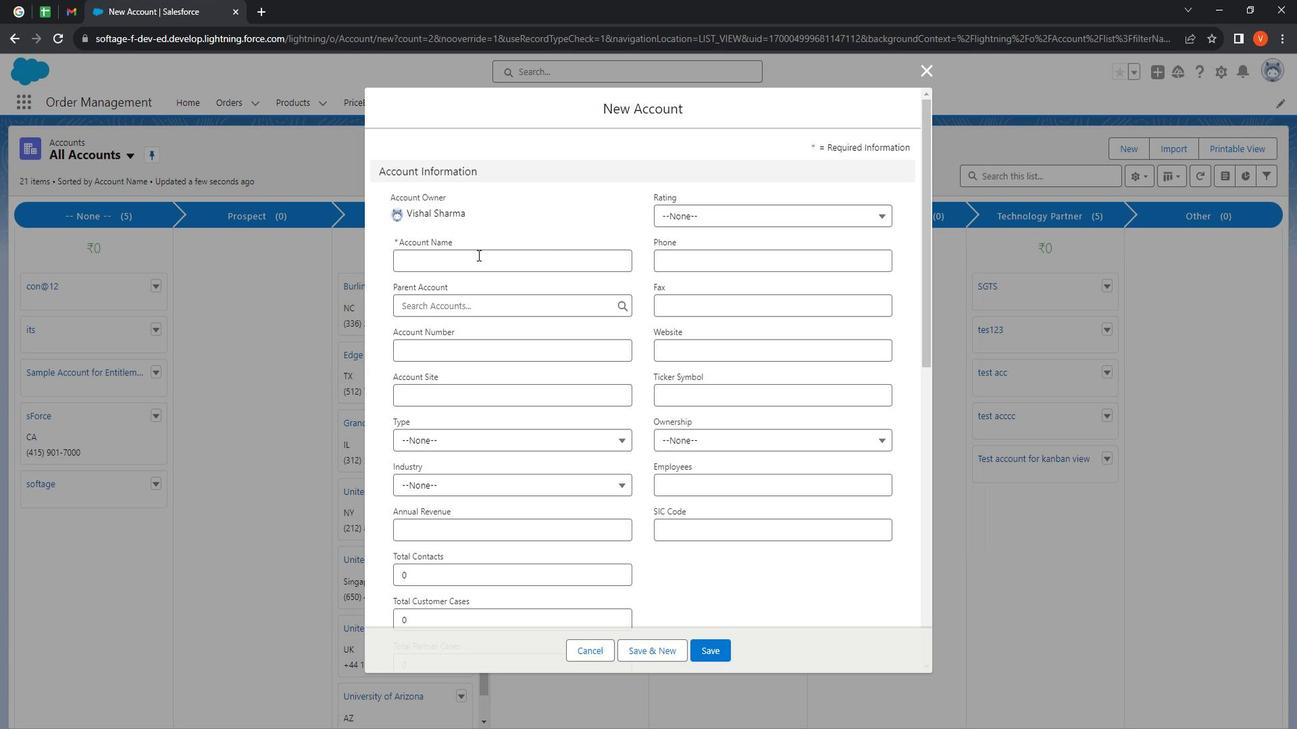 
Action: Mouse pressed left at (489, 259)
Screenshot: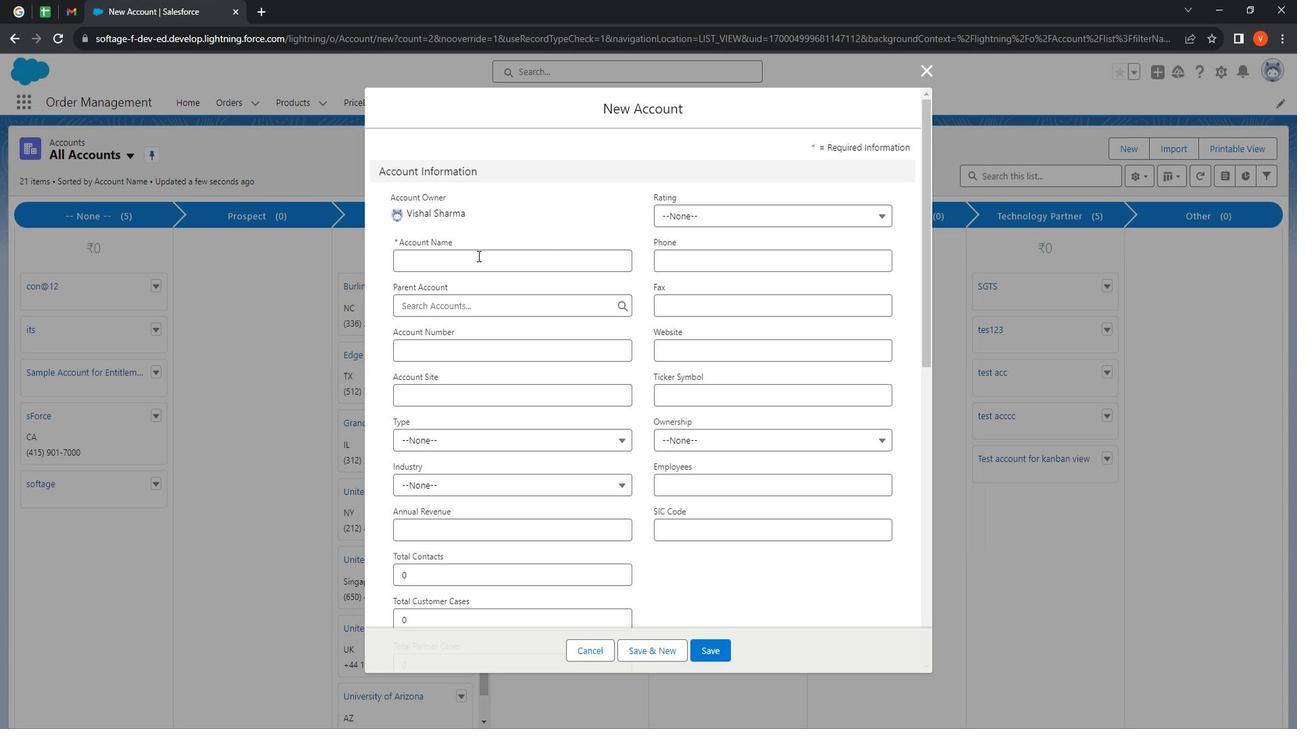 
Action: Mouse moved to (490, 259)
Screenshot: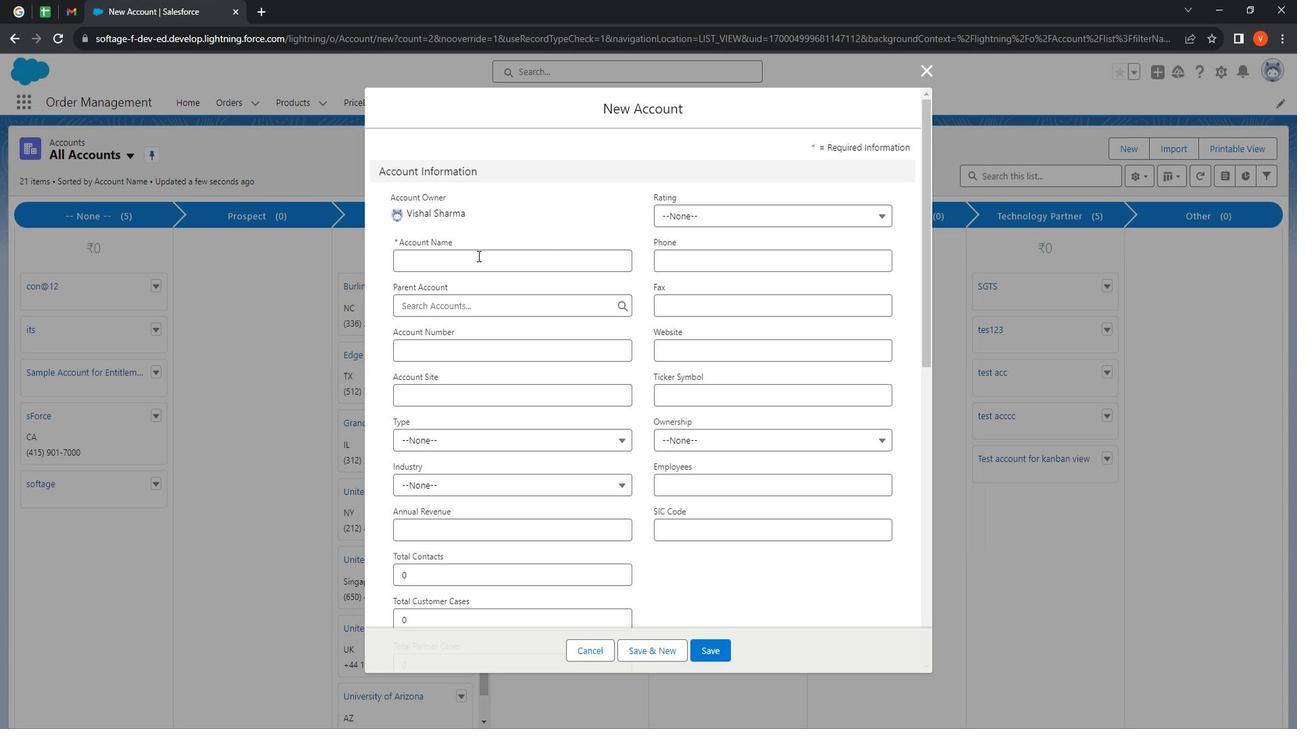 
Action: Key pressed <Key.shift><Key.shift><Key.shift><Key.shift><Key.shift><Key.shift><Key.shift><Key.shift><Key.shift><Key.shift><Key.shift><Key.shift><Key.shift><Key.shift><Key.shift><Key.shift>Test<Key.space>account<Key.space>2<Key.space>o<Key.backspace>for<Key.space>kan<Key.space>ban<Key.space>view<Key.left><Key.left><Key.left><Key.left><Key.left><Key.left><Key.left><Key.left><Key.backspace>
Screenshot: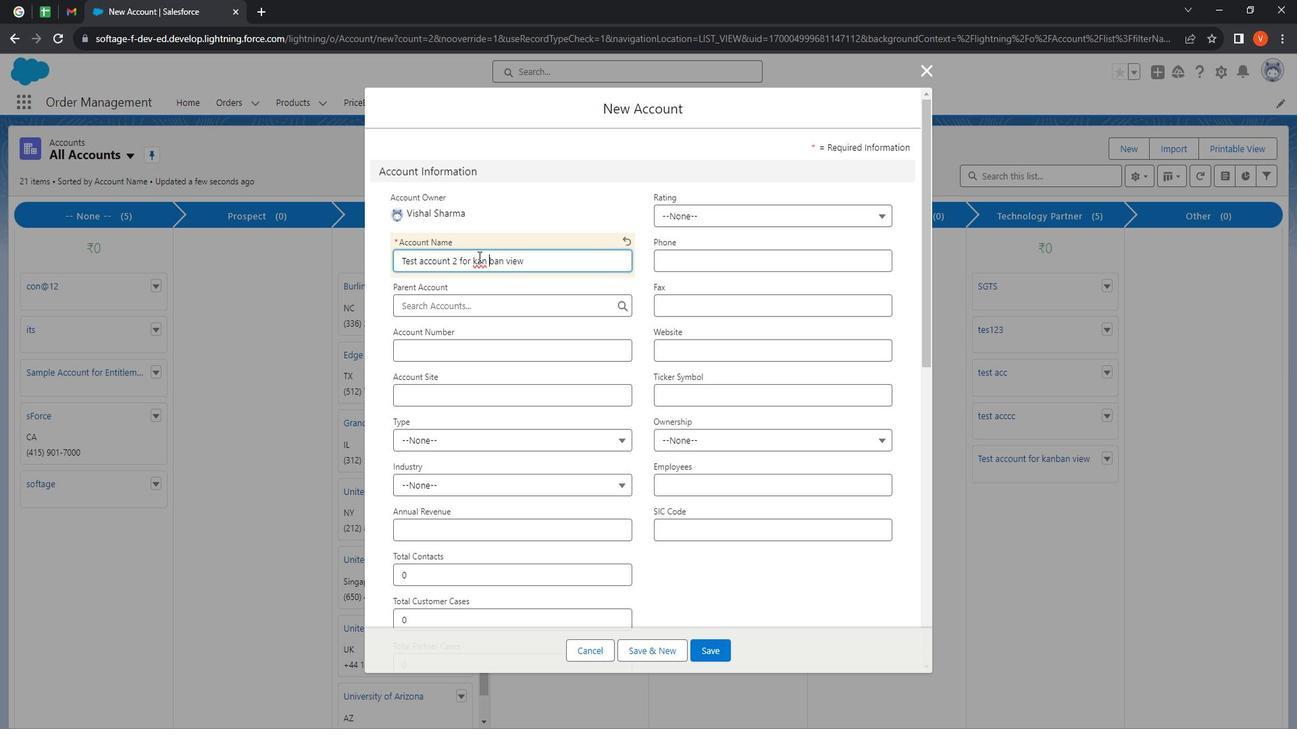 
Action: Mouse moved to (538, 297)
Screenshot: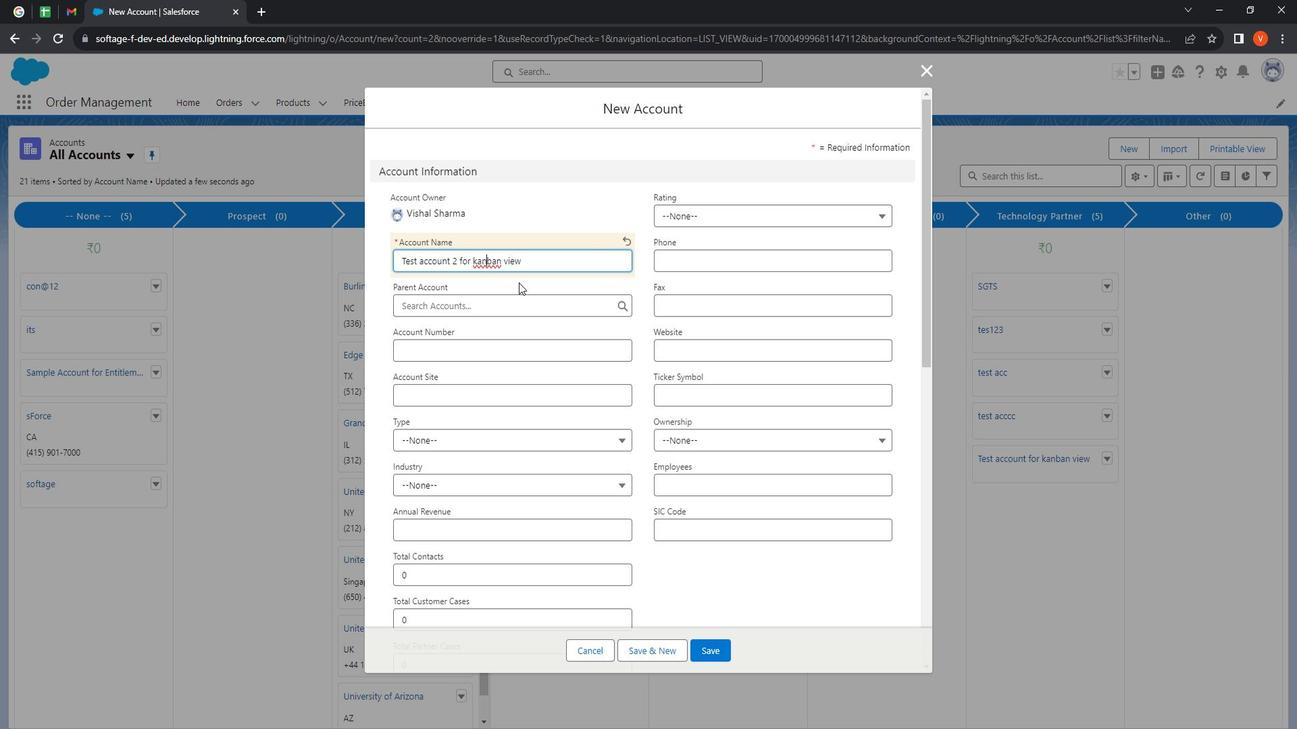
Action: Mouse pressed left at (538, 297)
Screenshot: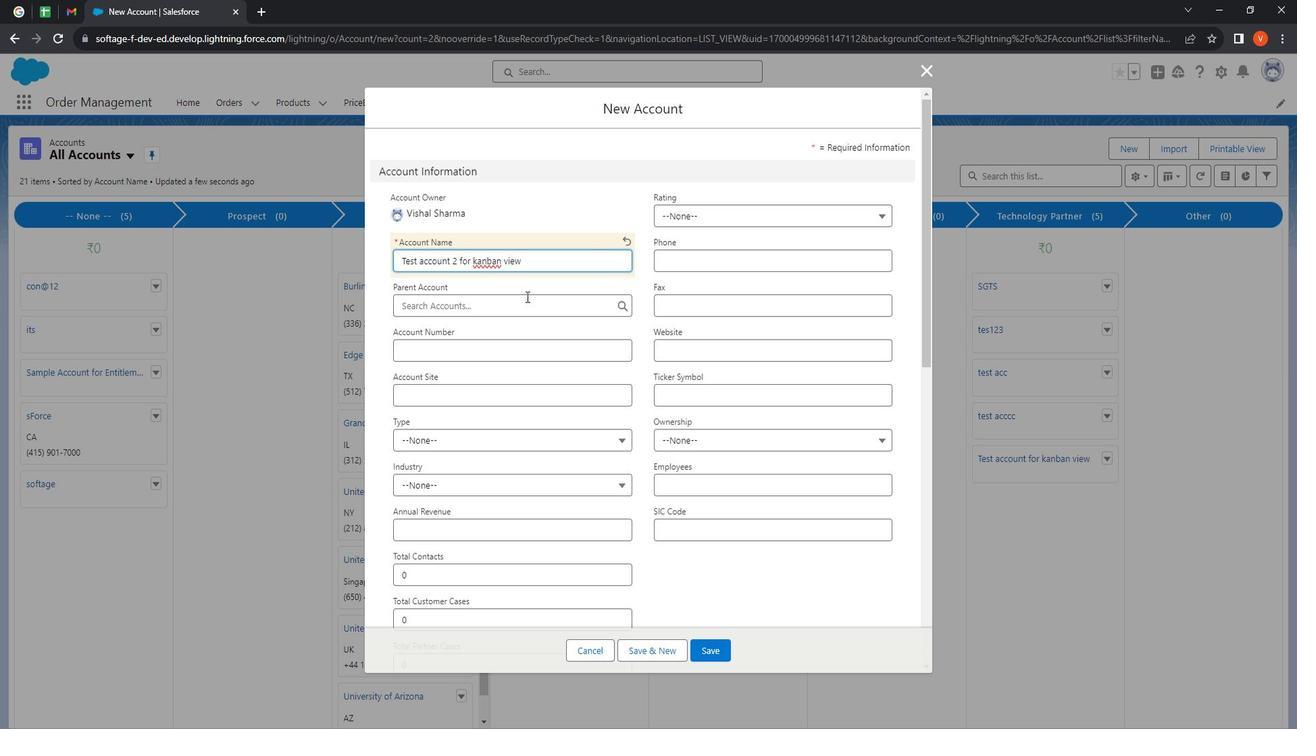 
Action: Mouse moved to (515, 402)
Screenshot: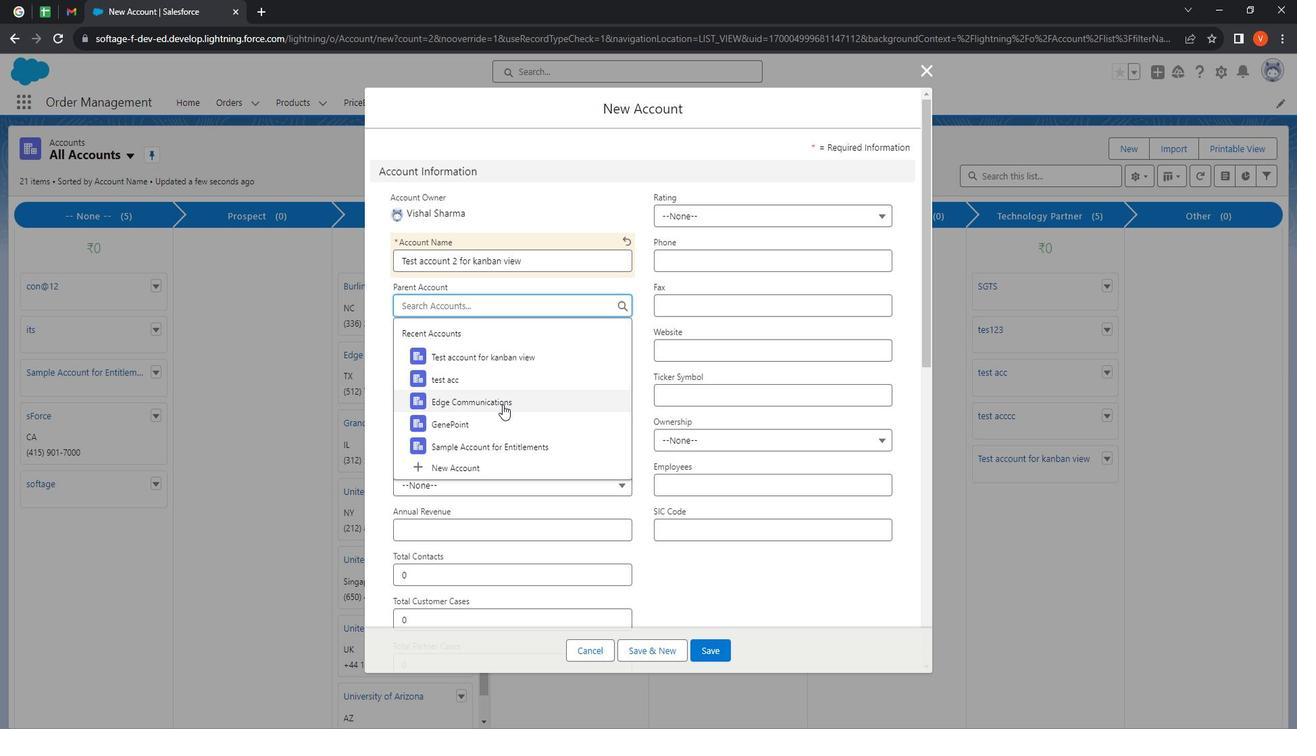 
Action: Mouse pressed left at (515, 402)
Screenshot: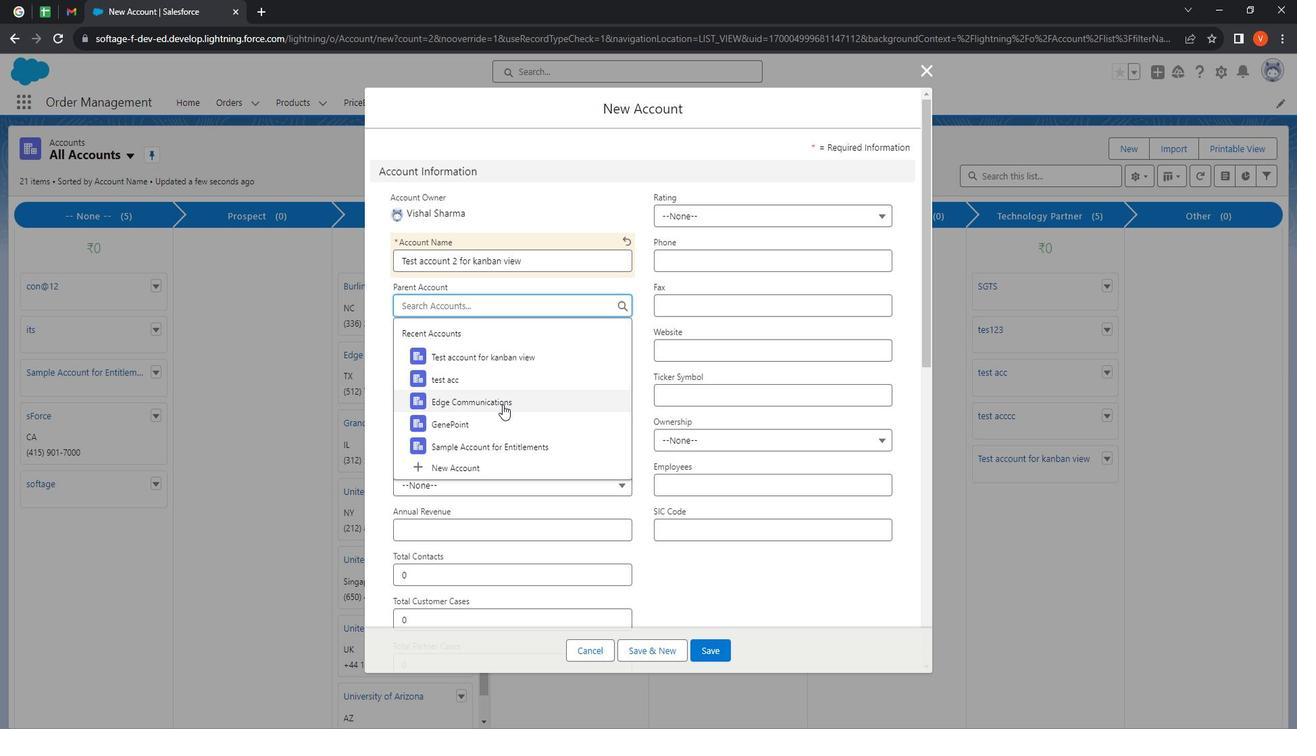 
Action: Mouse moved to (730, 220)
Screenshot: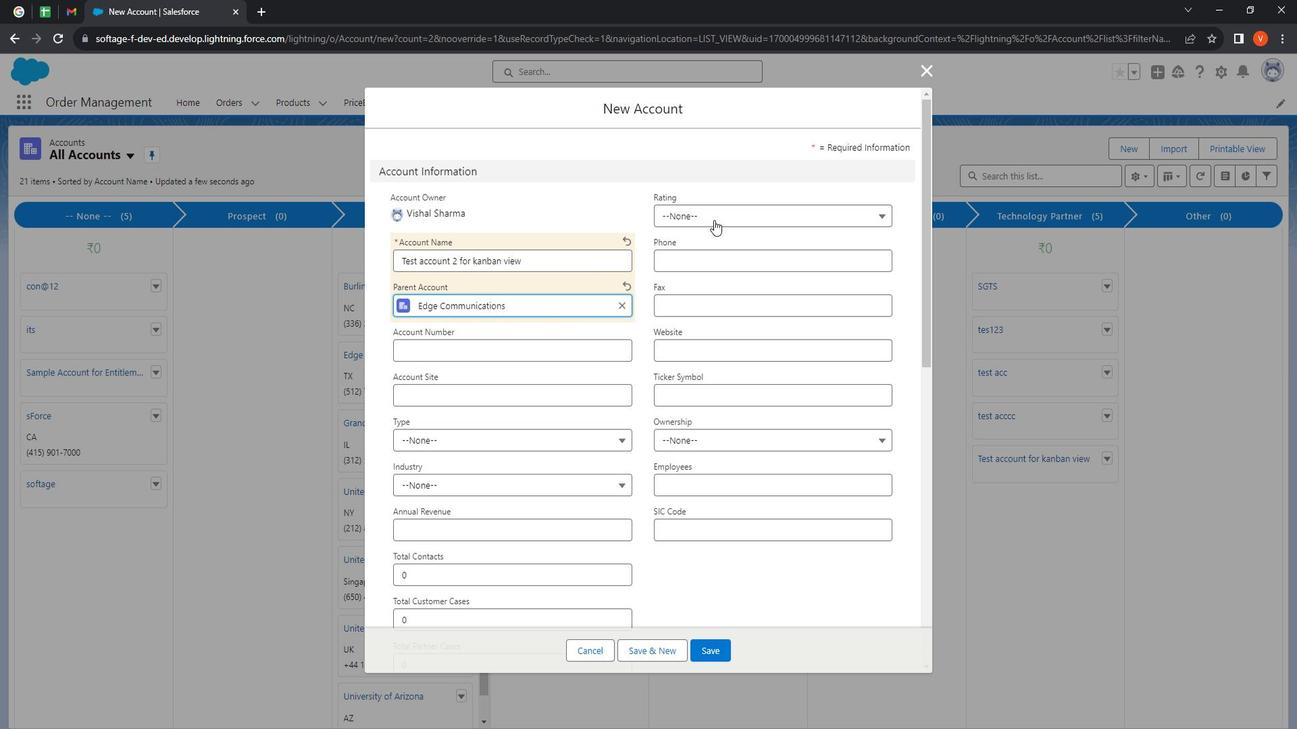 
Action: Mouse pressed left at (730, 220)
Screenshot: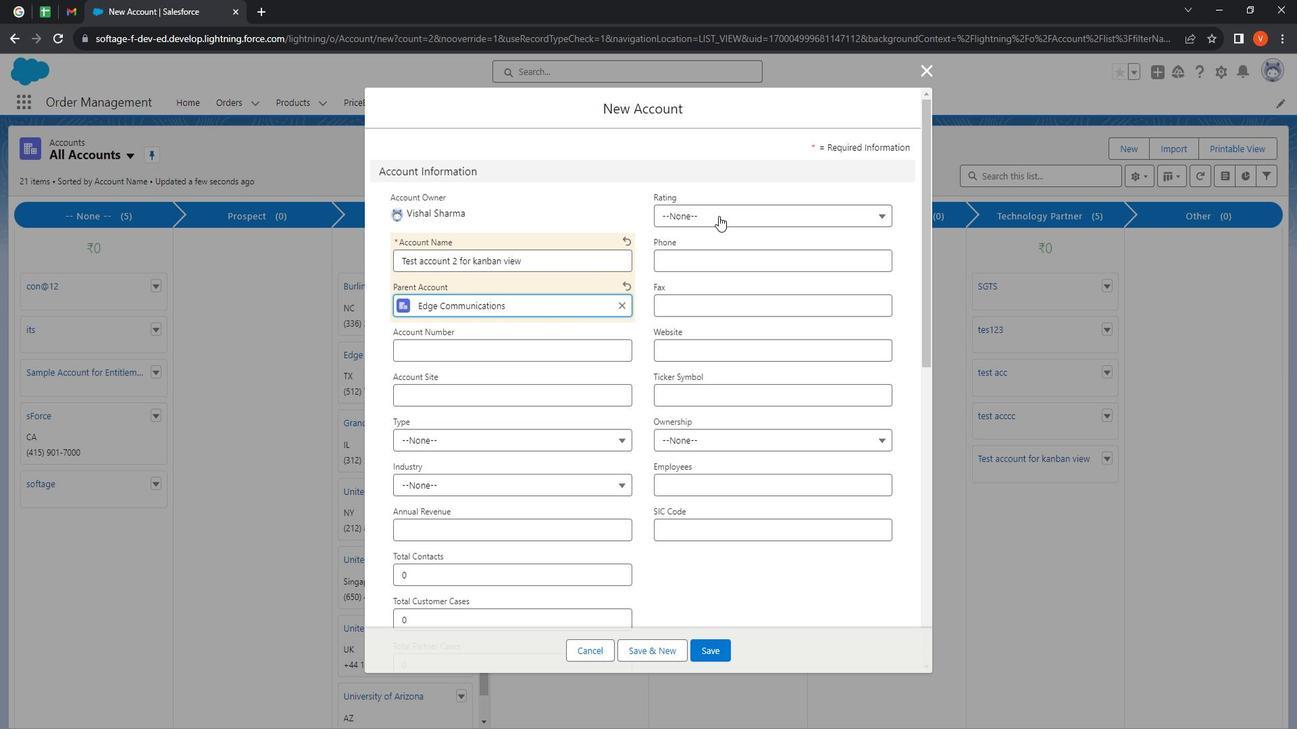 
Action: Mouse moved to (774, 287)
Screenshot: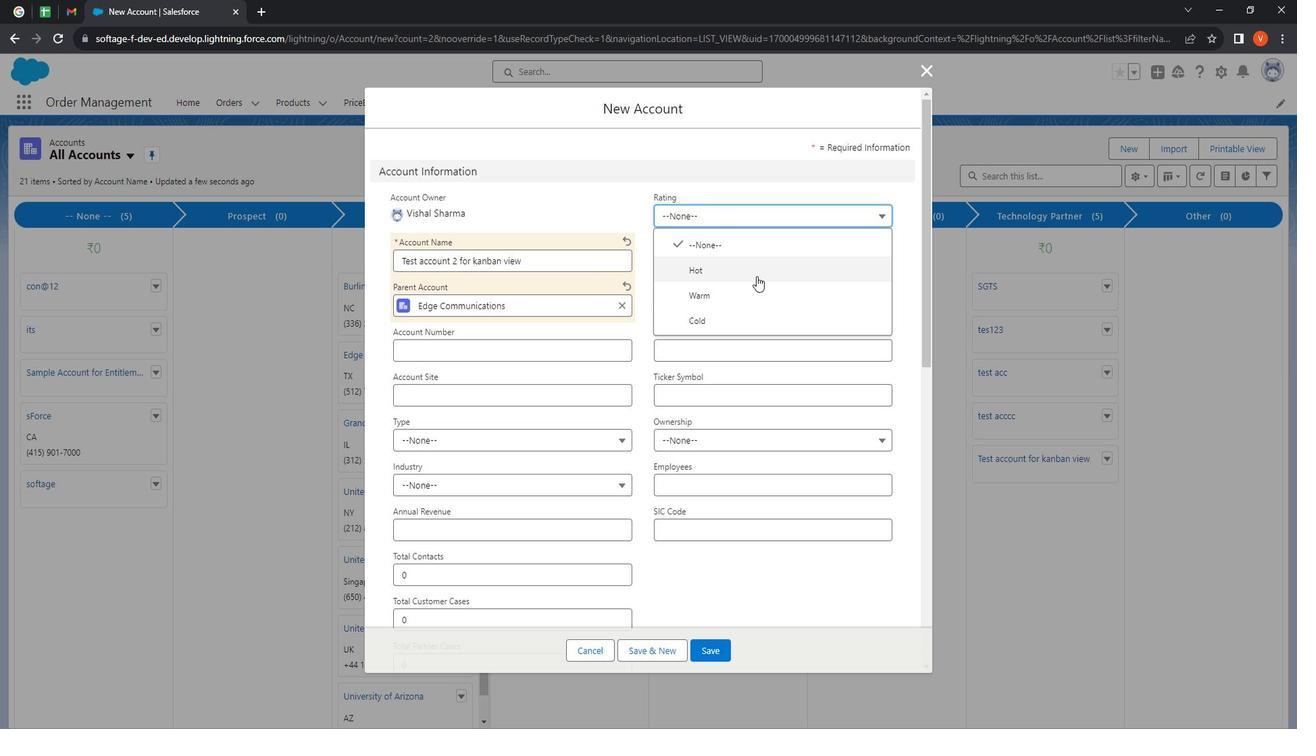 
Action: Mouse pressed left at (774, 287)
Screenshot: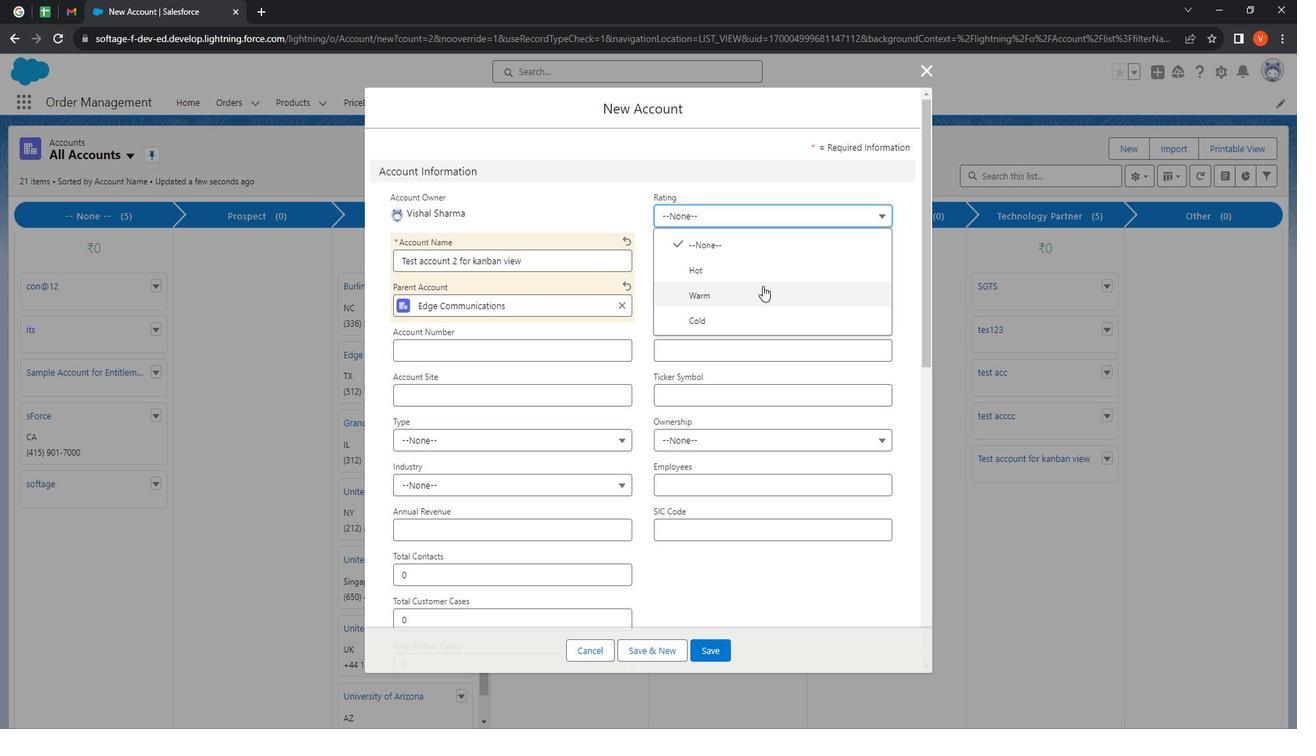 
Action: Mouse moved to (730, 263)
Screenshot: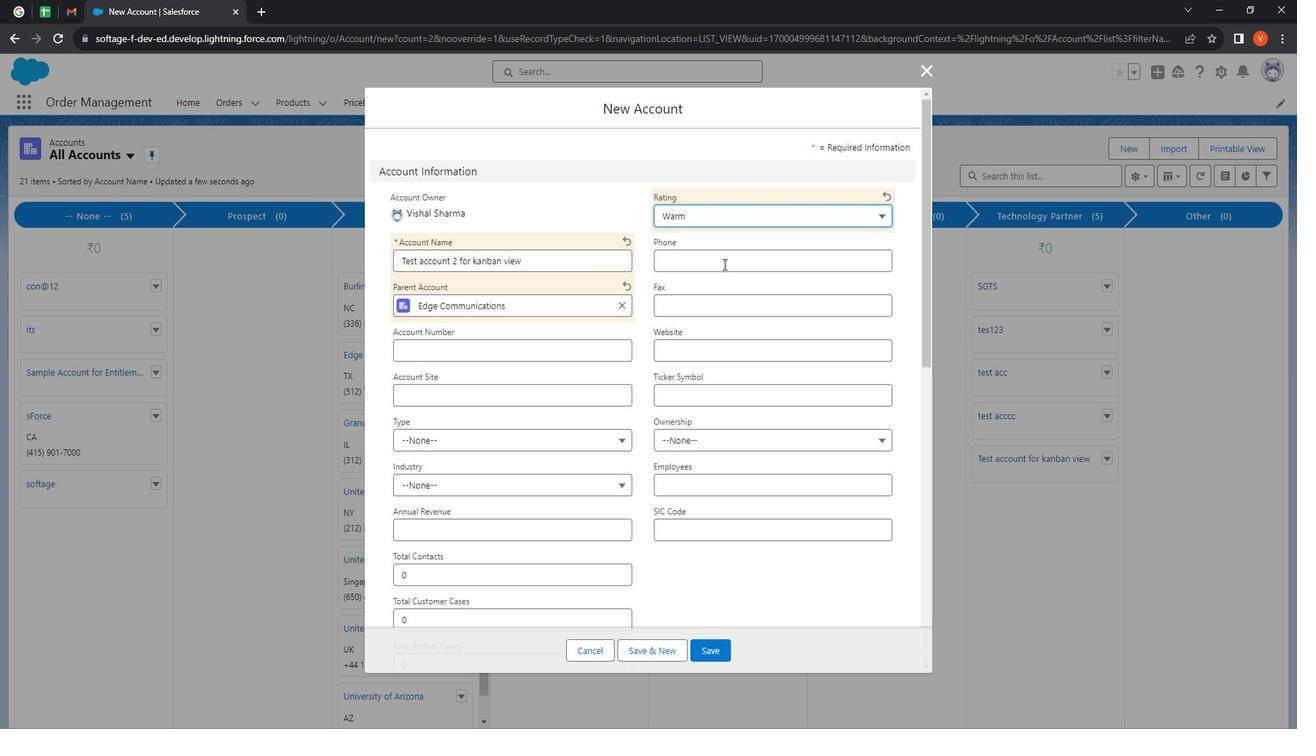 
Action: Mouse pressed left at (730, 263)
Screenshot: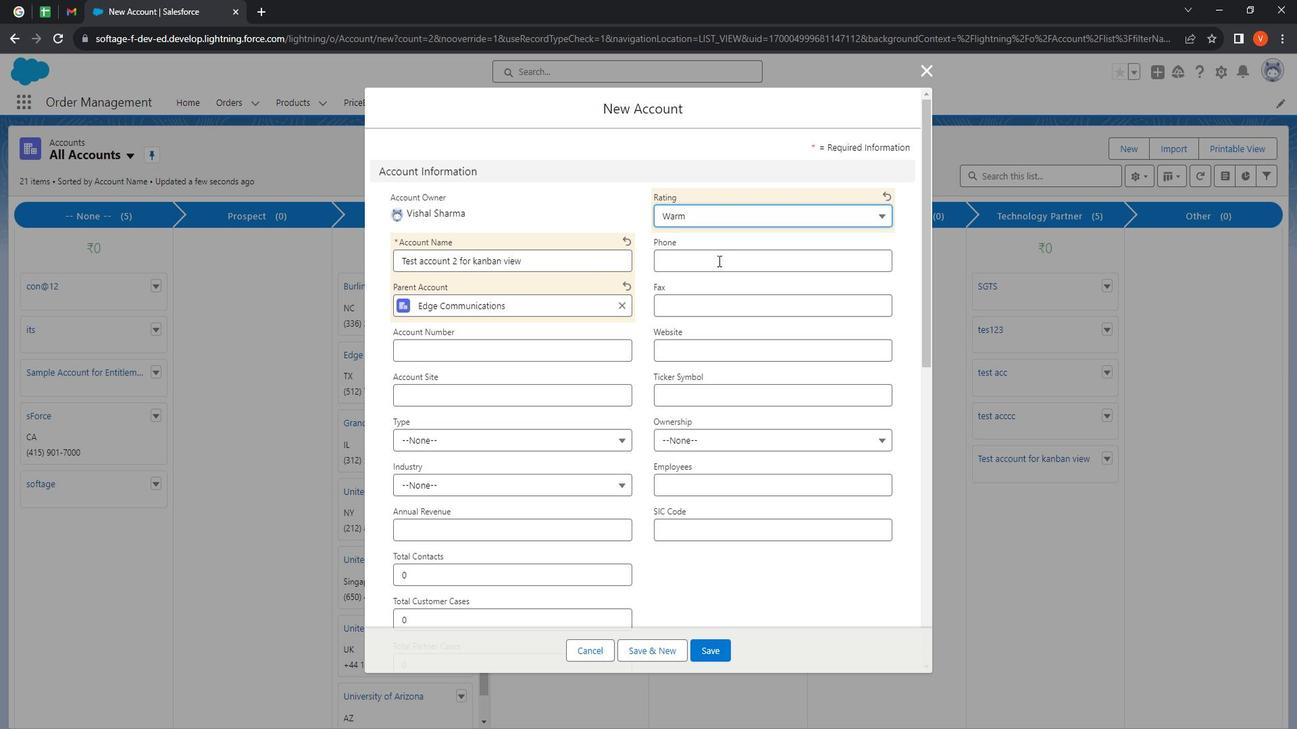 
Action: Mouse moved to (745, 337)
Screenshot: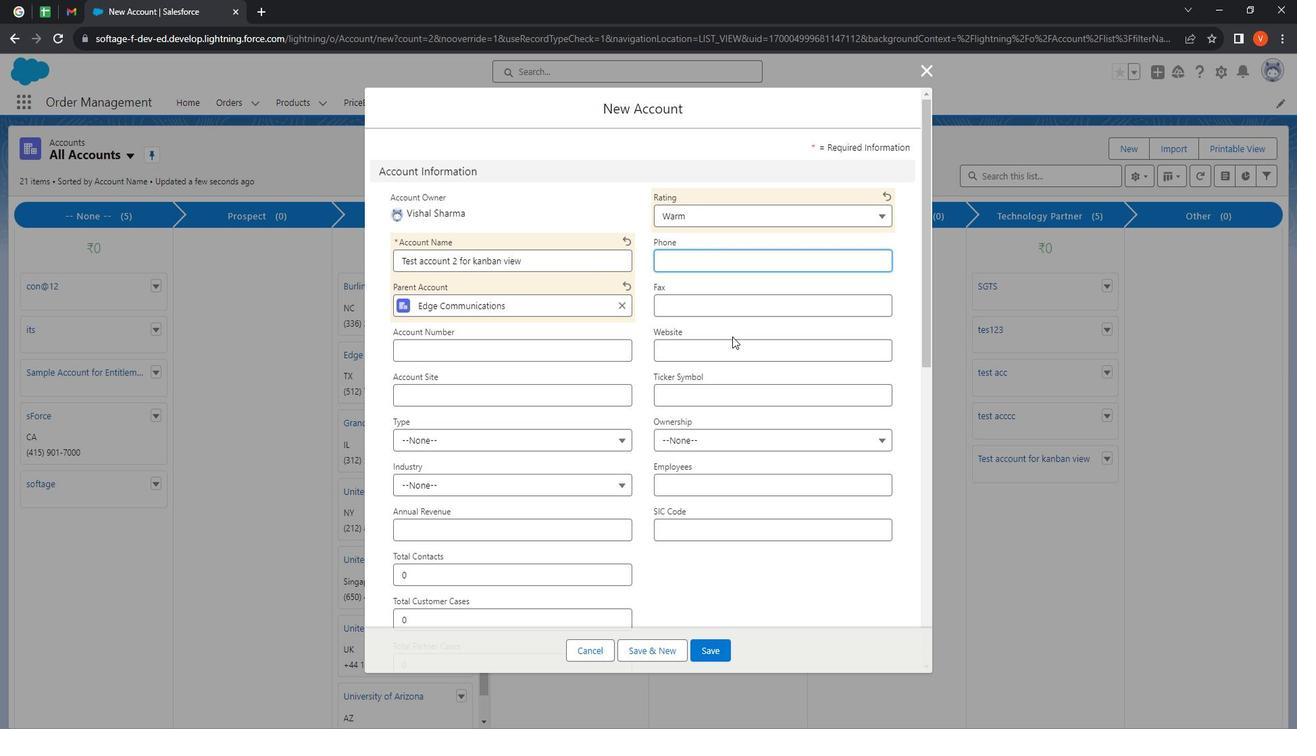 
Action: Key pressed 899854686246
Screenshot: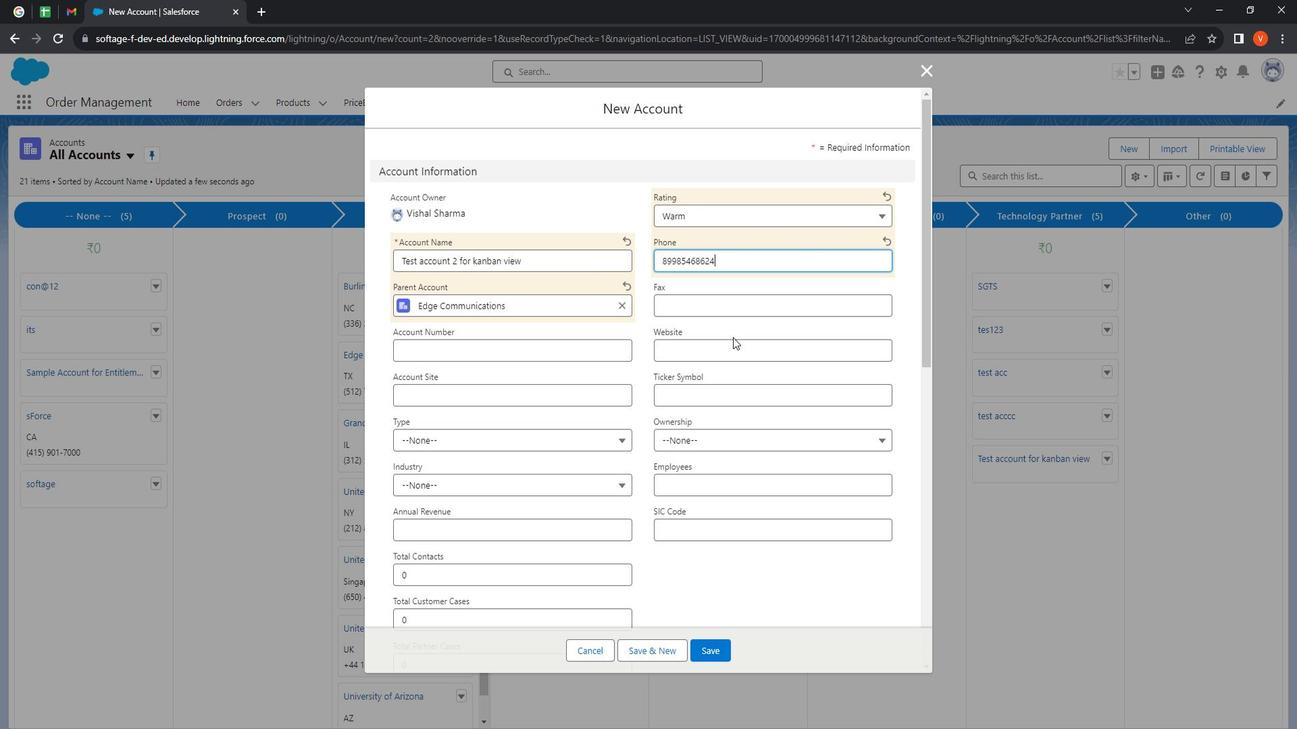 
Action: Mouse moved to (701, 299)
Screenshot: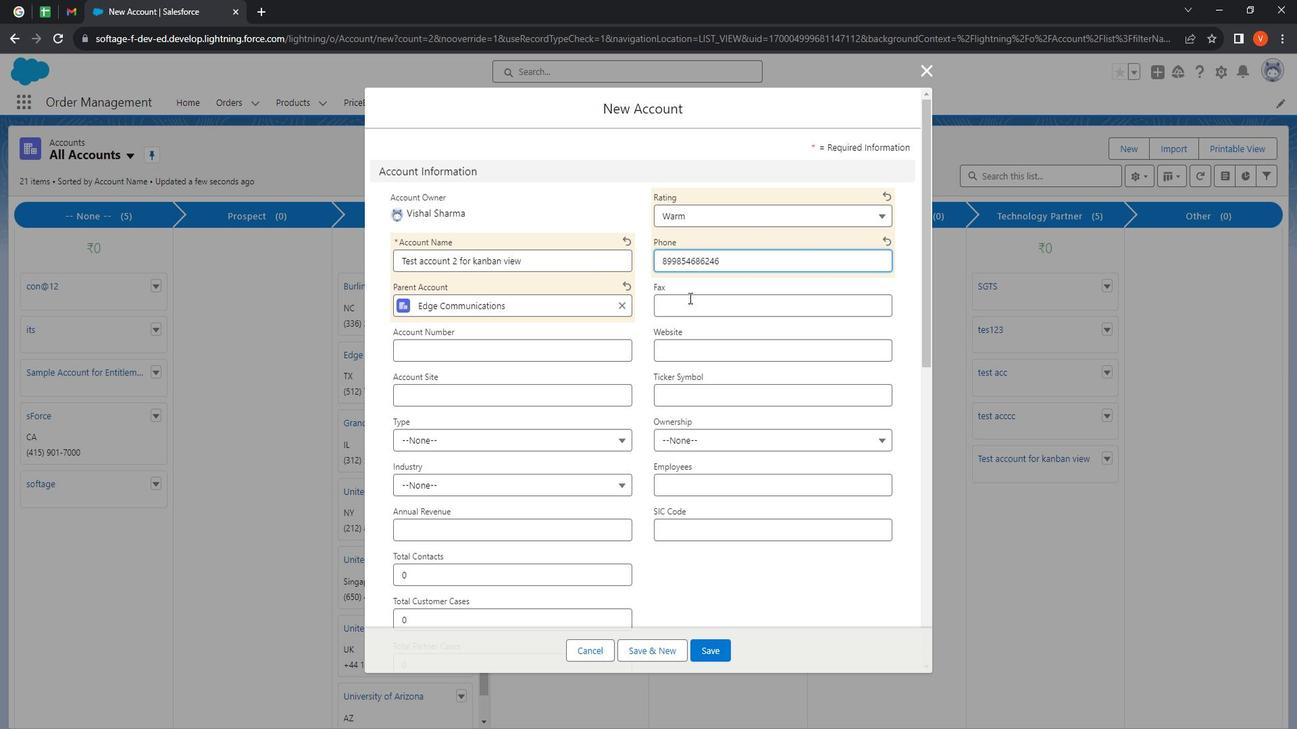 
Action: Mouse pressed left at (701, 299)
Screenshot: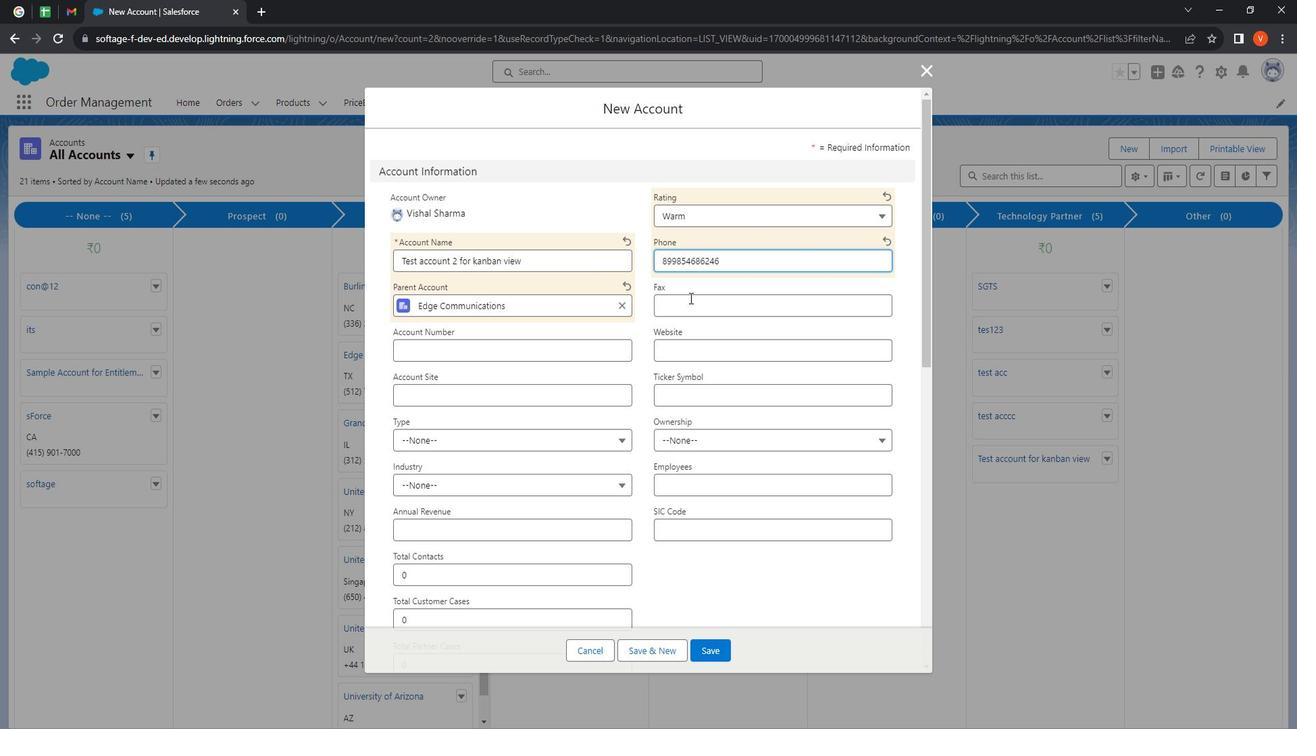 
Action: Mouse moved to (712, 344)
Screenshot: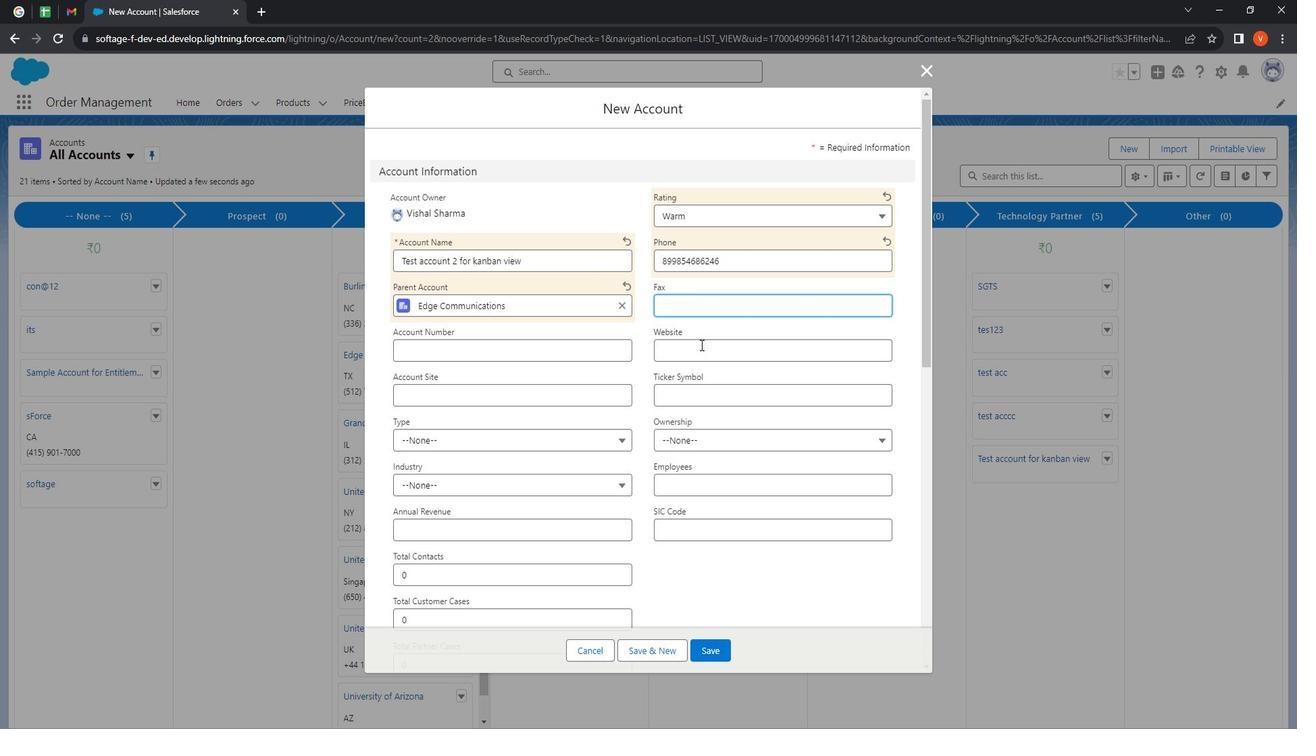 
Action: Mouse pressed left at (712, 344)
Screenshot: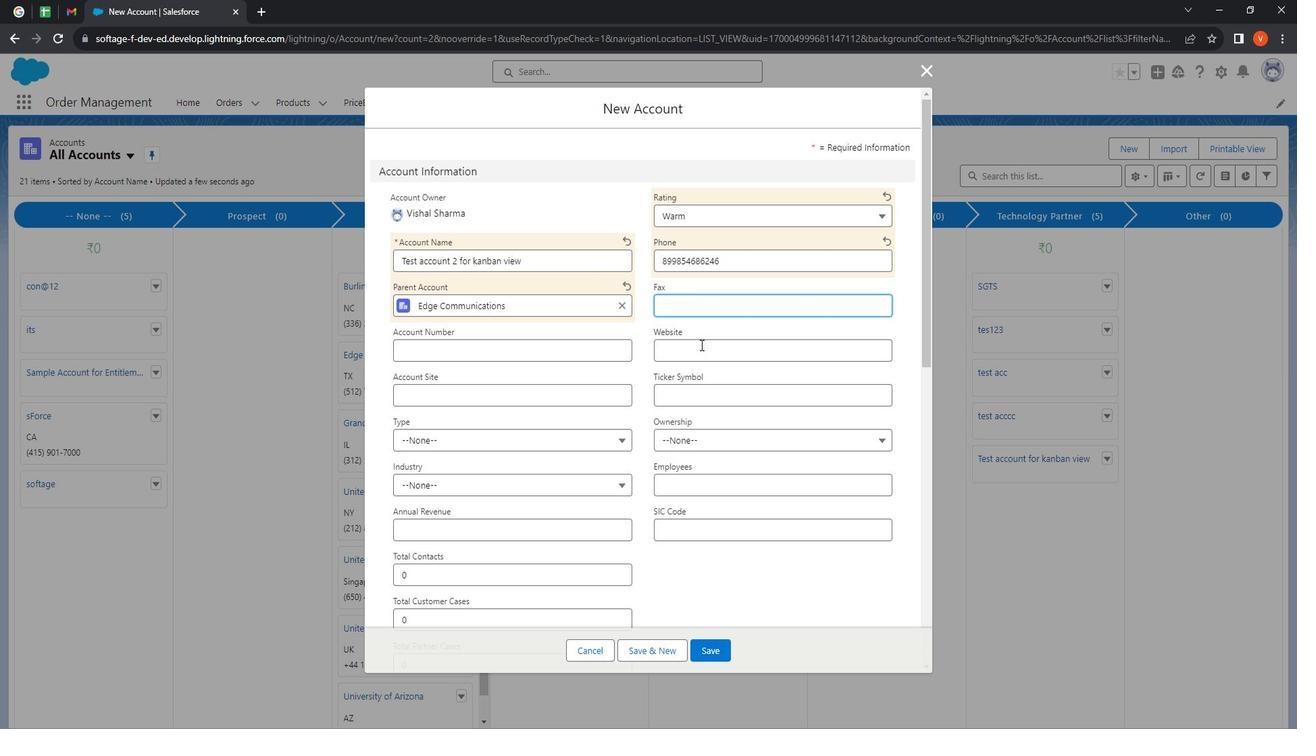
Action: Mouse moved to (717, 347)
Screenshot: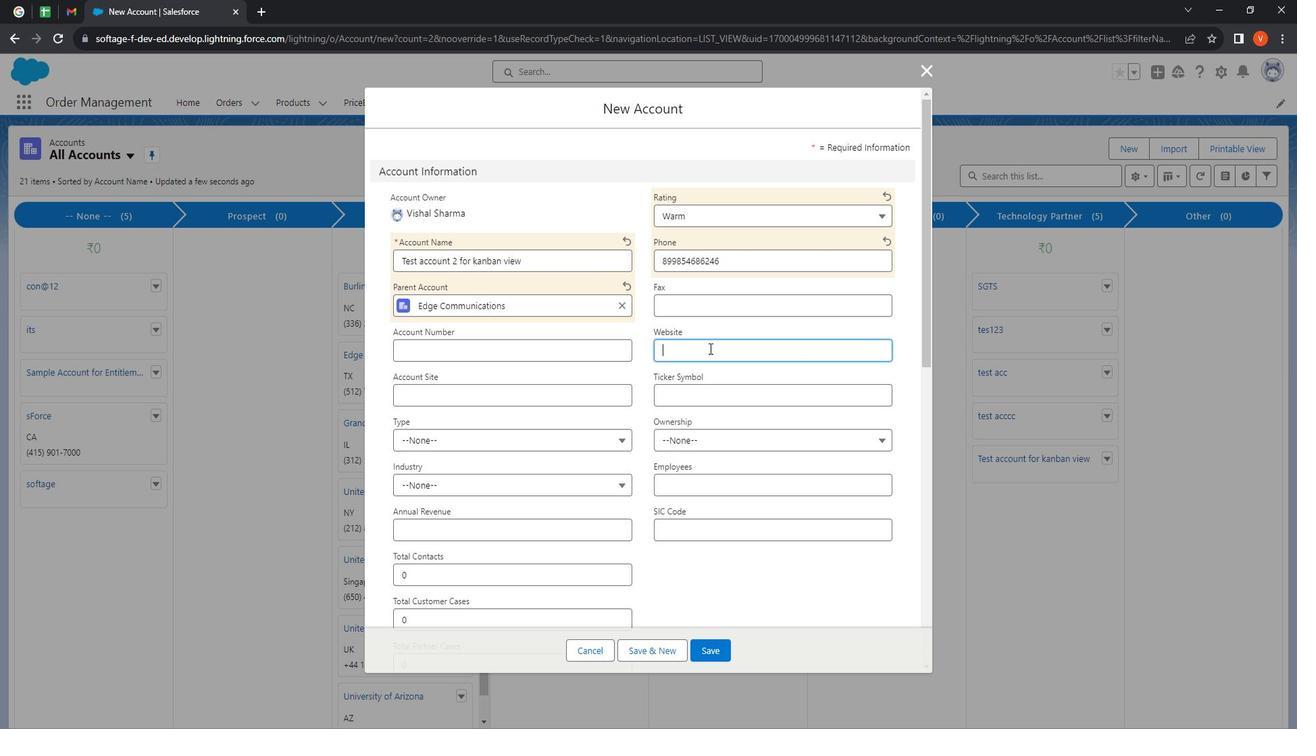 
Action: Key pressed www
Screenshot: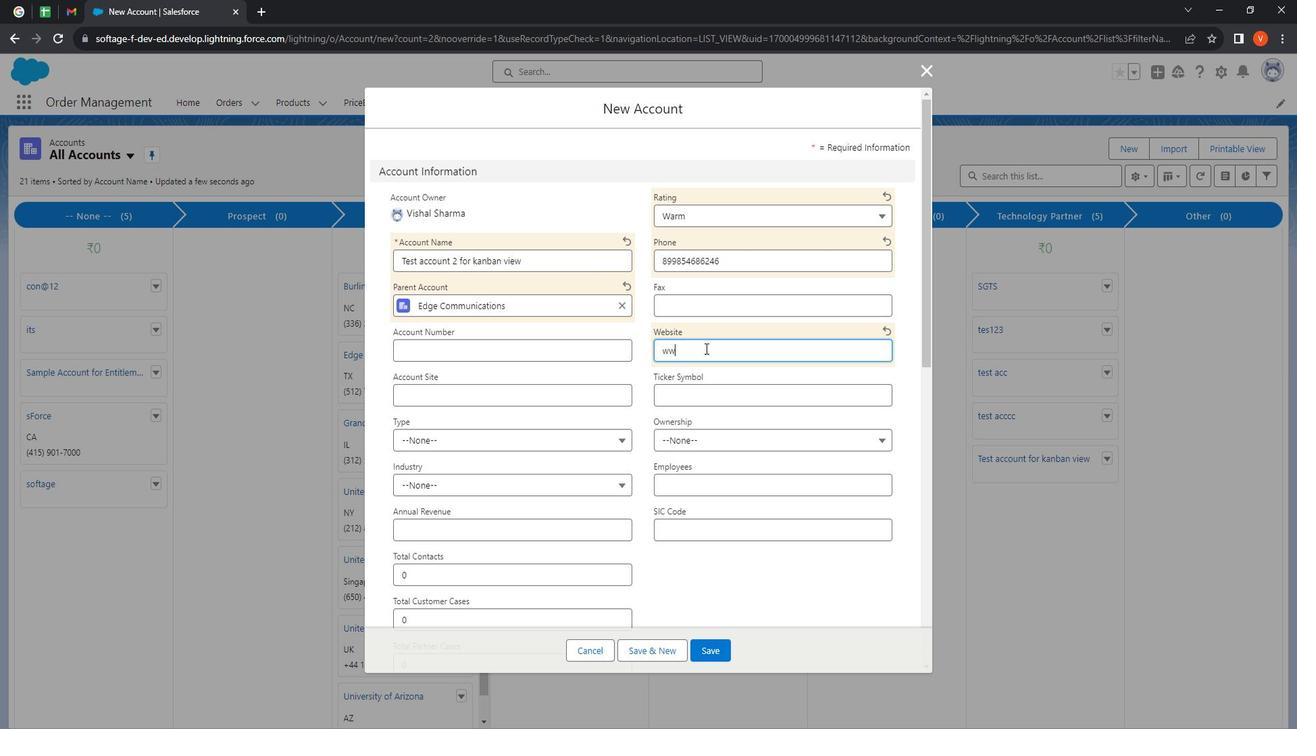 
Action: Mouse moved to (717, 347)
Screenshot: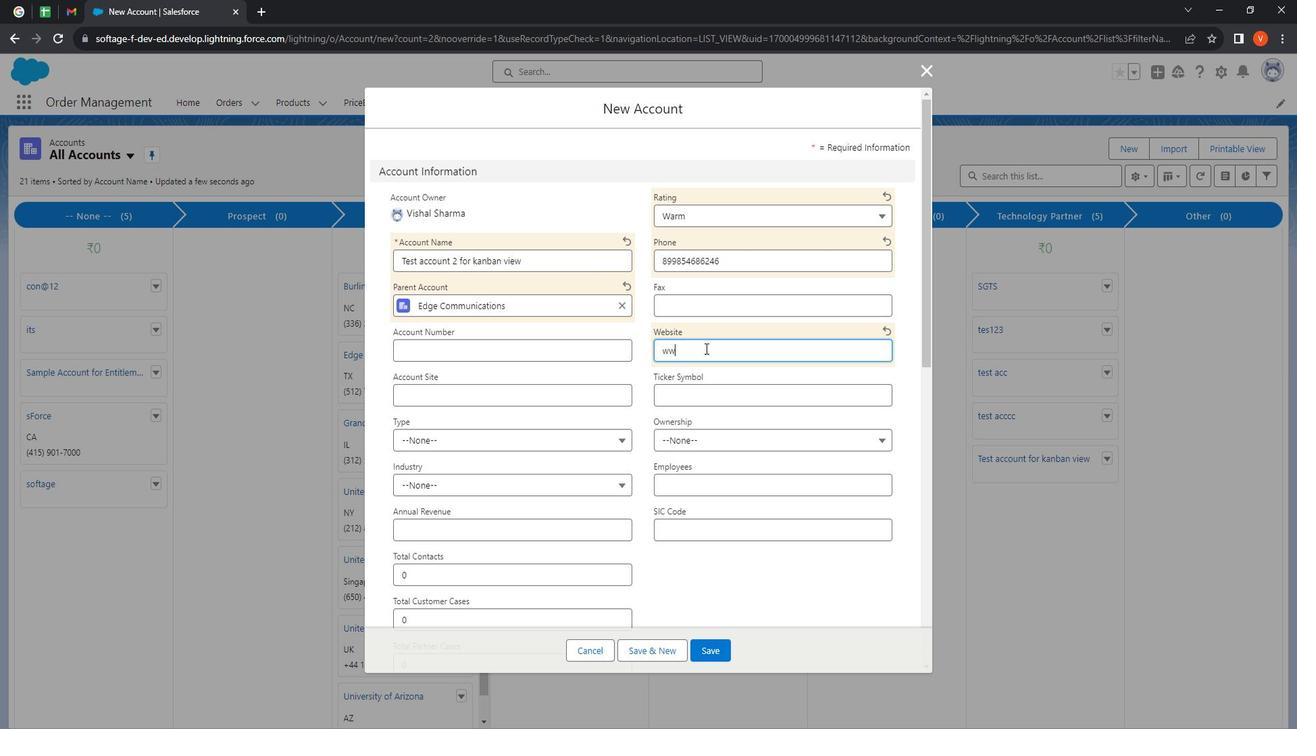 
Action: Key pressed .gh,com<Key.left><Key.left><Key.left><Key.backspace>.
Screenshot: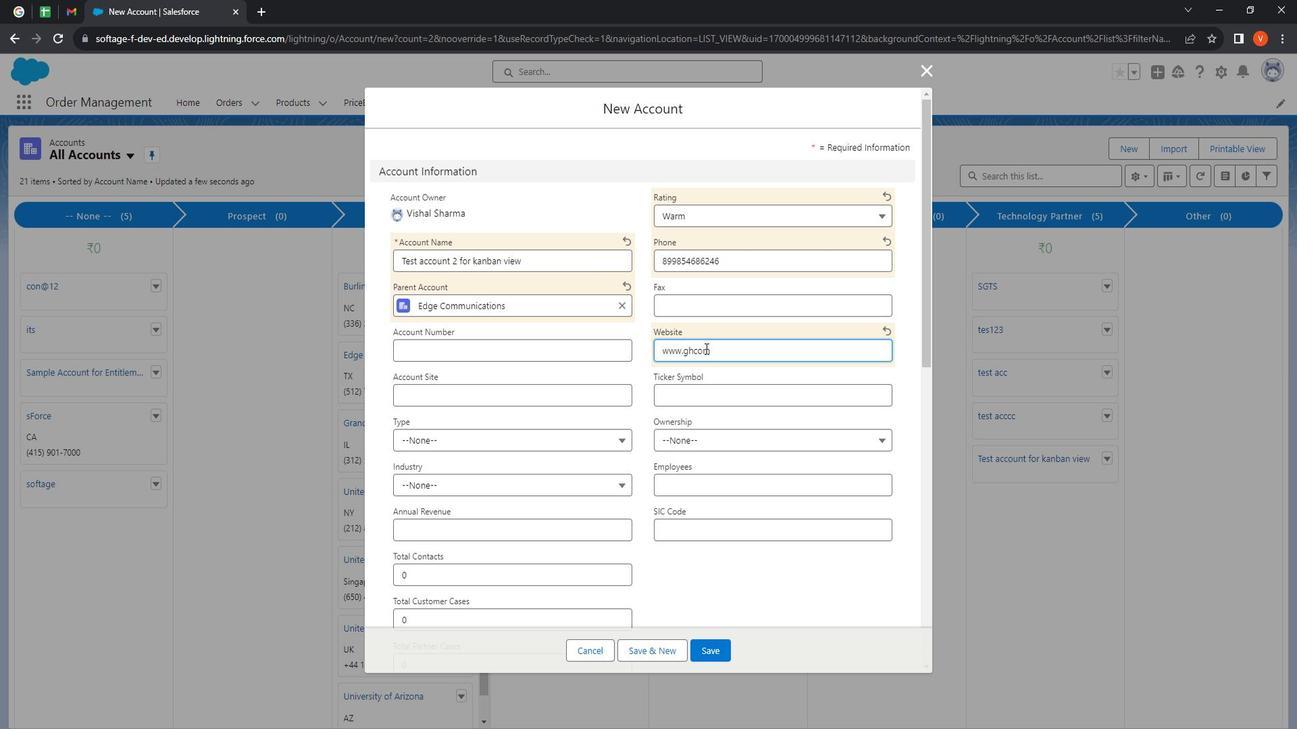 
Action: Mouse moved to (522, 348)
Screenshot: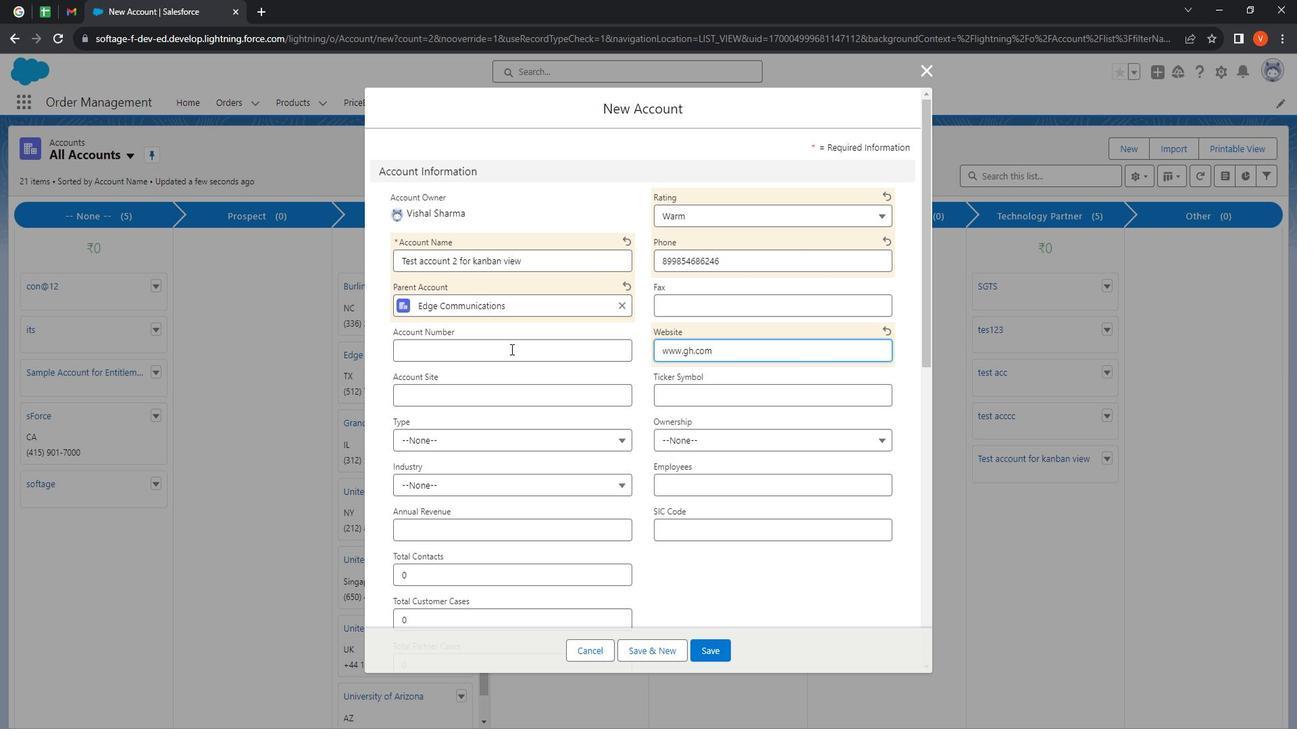 
Action: Mouse pressed left at (522, 348)
Screenshot: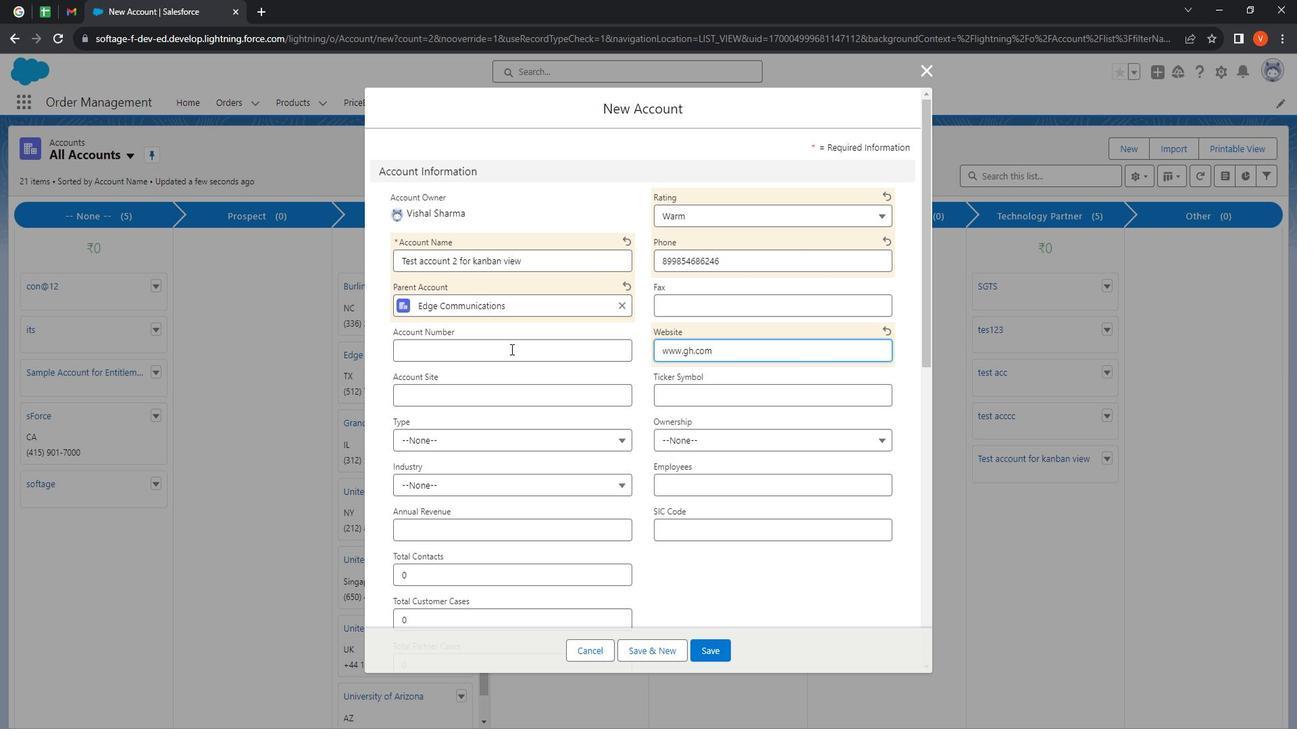 
Action: Mouse moved to (522, 348)
Screenshot: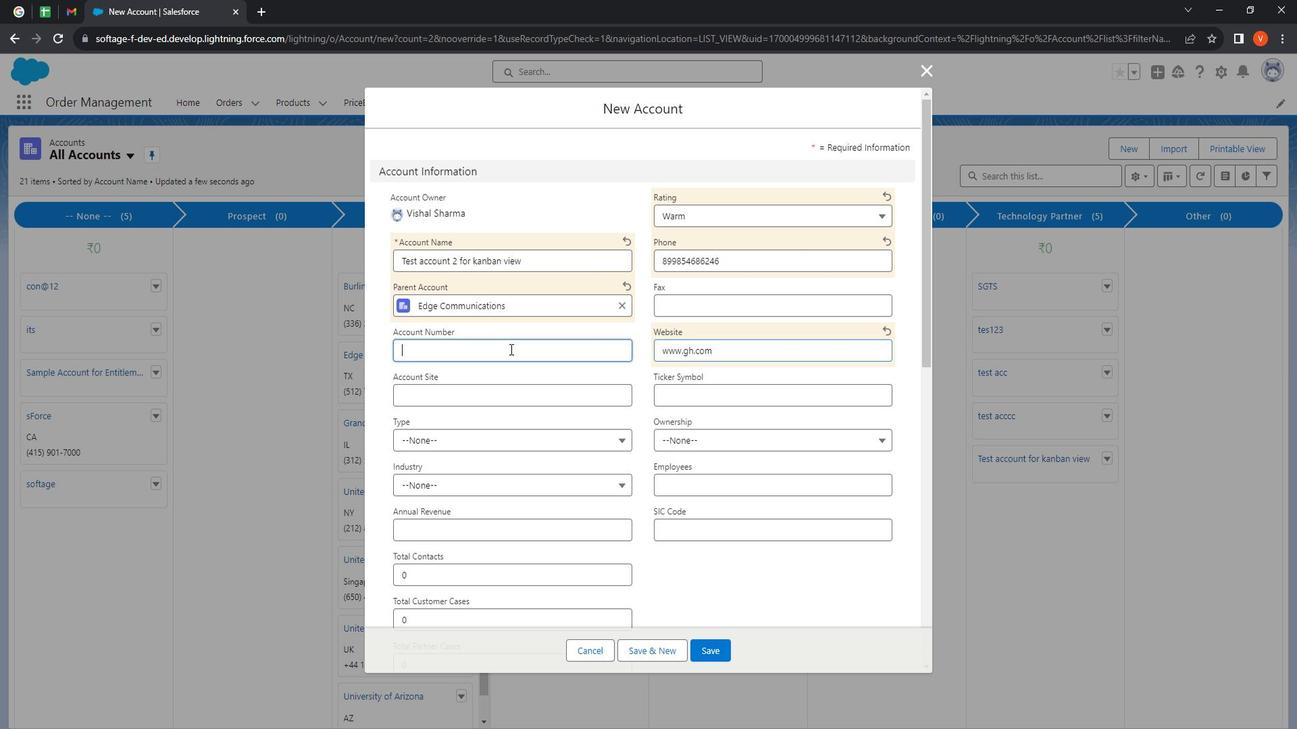 
Action: Key pressed 1
Screenshot: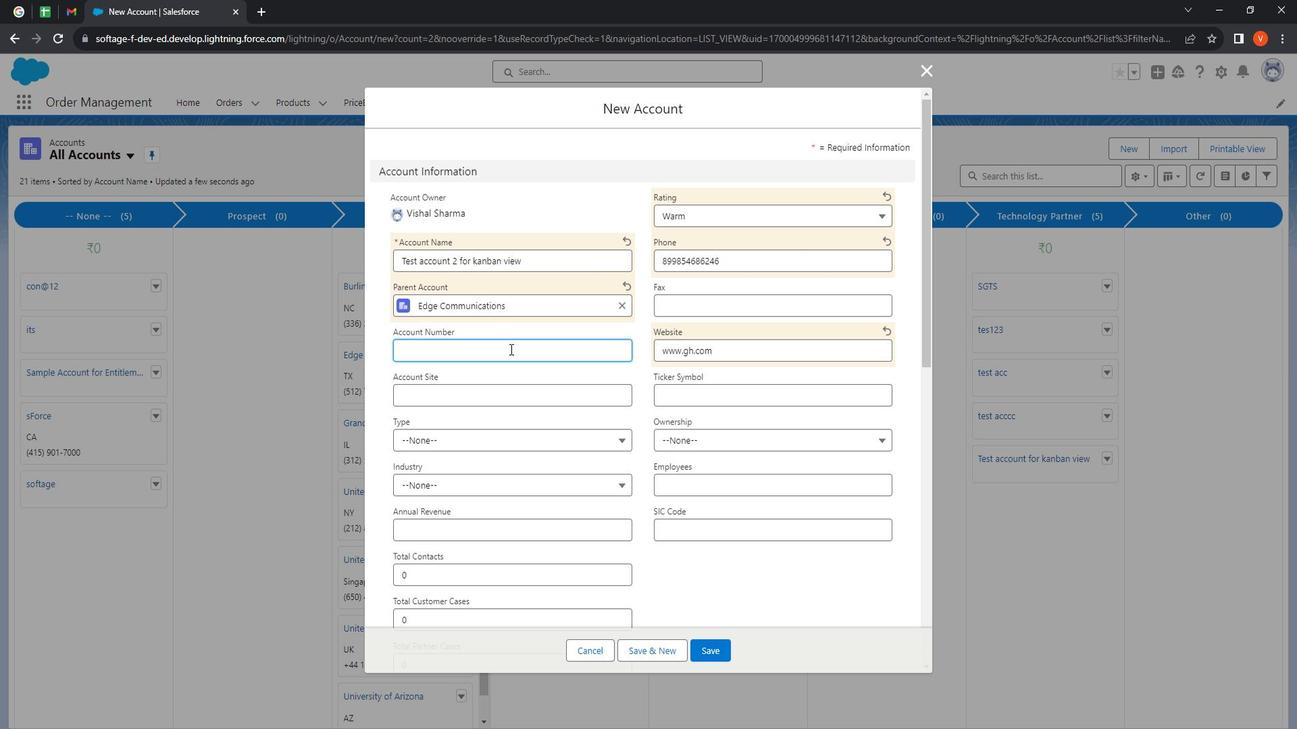 
Action: Mouse moved to (527, 346)
Screenshot: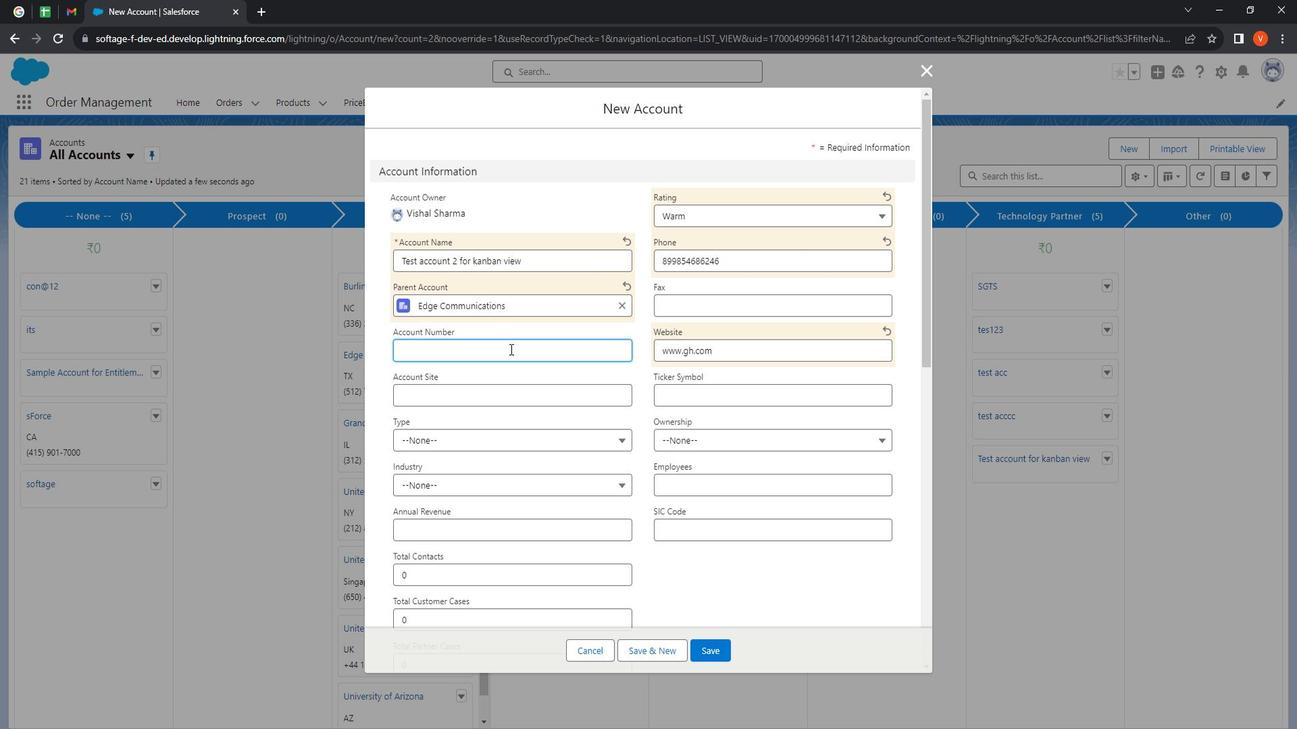 
Action: Key pressed 232
Screenshot: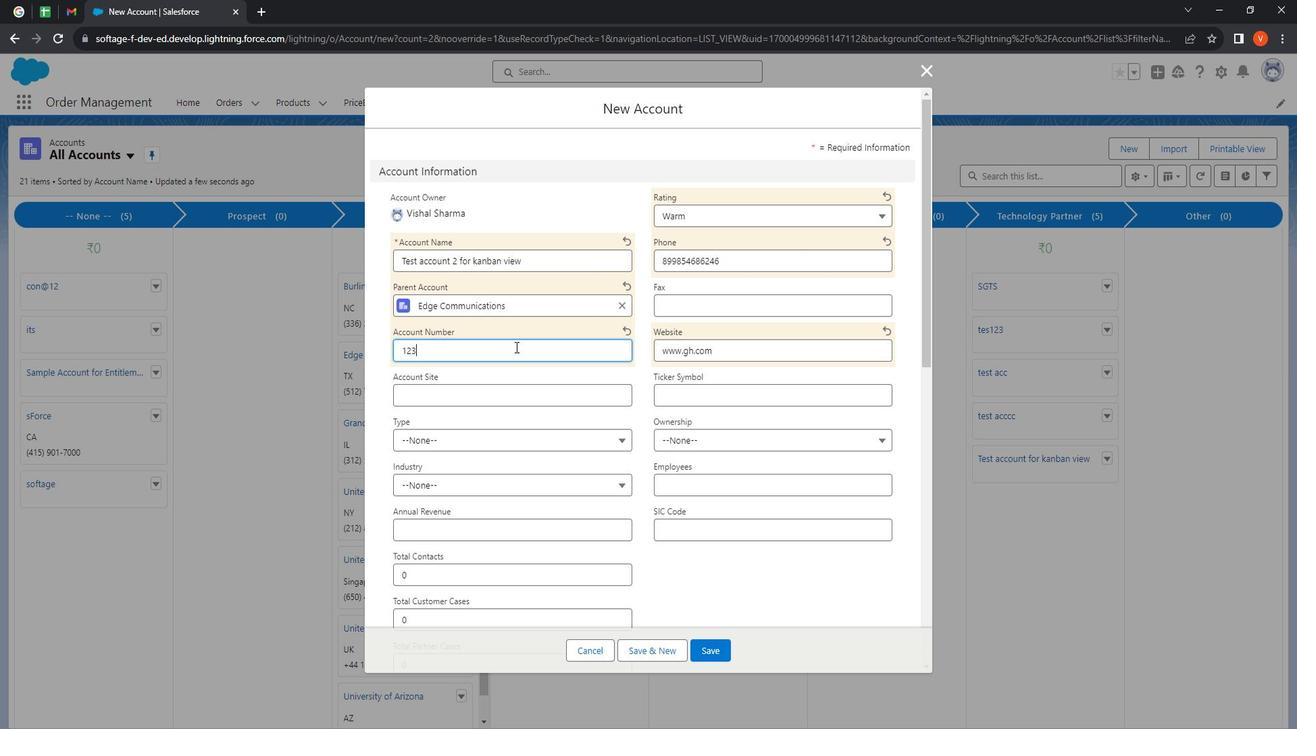 
Action: Mouse moved to (528, 345)
Screenshot: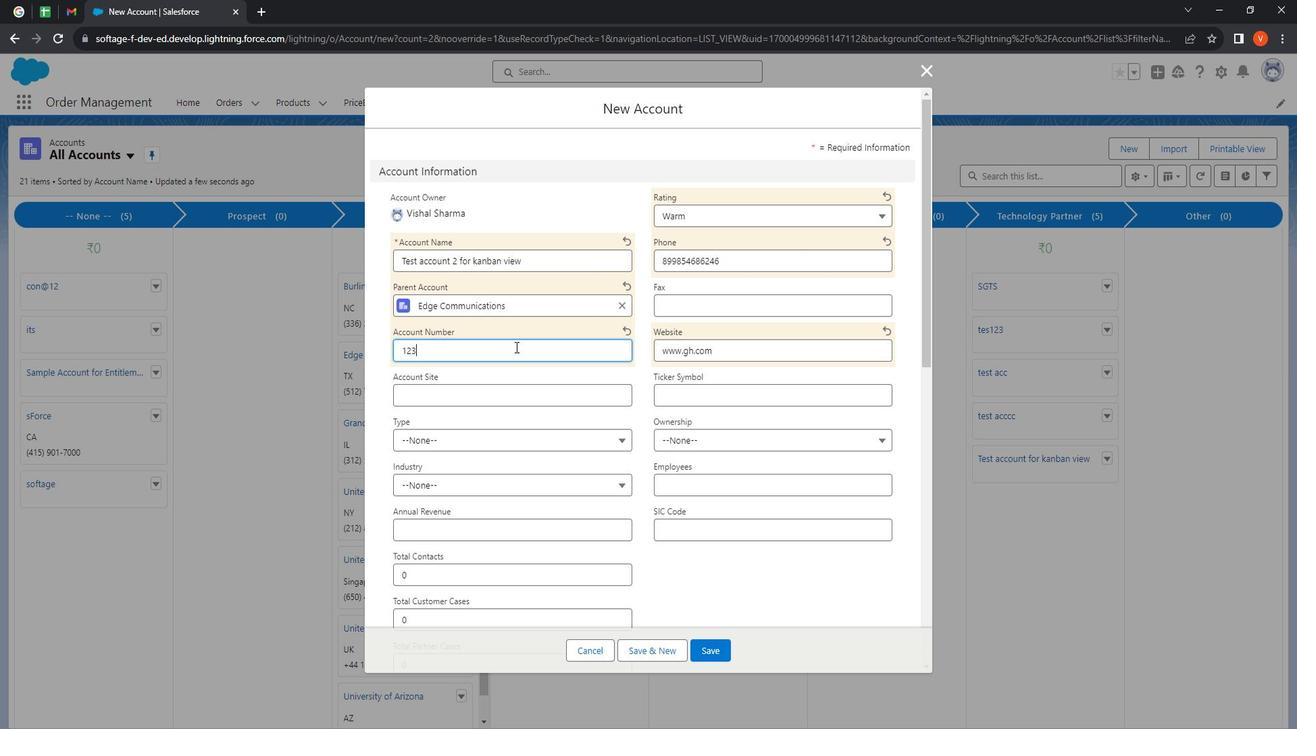 
Action: Key pressed 1
Screenshot: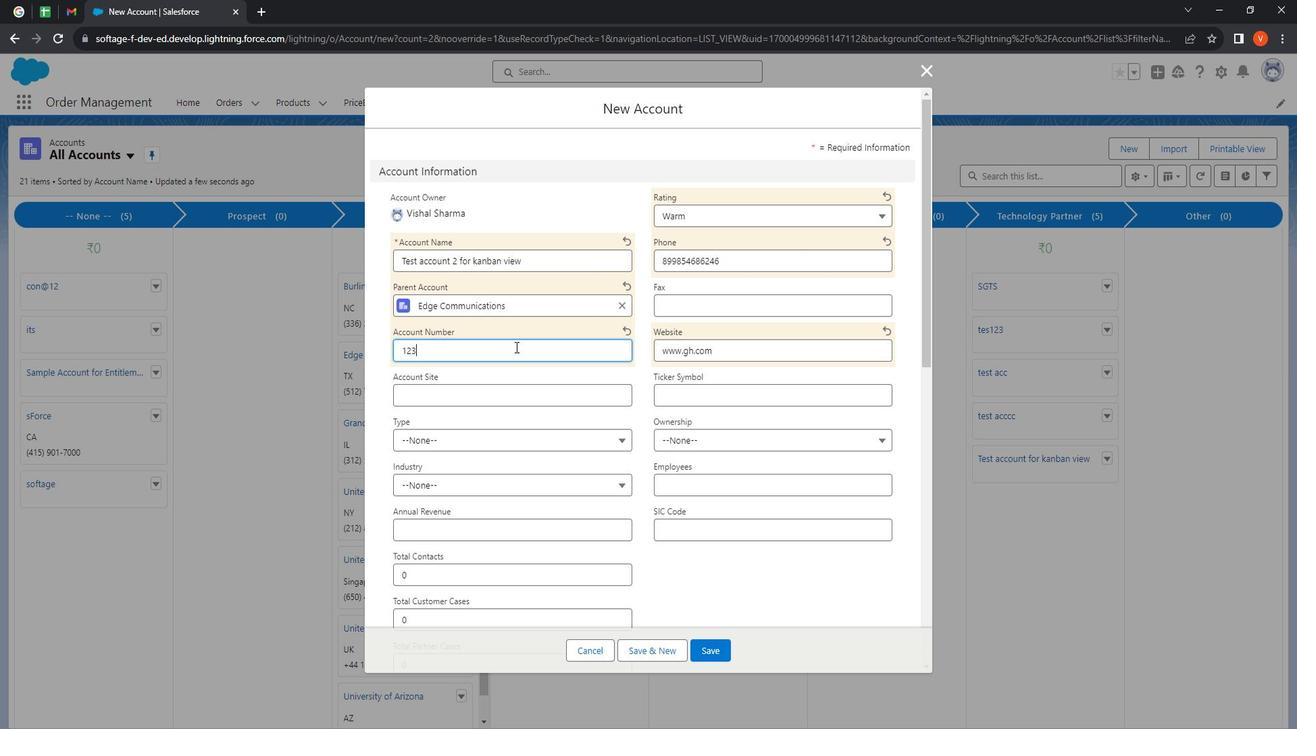 
Action: Mouse moved to (530, 342)
Screenshot: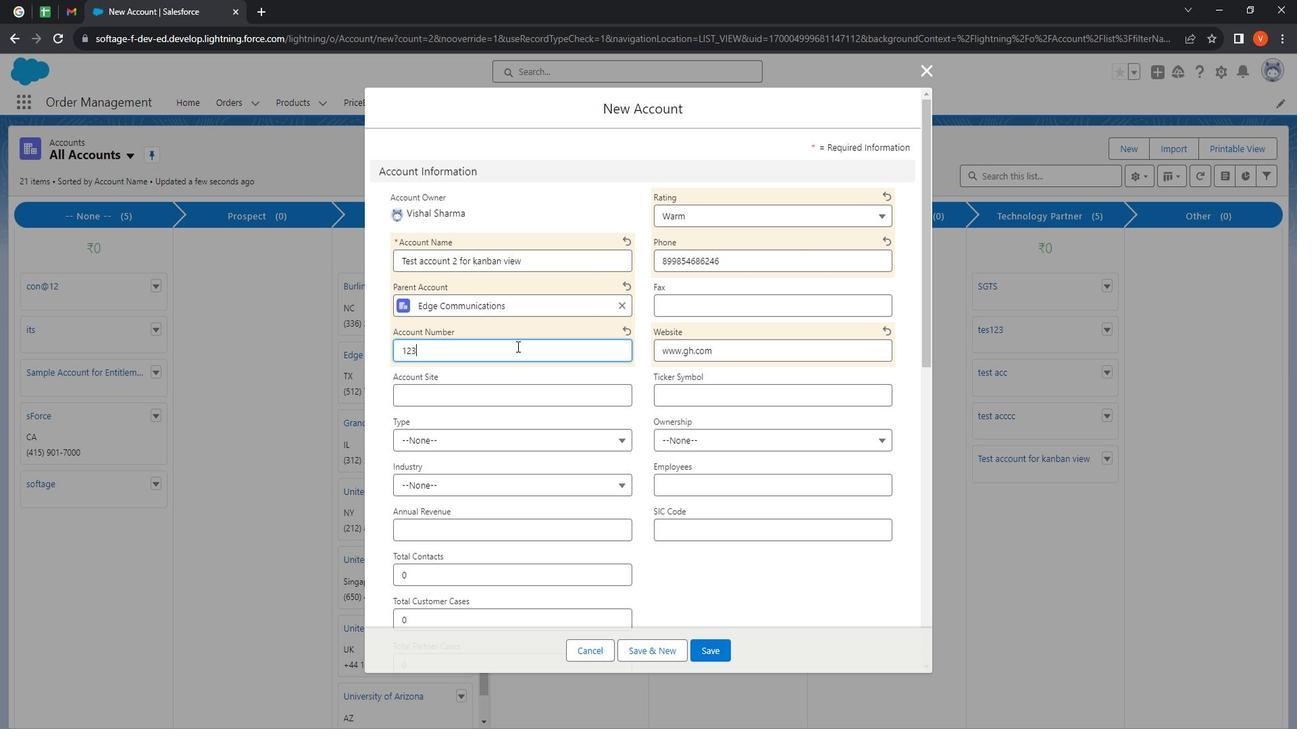 
Action: Key pressed 36243
Screenshot: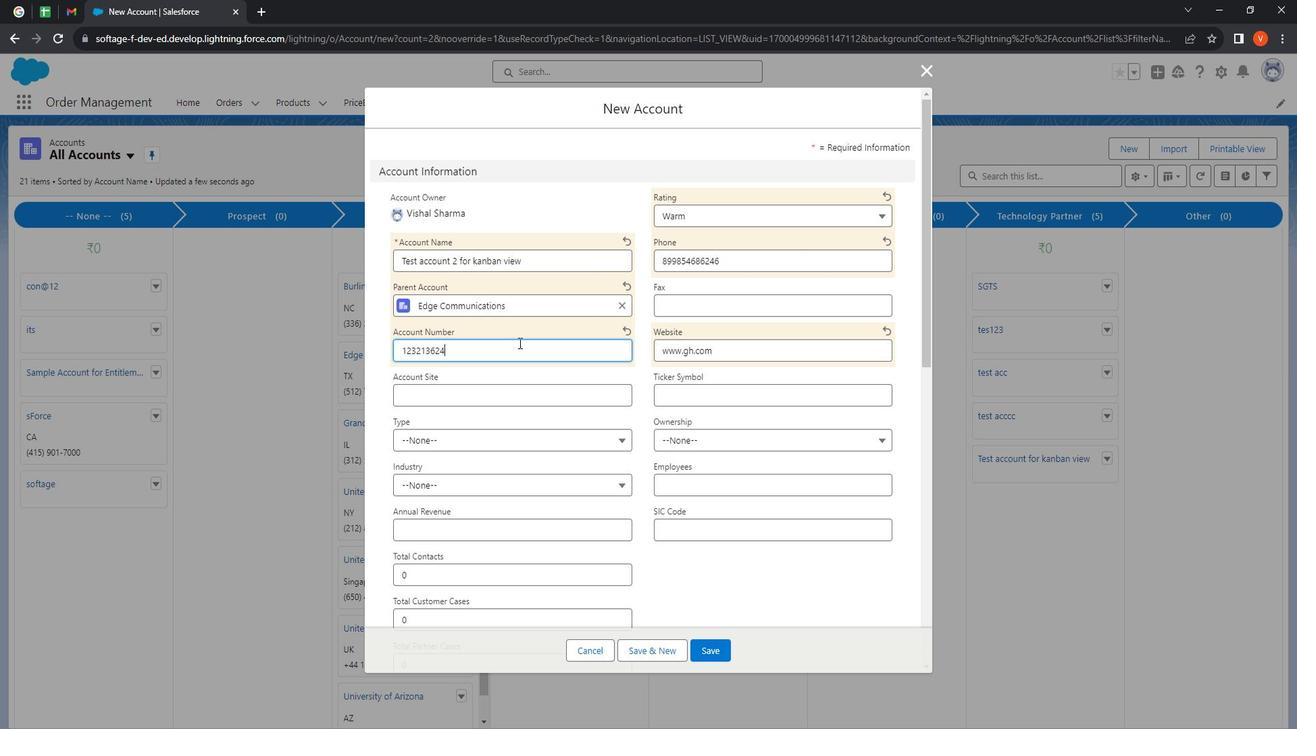 
Action: Mouse moved to (530, 342)
Screenshot: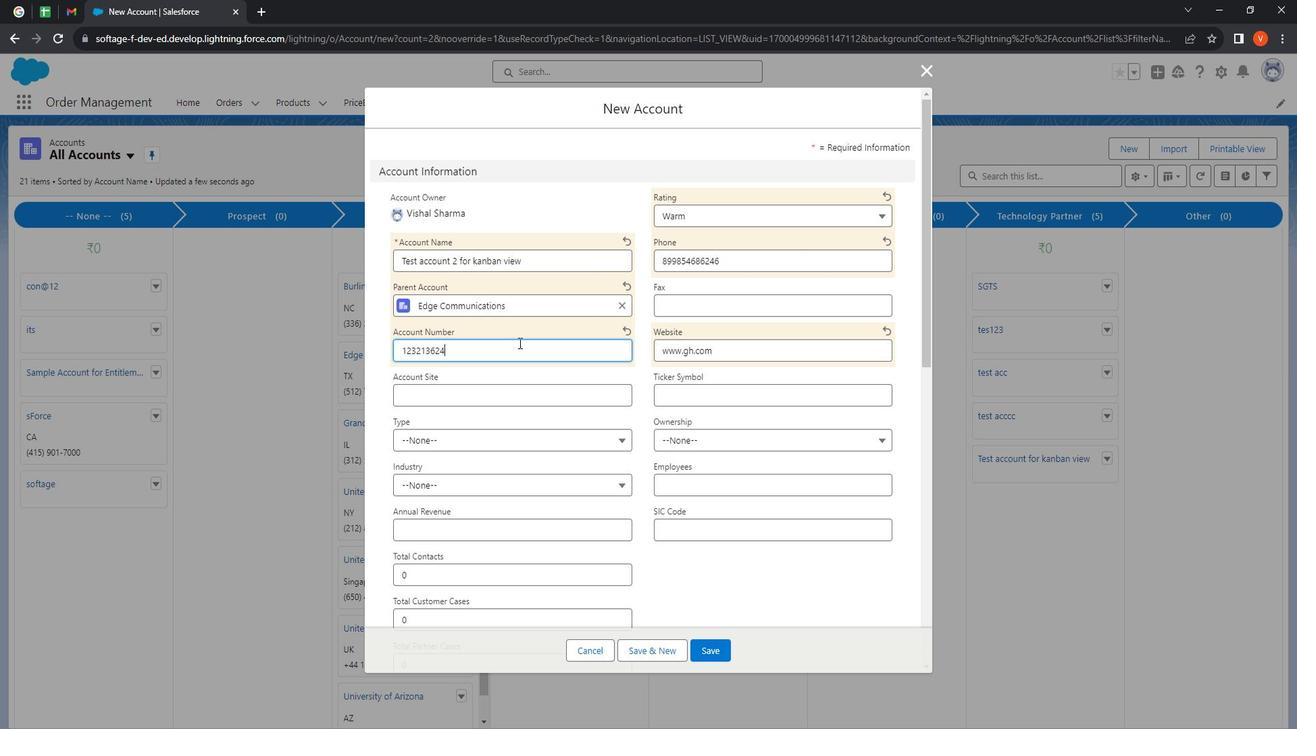 
Action: Key pressed 4
Screenshot: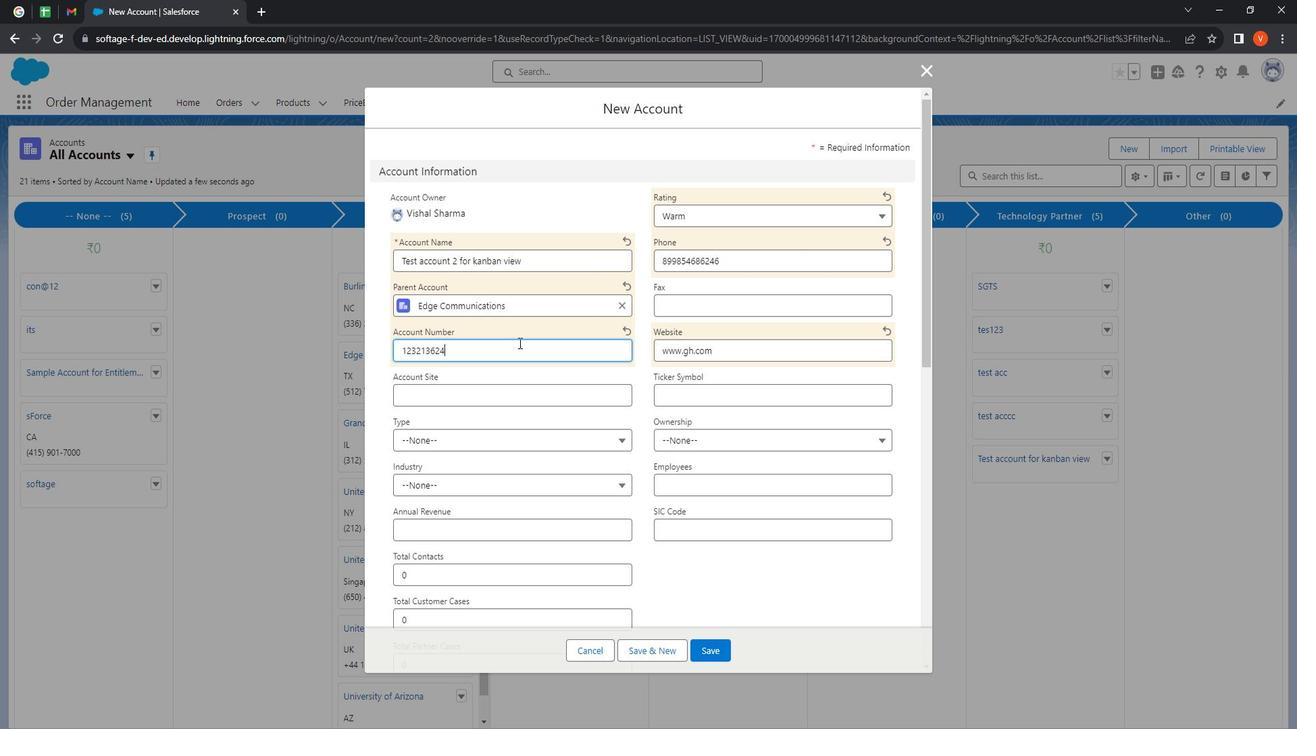 
Action: Mouse moved to (487, 383)
Screenshot: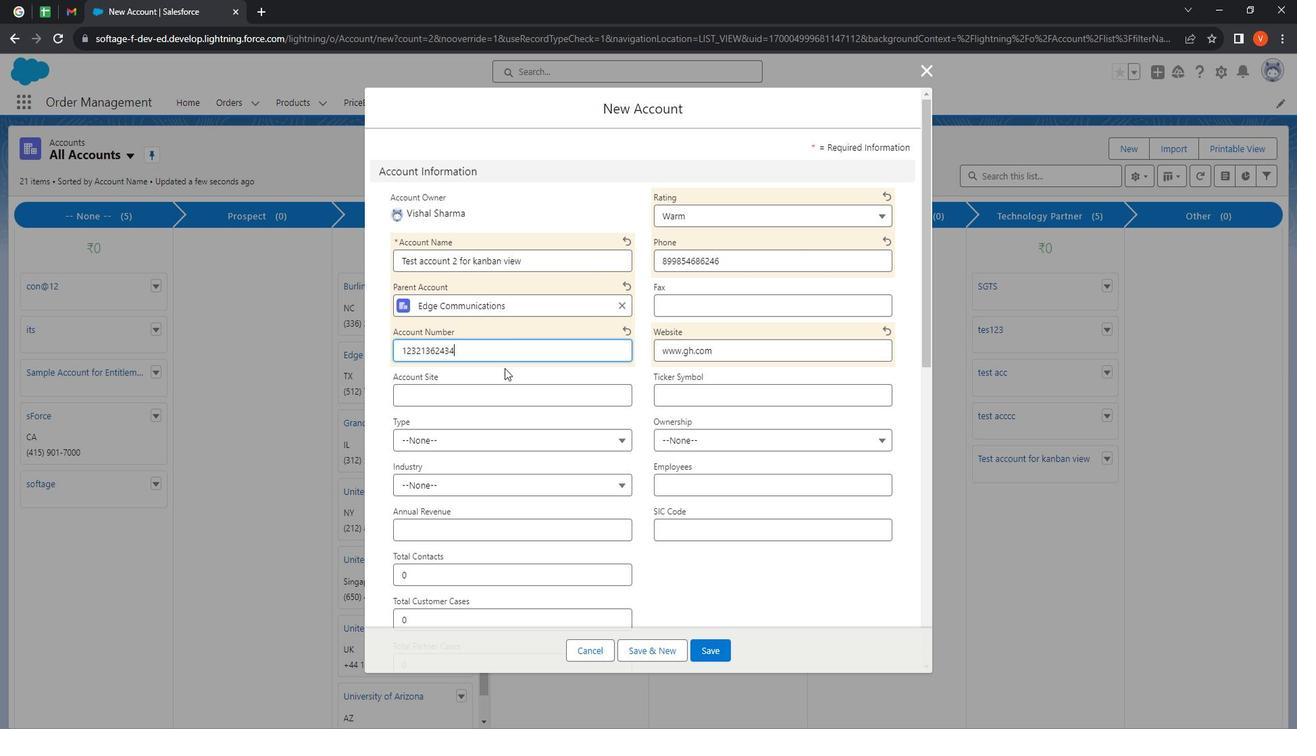 
Action: Key pressed 3
Screenshot: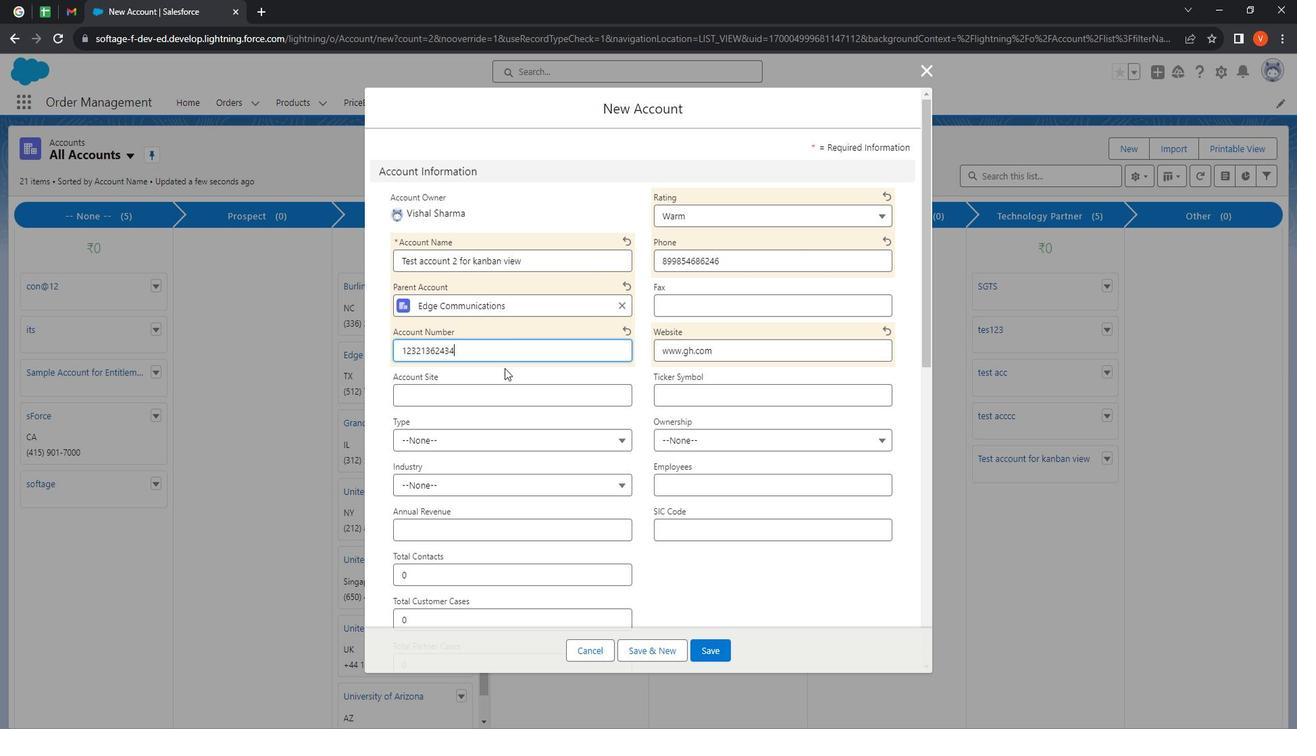 
Action: Mouse moved to (455, 378)
Screenshot: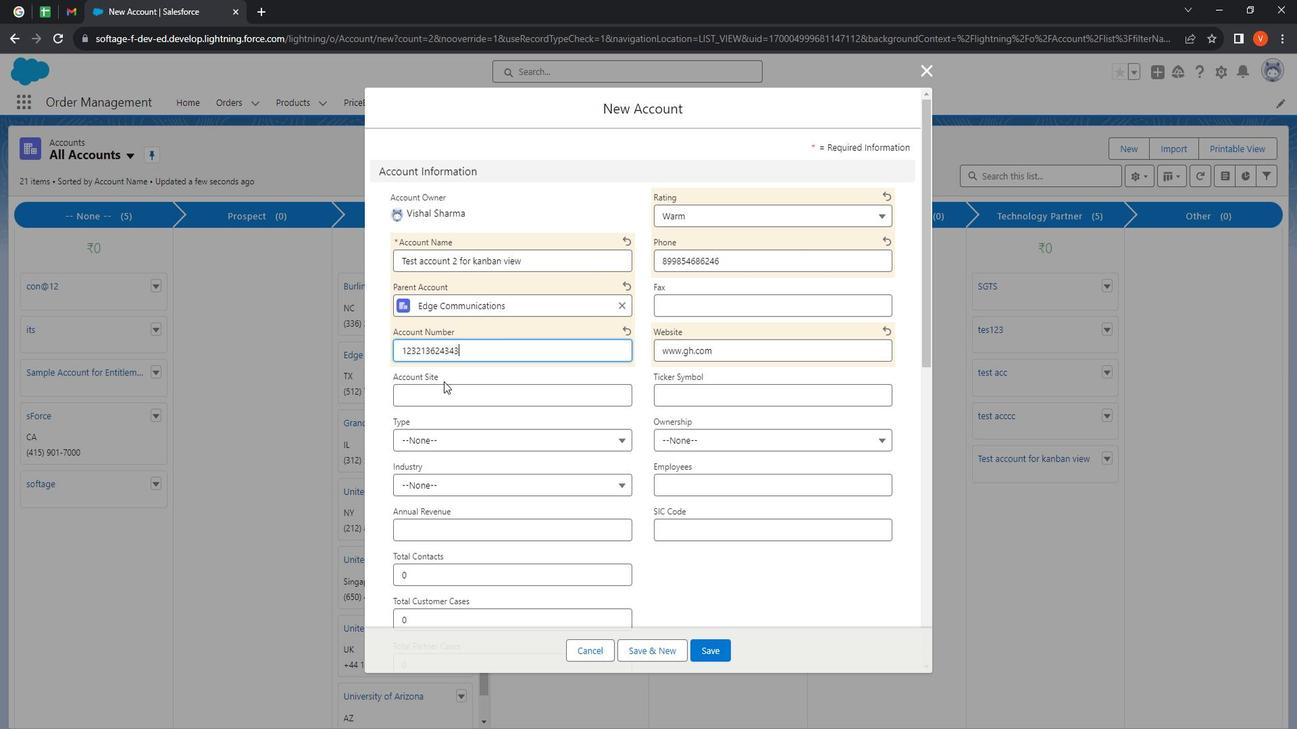 
Action: Key pressed 4
Screenshot: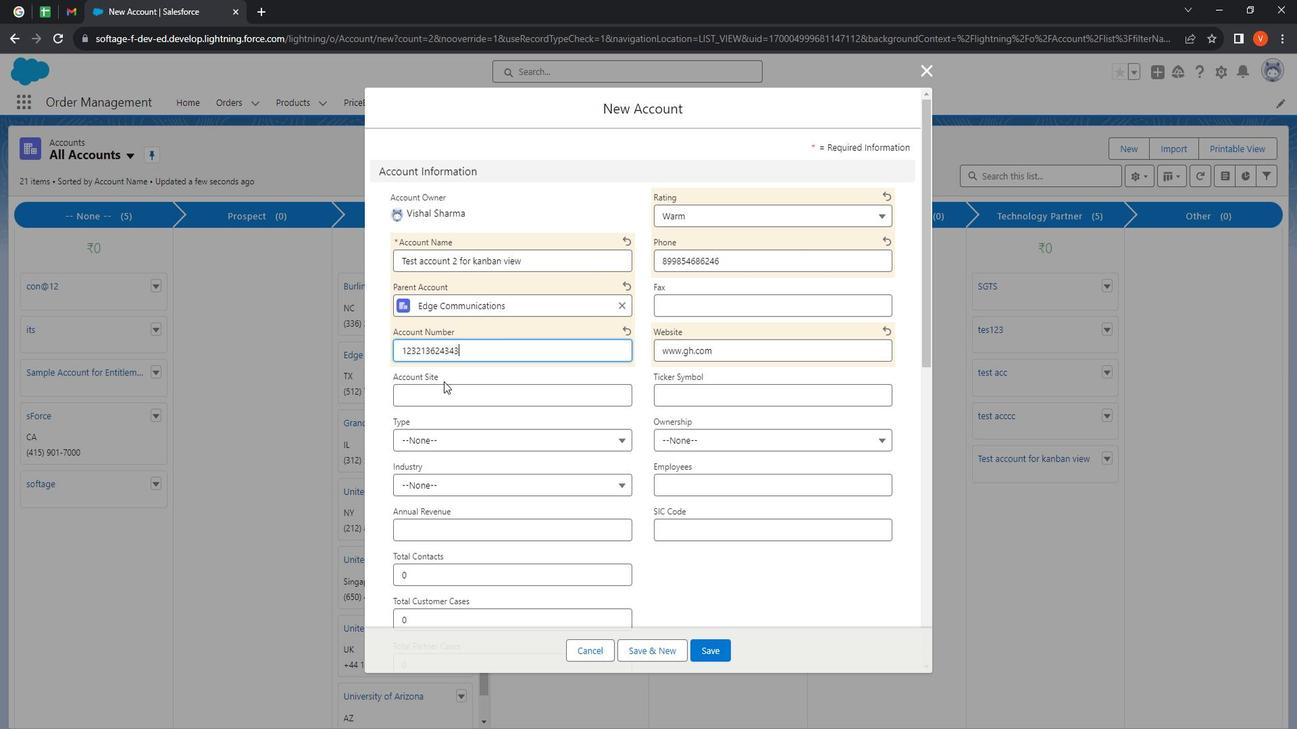 
Action: Mouse moved to (487, 387)
Screenshot: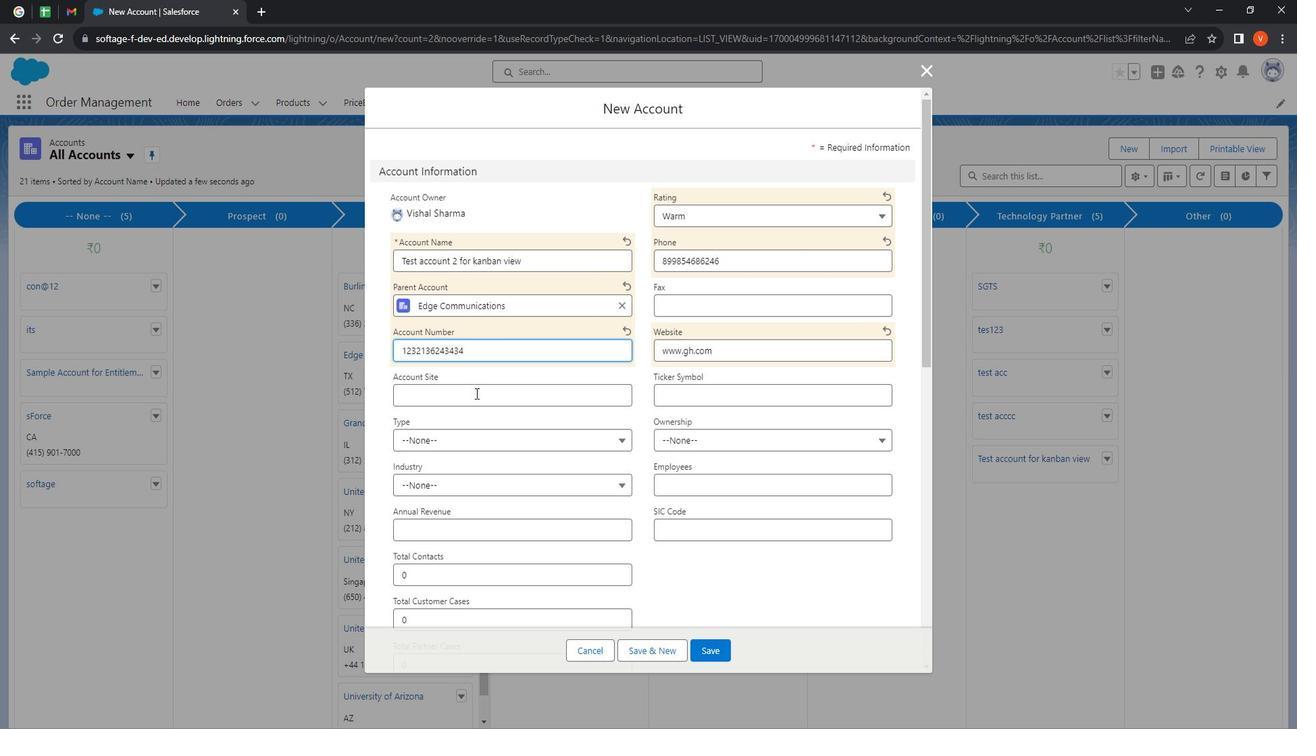 
Action: Mouse pressed left at (487, 387)
Screenshot: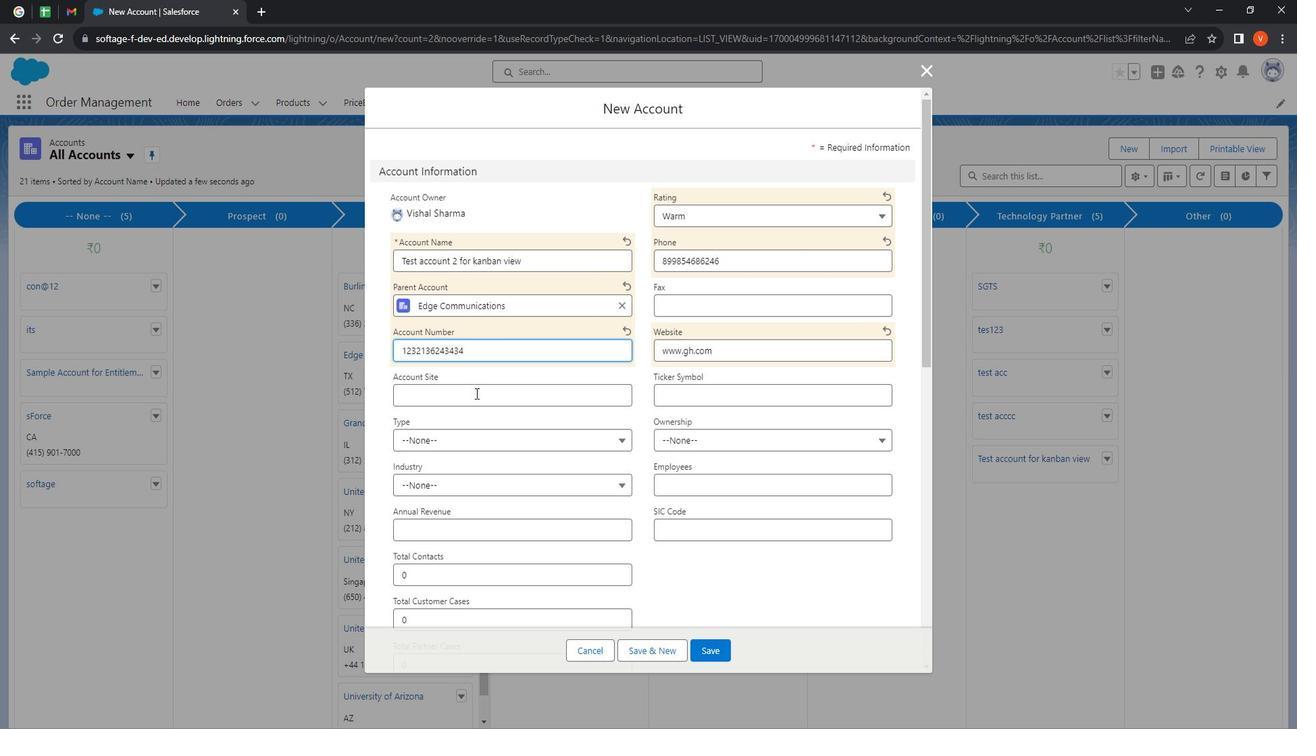 
Action: Mouse moved to (519, 391)
Screenshot: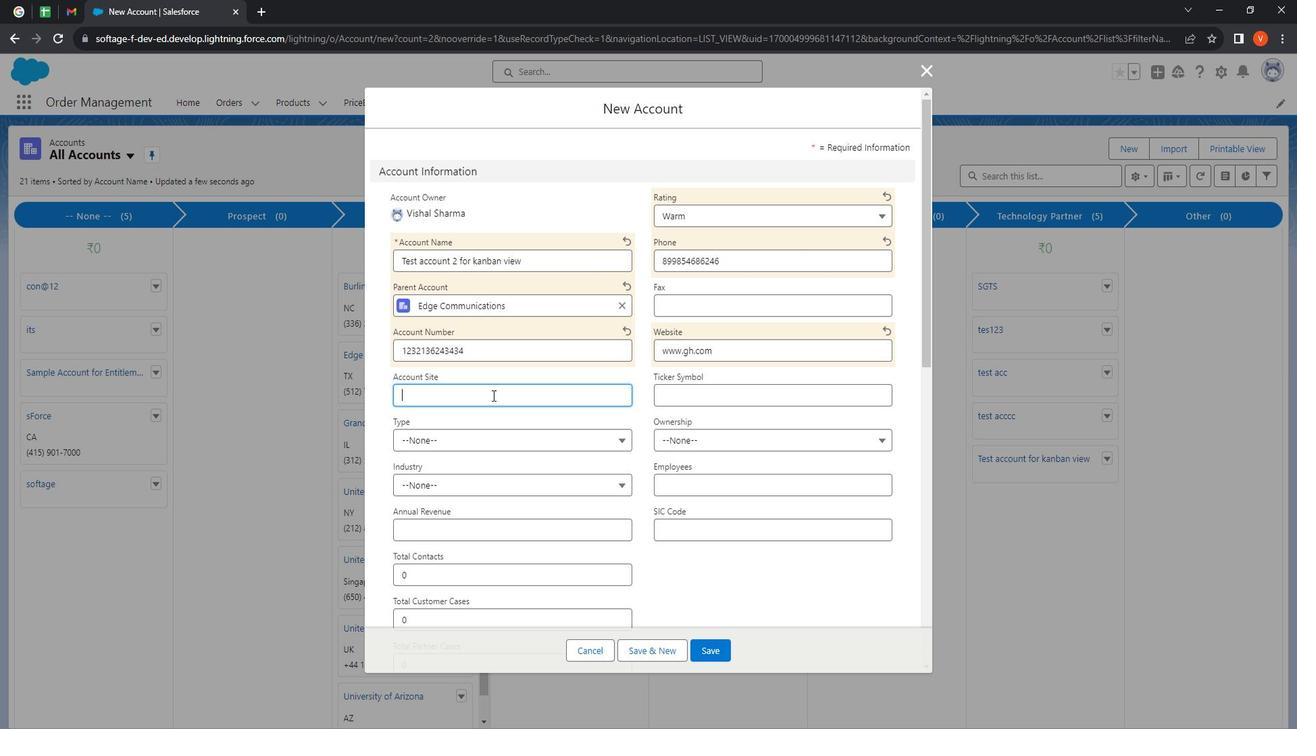 
Action: Key pressed dhds.gm
Screenshot: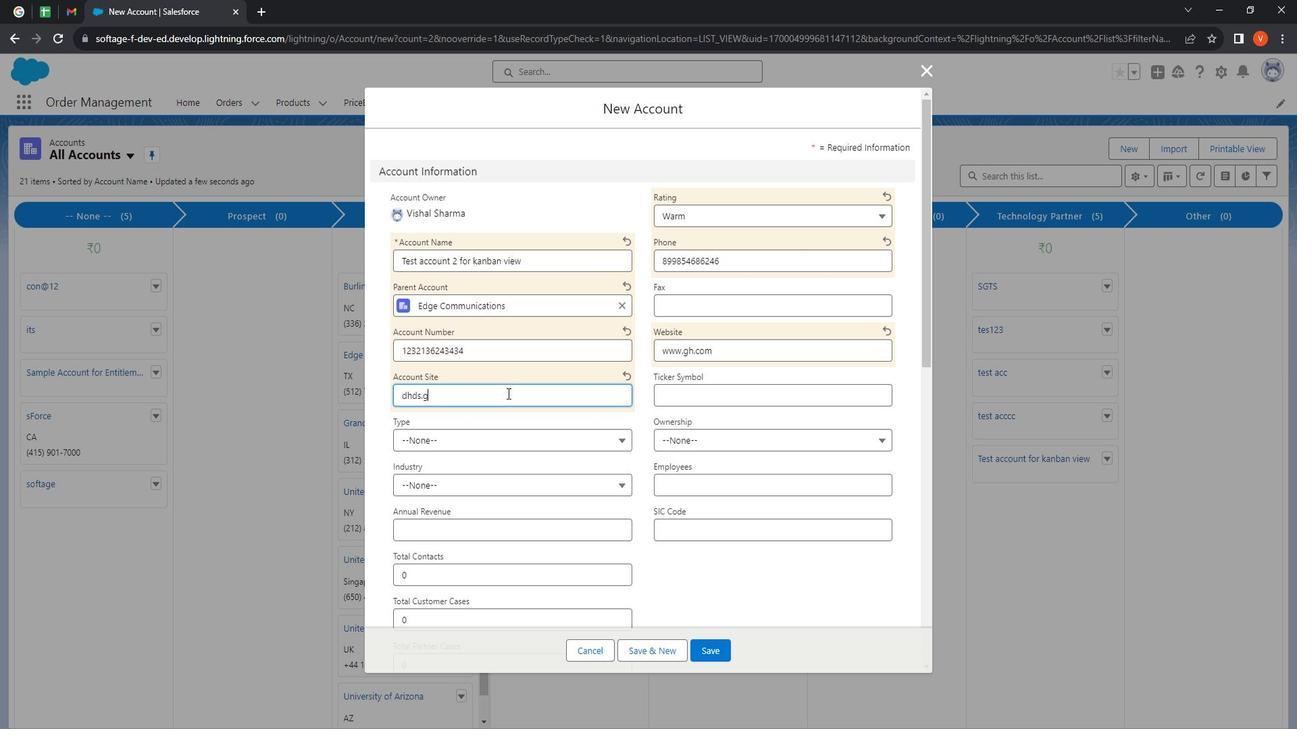 
Action: Mouse moved to (476, 437)
Screenshot: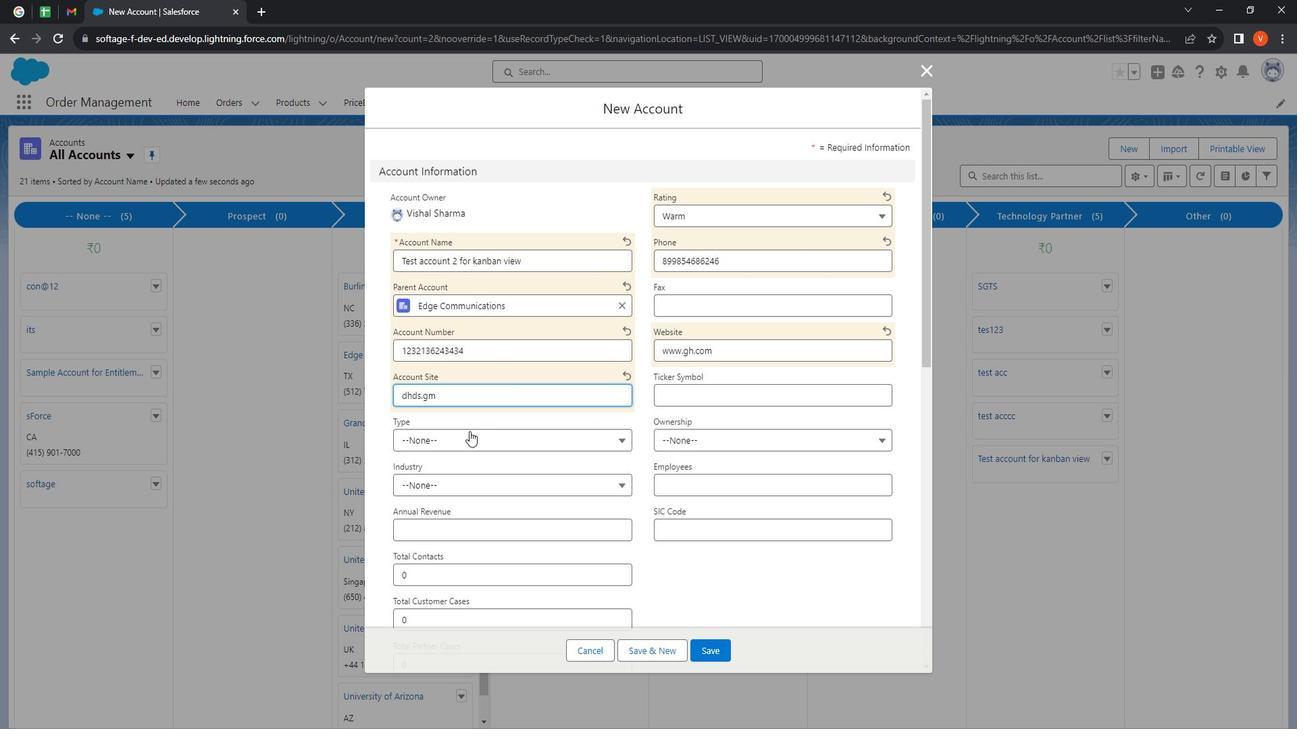 
Action: Mouse pressed left at (476, 437)
Screenshot: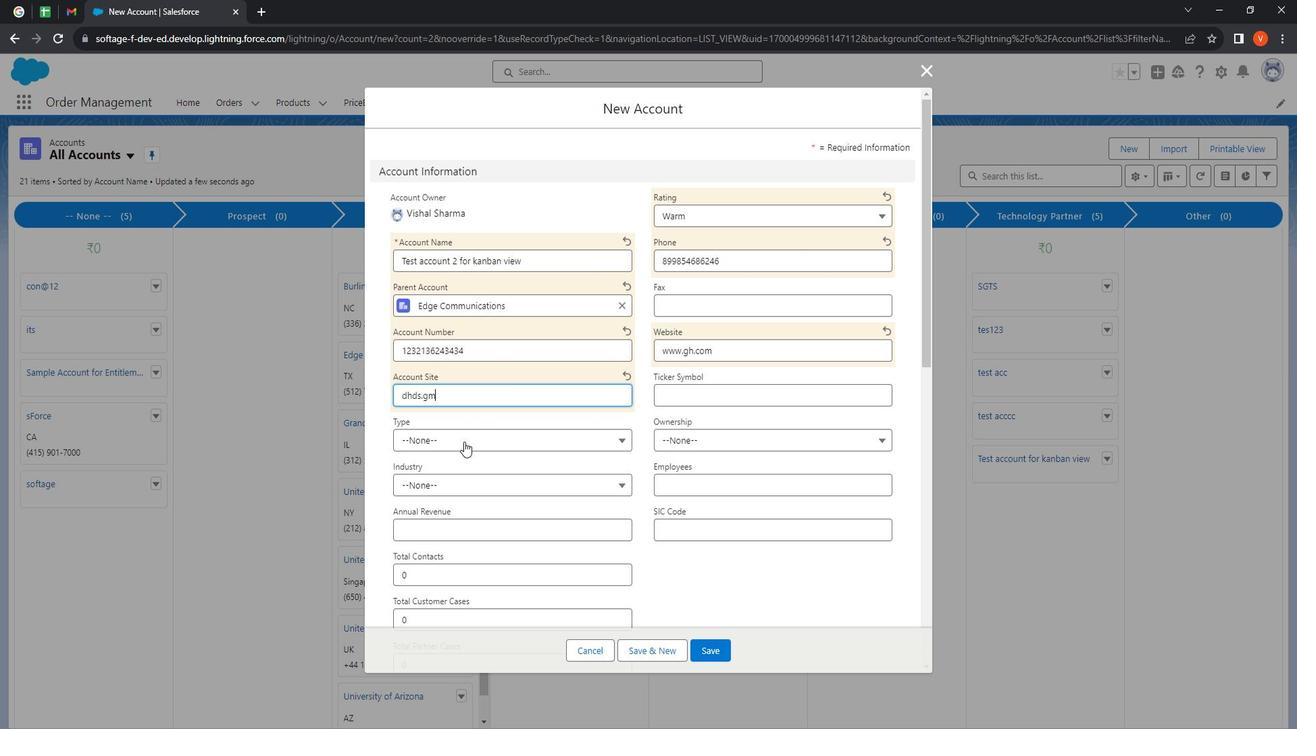 
Action: Mouse moved to (505, 565)
Screenshot: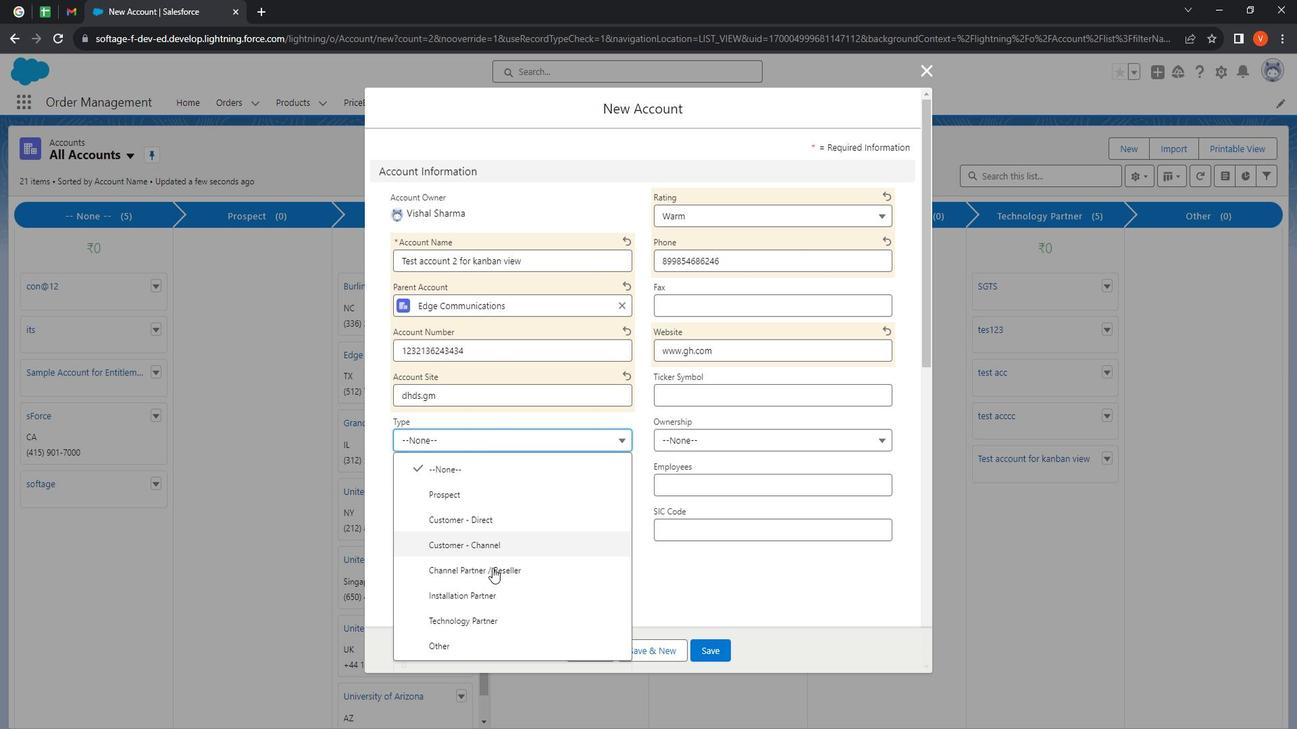 
Action: Mouse pressed left at (505, 565)
Screenshot: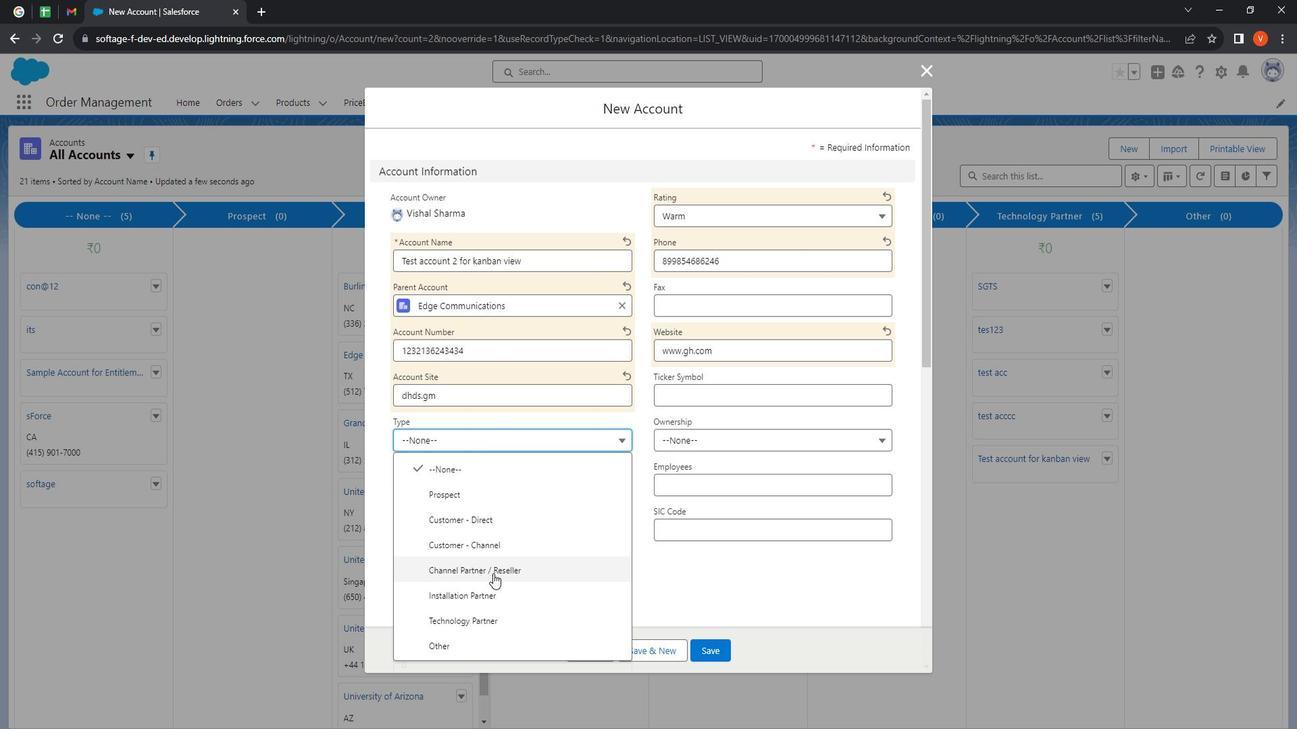 
Action: Mouse moved to (536, 491)
Screenshot: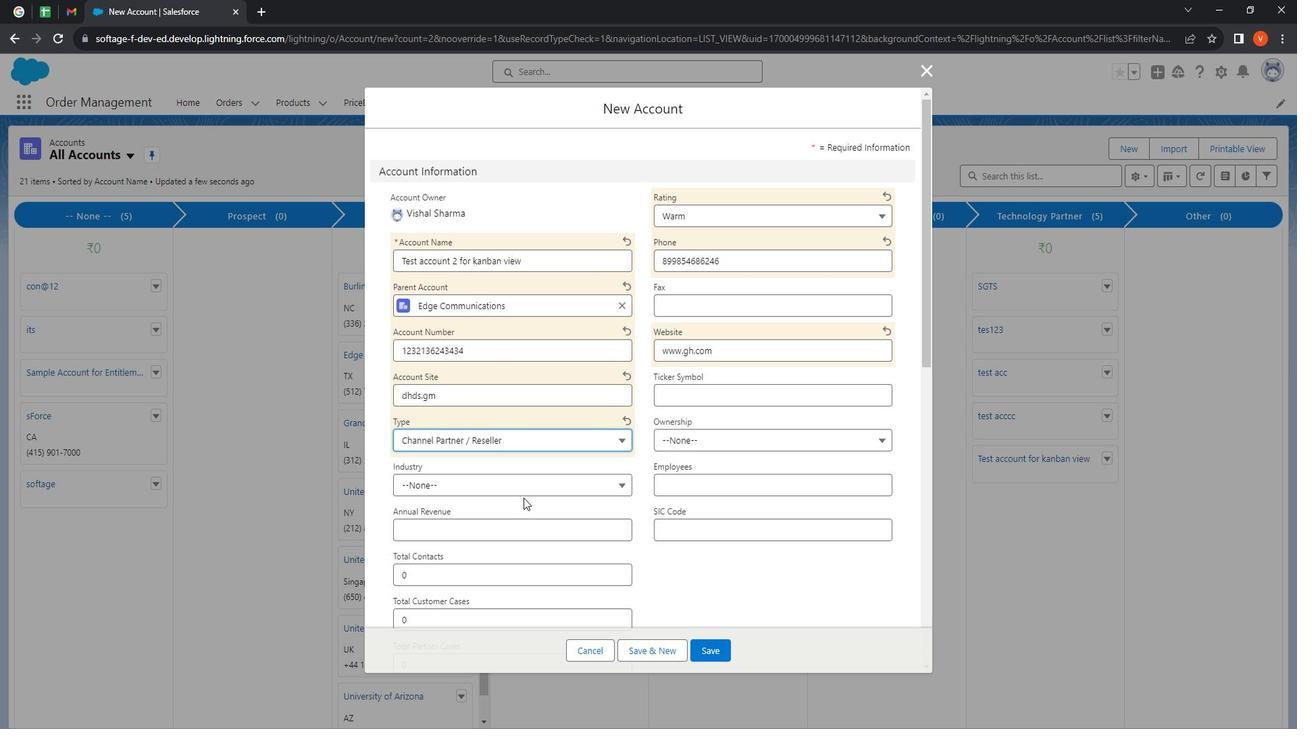 
Action: Mouse scrolled (536, 490) with delta (0, 0)
Screenshot: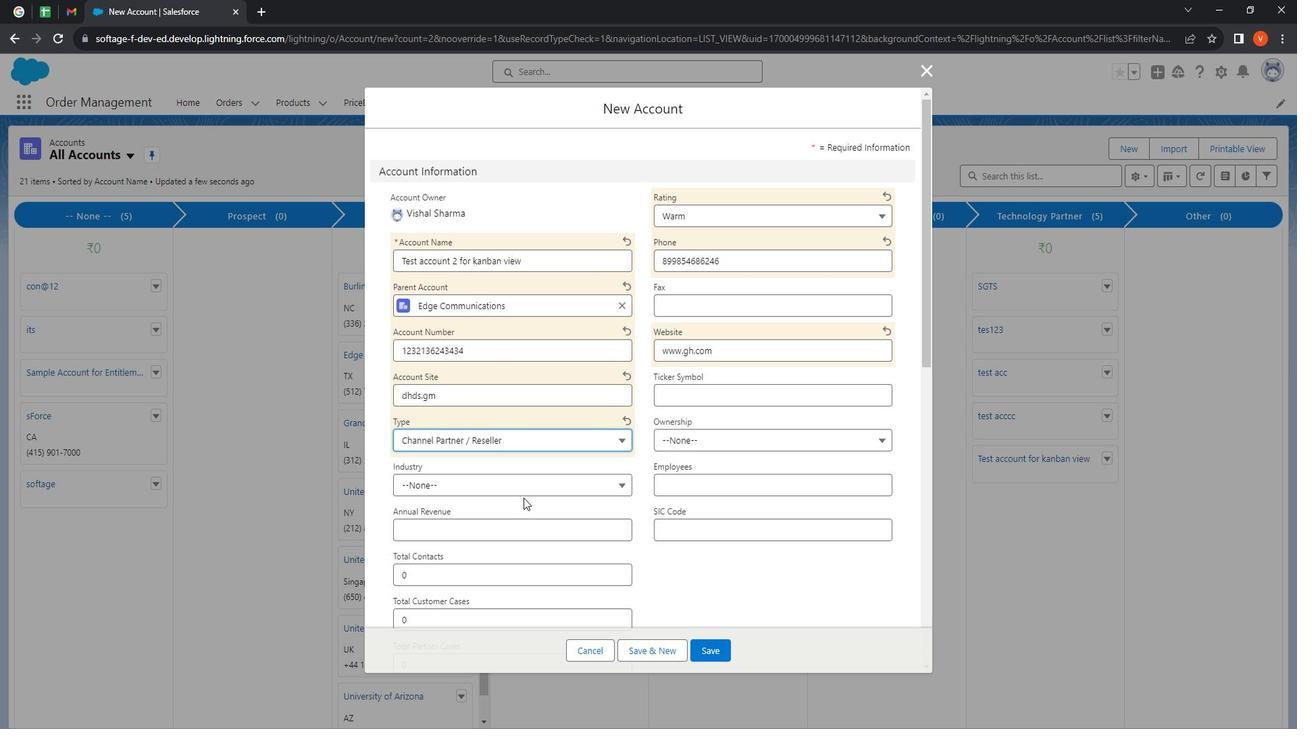 
Action: Mouse moved to (537, 489)
Screenshot: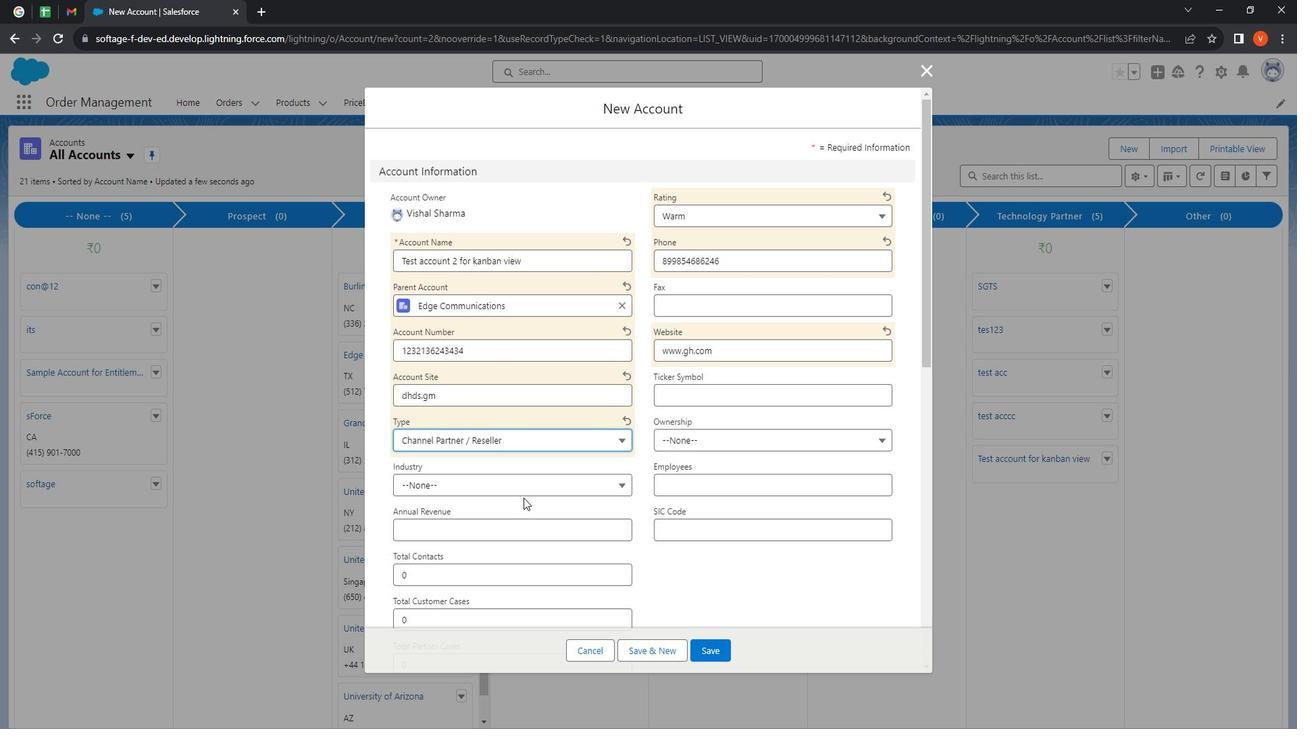 
Action: Mouse scrolled (537, 489) with delta (0, 0)
Screenshot: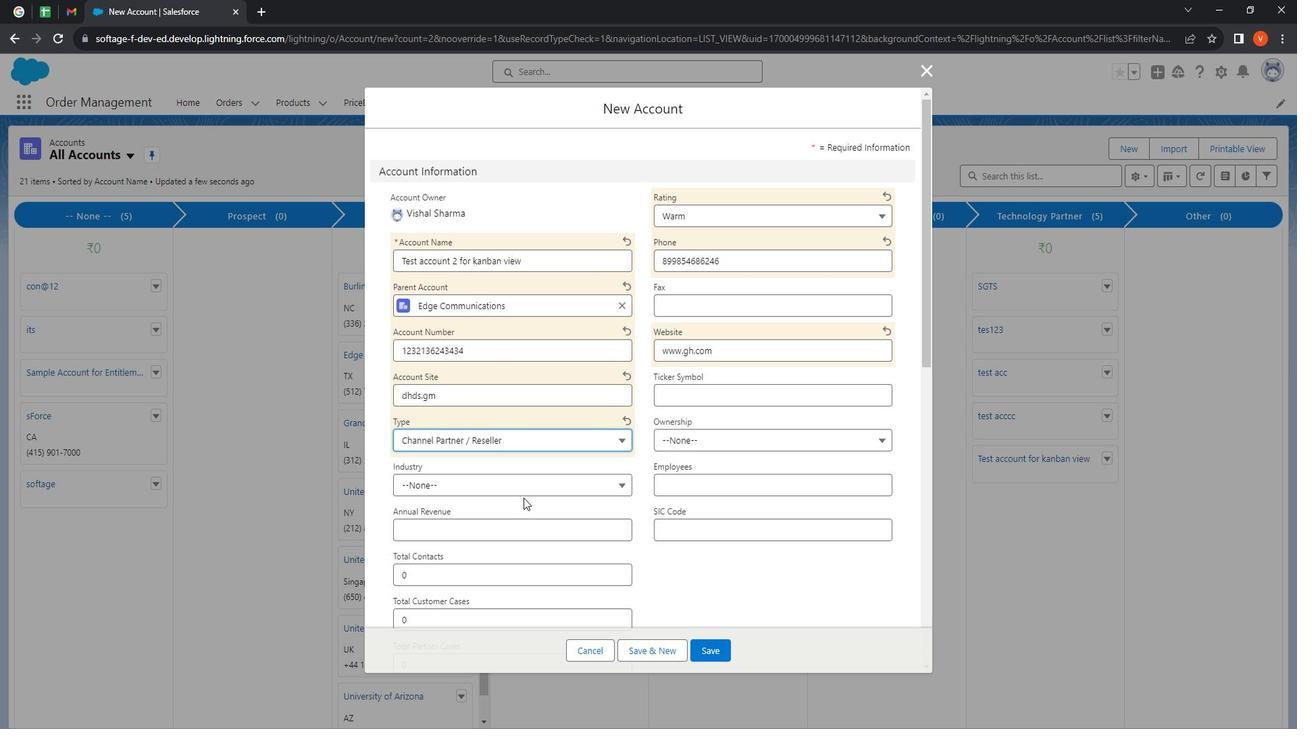 
Action: Mouse moved to (538, 489)
Screenshot: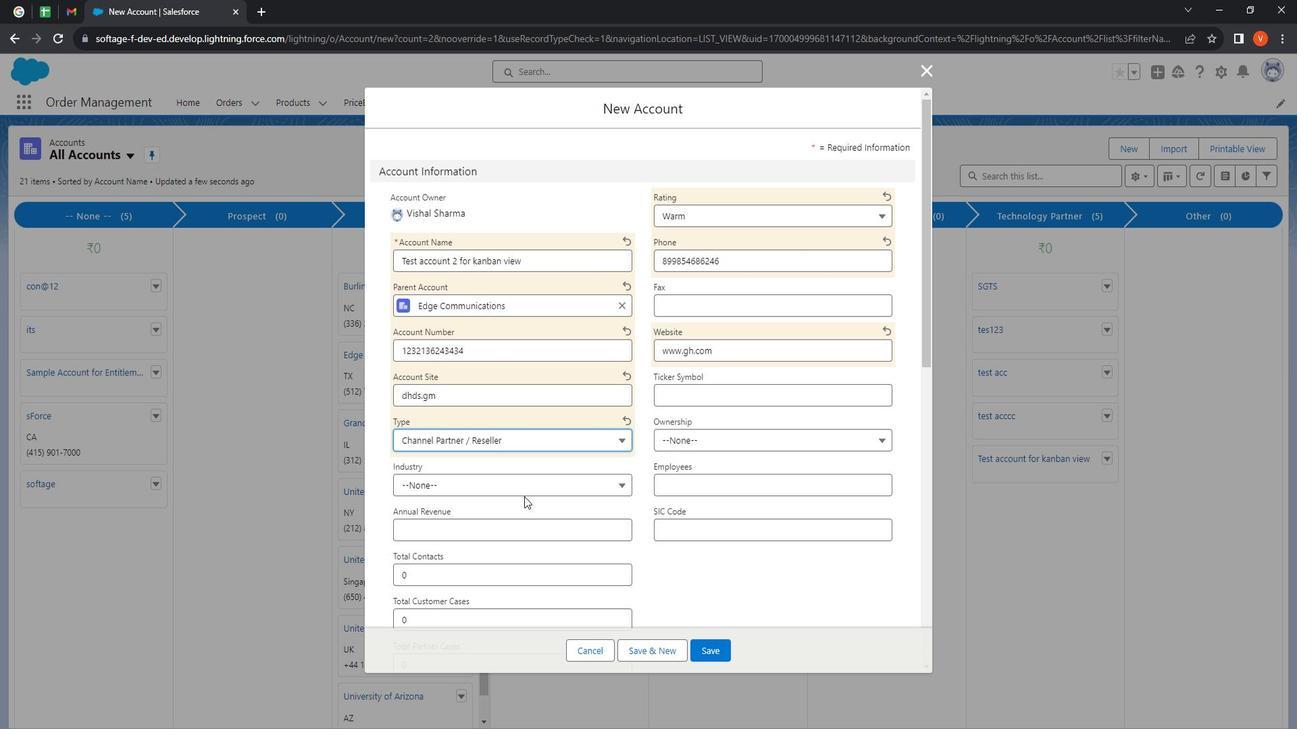 
Action: Mouse scrolled (538, 489) with delta (0, 0)
Screenshot: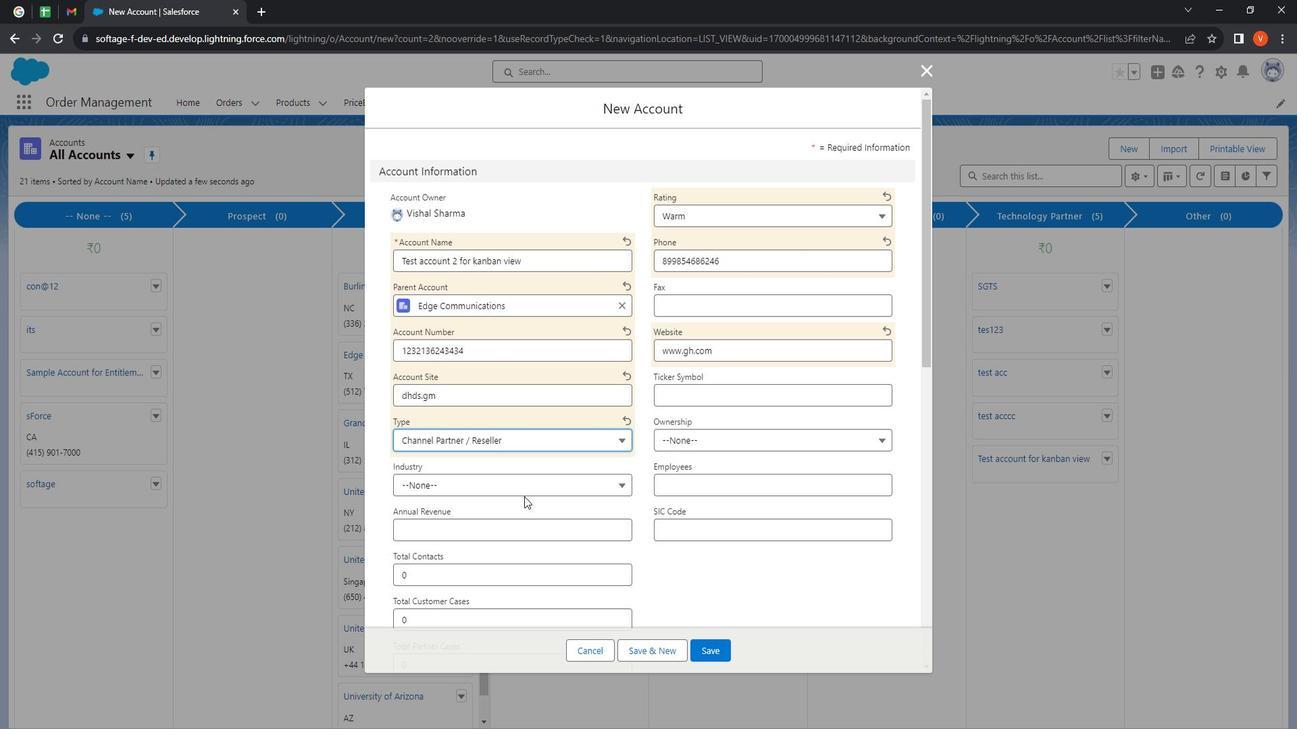 
Action: Mouse moved to (538, 488)
Screenshot: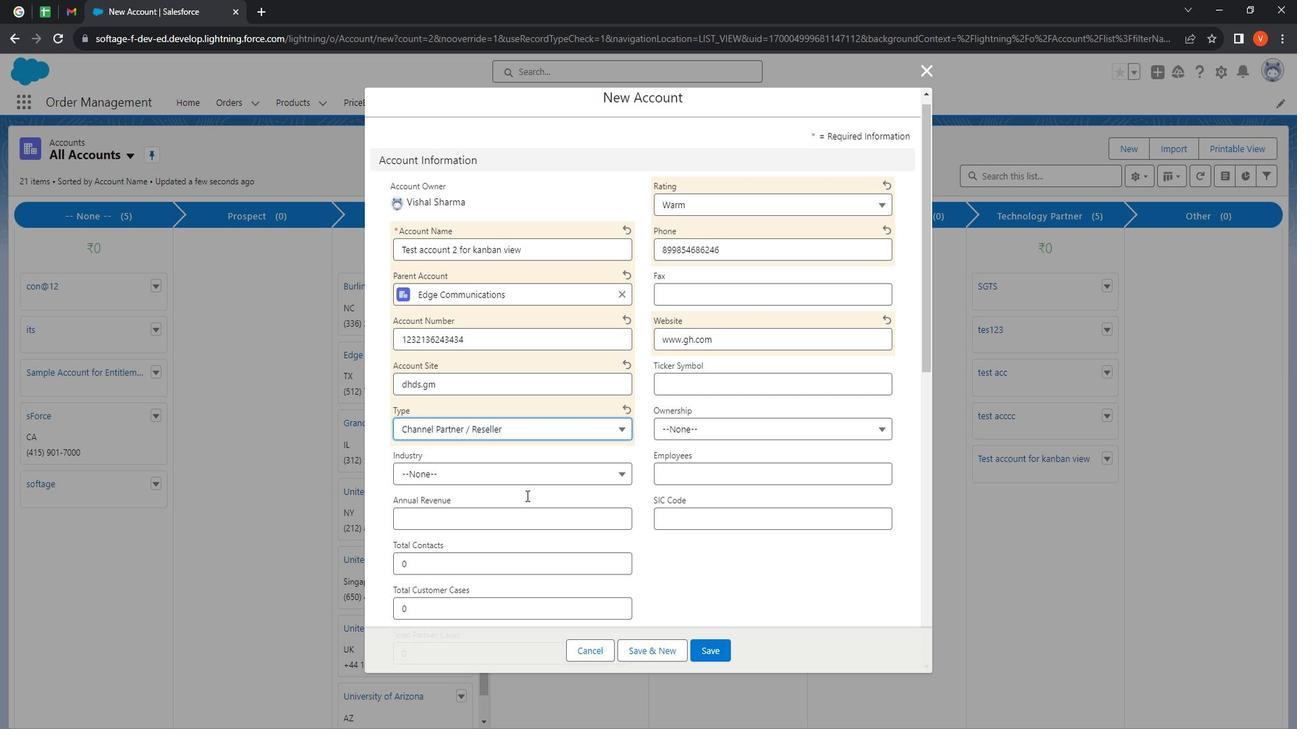 
Action: Mouse scrolled (538, 487) with delta (0, 0)
Screenshot: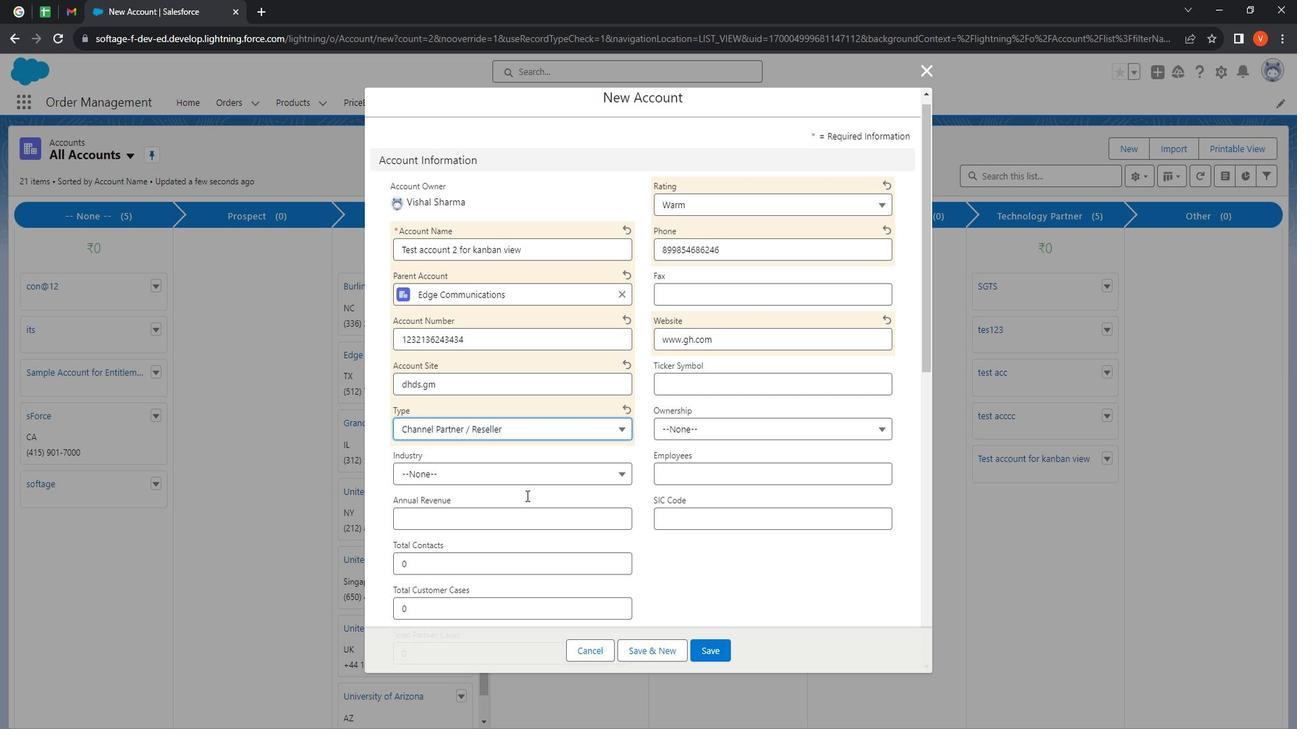 
Action: Mouse moved to (543, 210)
Screenshot: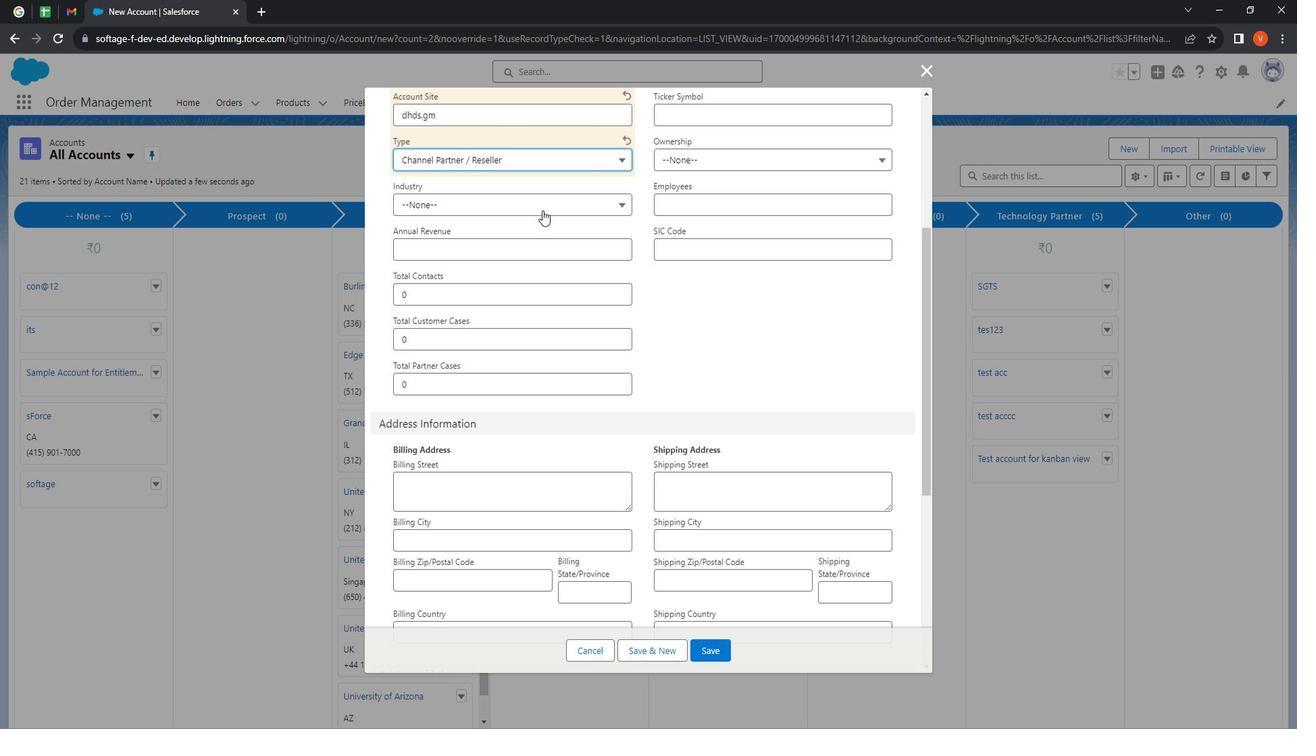 
Action: Mouse pressed left at (543, 210)
Screenshot: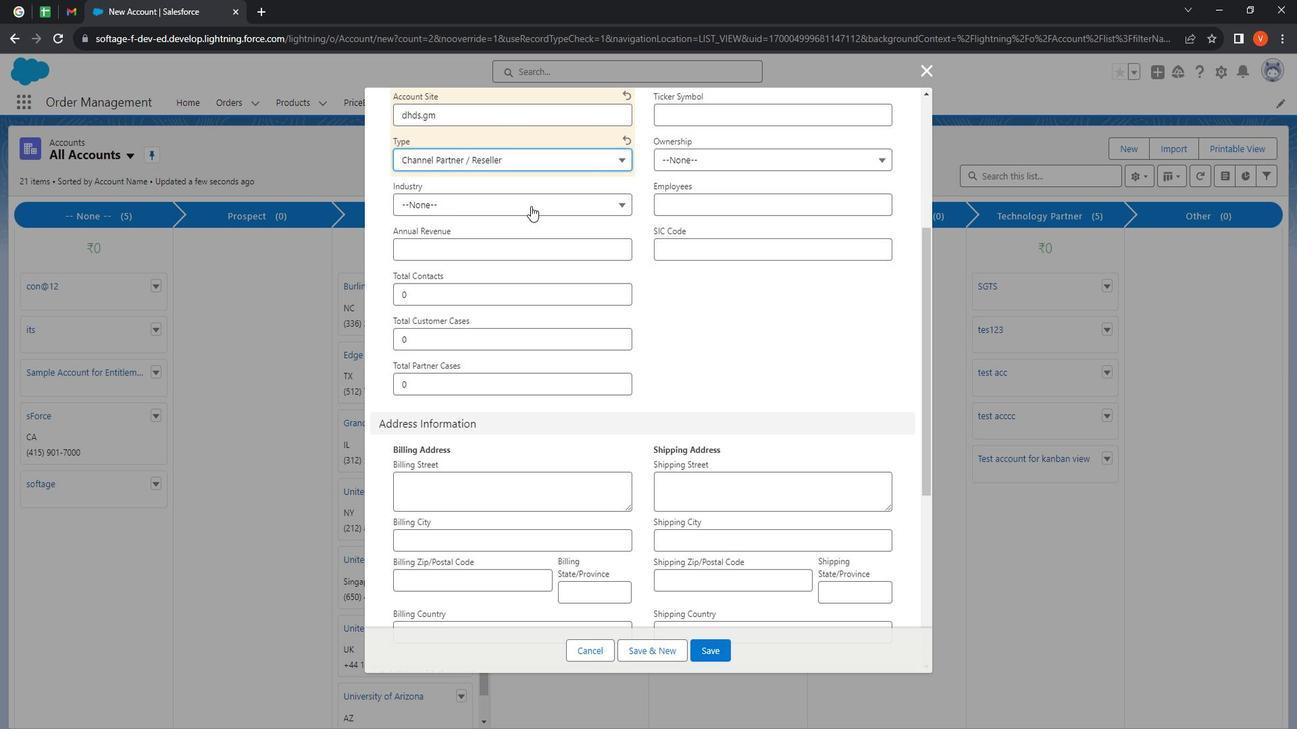 
Action: Mouse moved to (569, 314)
Screenshot: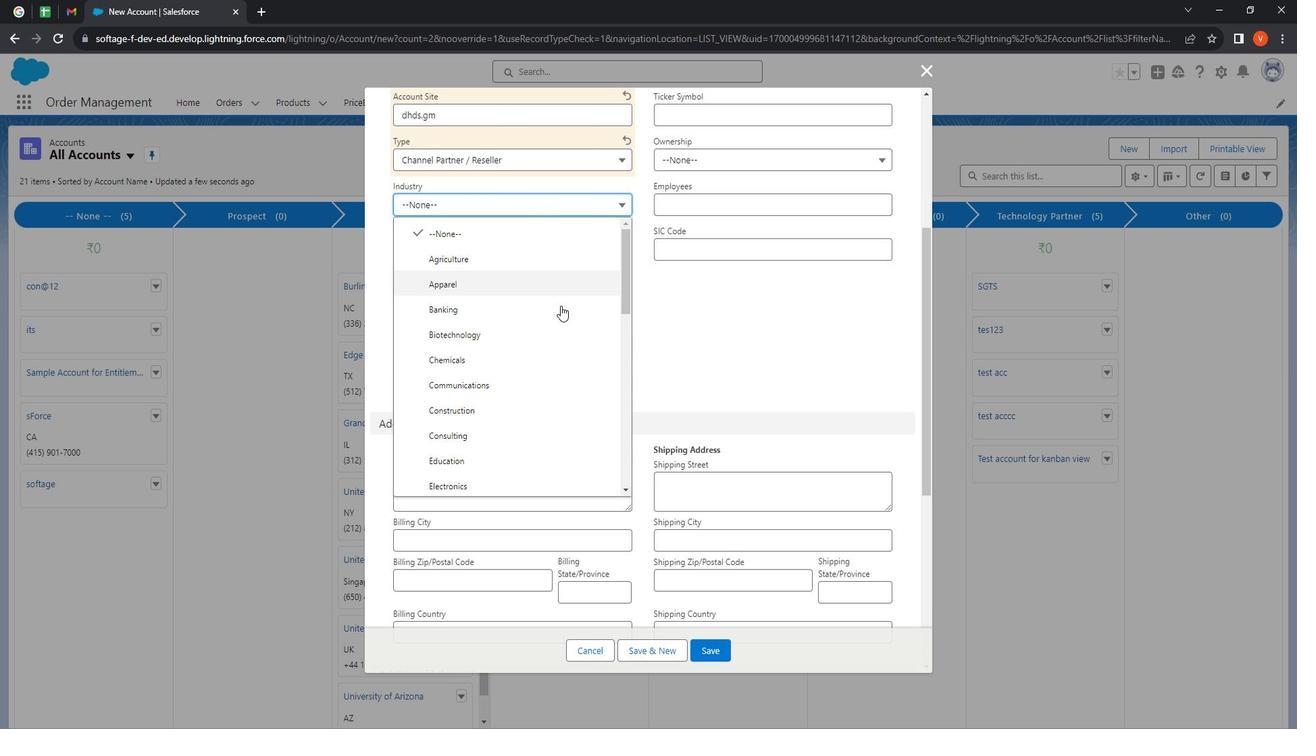 
Action: Mouse pressed left at (569, 314)
Screenshot: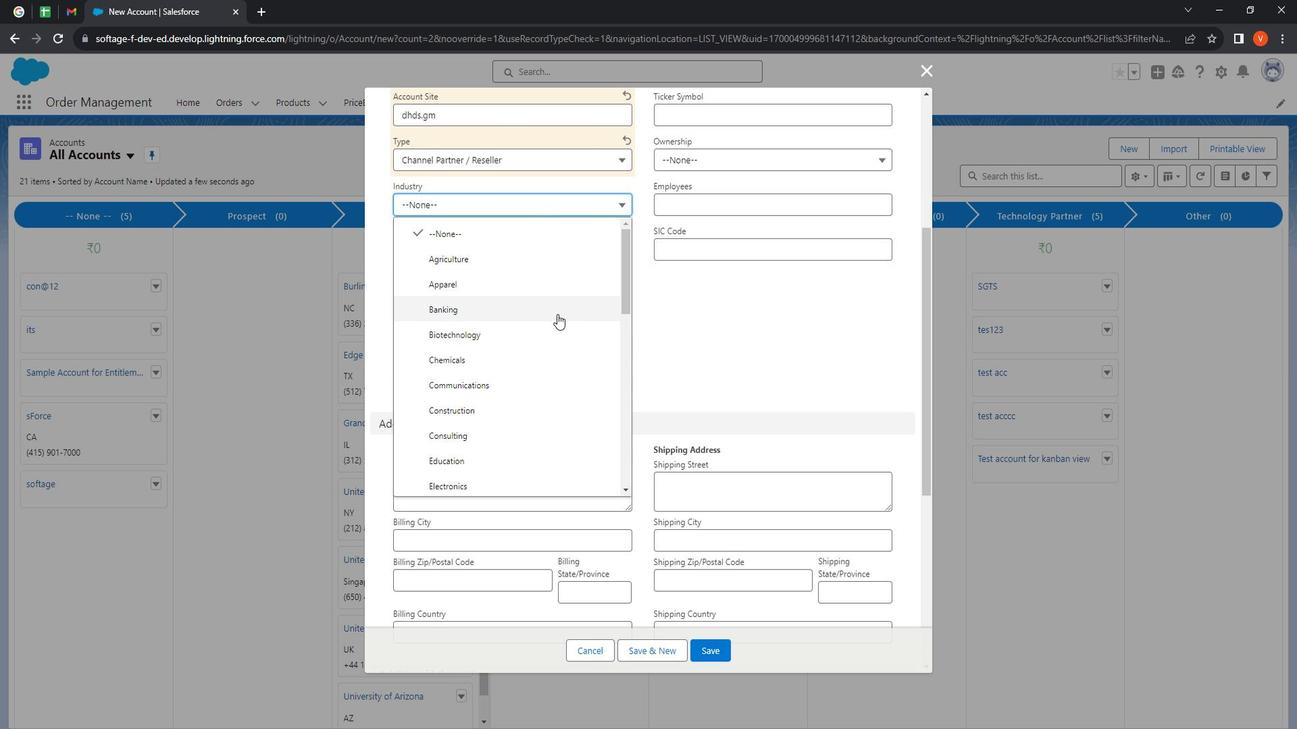 
Action: Mouse moved to (745, 171)
Screenshot: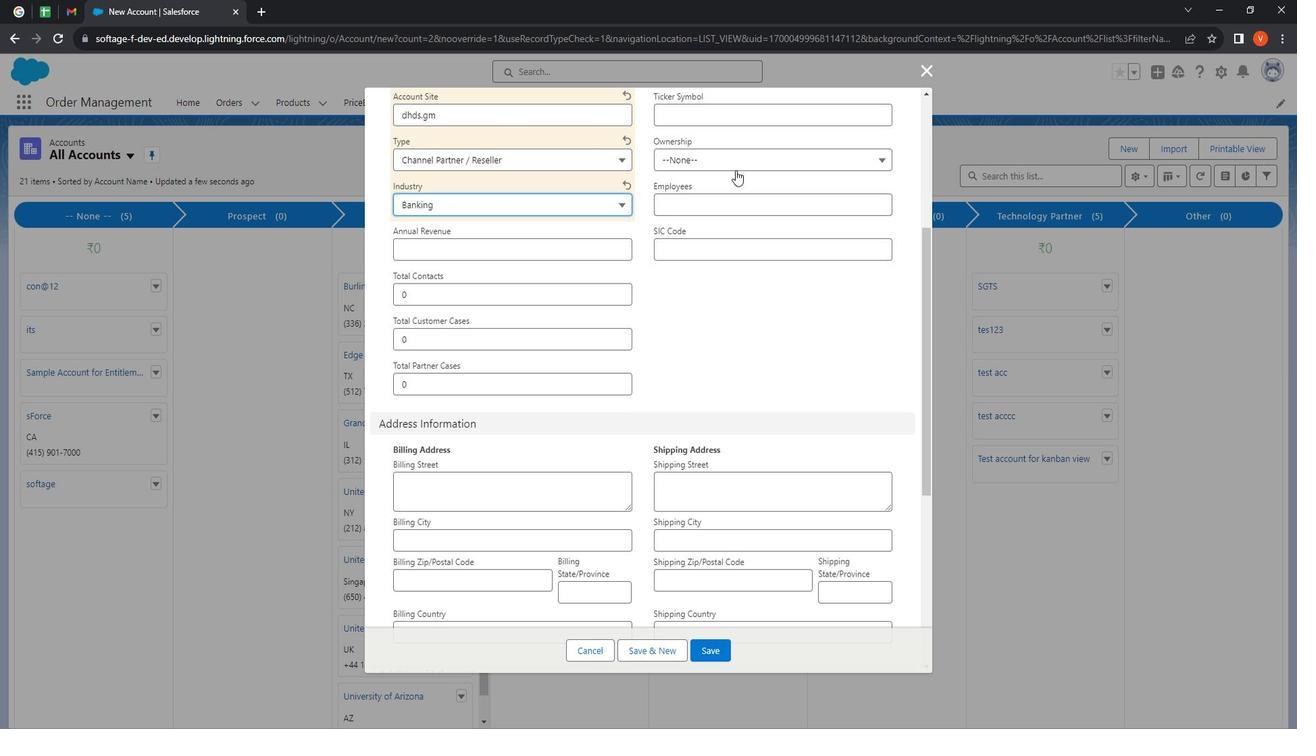 
Action: Mouse pressed left at (745, 171)
Screenshot: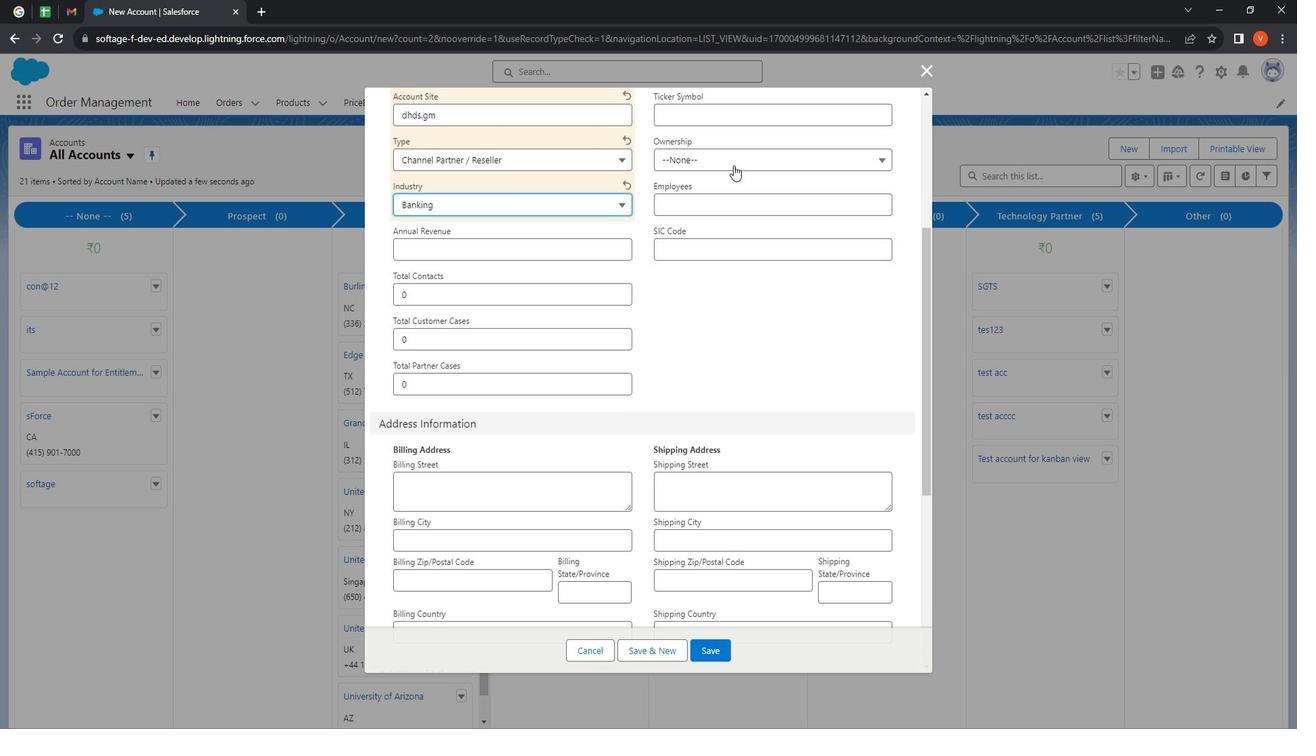 
Action: Mouse moved to (754, 283)
Screenshot: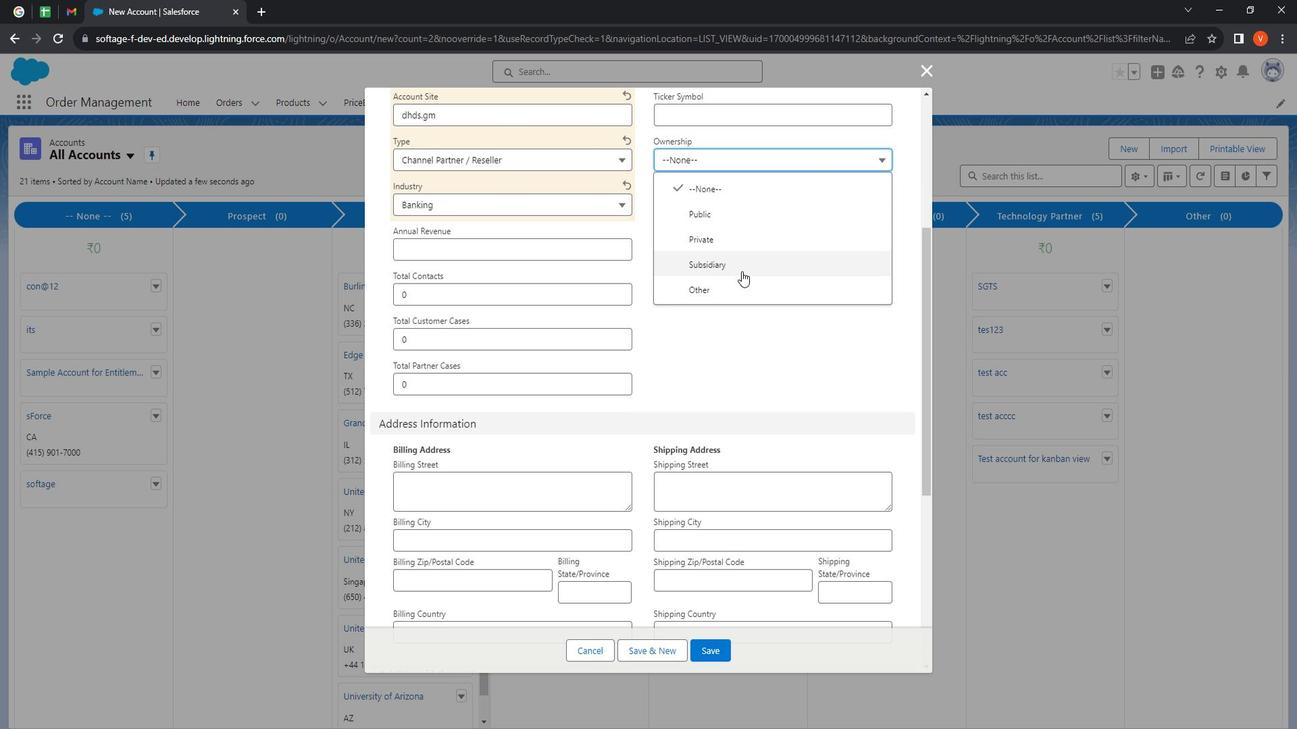 
Action: Mouse pressed left at (754, 283)
Screenshot: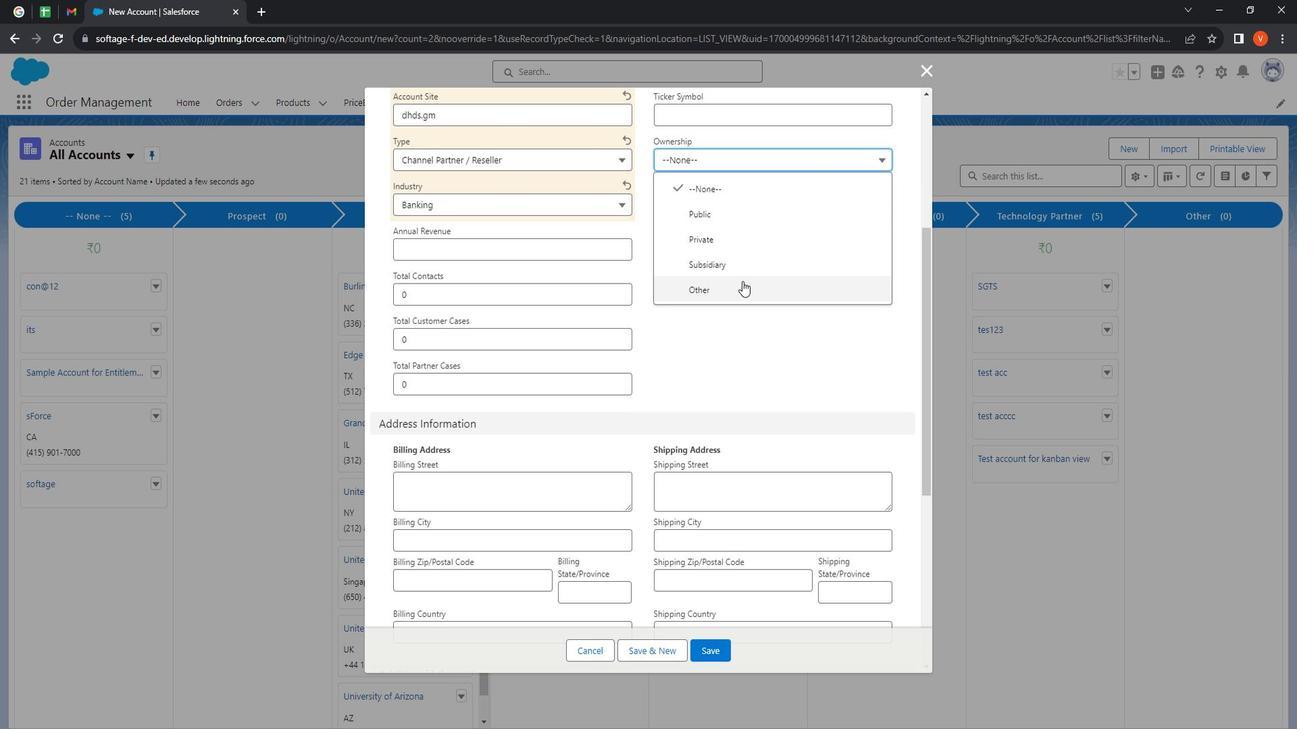 
Action: Mouse moved to (568, 486)
Screenshot: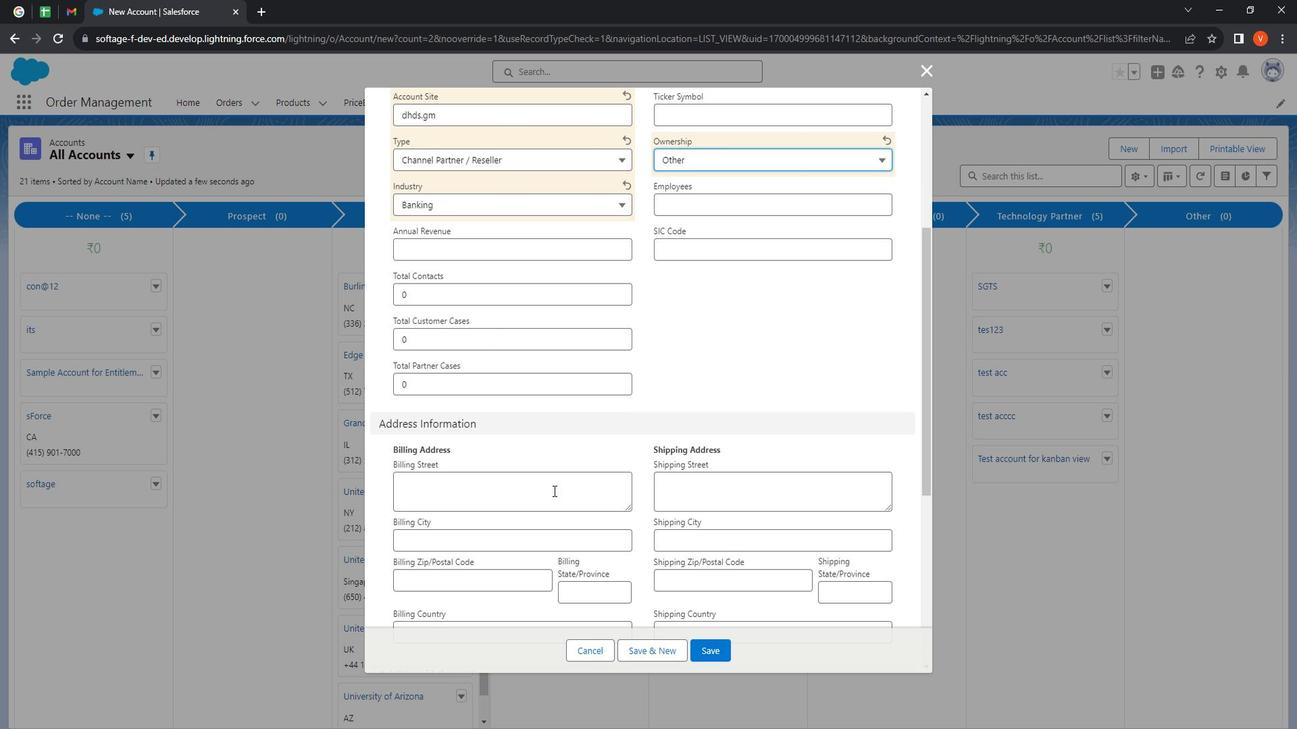 
Action: Mouse scrolled (568, 485) with delta (0, 0)
Screenshot: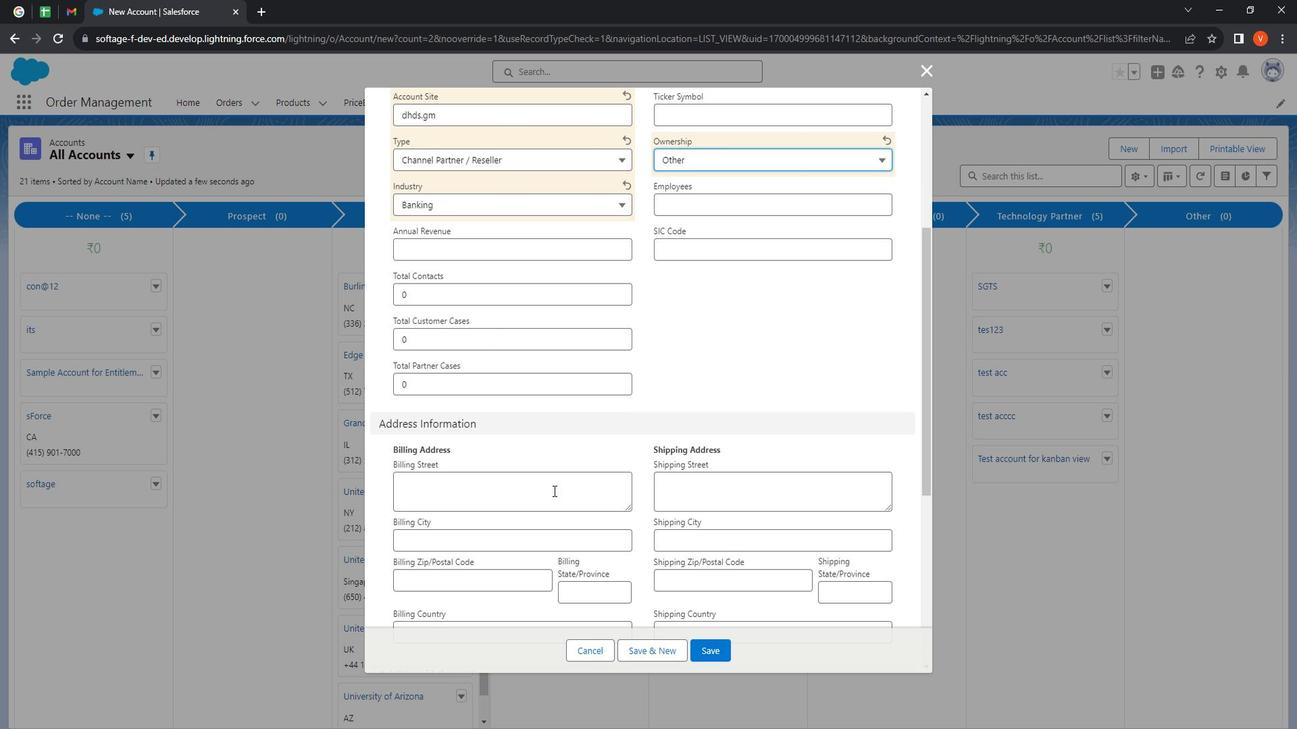
Action: Mouse moved to (568, 487)
Screenshot: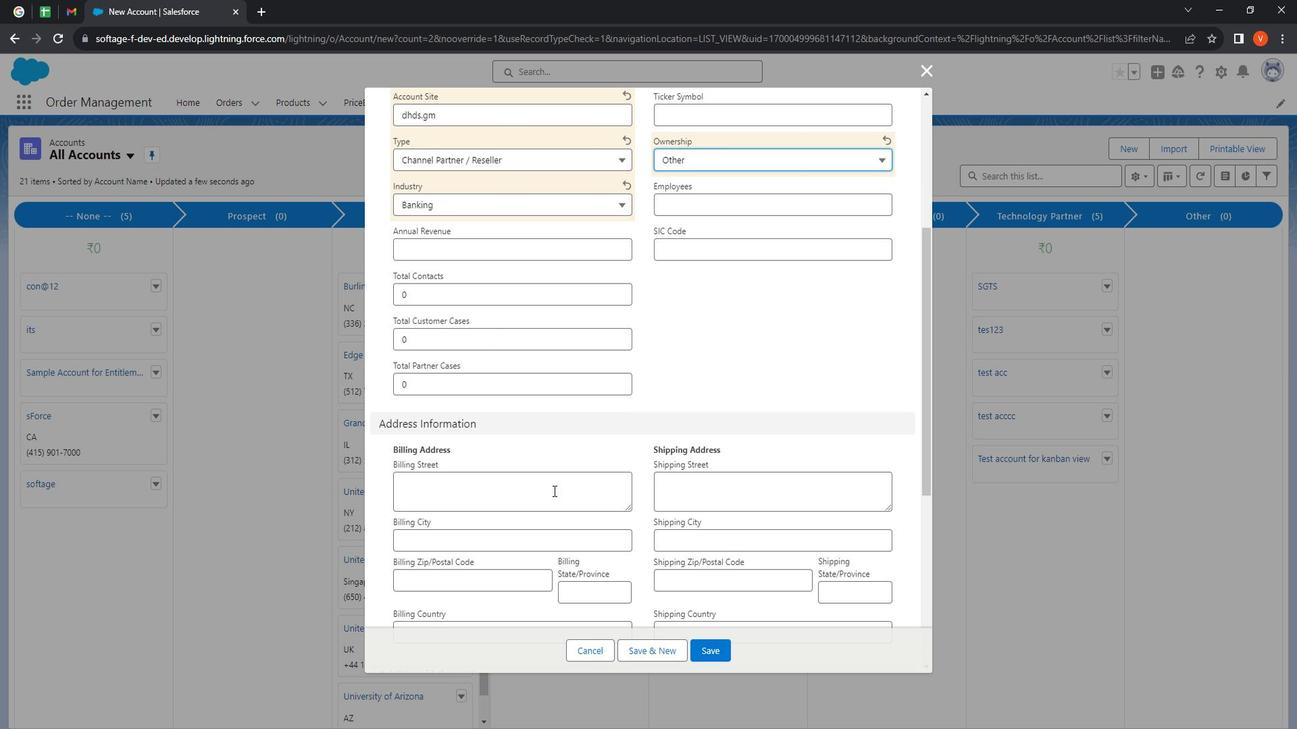 
Action: Mouse scrolled (568, 487) with delta (0, 0)
Screenshot: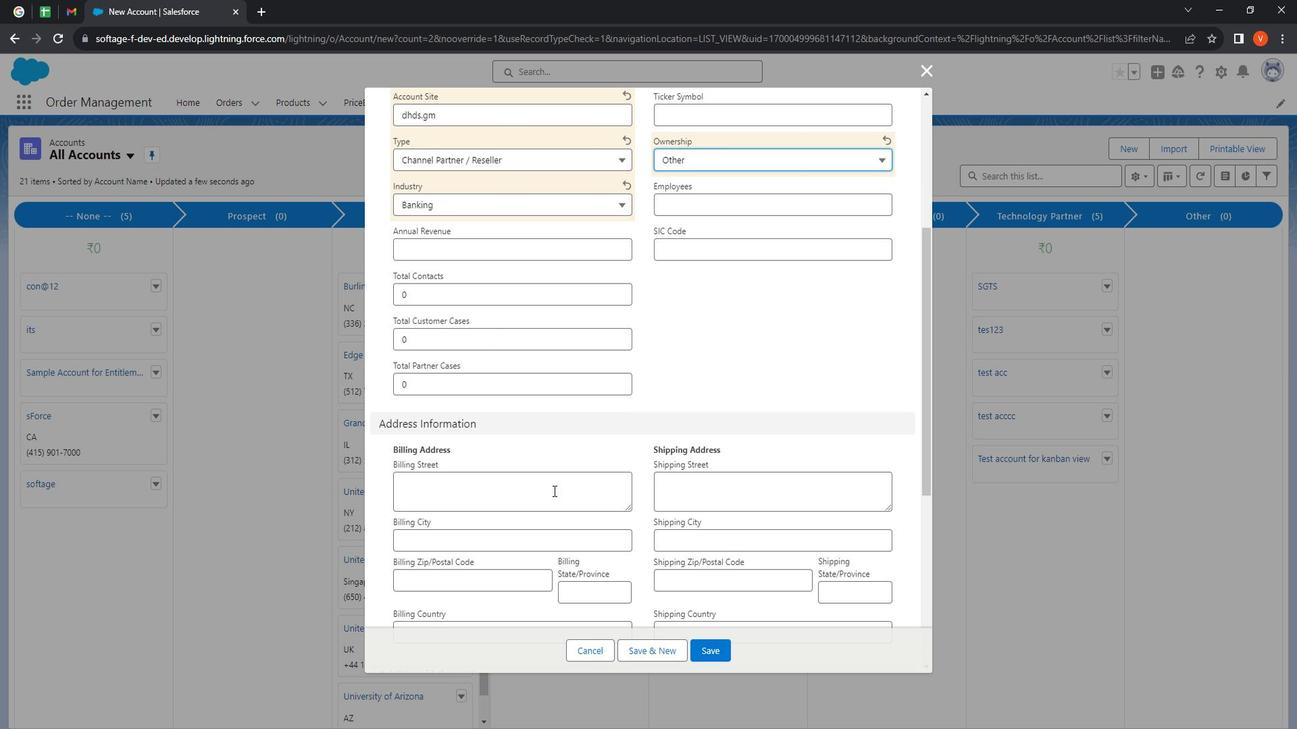 
Action: Mouse moved to (568, 487)
Screenshot: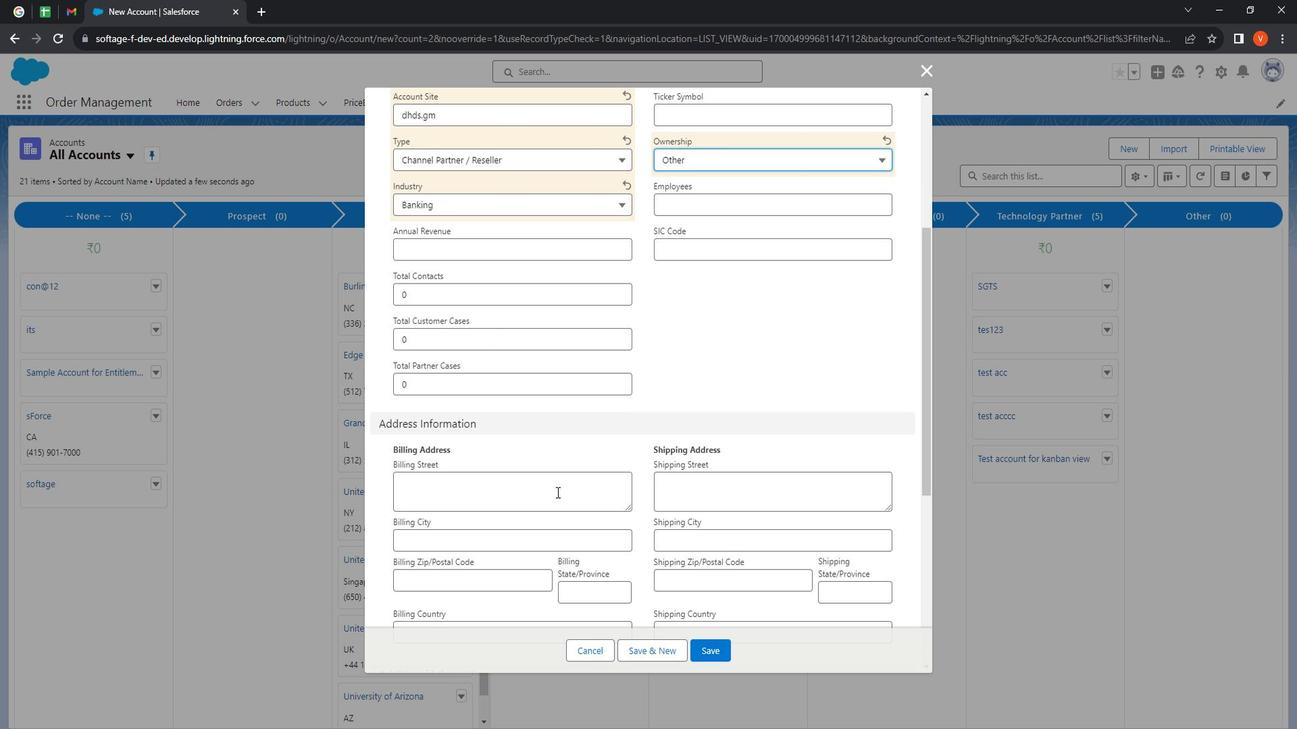 
Action: Mouse scrolled (568, 487) with delta (0, 0)
Screenshot: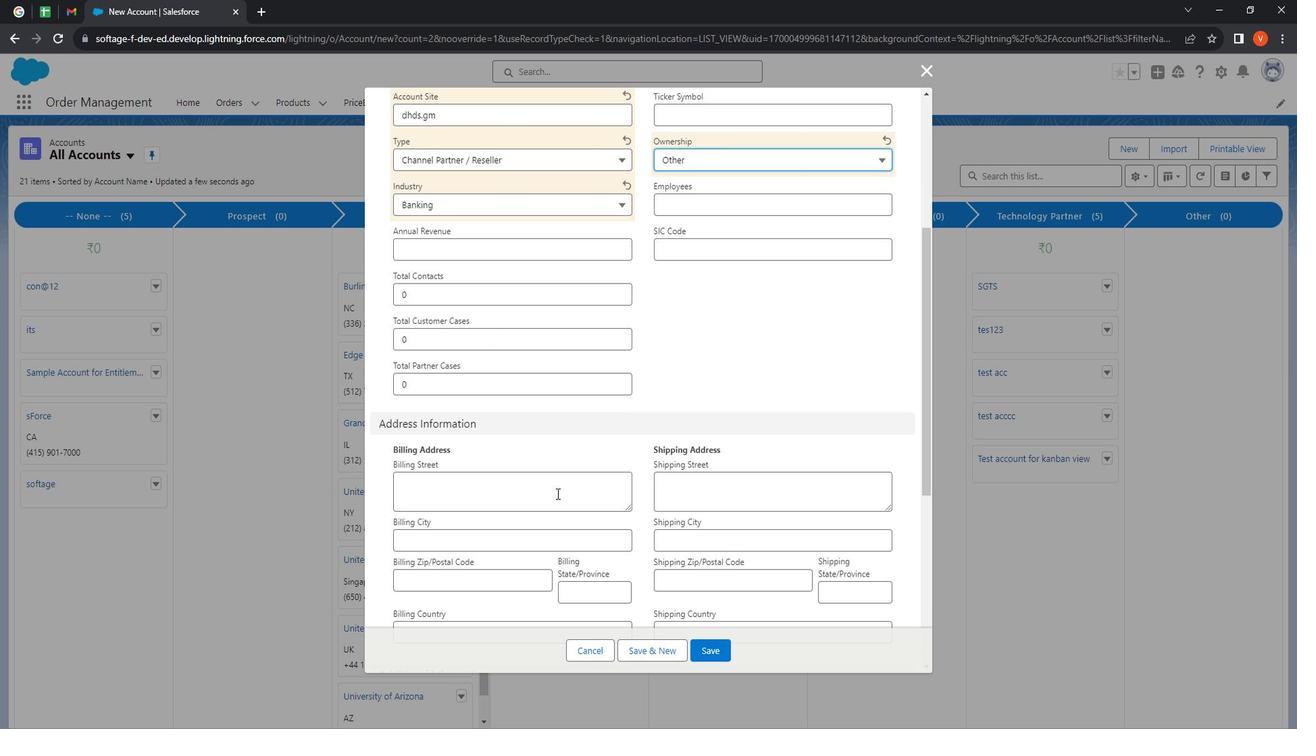 
Action: Mouse moved to (570, 486)
Screenshot: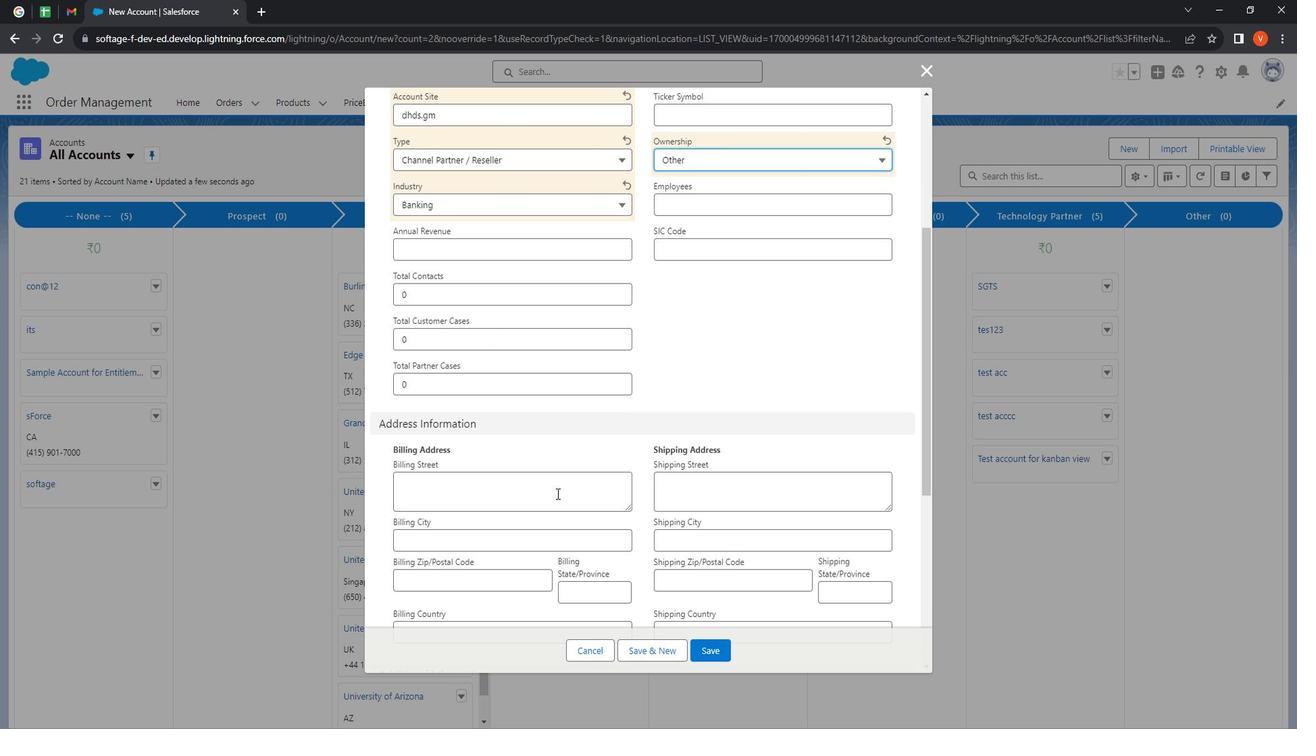 
Action: Mouse scrolled (570, 485) with delta (0, 0)
Screenshot: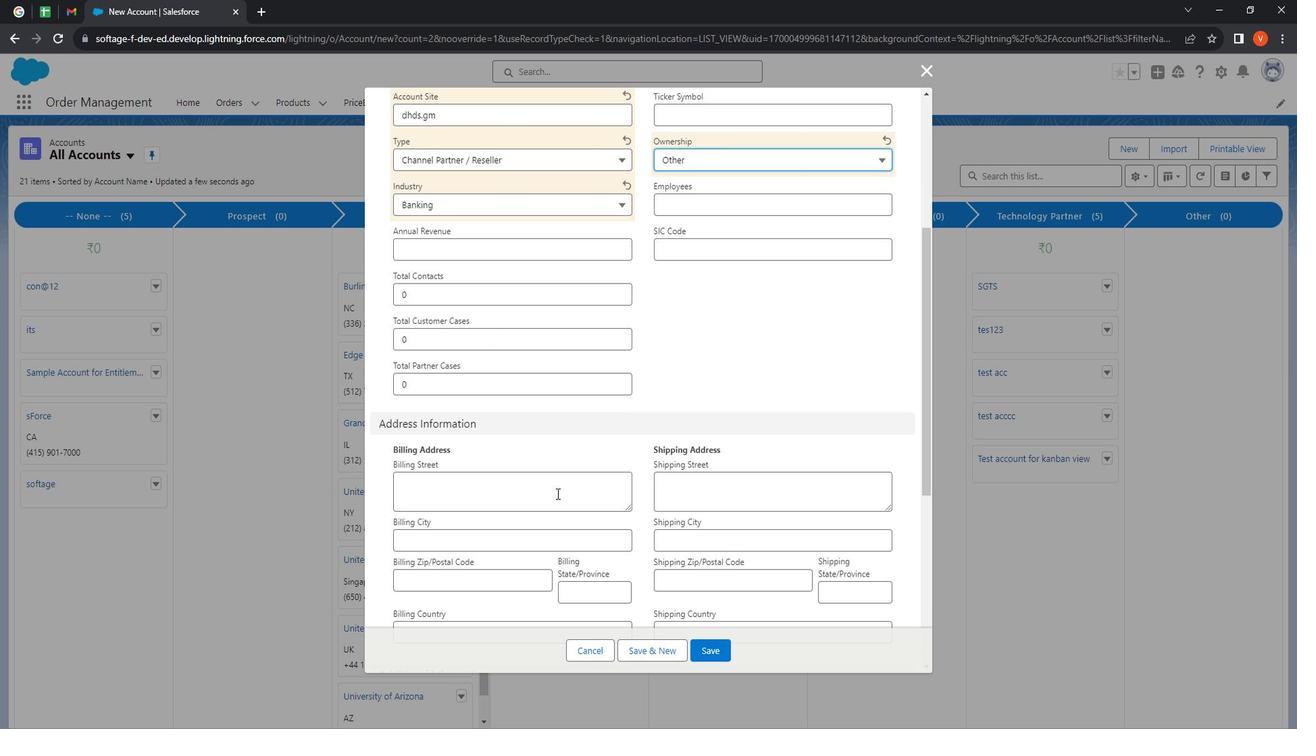 
Action: Mouse moved to (675, 537)
Screenshot: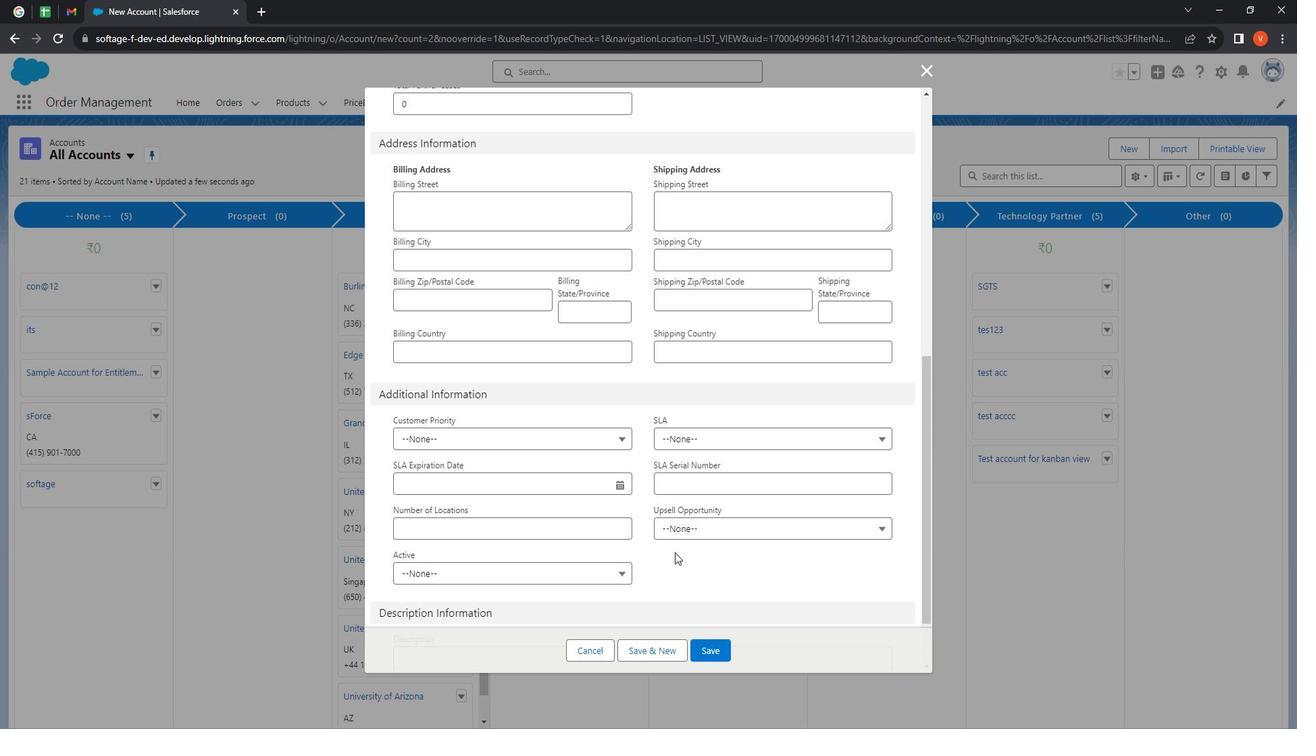 
Action: Mouse scrolled (675, 537) with delta (0, 0)
Screenshot: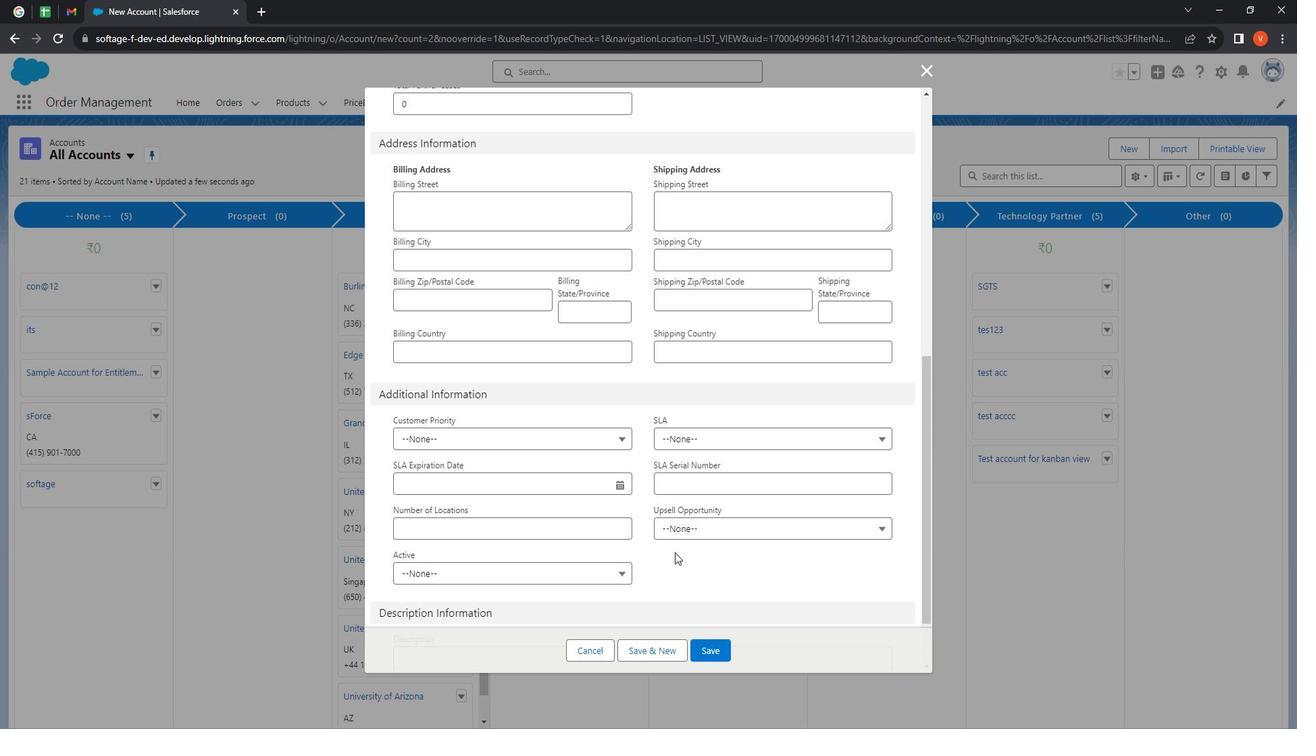 
Action: Mouse moved to (601, 368)
Screenshot: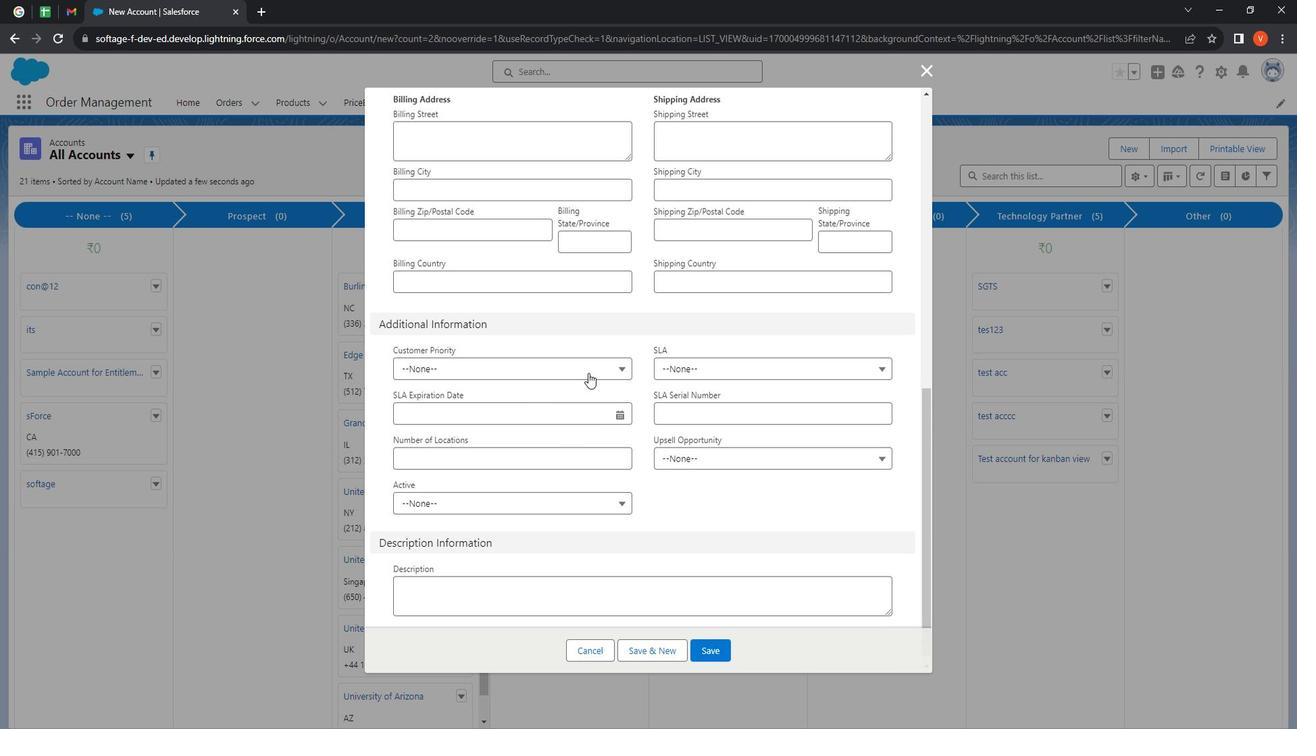 
Action: Mouse pressed left at (601, 368)
Screenshot: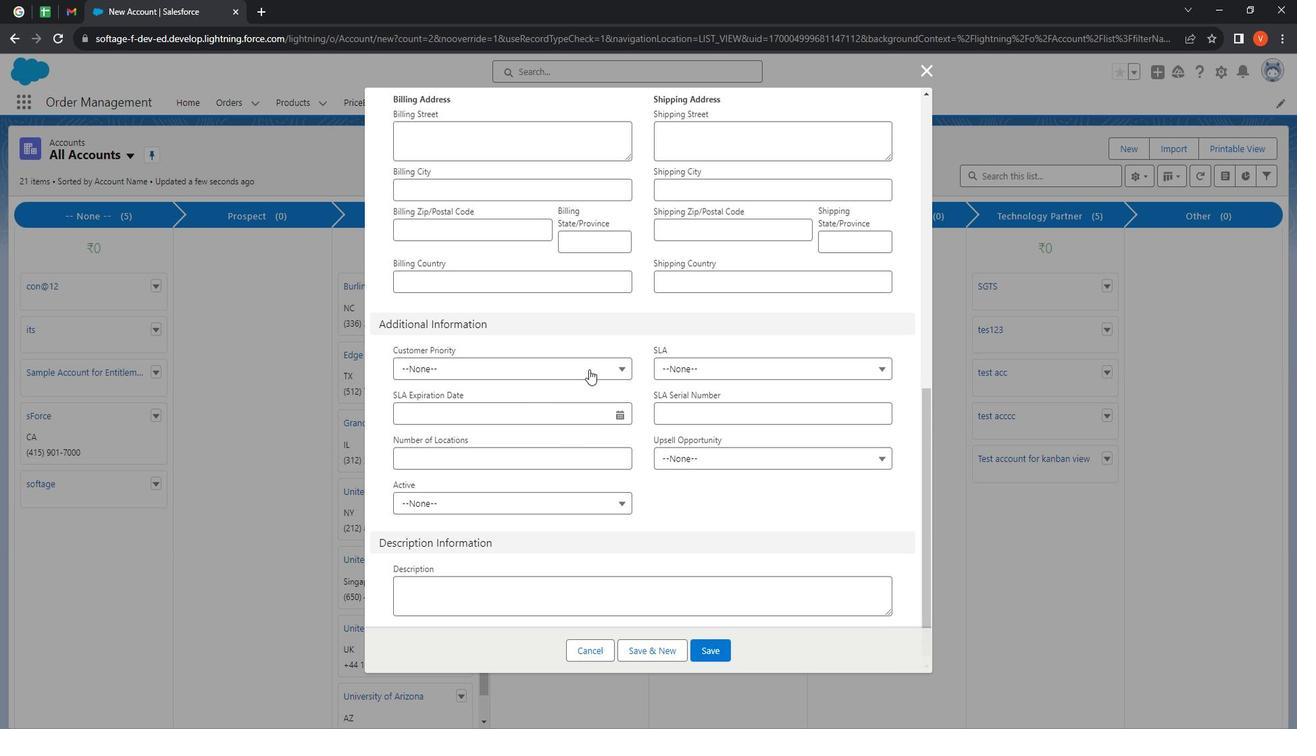 
Action: Mouse moved to (545, 497)
Screenshot: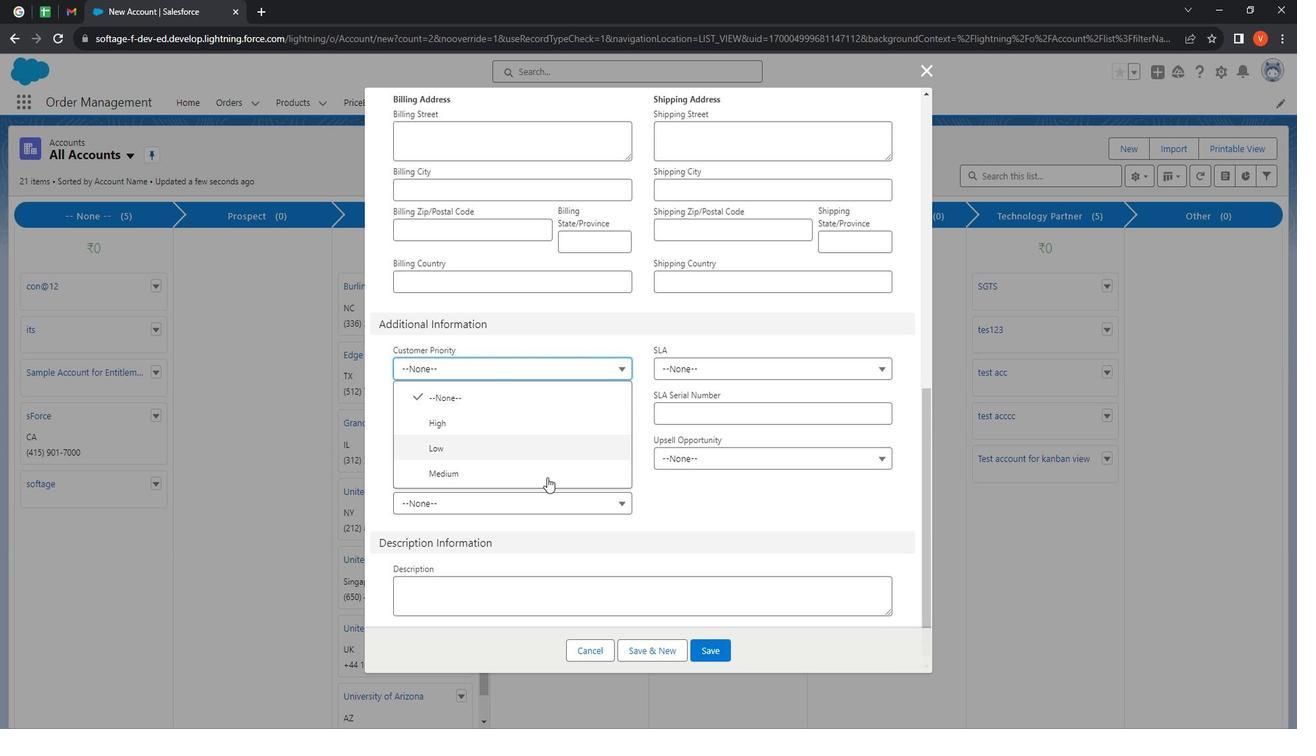 
Action: Mouse pressed left at (545, 497)
Screenshot: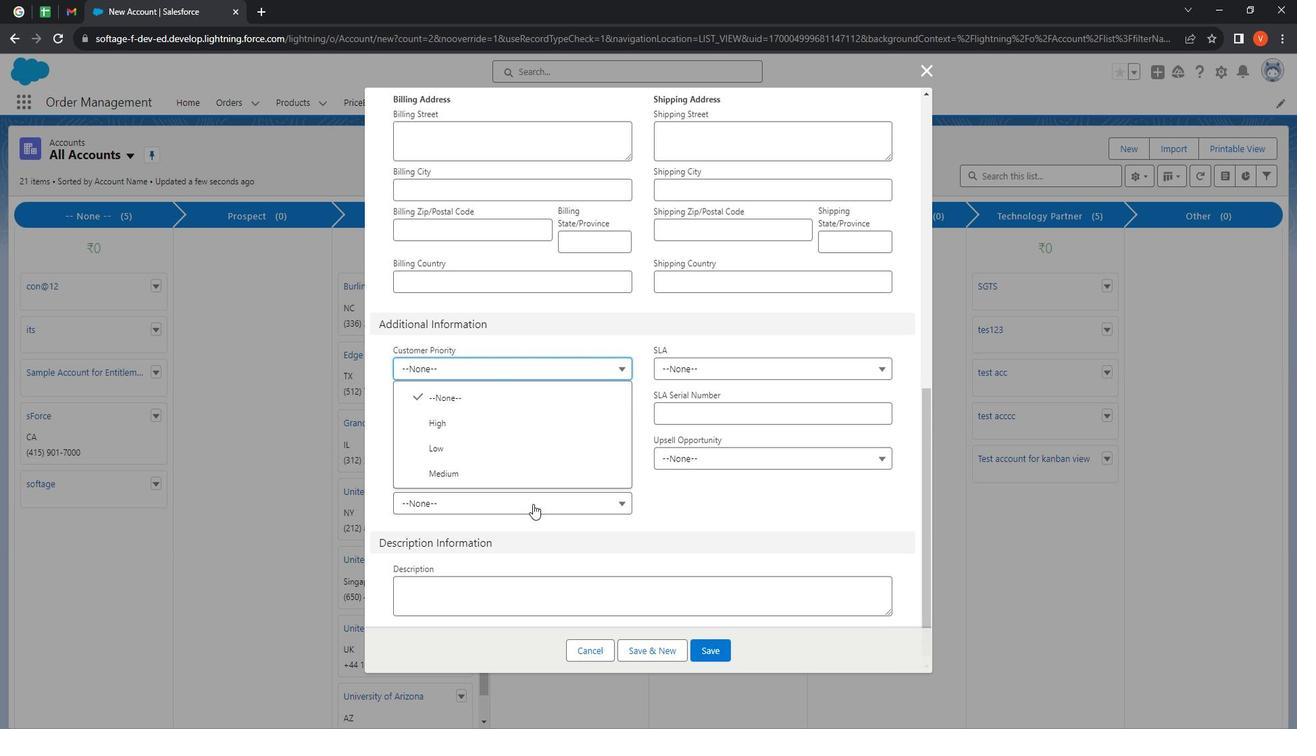 
Action: Mouse moved to (520, 360)
Screenshot: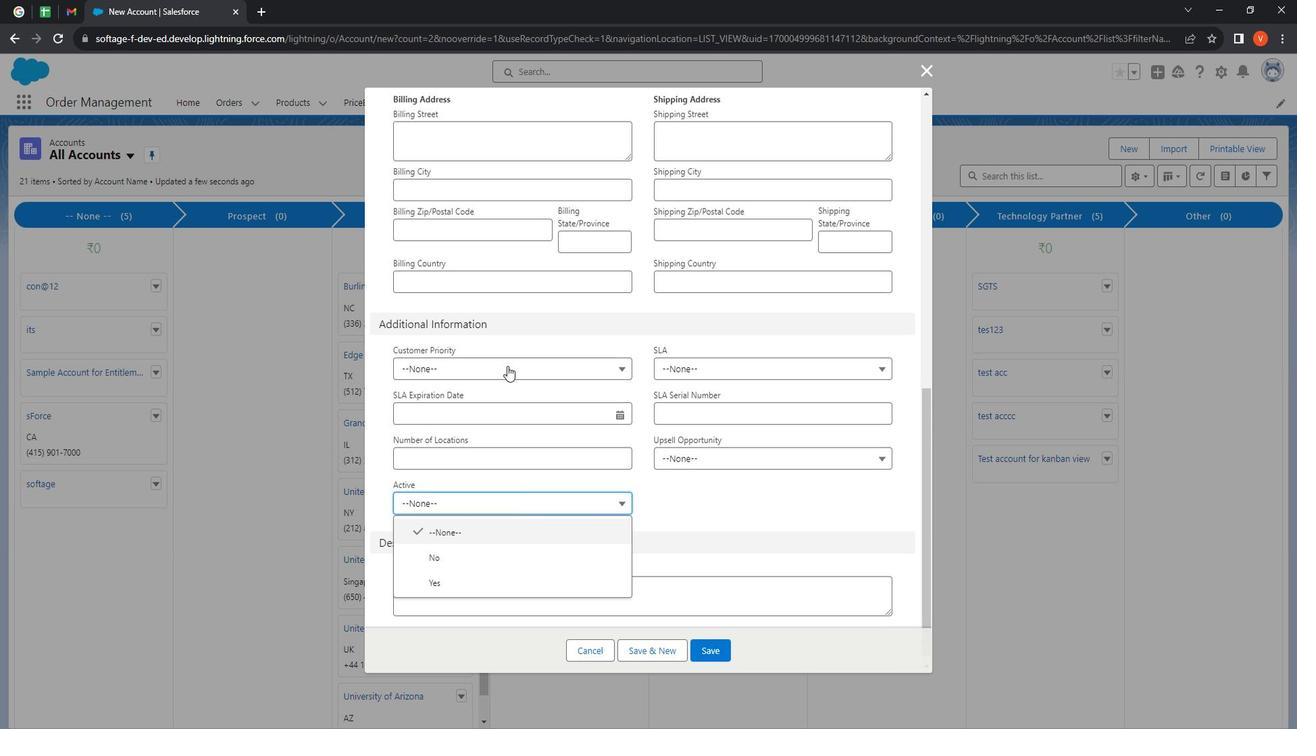 
Action: Mouse pressed left at (520, 360)
Screenshot: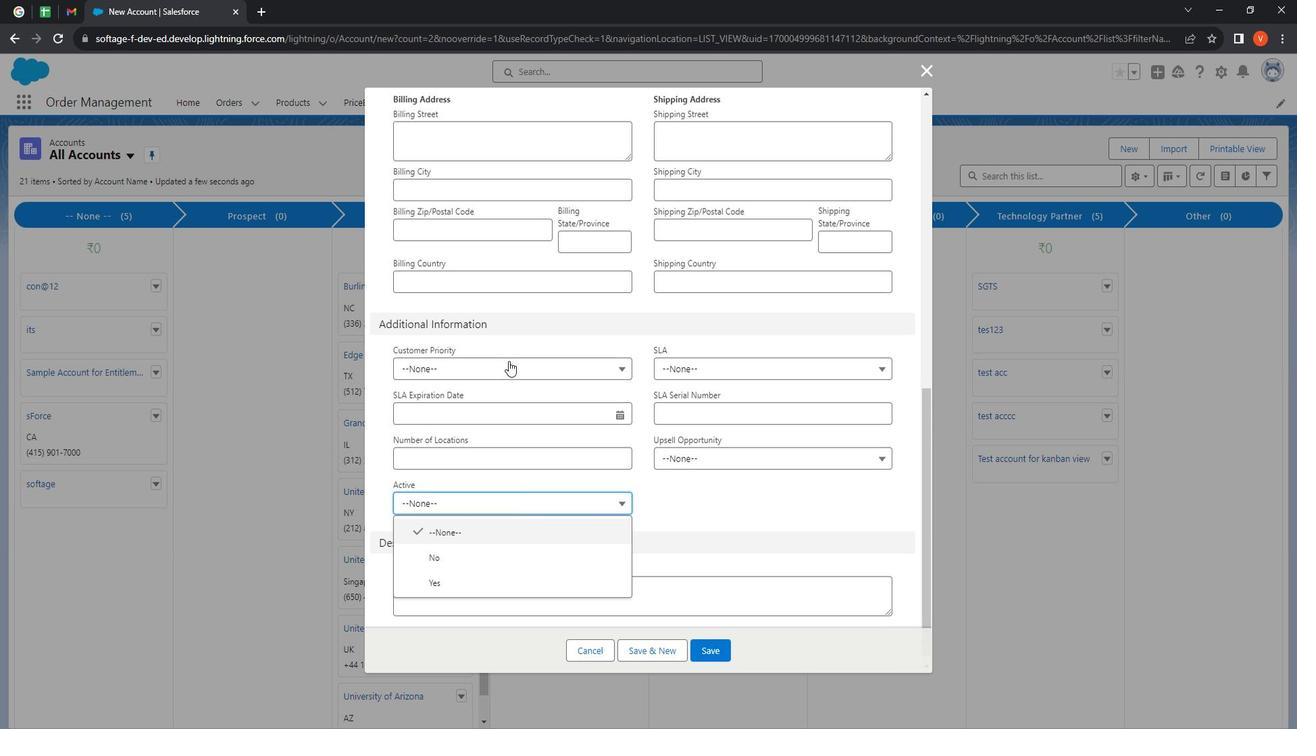 
Action: Mouse moved to (490, 426)
Screenshot: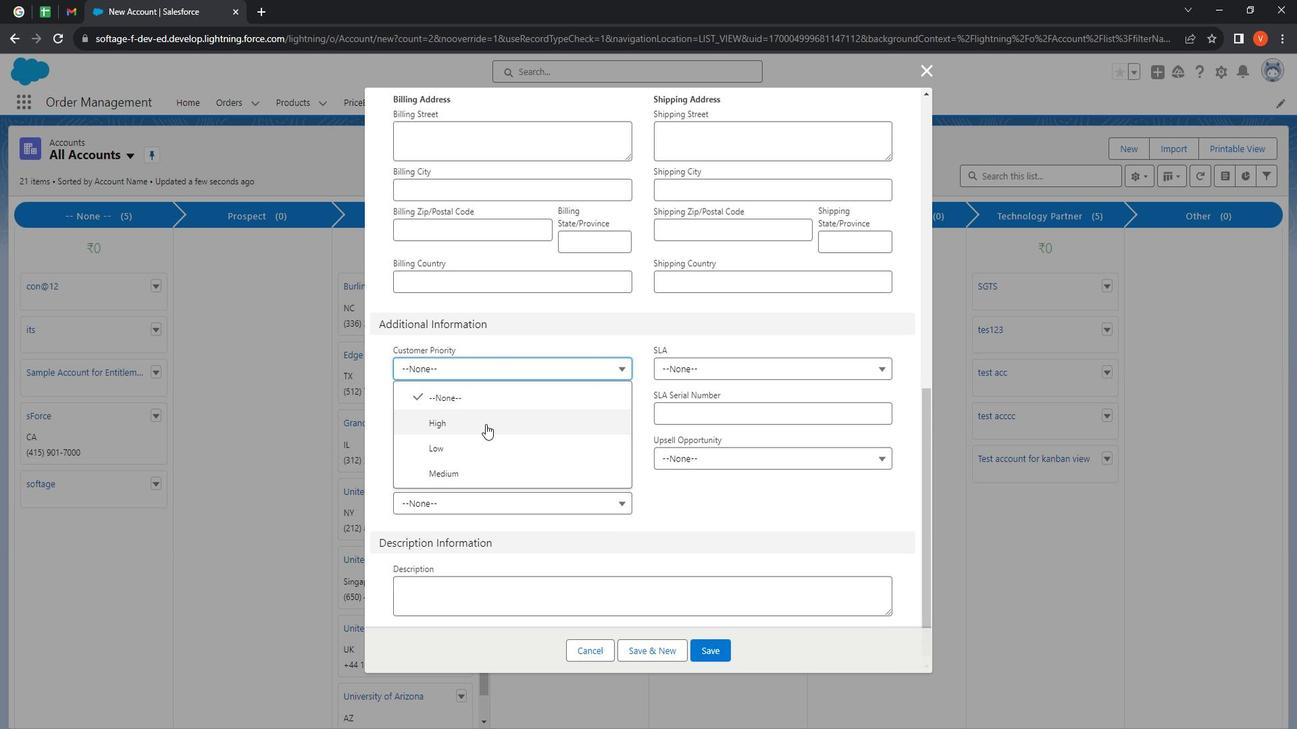 
Action: Mouse pressed left at (490, 426)
Screenshot: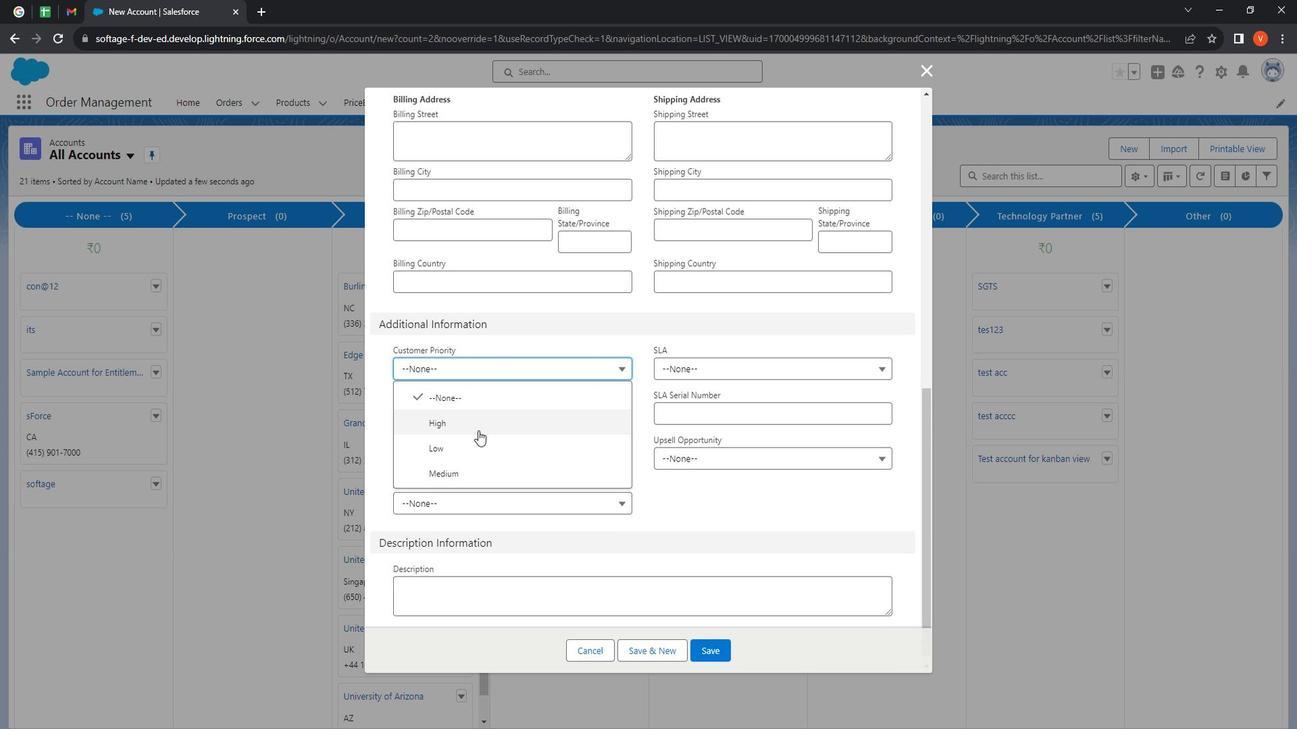 
Action: Mouse moved to (722, 367)
Screenshot: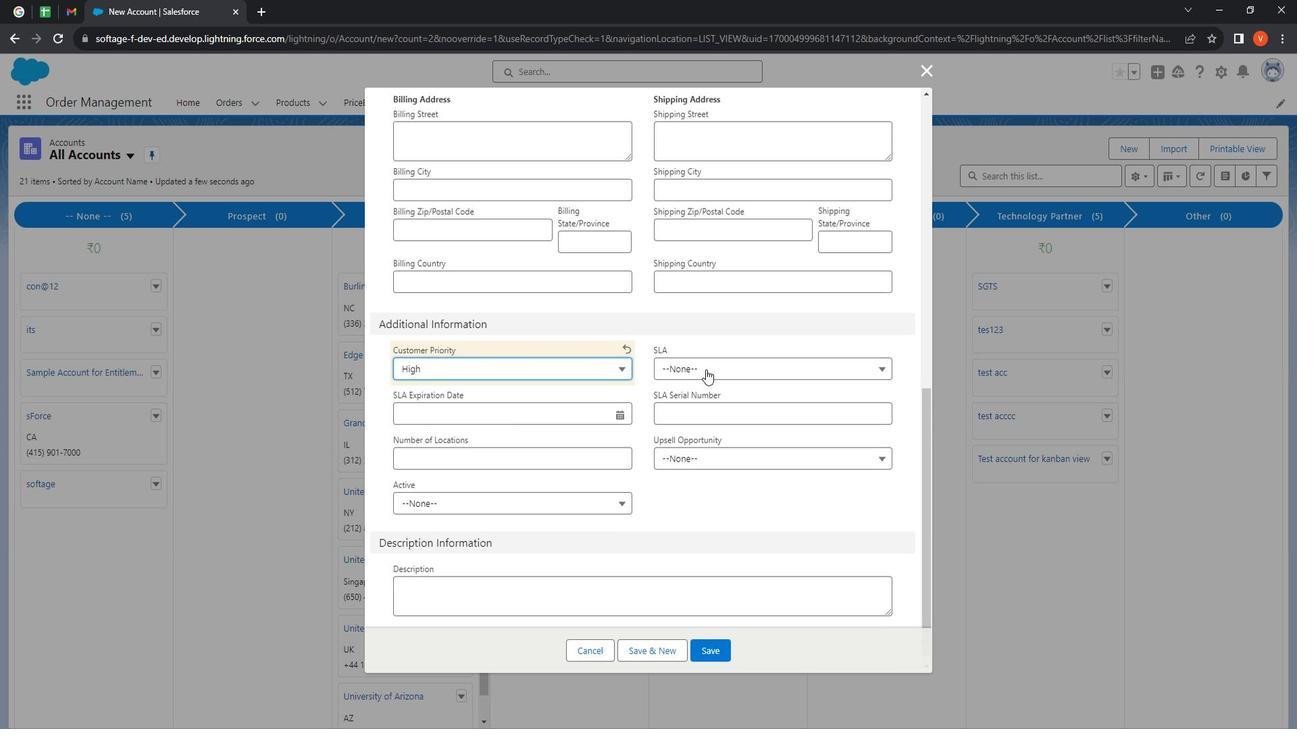 
Action: Mouse pressed left at (722, 367)
Screenshot: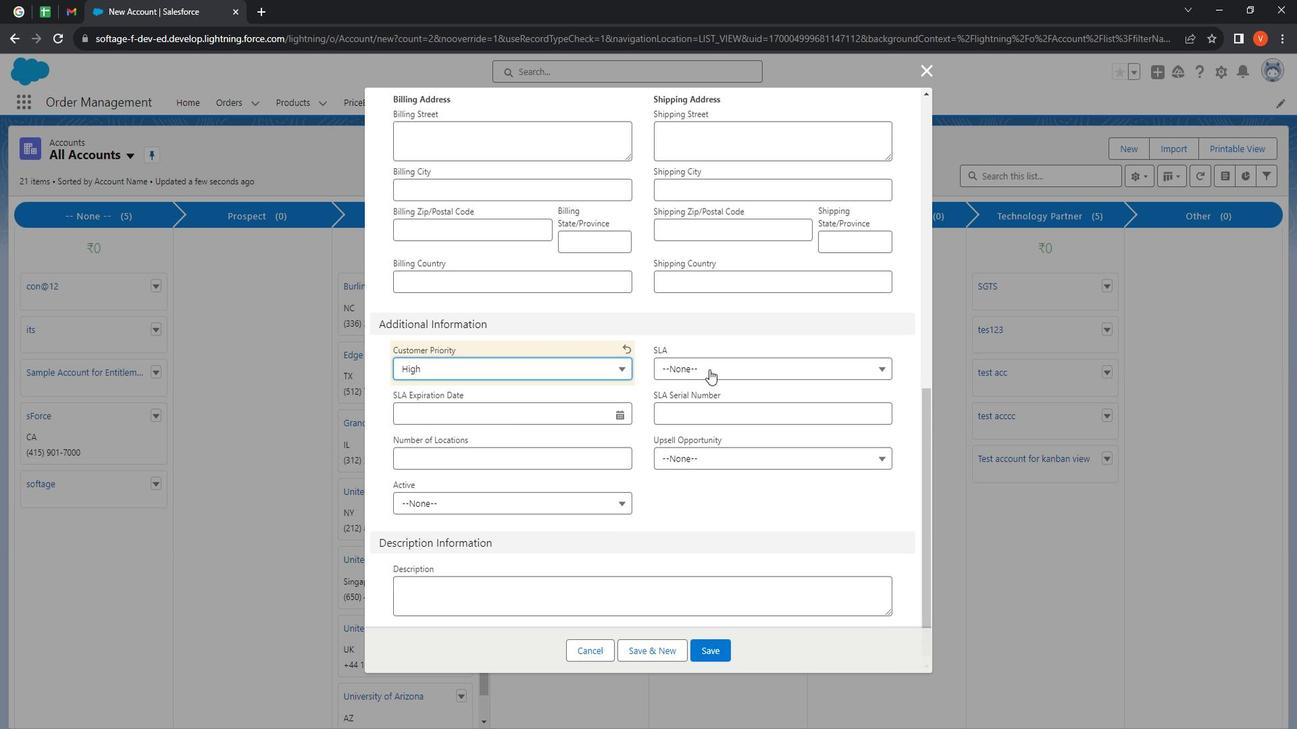 
Action: Mouse moved to (732, 451)
Screenshot: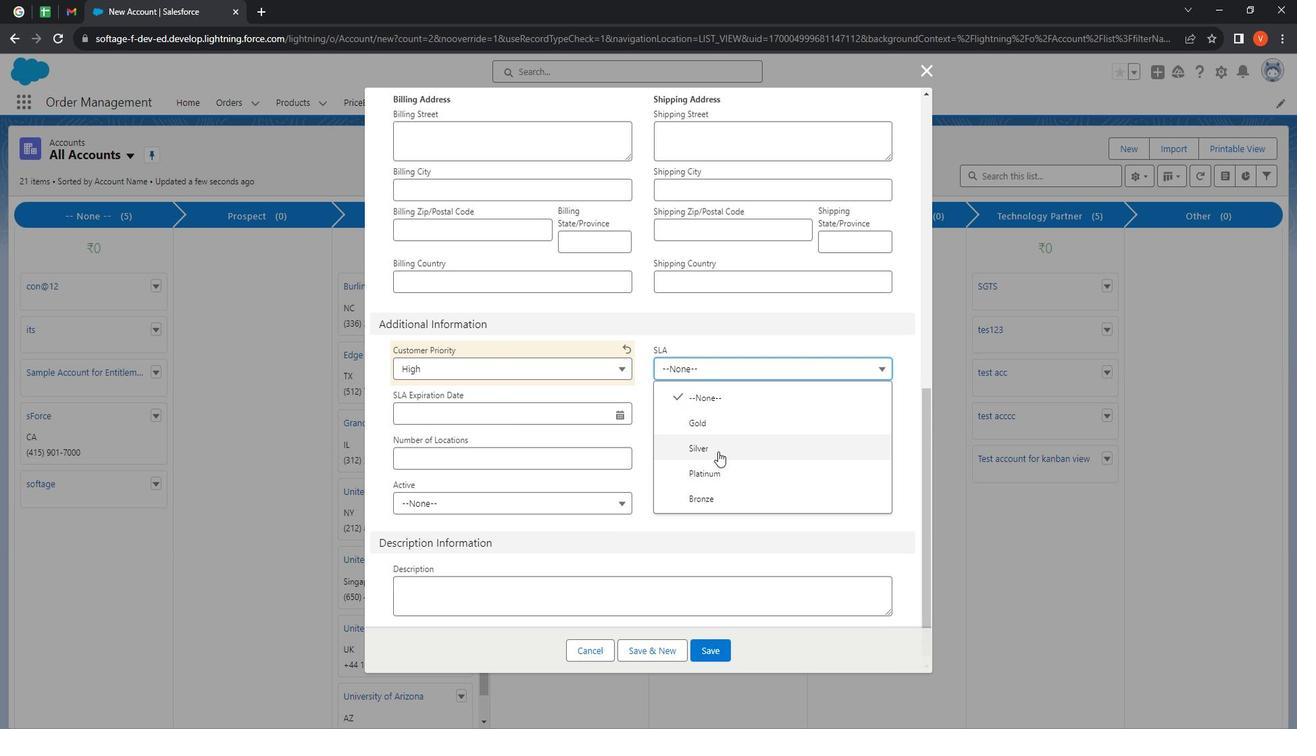 
Action: Mouse pressed left at (732, 451)
Screenshot: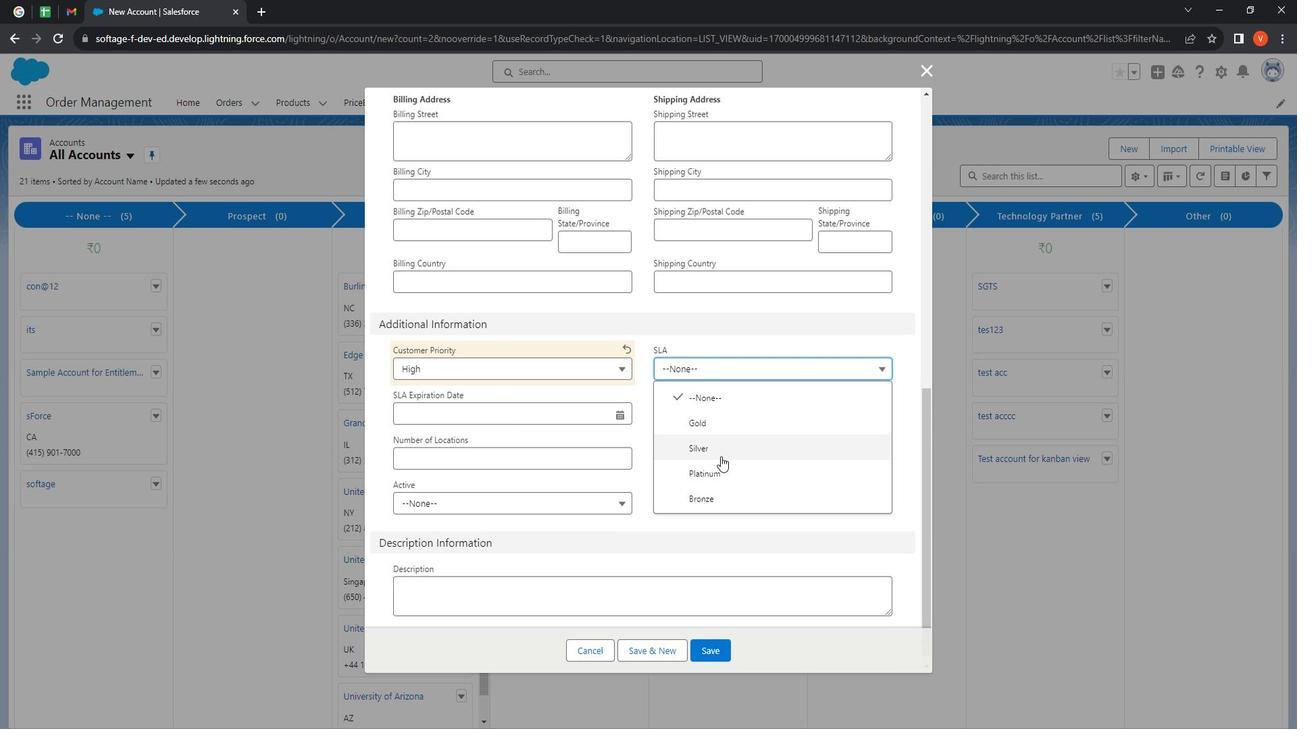 
Action: Mouse moved to (570, 478)
Screenshot: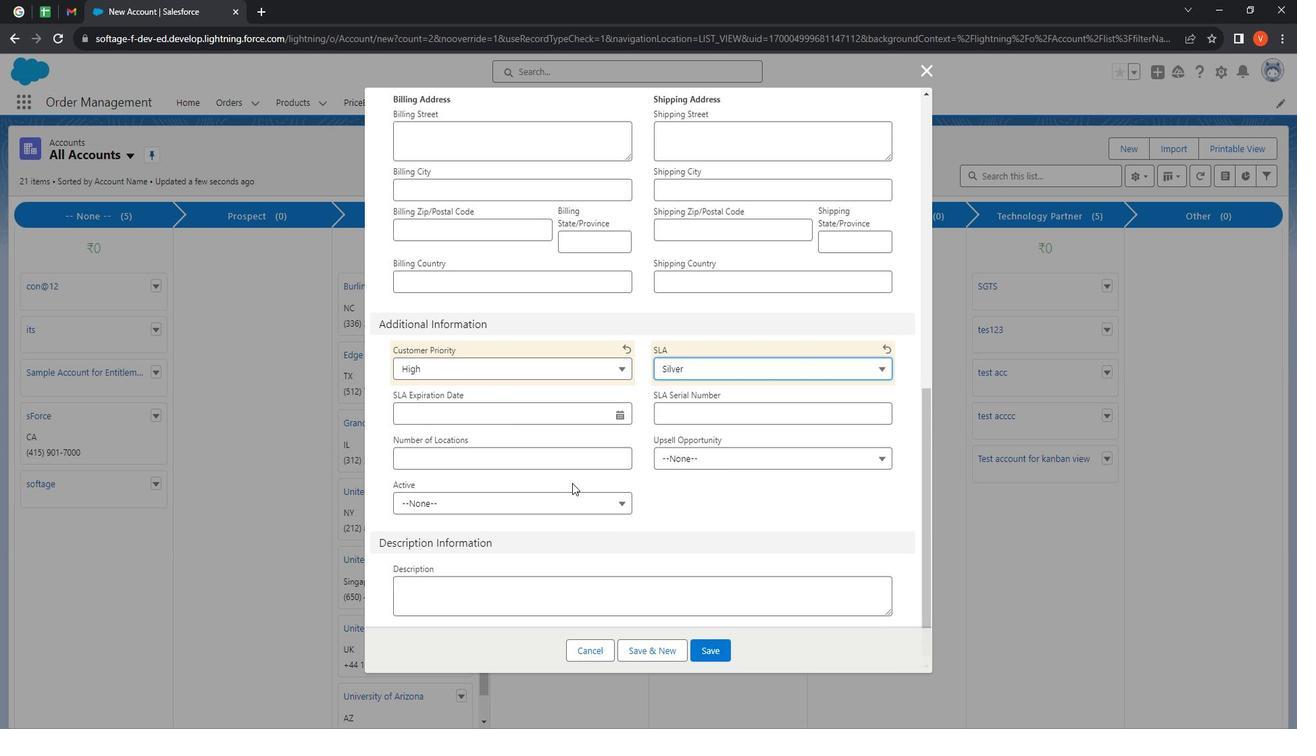 
Action: Mouse pressed left at (570, 478)
Screenshot: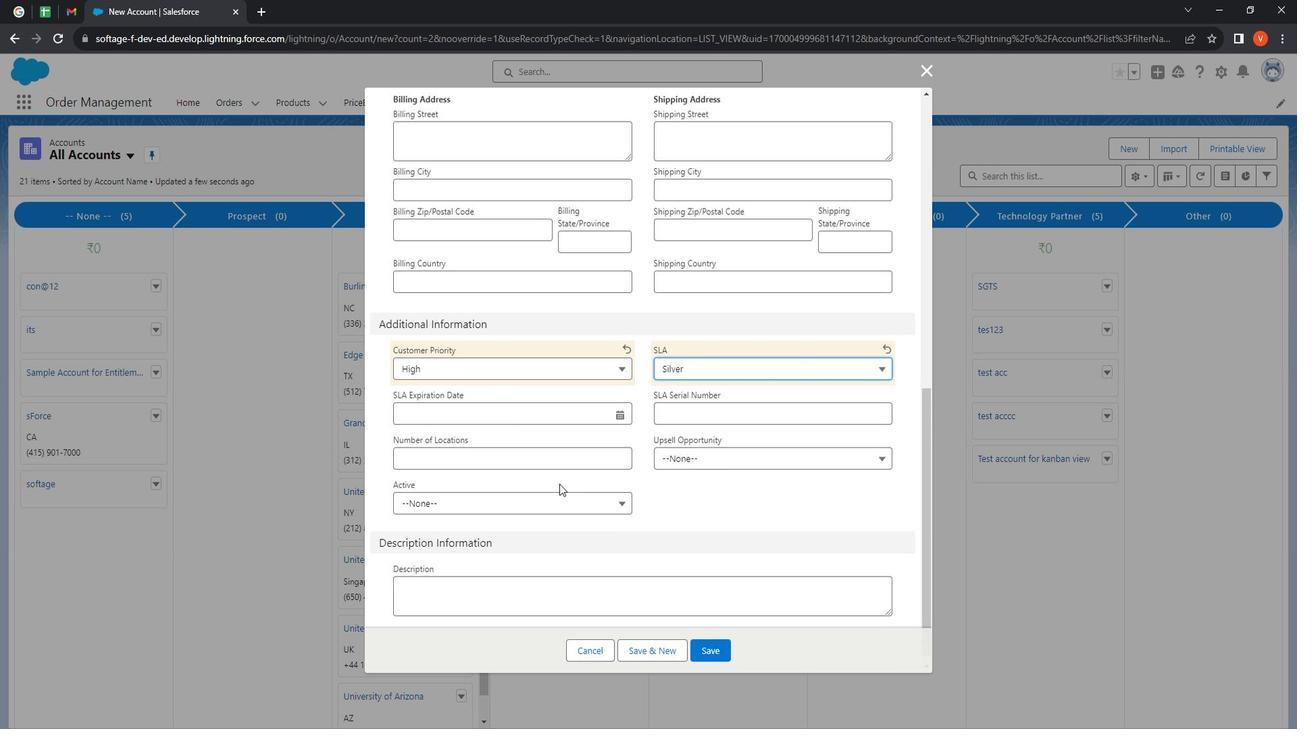 
Action: Mouse moved to (570, 487)
Screenshot: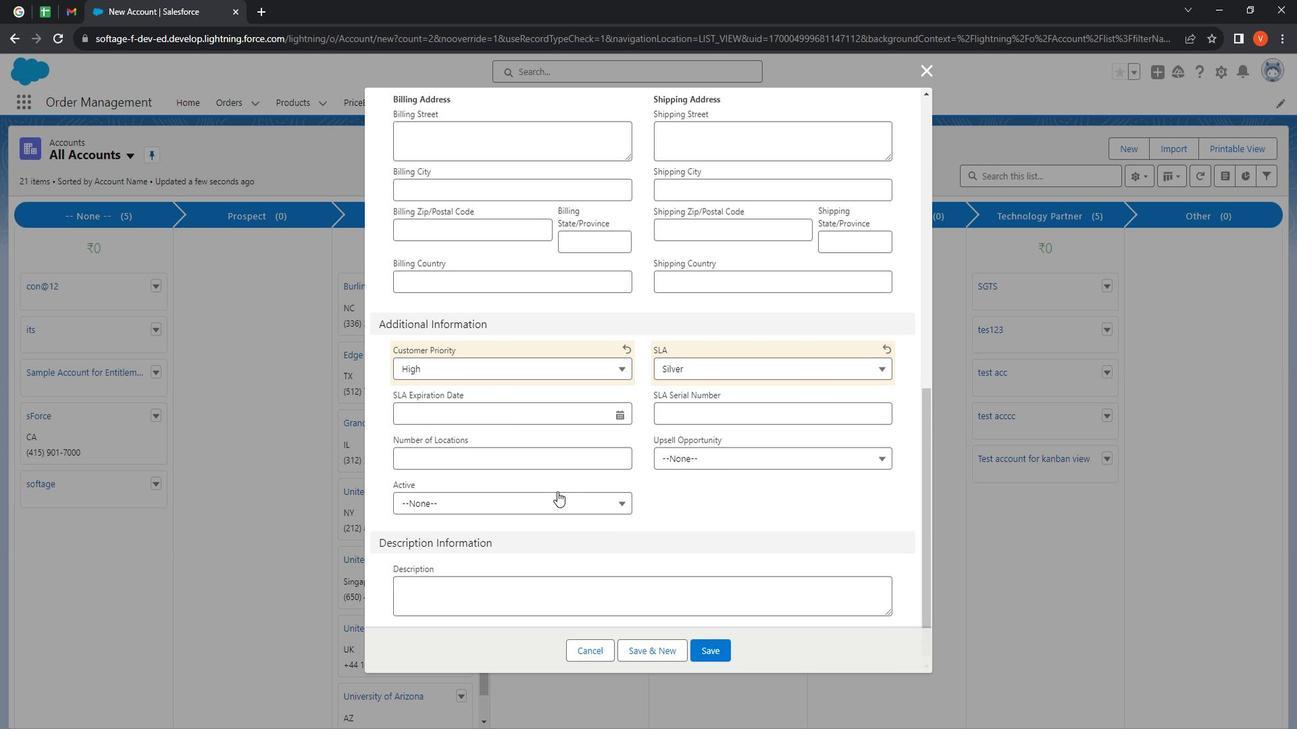 
Action: Mouse pressed left at (570, 487)
Screenshot: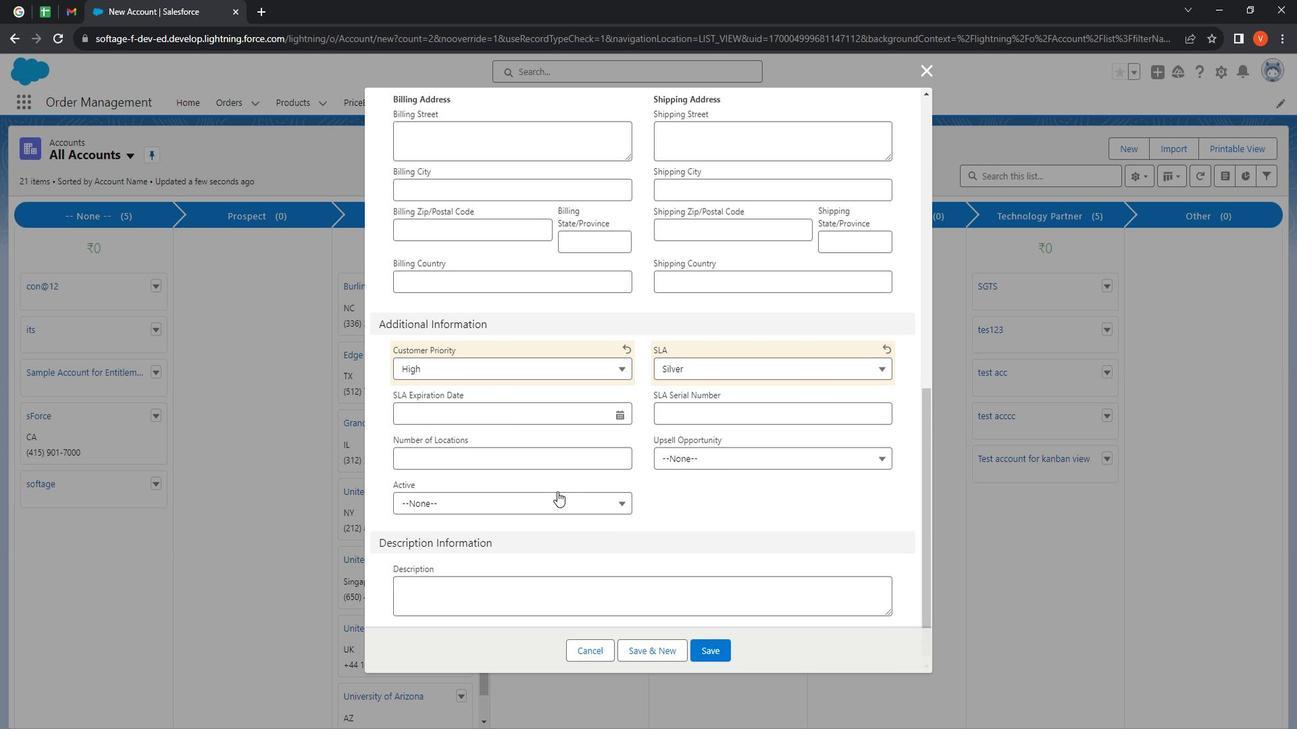 
Action: Mouse moved to (580, 576)
Screenshot: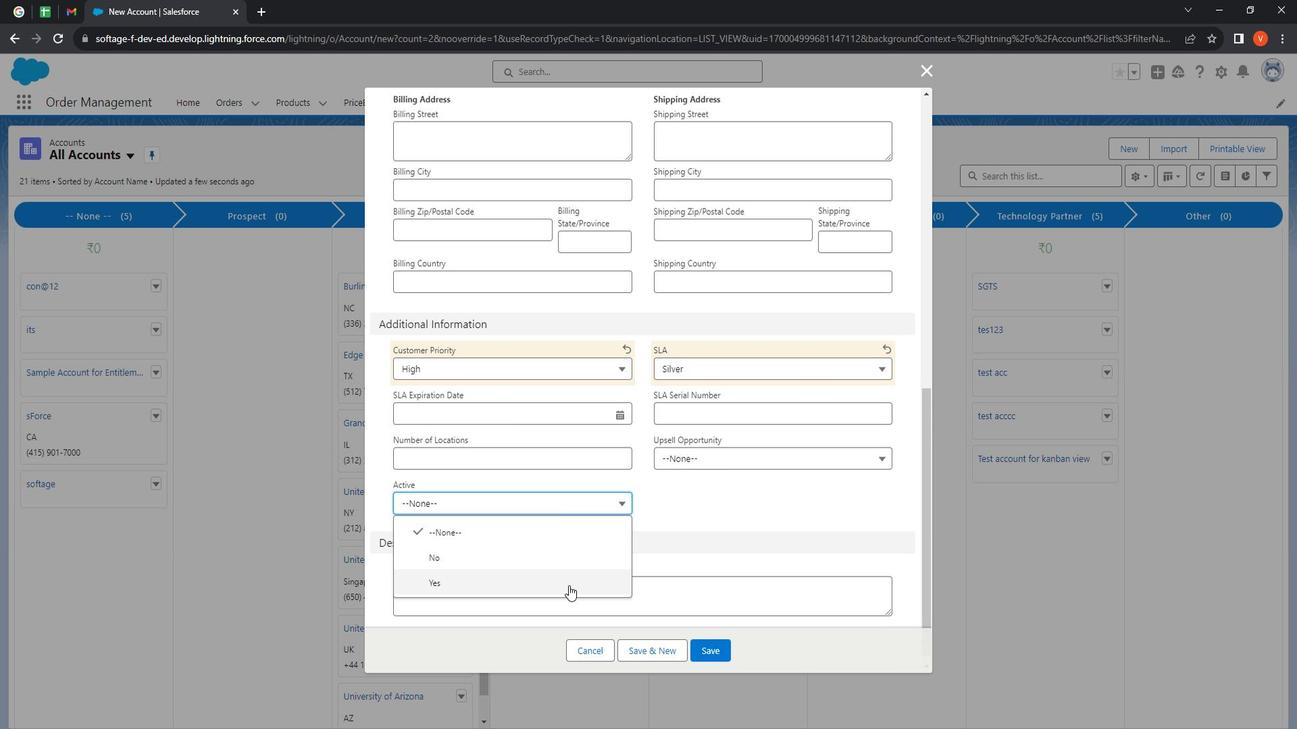 
Action: Mouse pressed left at (580, 576)
Screenshot: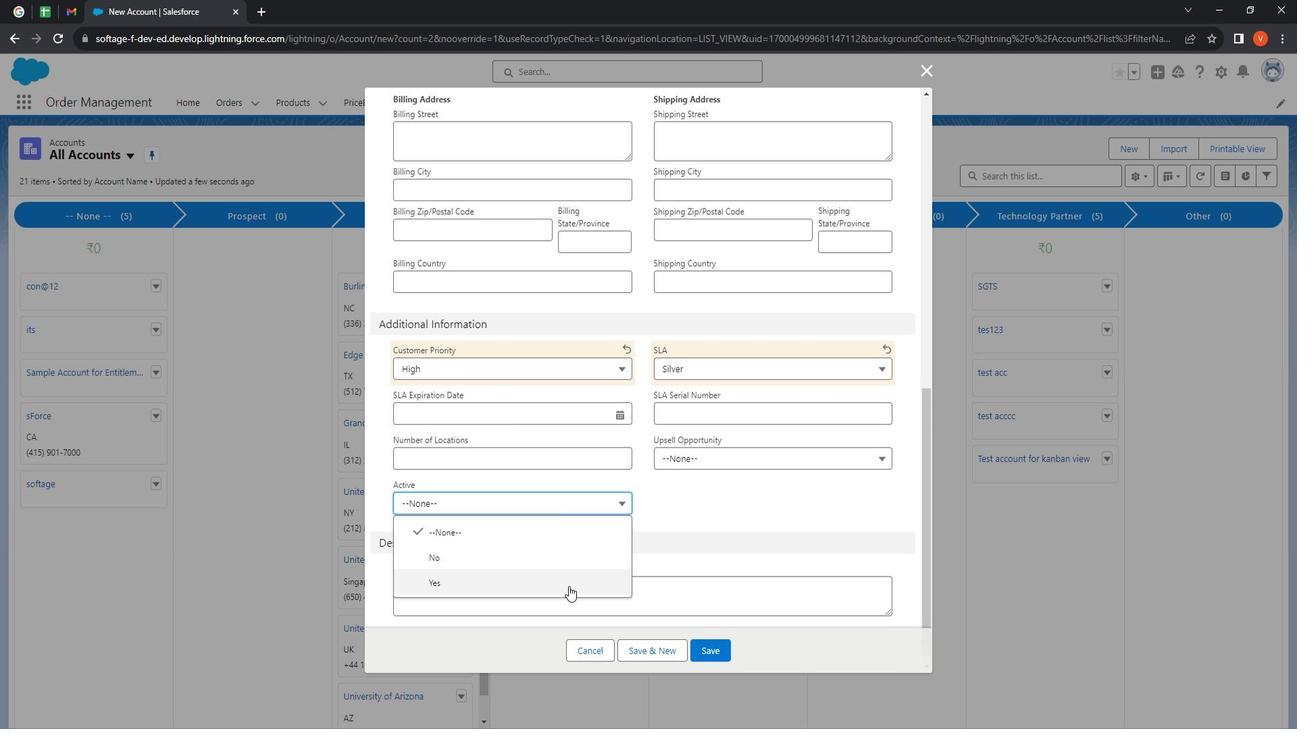 
Action: Mouse moved to (737, 462)
Screenshot: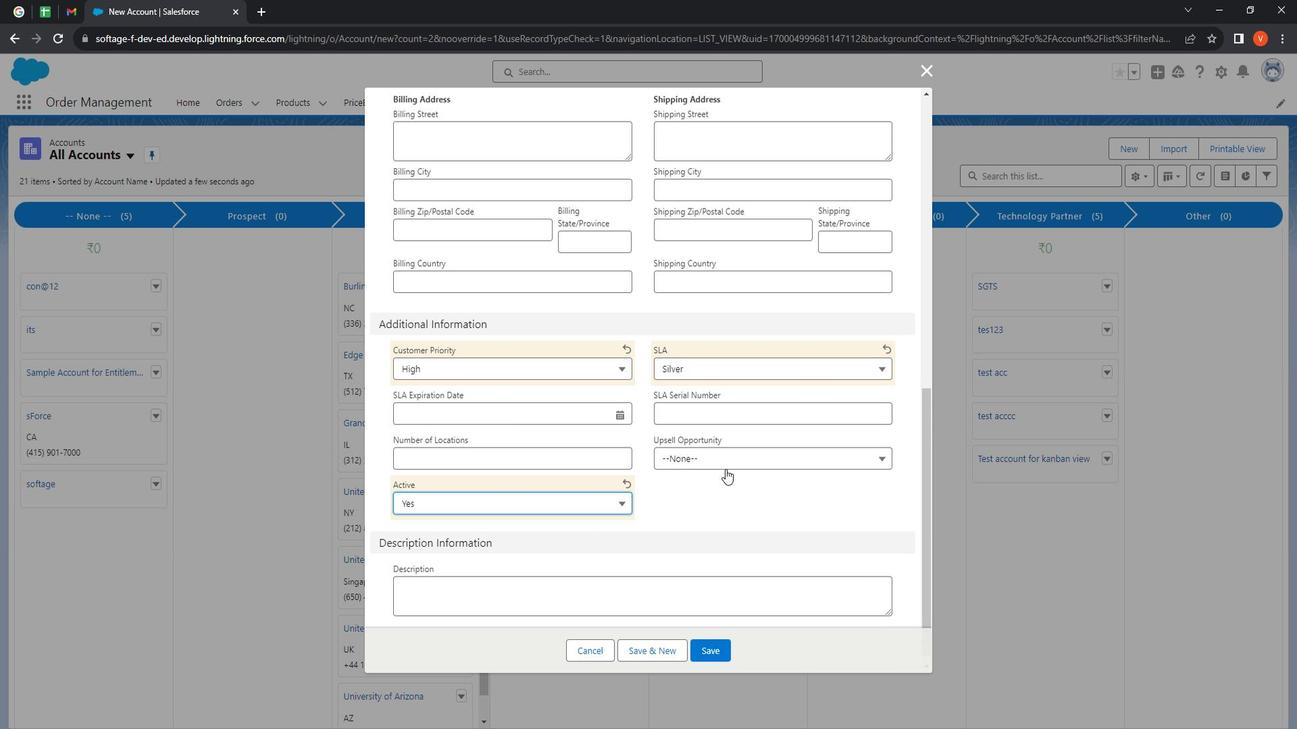 
Action: Mouse pressed left at (737, 462)
Screenshot: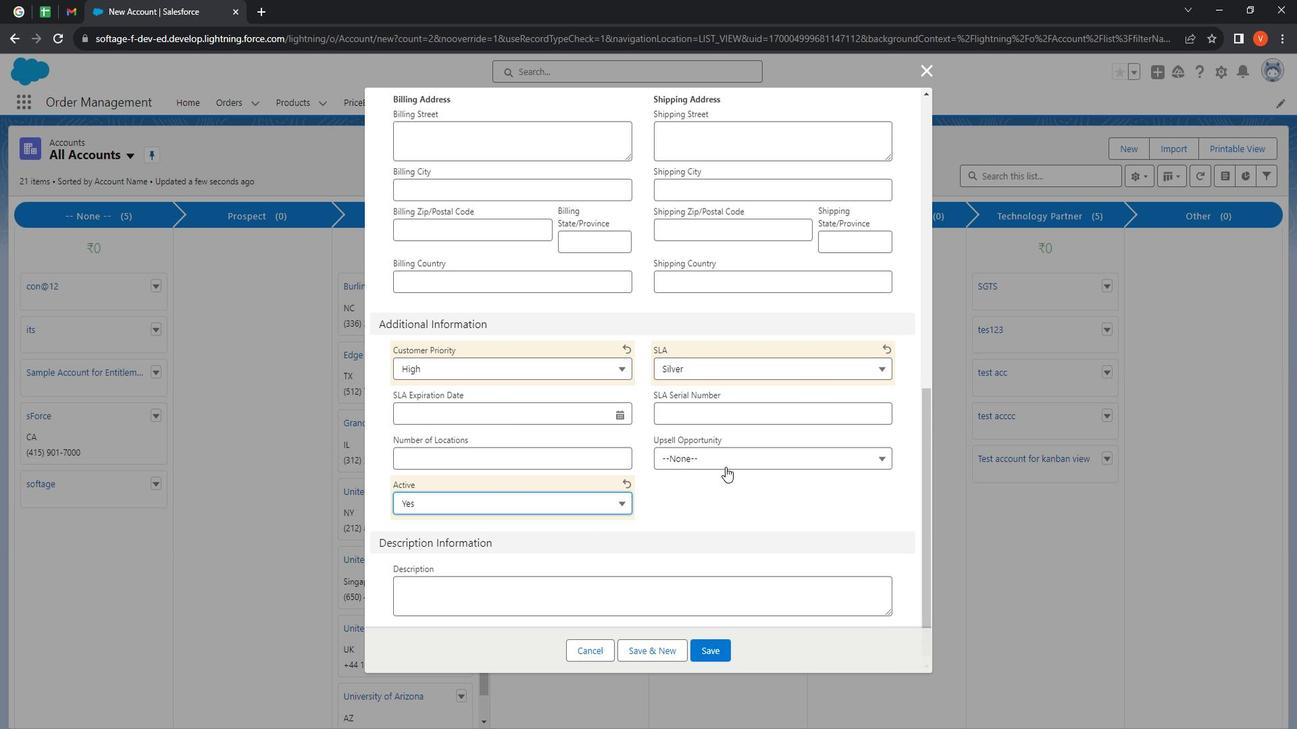 
Action: Mouse moved to (715, 539)
Screenshot: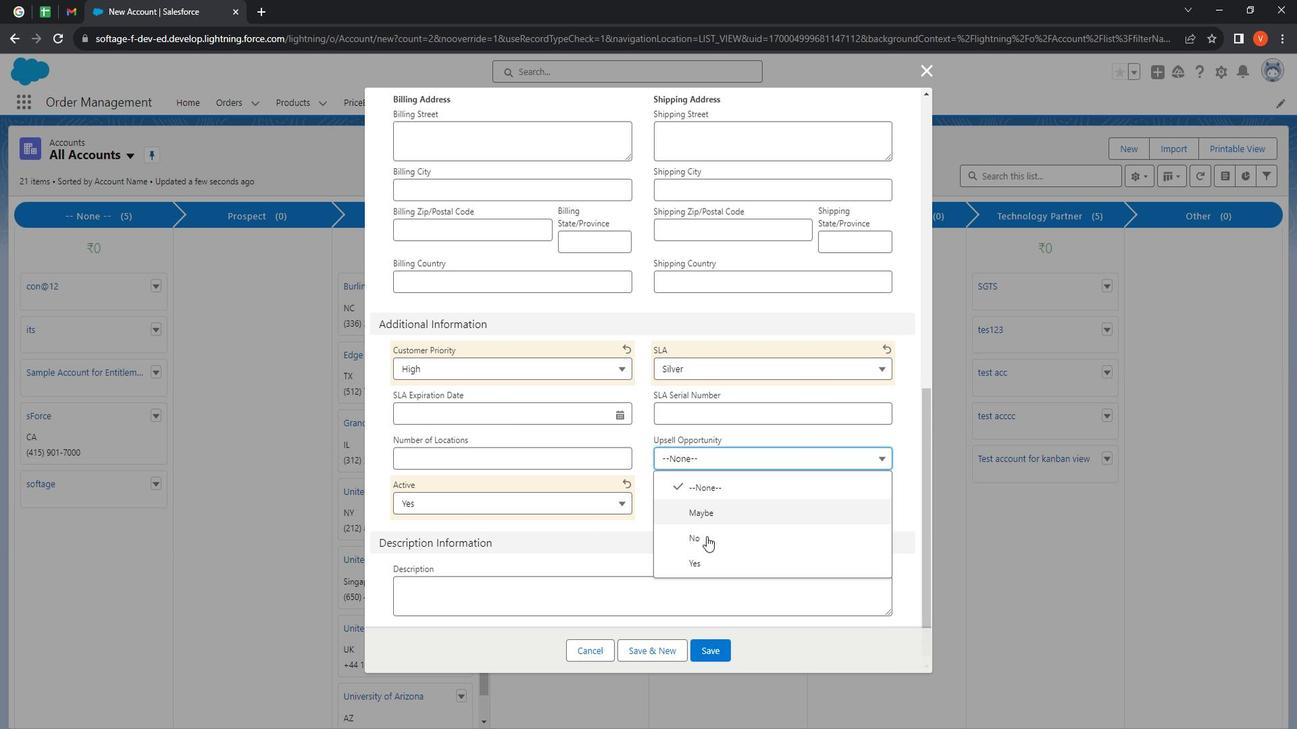
Action: Mouse pressed left at (715, 539)
Screenshot: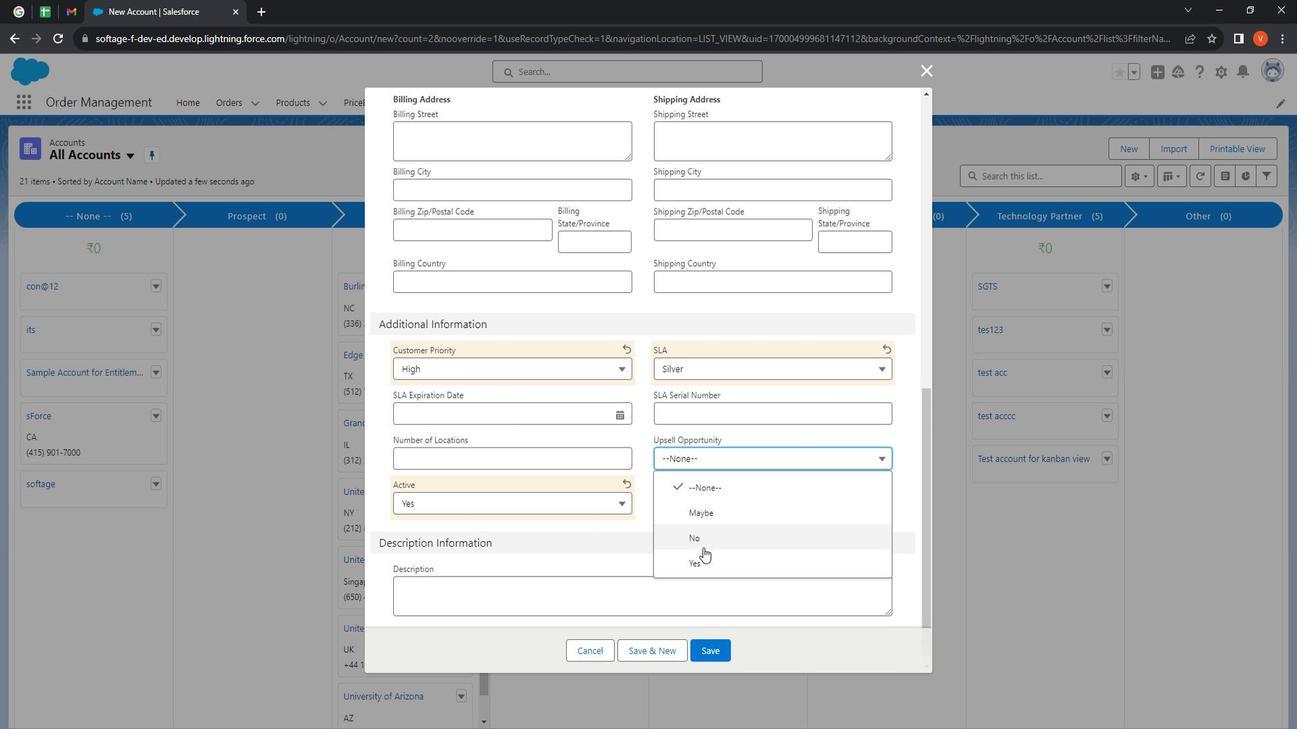 
Action: Mouse moved to (552, 412)
Screenshot: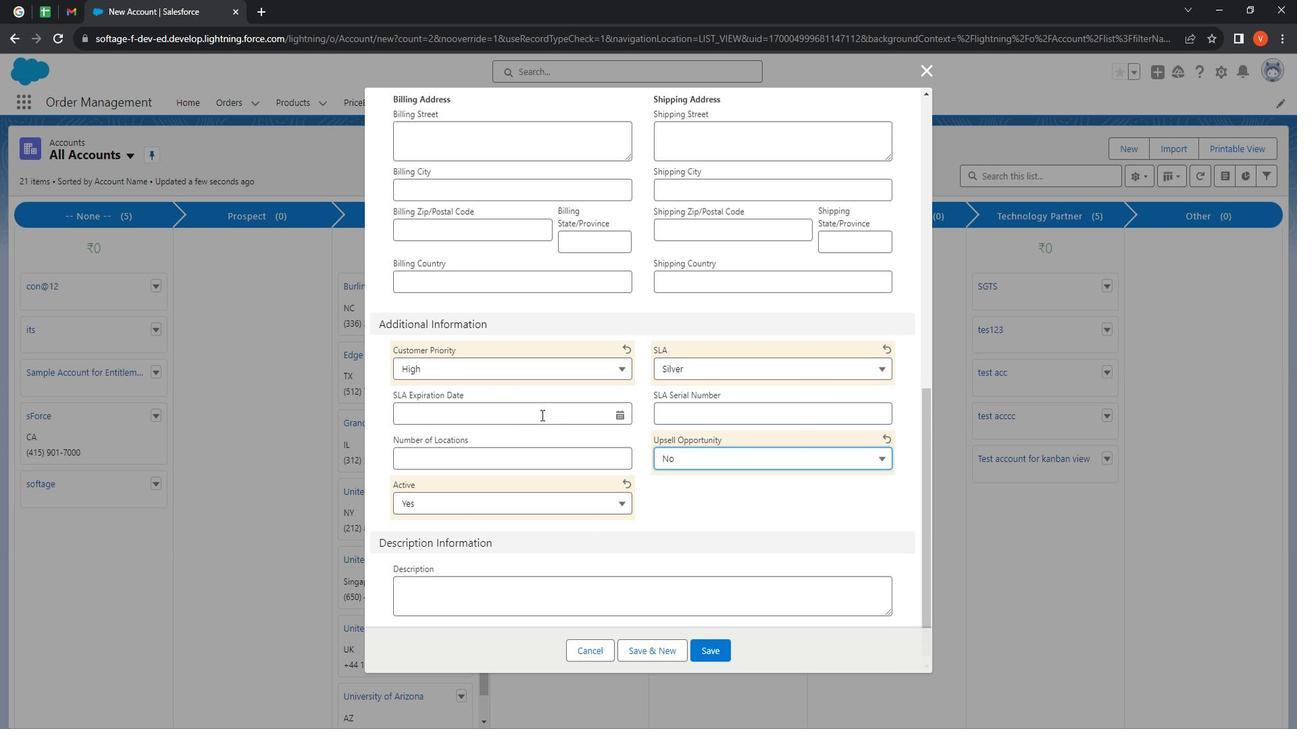 
Action: Mouse pressed left at (552, 412)
Screenshot: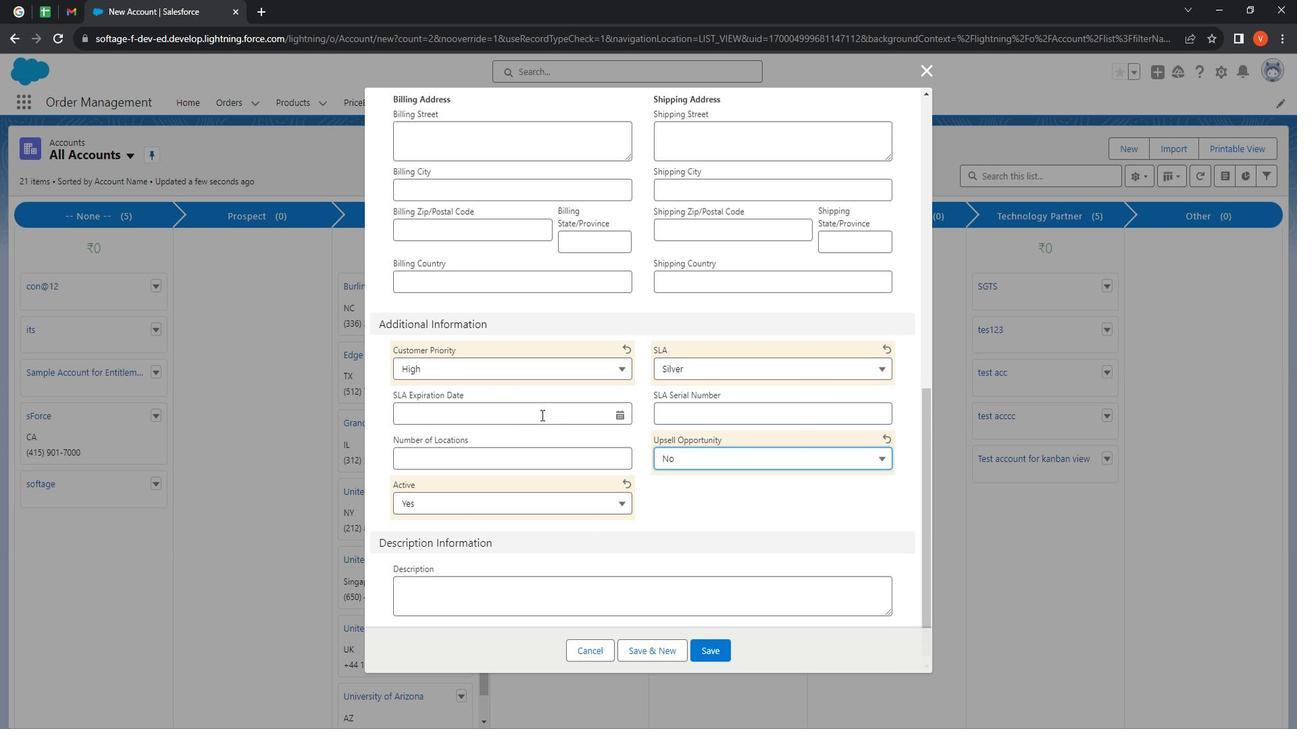 
Action: Mouse moved to (545, 576)
Screenshot: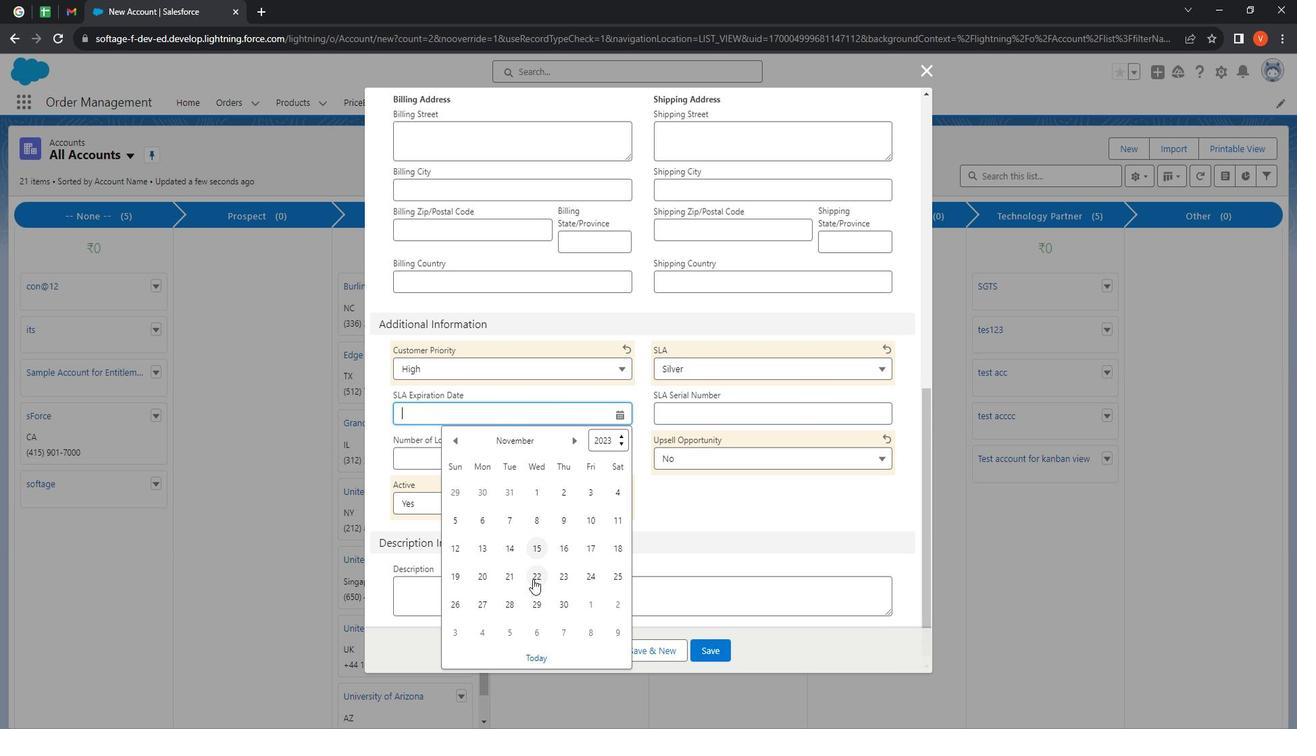 
Action: Mouse pressed left at (545, 576)
Screenshot: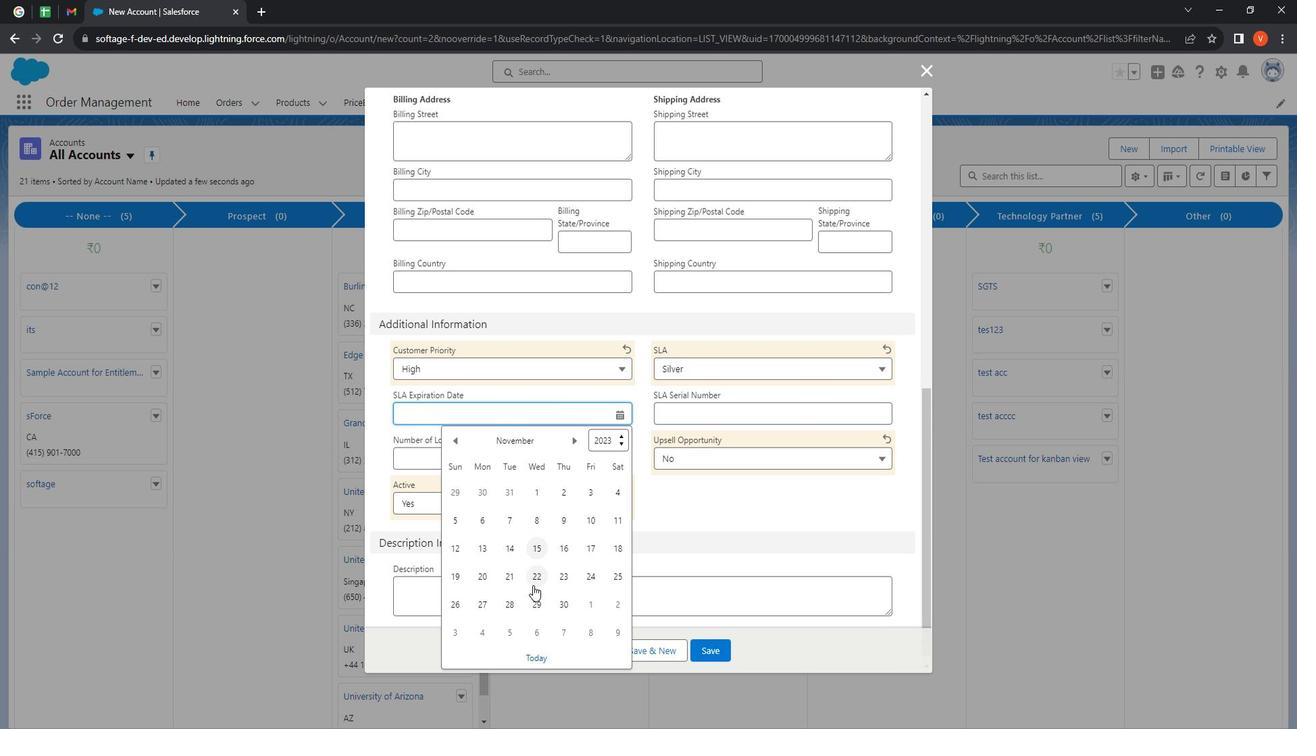 
Action: Mouse moved to (735, 414)
Screenshot: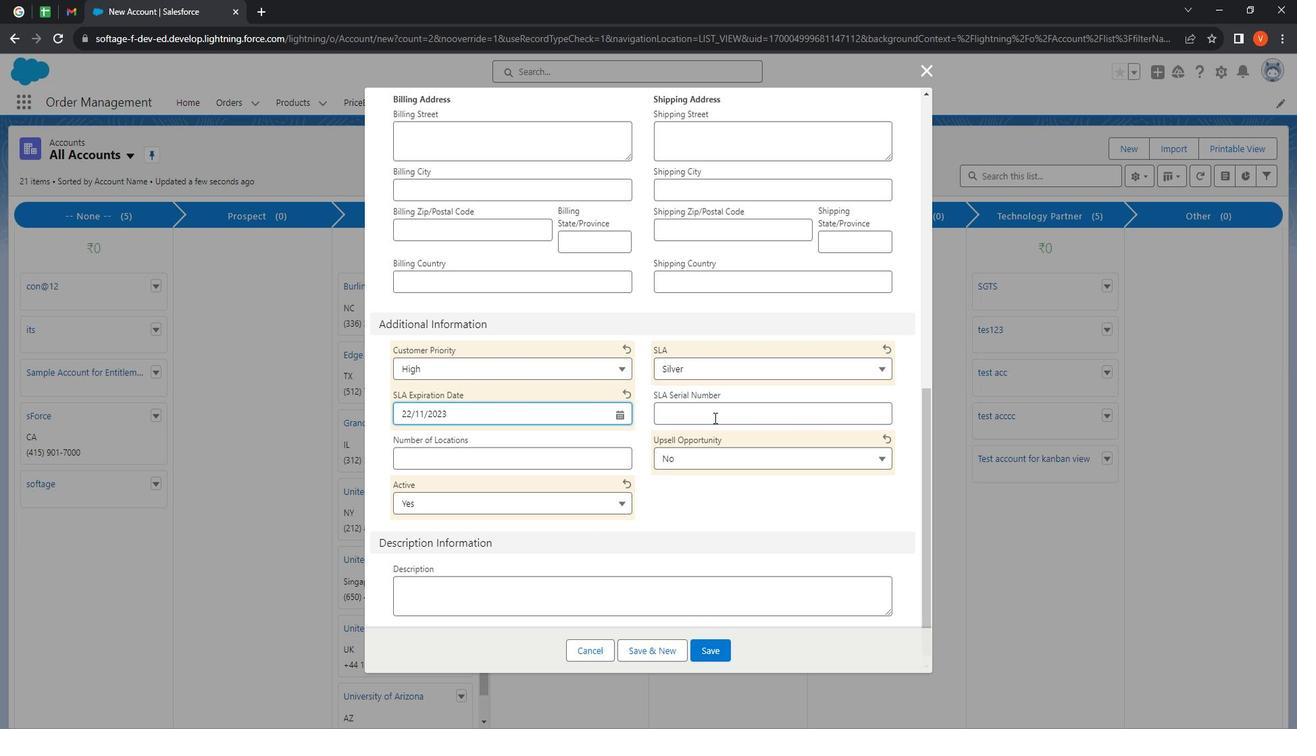 
Action: Mouse scrolled (735, 414) with delta (0, 0)
Screenshot: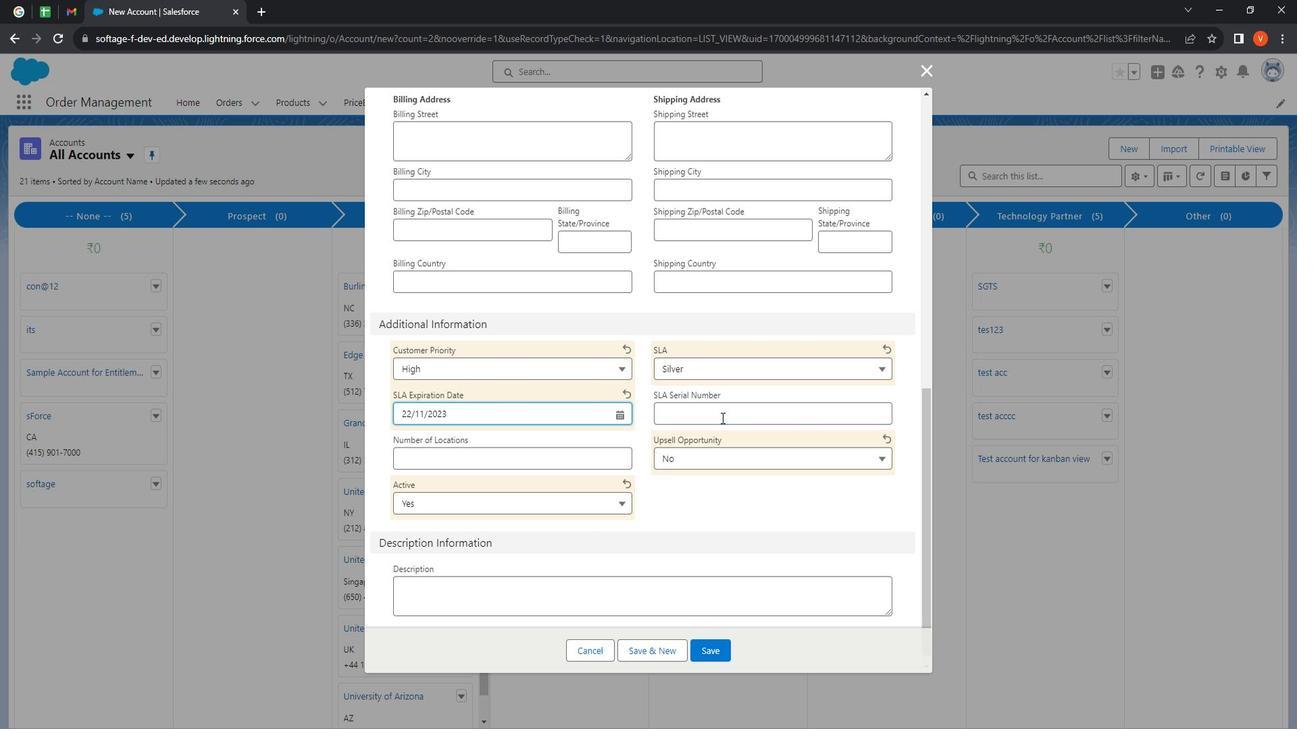 
Action: Mouse scrolled (735, 414) with delta (0, 0)
Screenshot: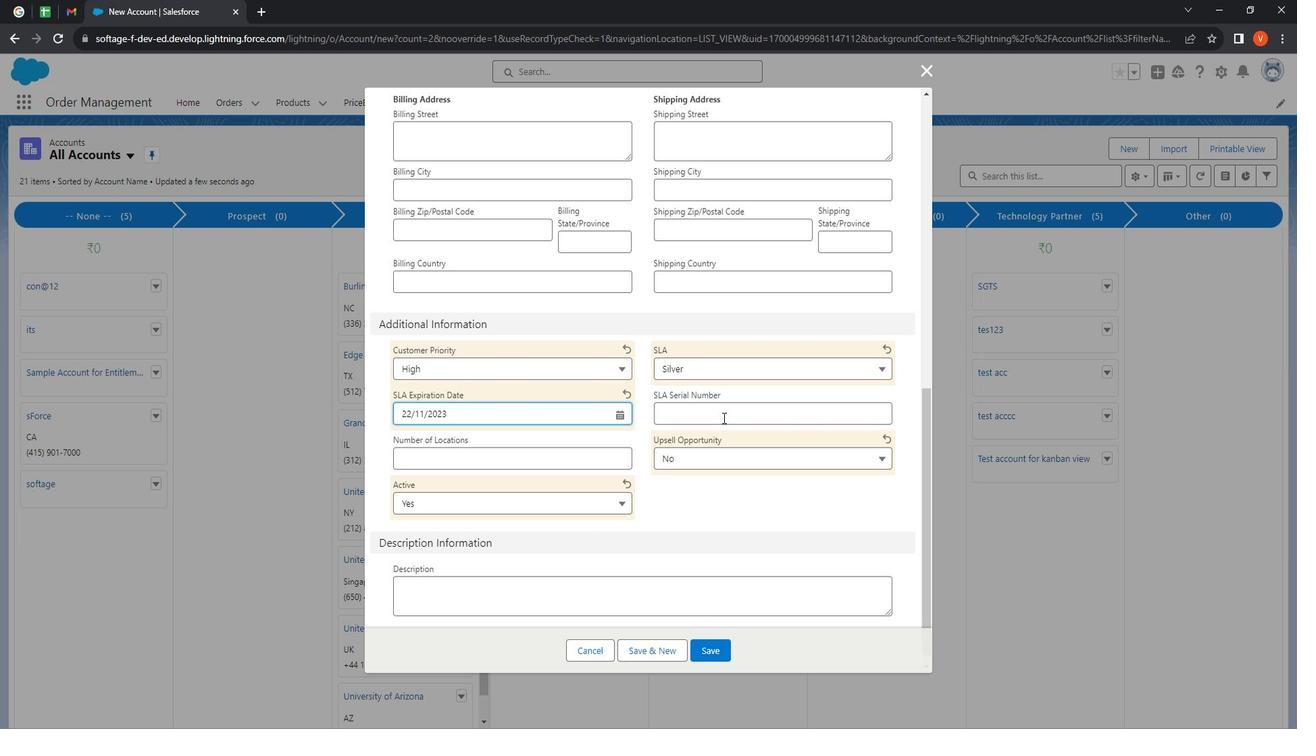 
Action: Mouse scrolled (735, 414) with delta (0, 0)
